 Task: Research Airbnb options in Viersen, Germany from 2nd December, 2023 to 6th December, 2023 for 1 adult. Place can be private room with 1  bedroom having 1 bed and 1 bathroom. Property type can be hotel.
Action: Mouse moved to (541, 128)
Screenshot: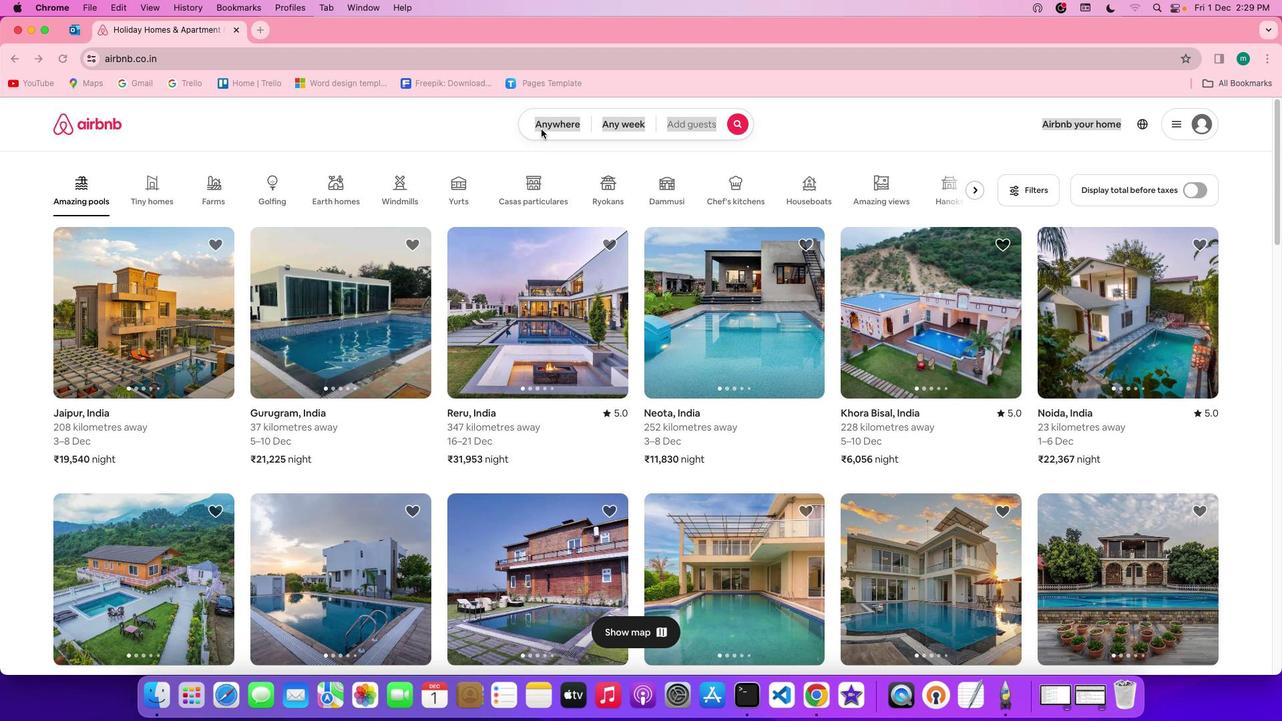 
Action: Mouse pressed left at (541, 128)
Screenshot: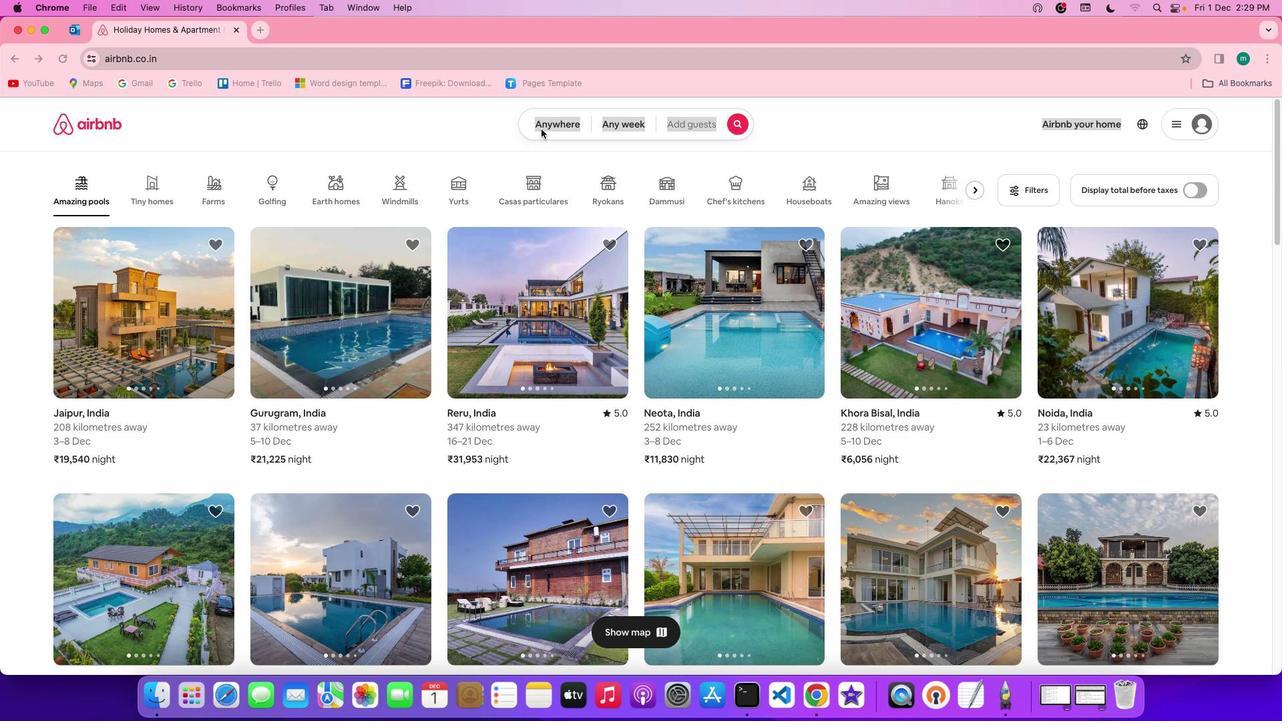
Action: Mouse pressed left at (541, 128)
Screenshot: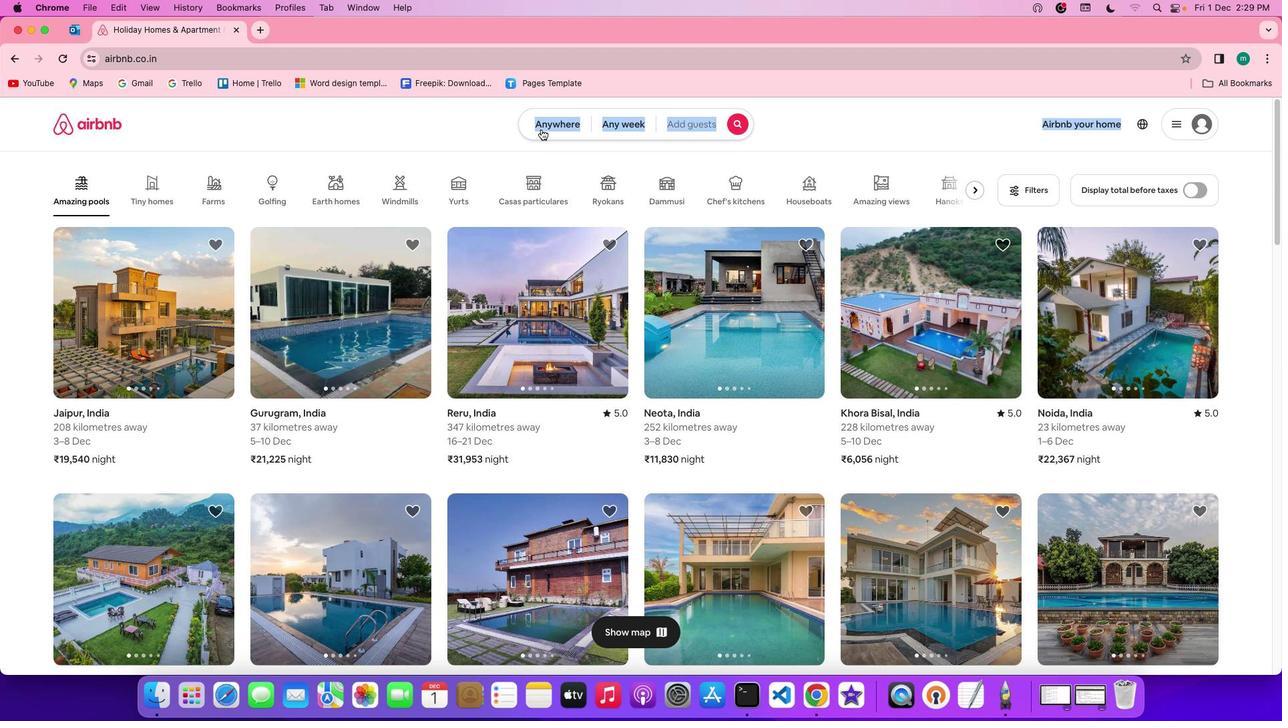 
Action: Mouse moved to (501, 174)
Screenshot: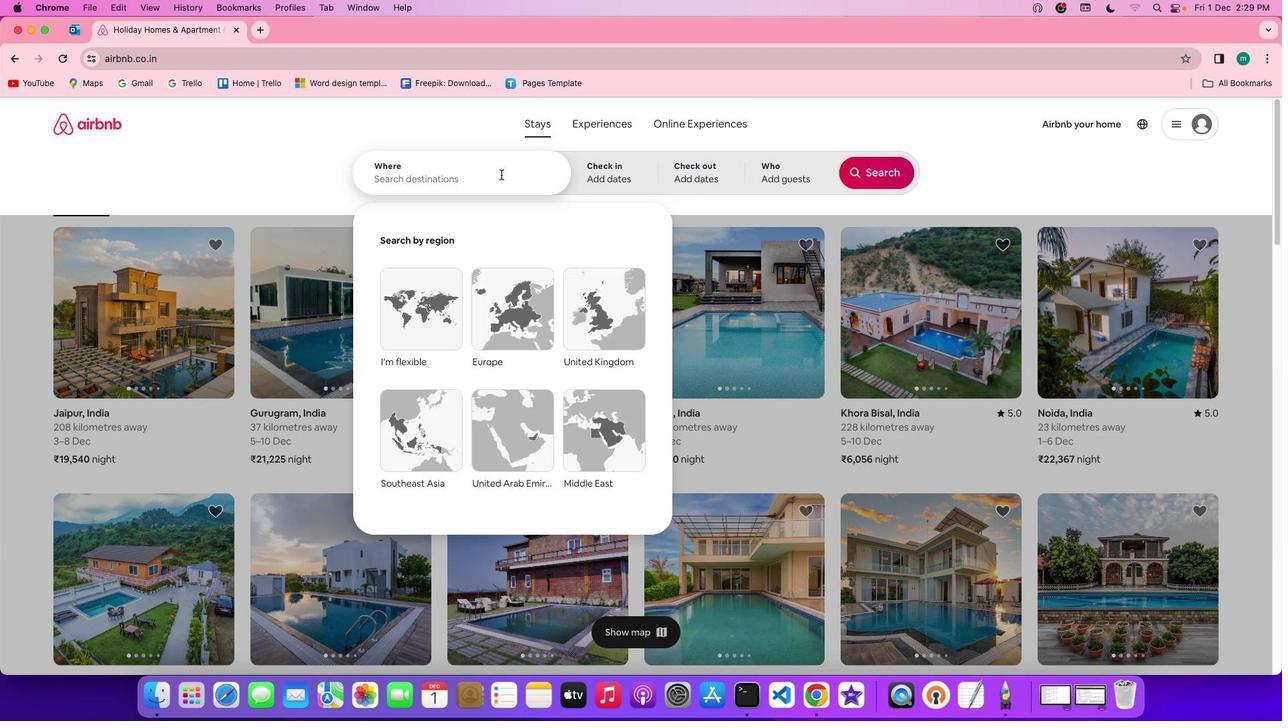
Action: Mouse pressed left at (501, 174)
Screenshot: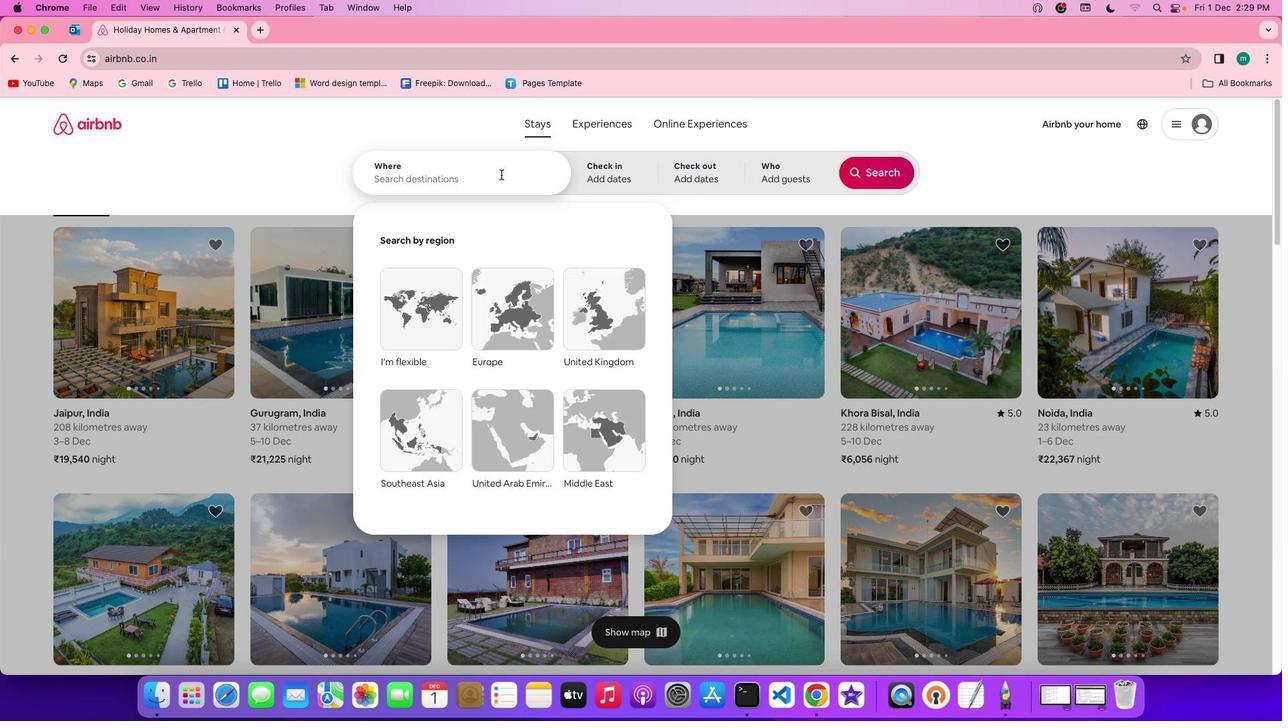 
Action: Mouse moved to (506, 175)
Screenshot: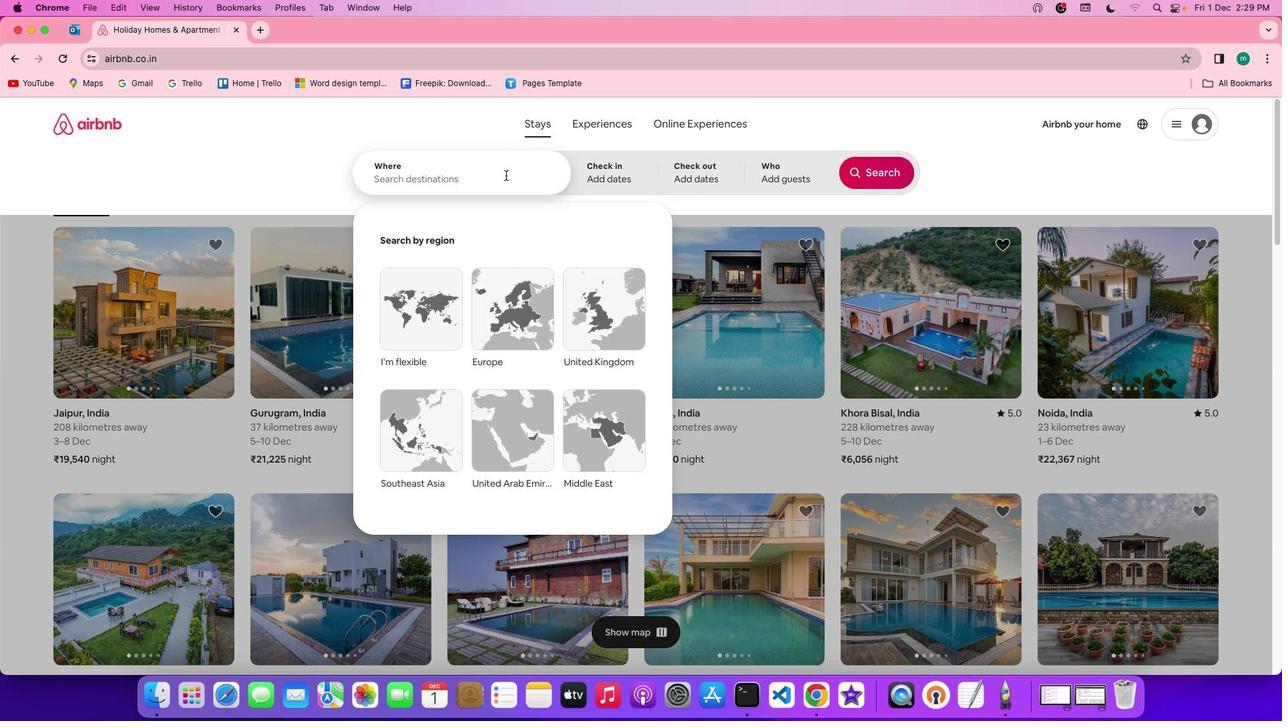 
Action: Key pressed Key.shift'V''i''e''r''s''e''n'','Key.spaceKey.shift'g''e''r''m''a''n''y'
Screenshot: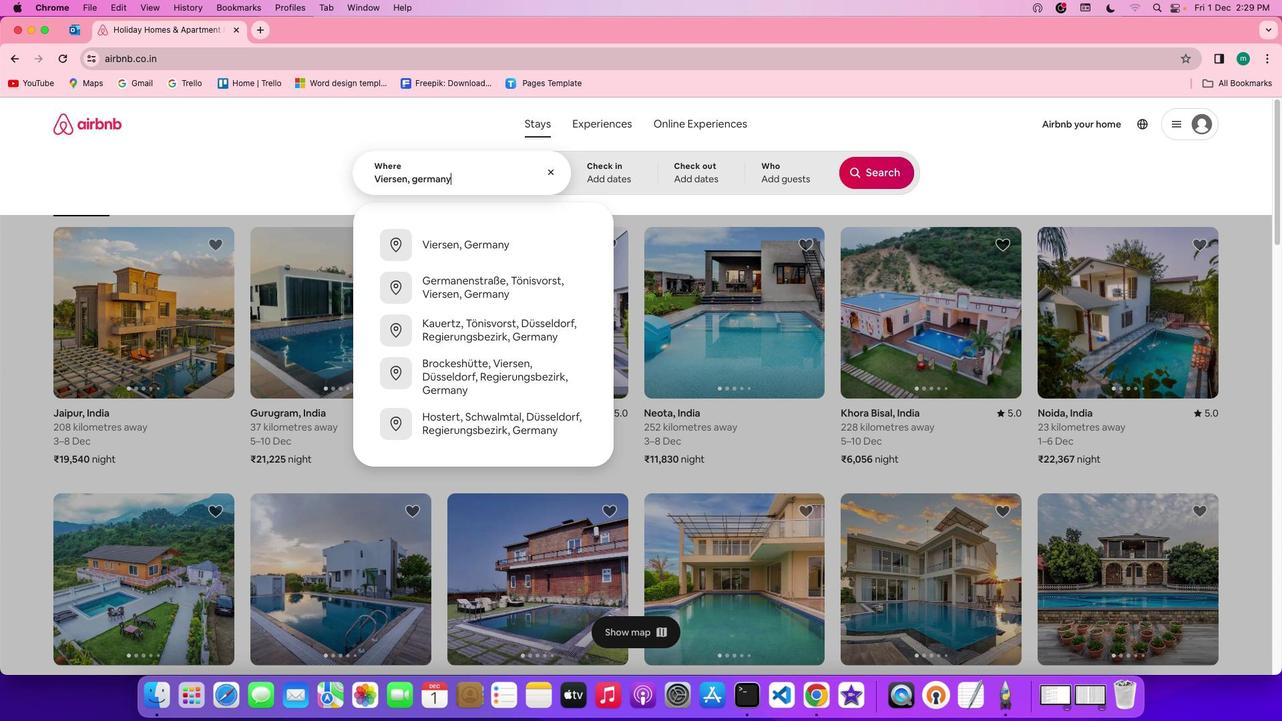 
Action: Mouse moved to (608, 169)
Screenshot: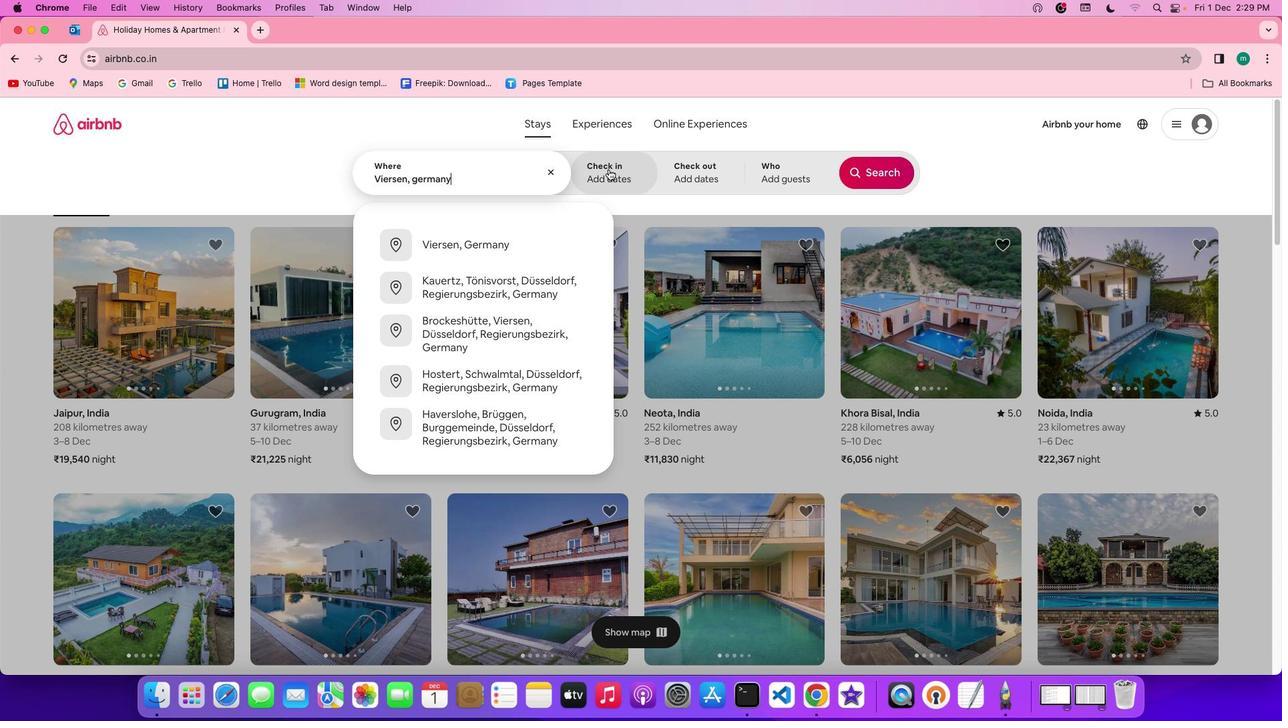 
Action: Mouse pressed left at (608, 169)
Screenshot: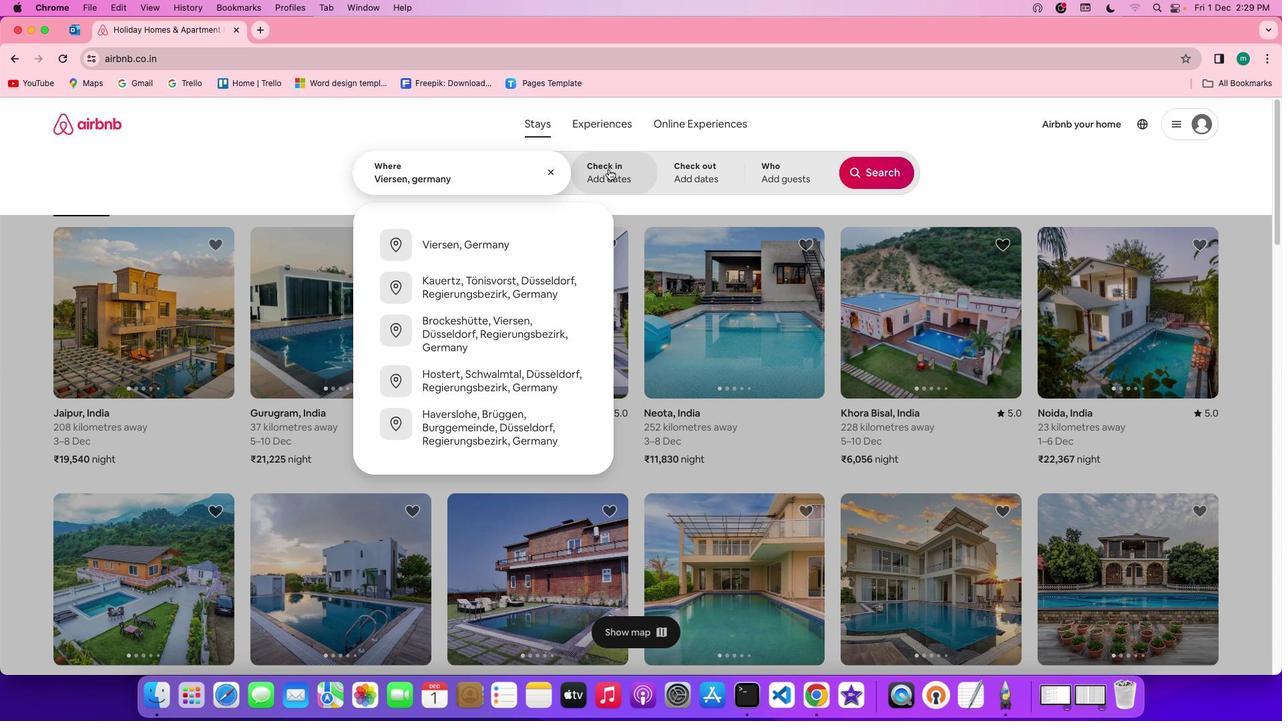 
Action: Mouse moved to (605, 337)
Screenshot: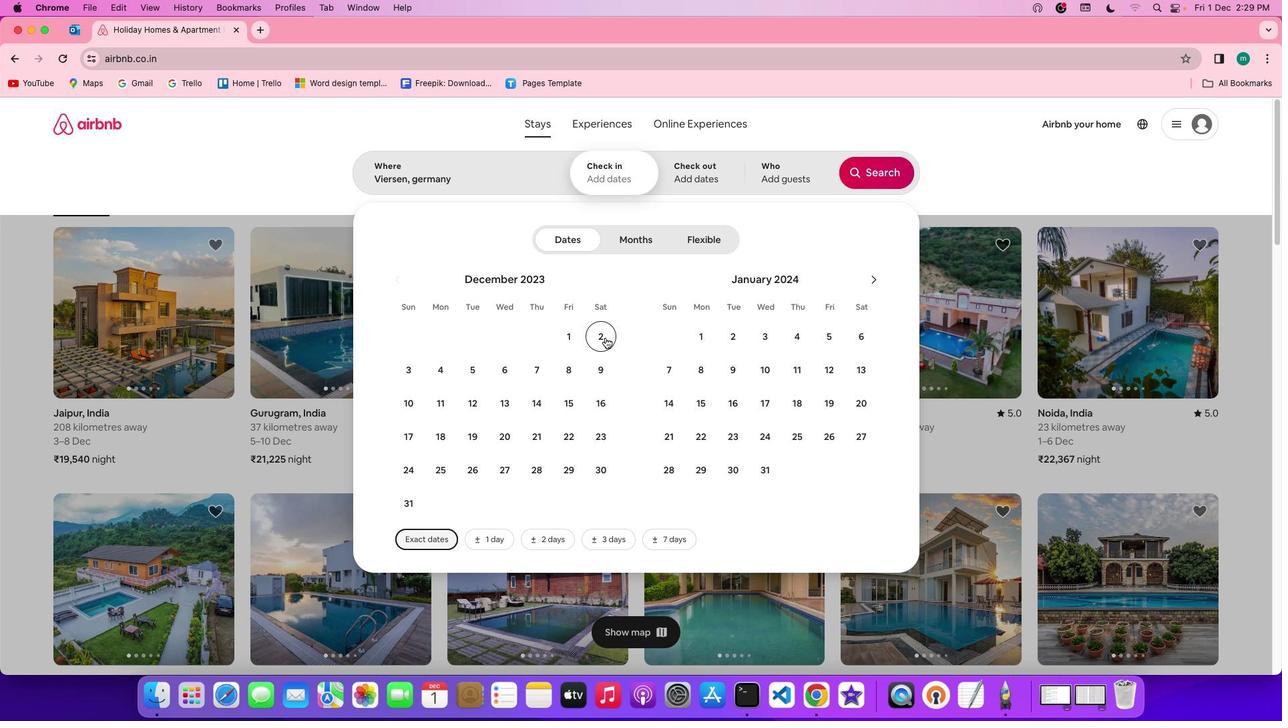 
Action: Mouse pressed left at (605, 337)
Screenshot: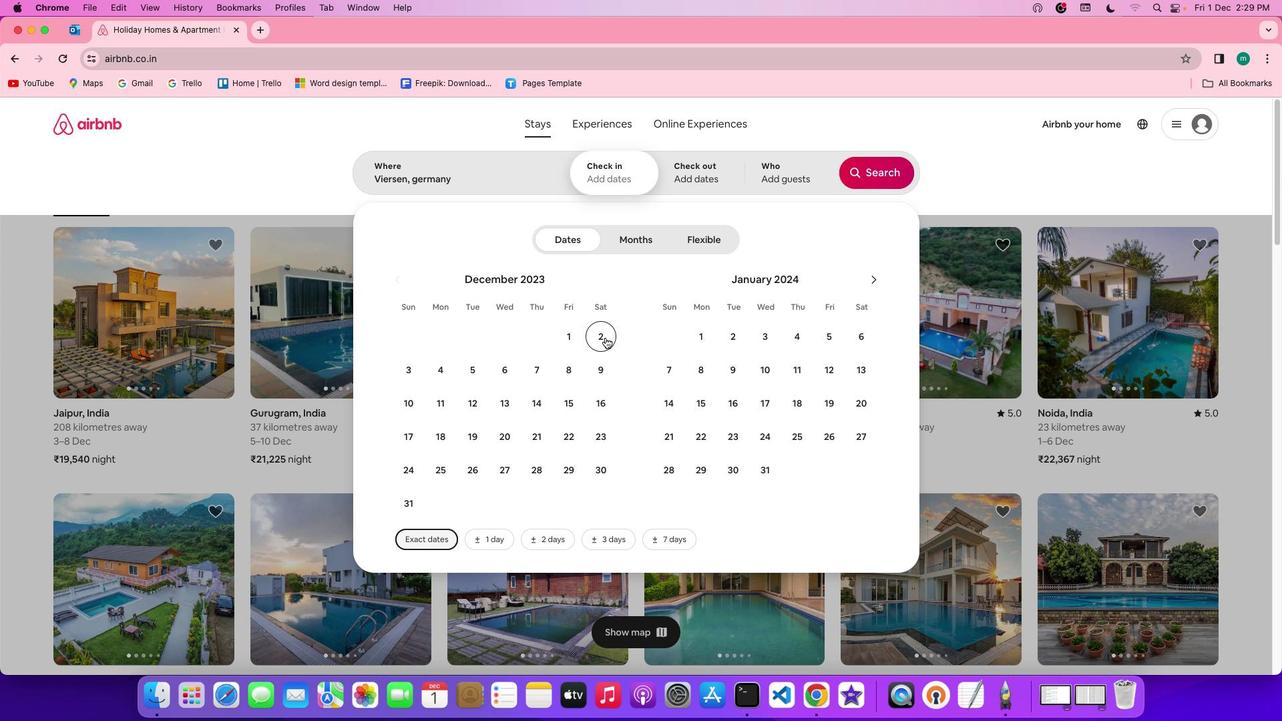
Action: Mouse moved to (487, 370)
Screenshot: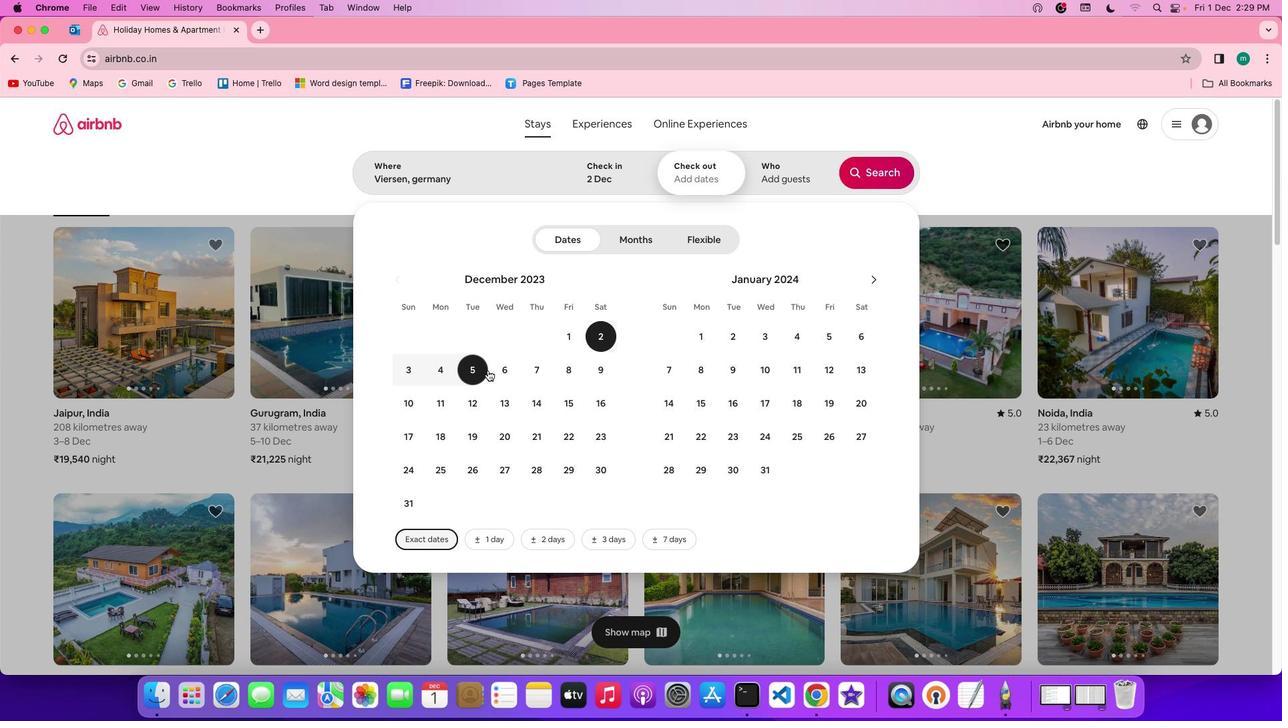 
Action: Mouse pressed left at (487, 370)
Screenshot: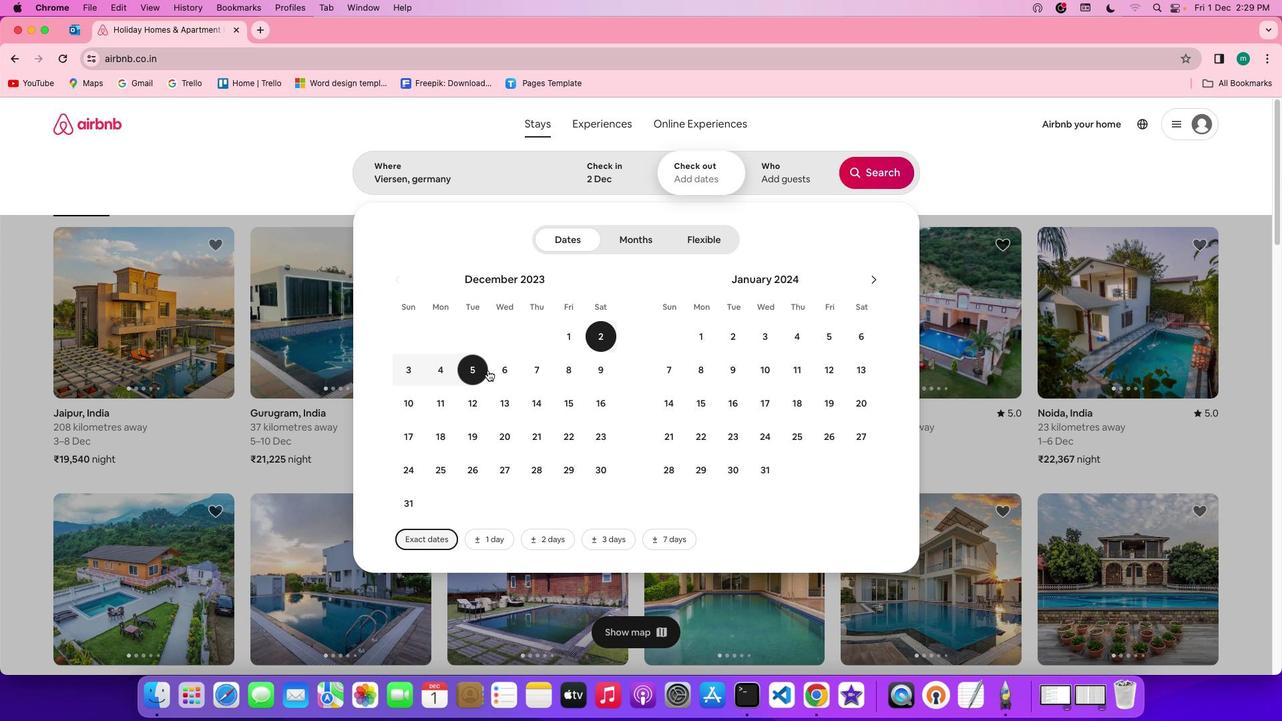 
Action: Mouse moved to (790, 170)
Screenshot: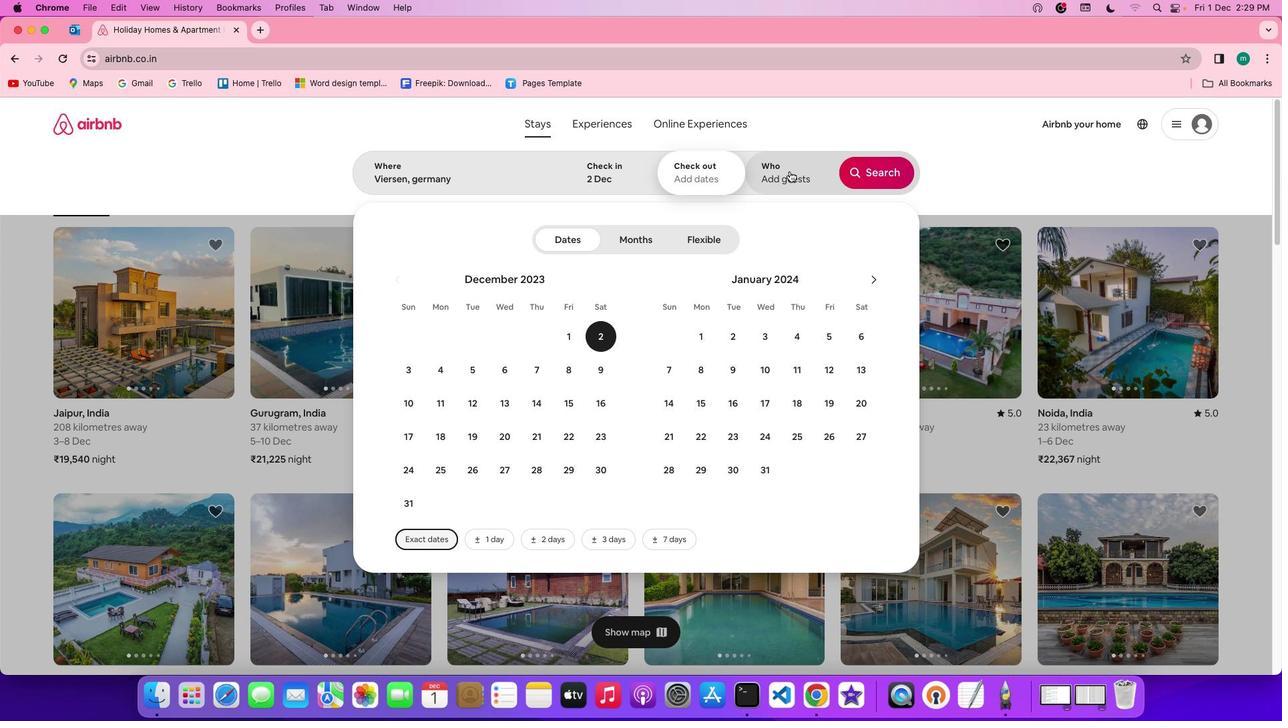 
Action: Mouse pressed left at (790, 170)
Screenshot: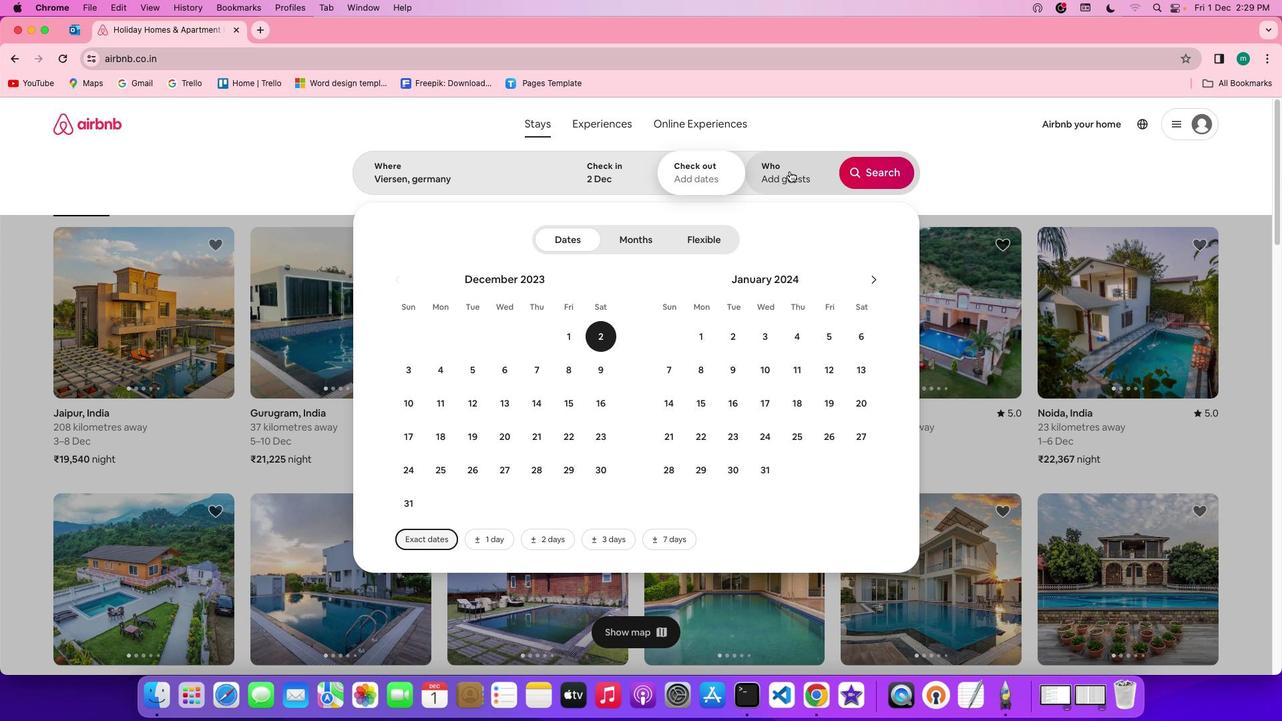 
Action: Mouse moved to (617, 181)
Screenshot: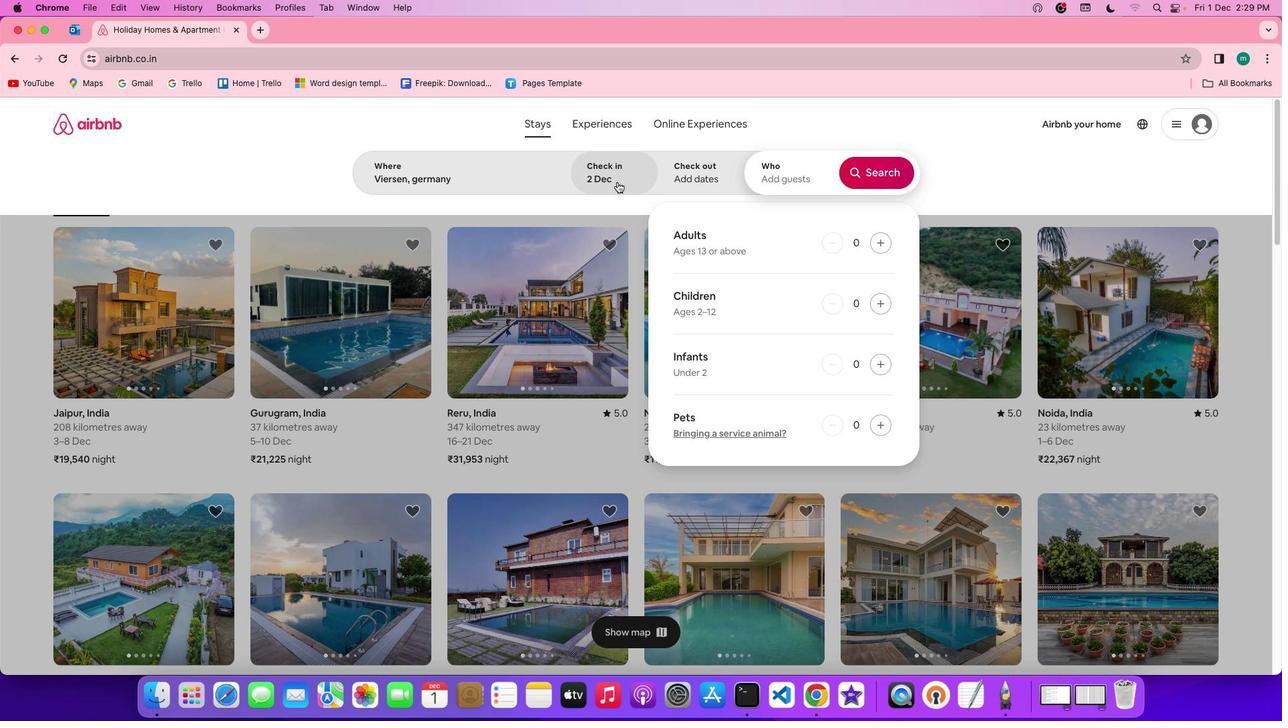 
Action: Mouse pressed left at (617, 181)
Screenshot: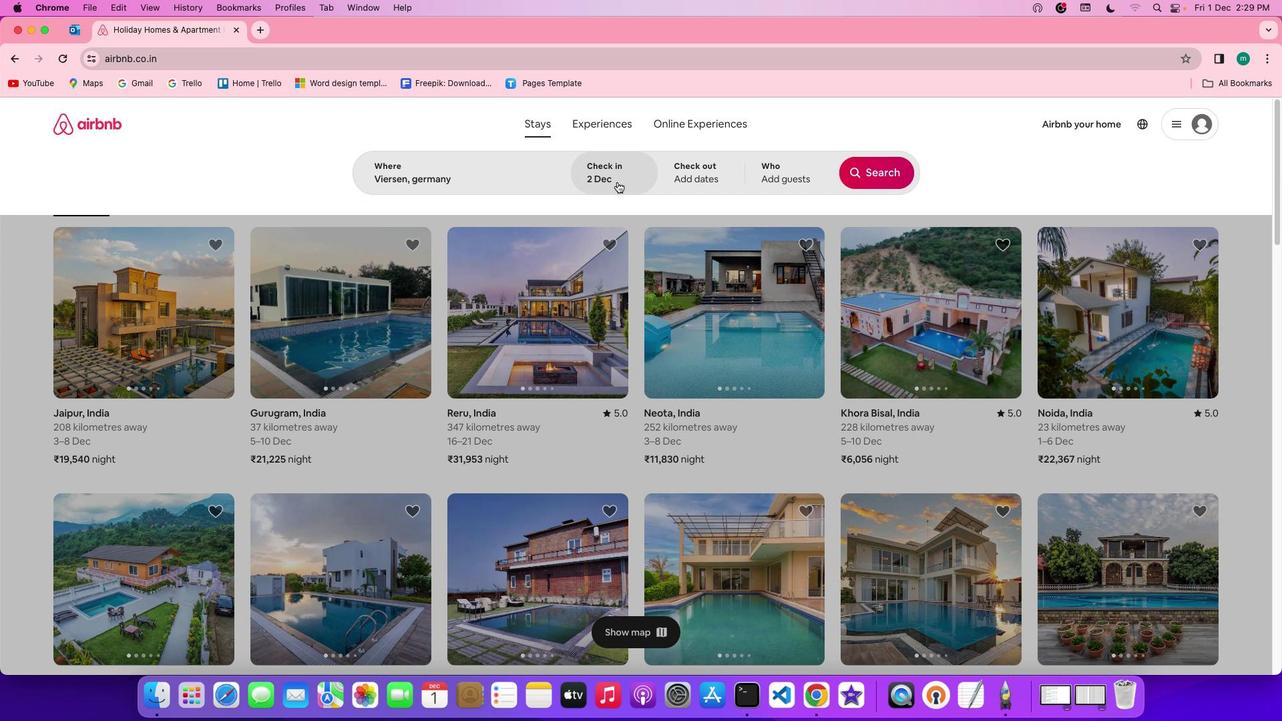 
Action: Mouse moved to (512, 378)
Screenshot: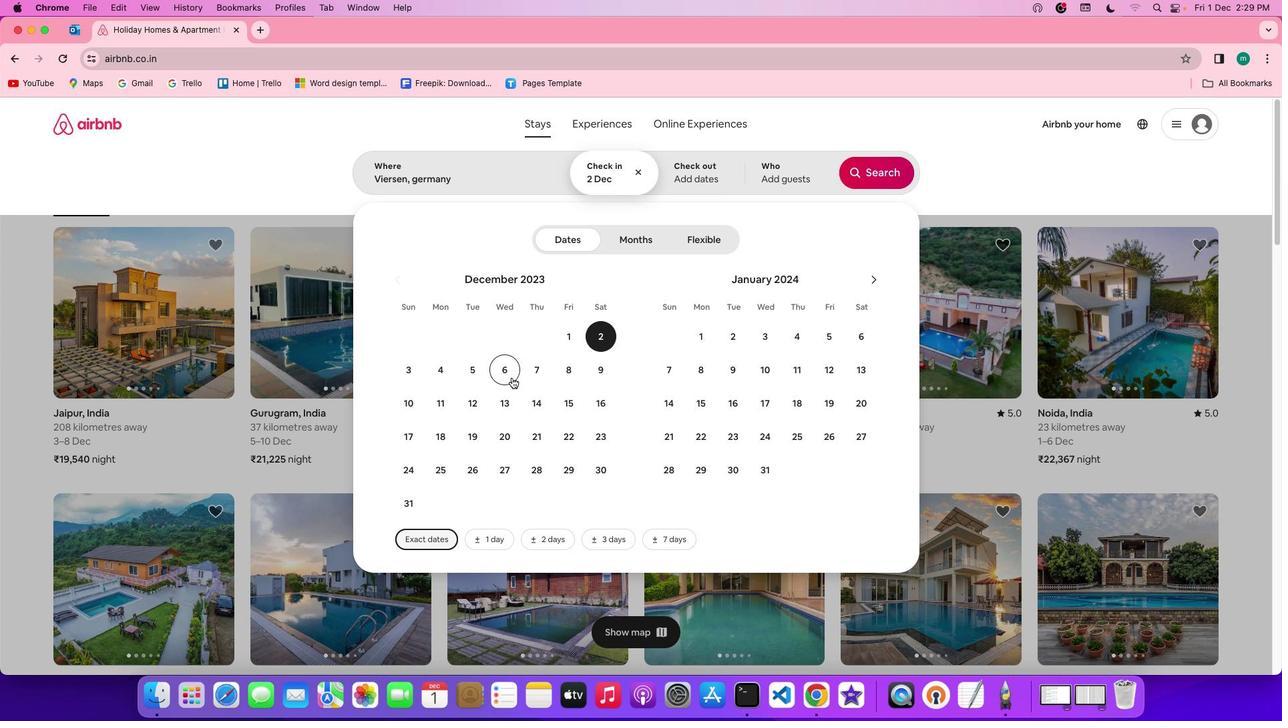 
Action: Mouse pressed left at (512, 378)
Screenshot: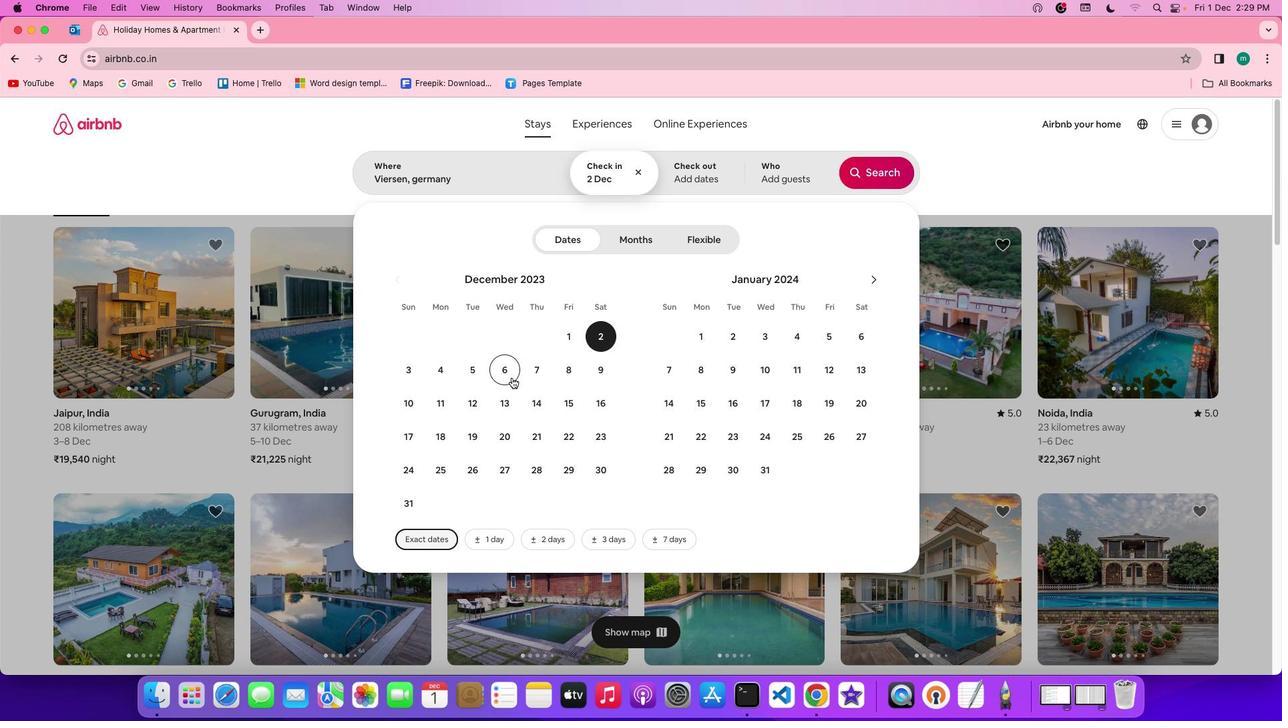 
Action: Mouse moved to (785, 173)
Screenshot: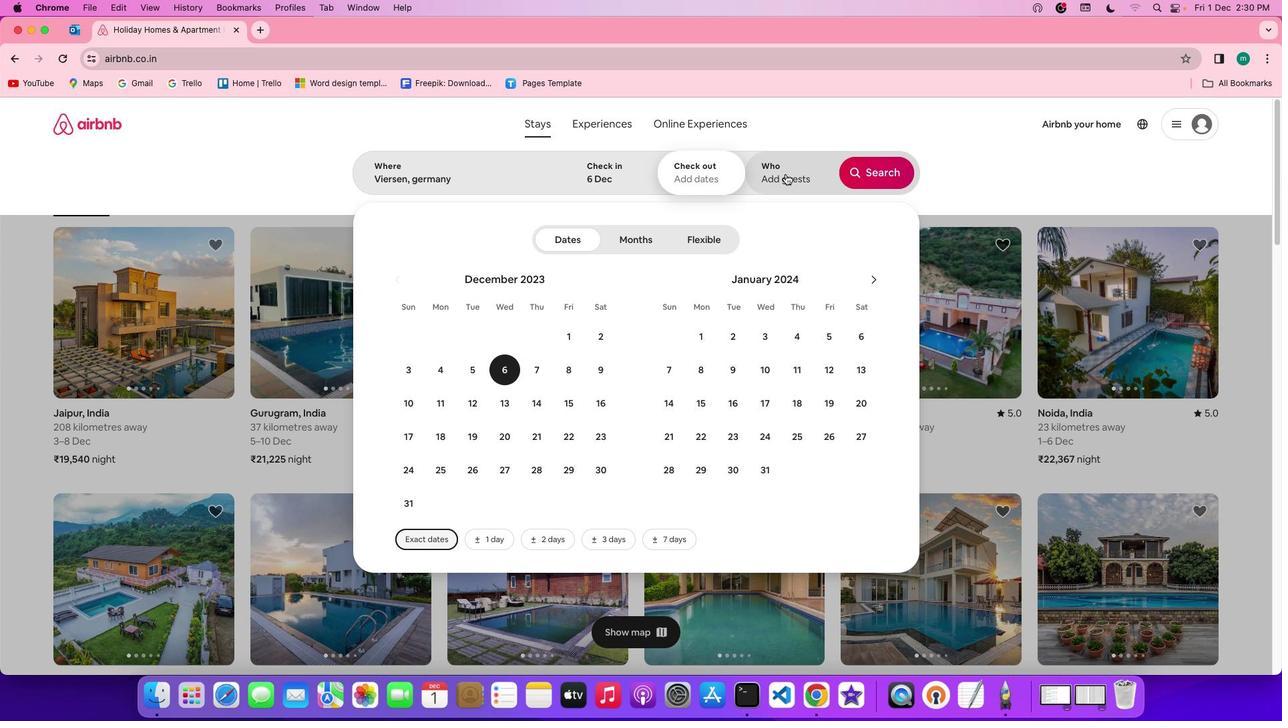 
Action: Mouse pressed left at (785, 173)
Screenshot: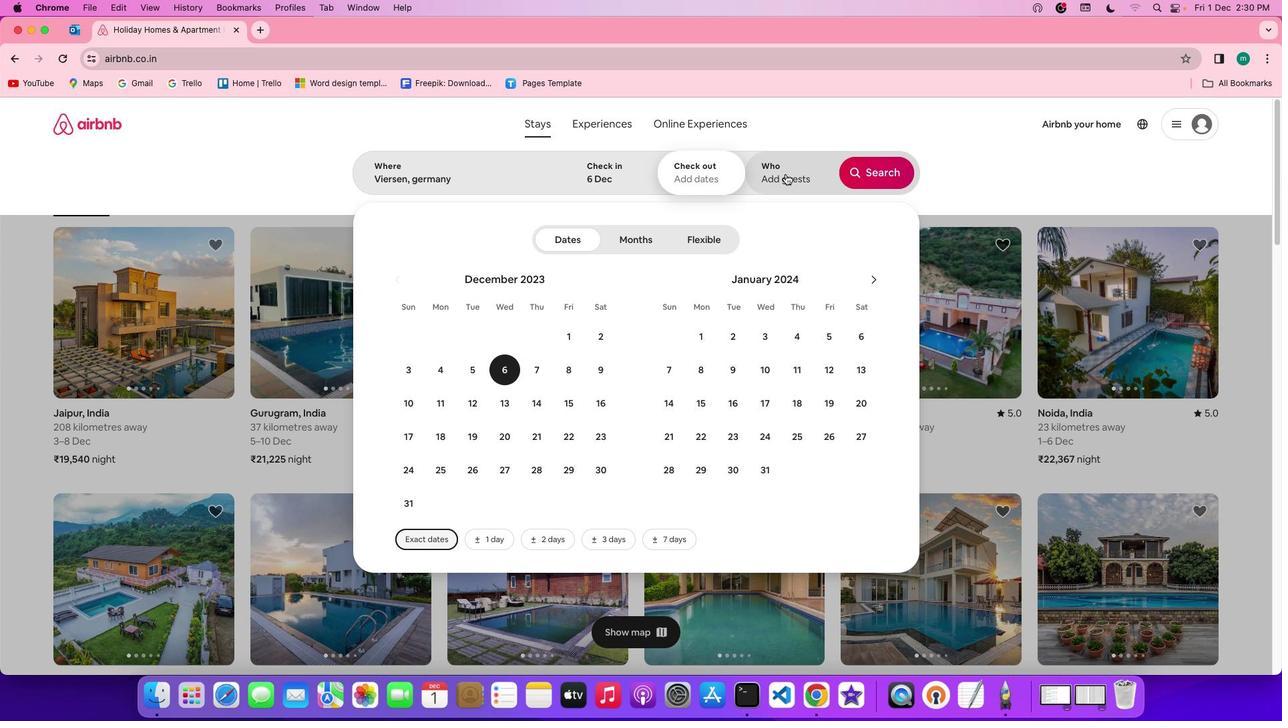 
Action: Mouse moved to (874, 247)
Screenshot: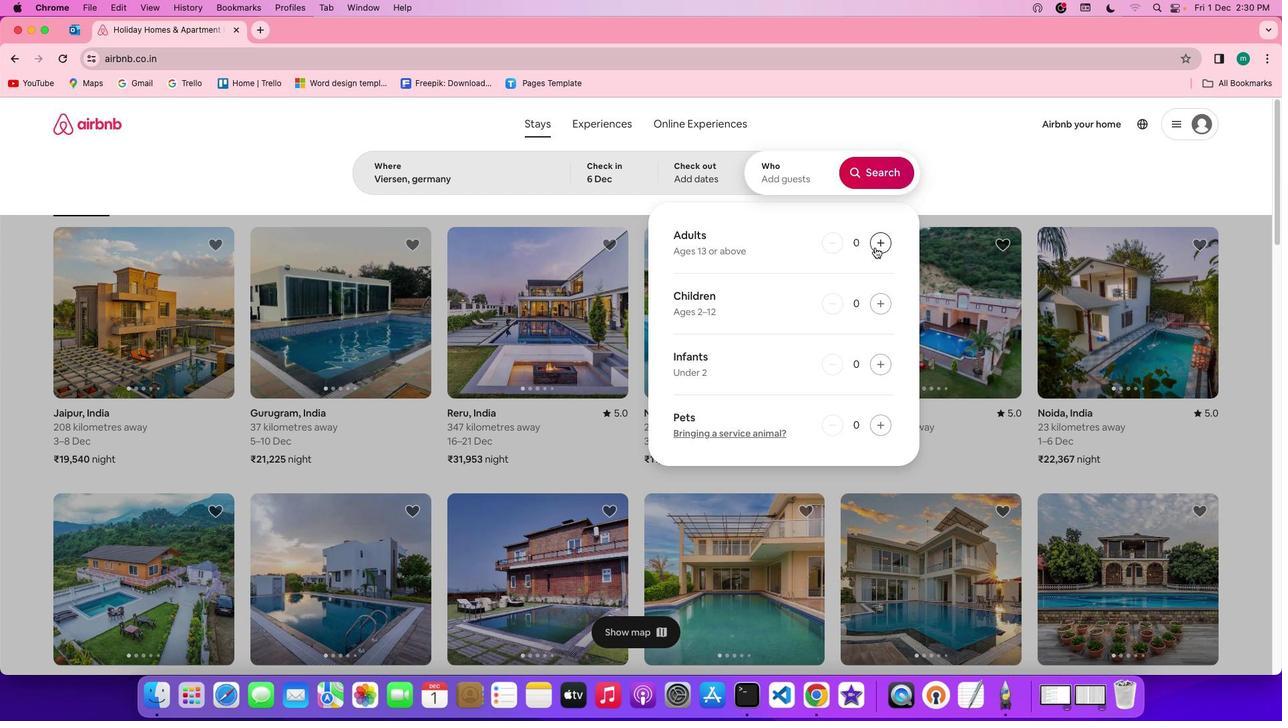 
Action: Mouse pressed left at (874, 247)
Screenshot: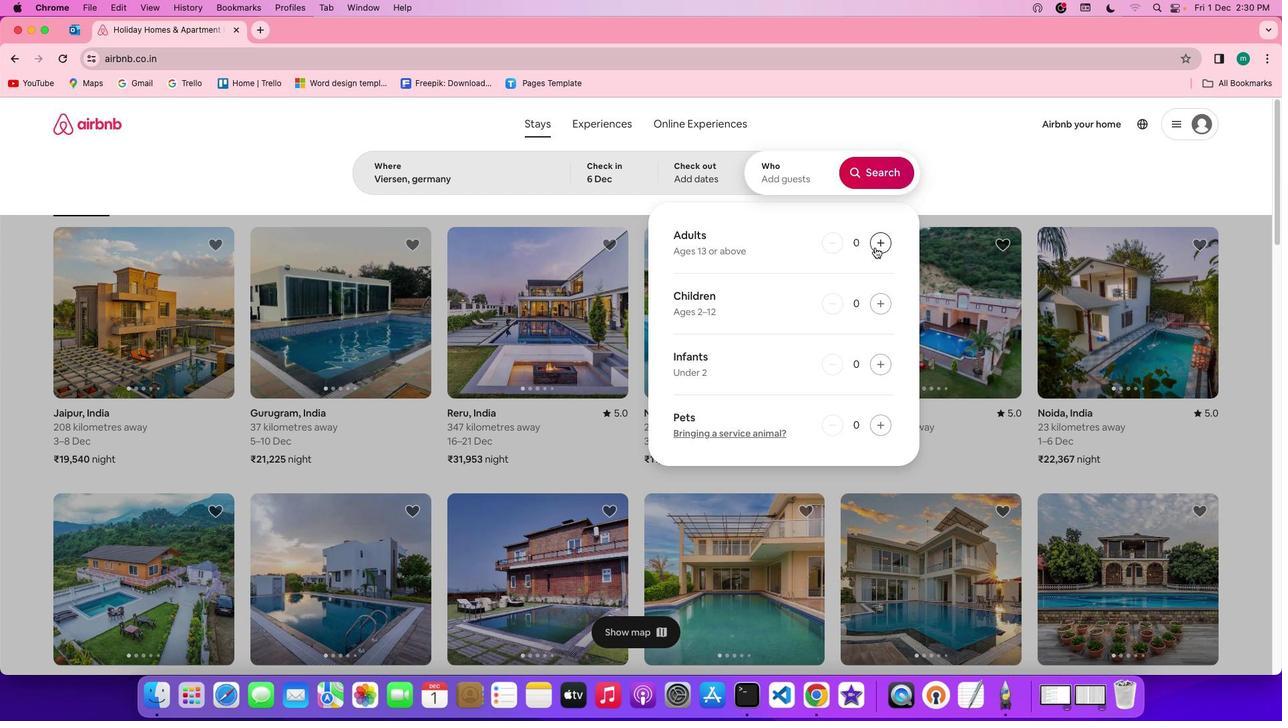 
Action: Mouse moved to (898, 183)
Screenshot: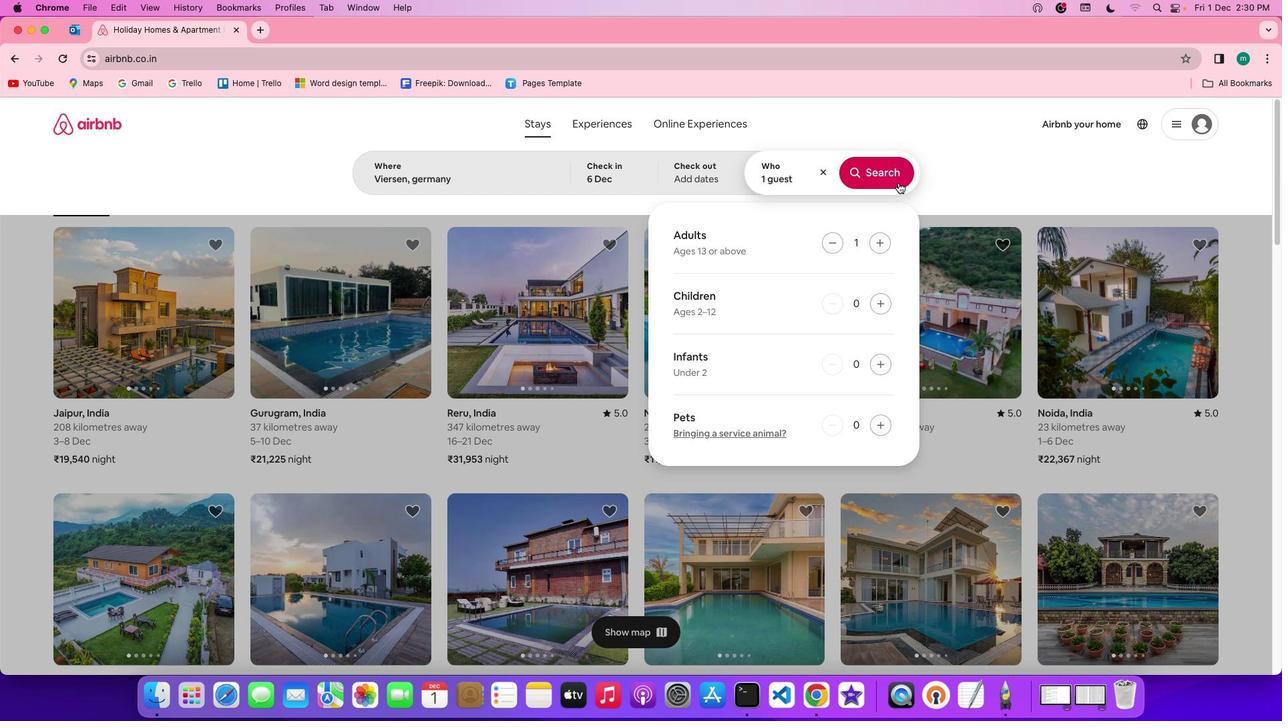 
Action: Mouse pressed left at (898, 183)
Screenshot: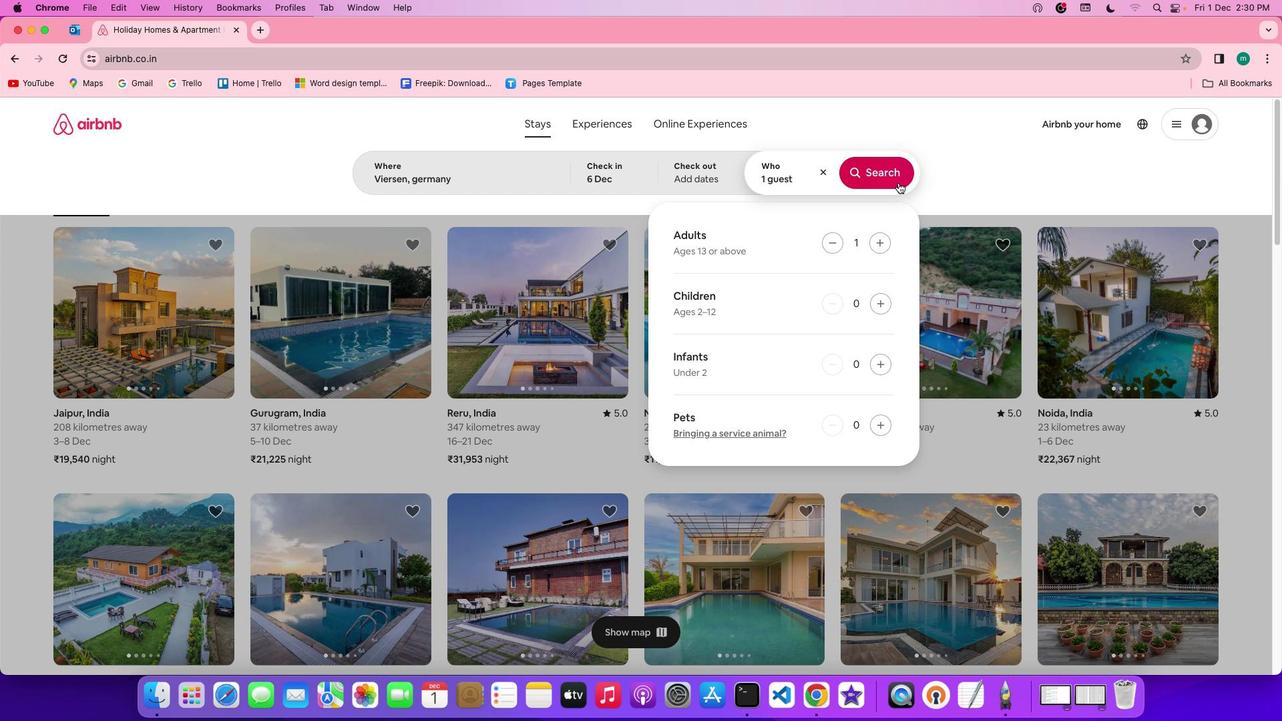
Action: Mouse moved to (1061, 178)
Screenshot: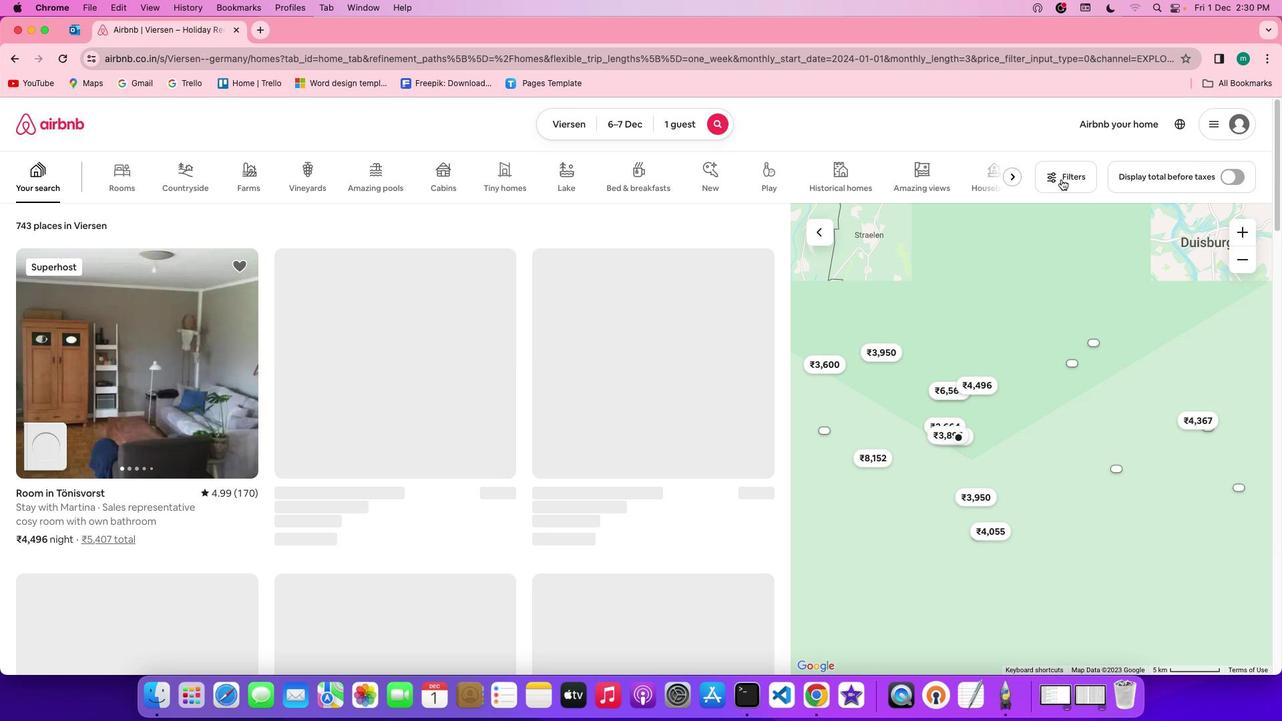 
Action: Mouse pressed left at (1061, 178)
Screenshot: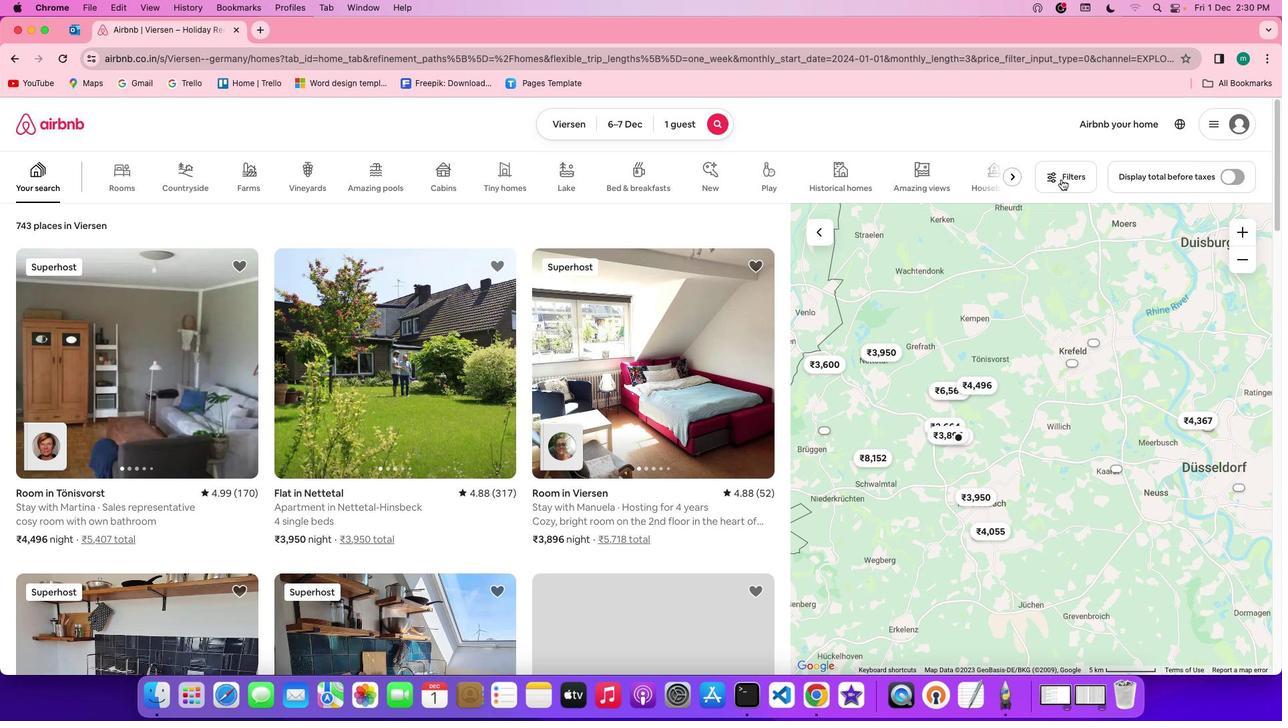 
Action: Mouse moved to (711, 356)
Screenshot: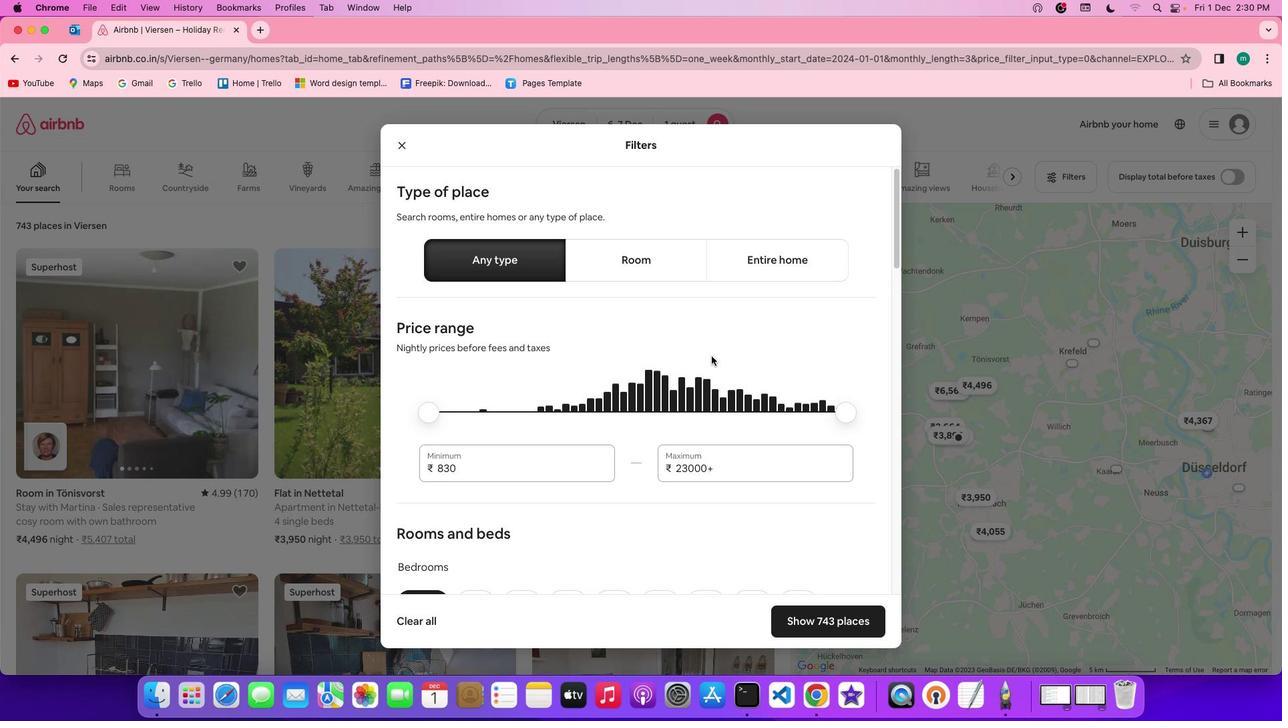 
Action: Mouse scrolled (711, 356) with delta (0, 0)
Screenshot: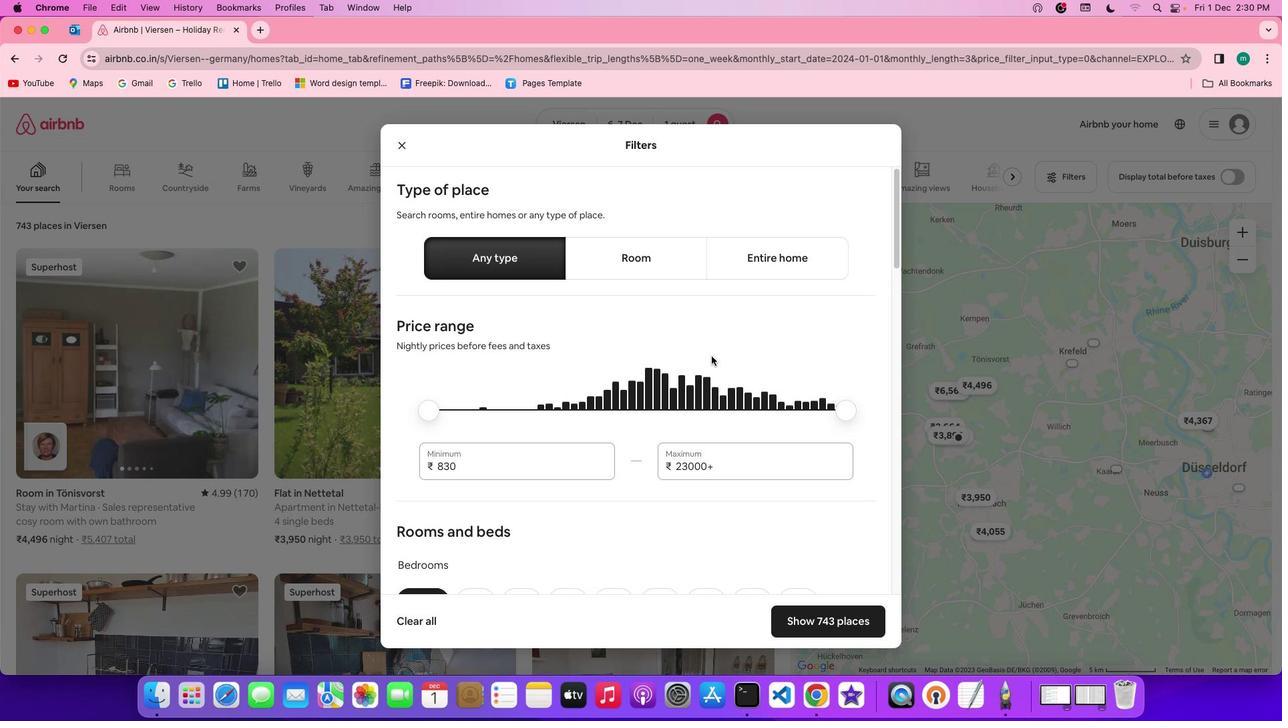 
Action: Mouse scrolled (711, 356) with delta (0, 0)
Screenshot: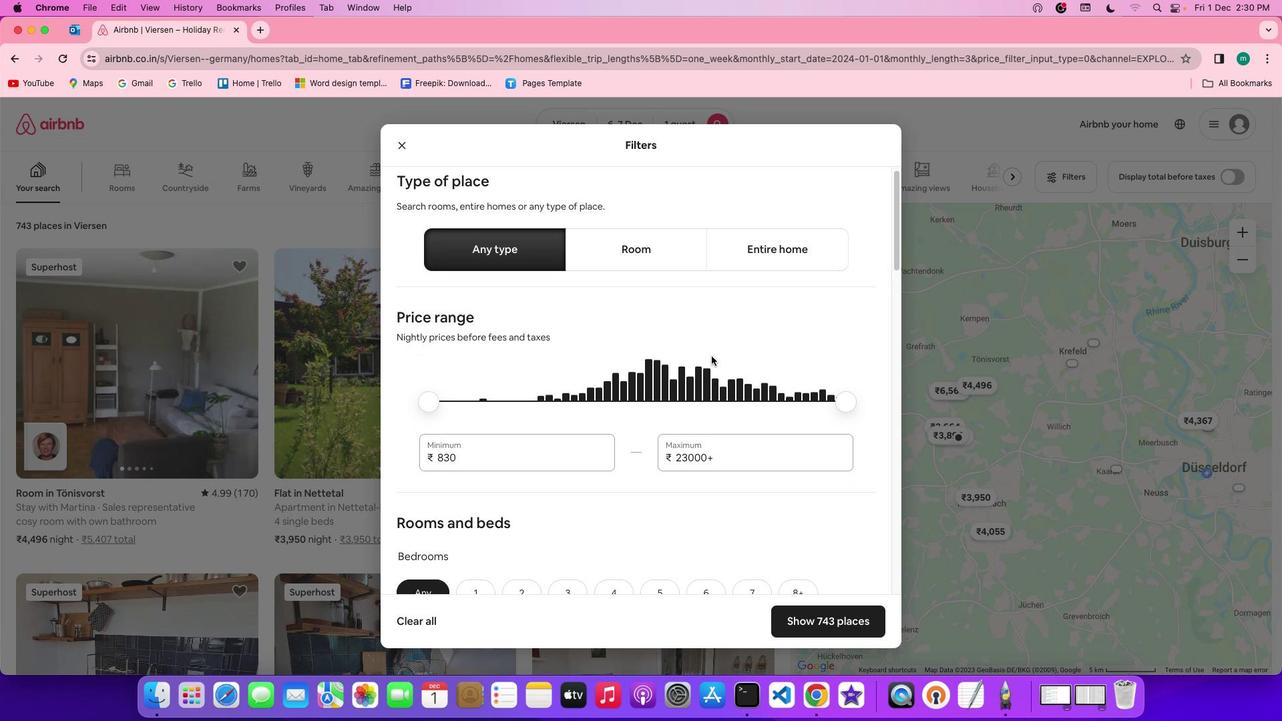 
Action: Mouse scrolled (711, 356) with delta (0, -1)
Screenshot: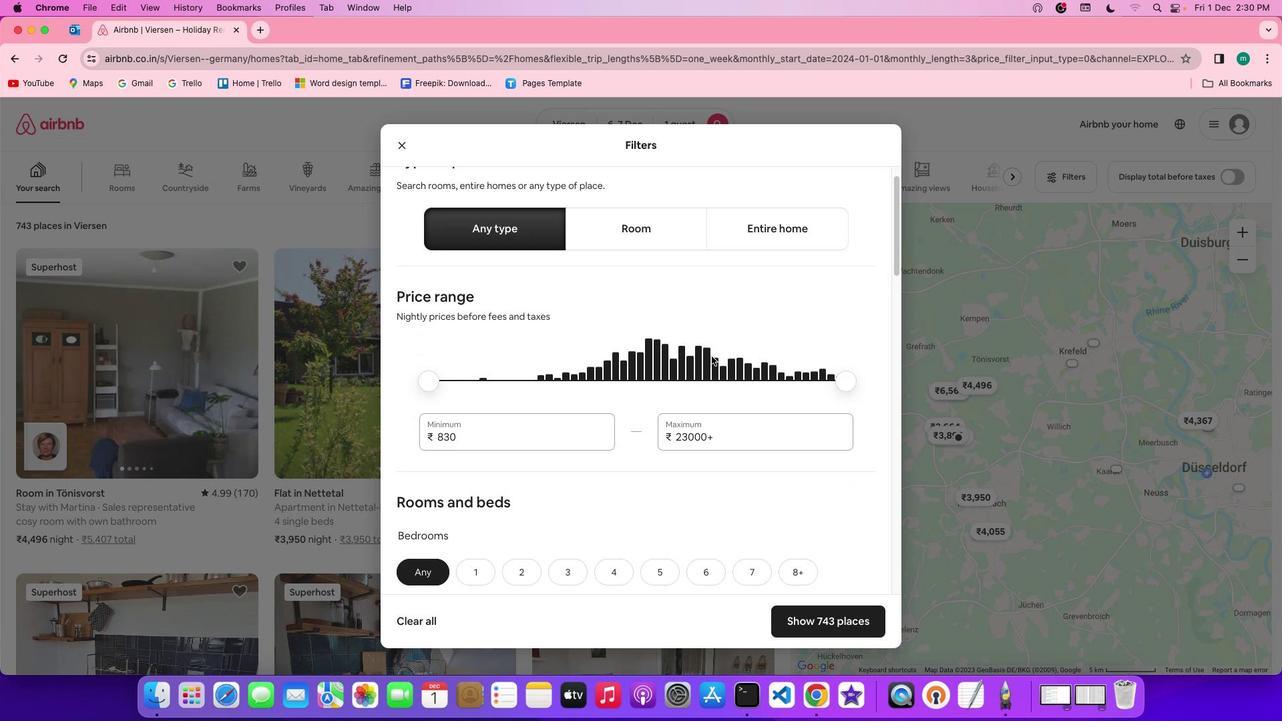 
Action: Mouse scrolled (711, 356) with delta (0, -1)
Screenshot: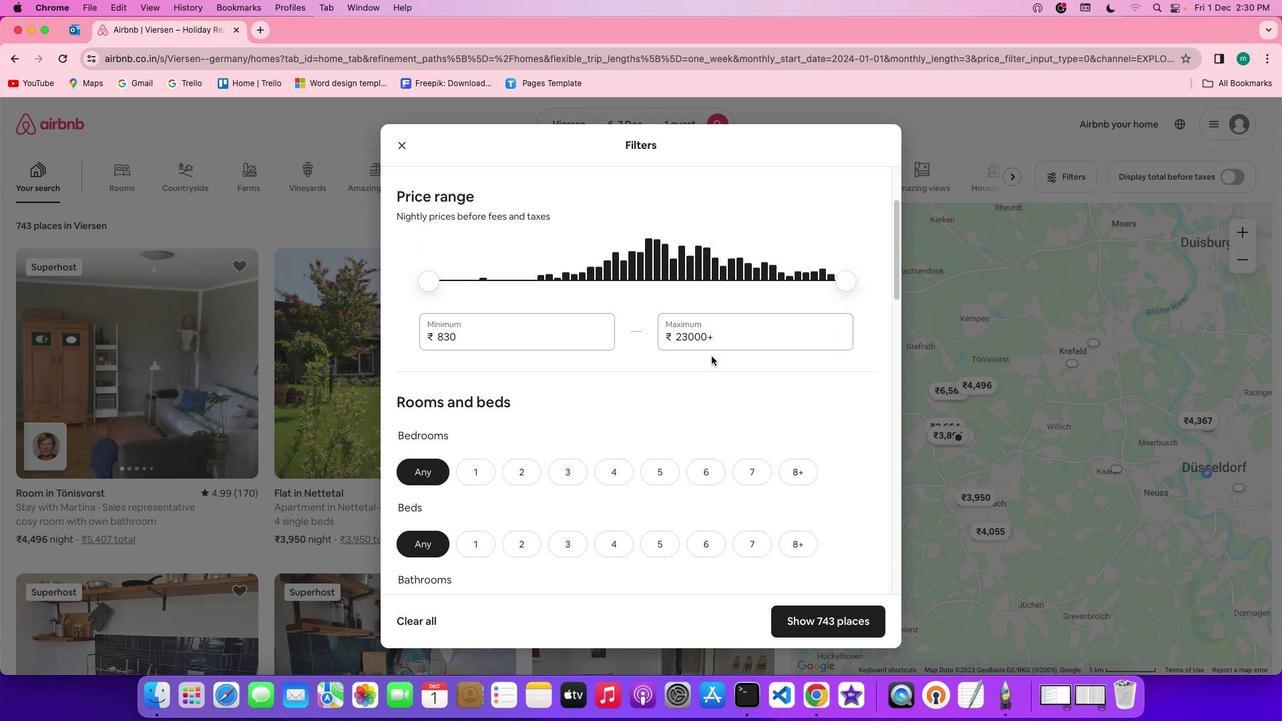 
Action: Mouse scrolled (711, 356) with delta (0, 0)
Screenshot: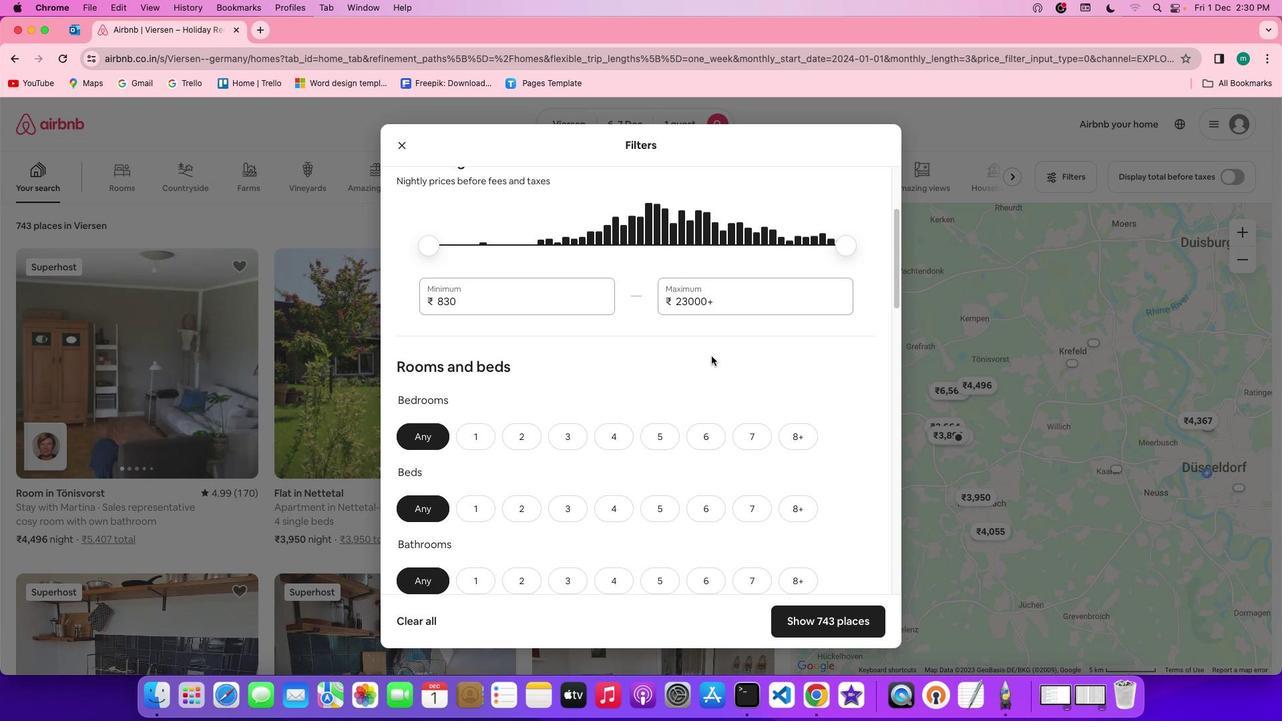 
Action: Mouse scrolled (711, 356) with delta (0, 0)
Screenshot: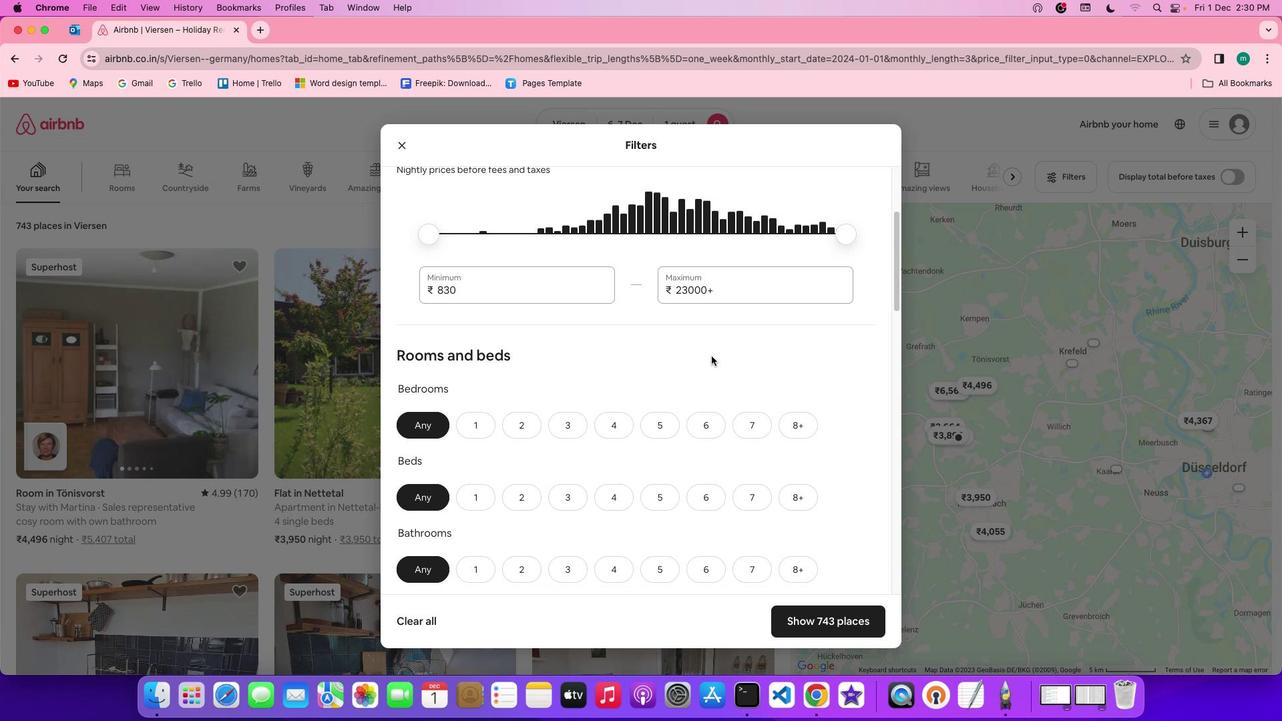 
Action: Mouse scrolled (711, 356) with delta (0, -1)
Screenshot: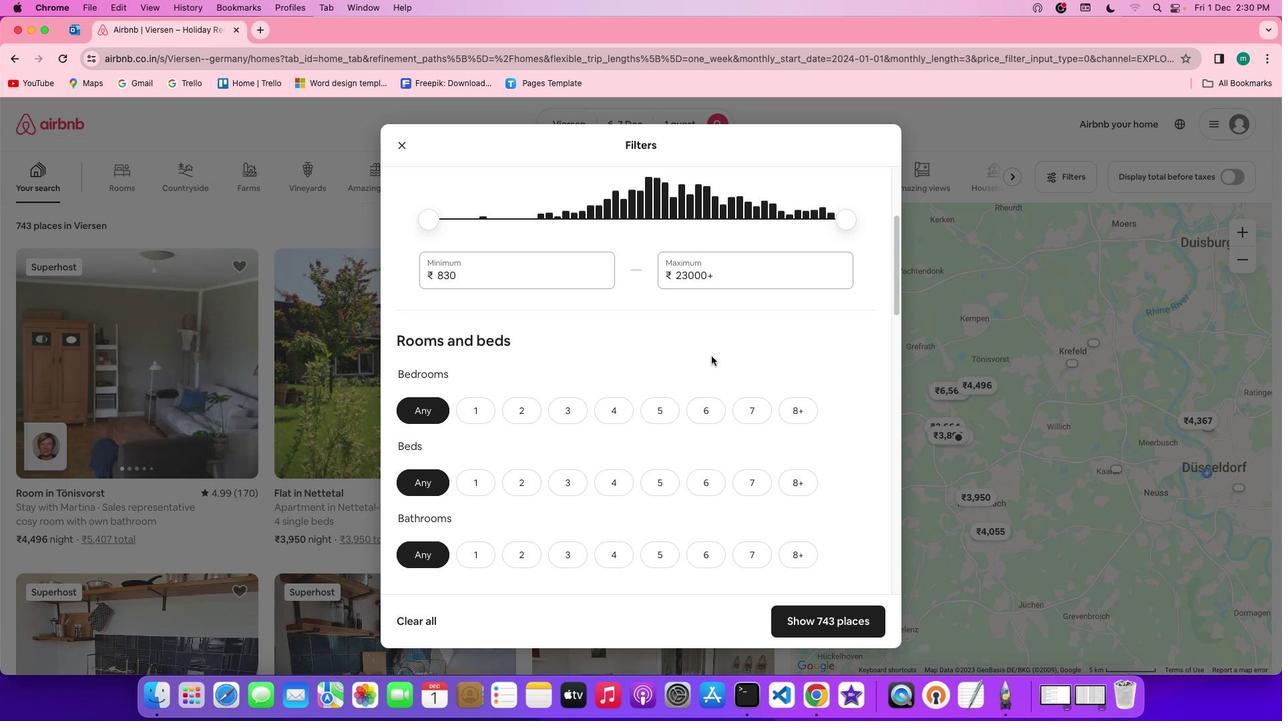 
Action: Mouse scrolled (711, 356) with delta (0, -1)
Screenshot: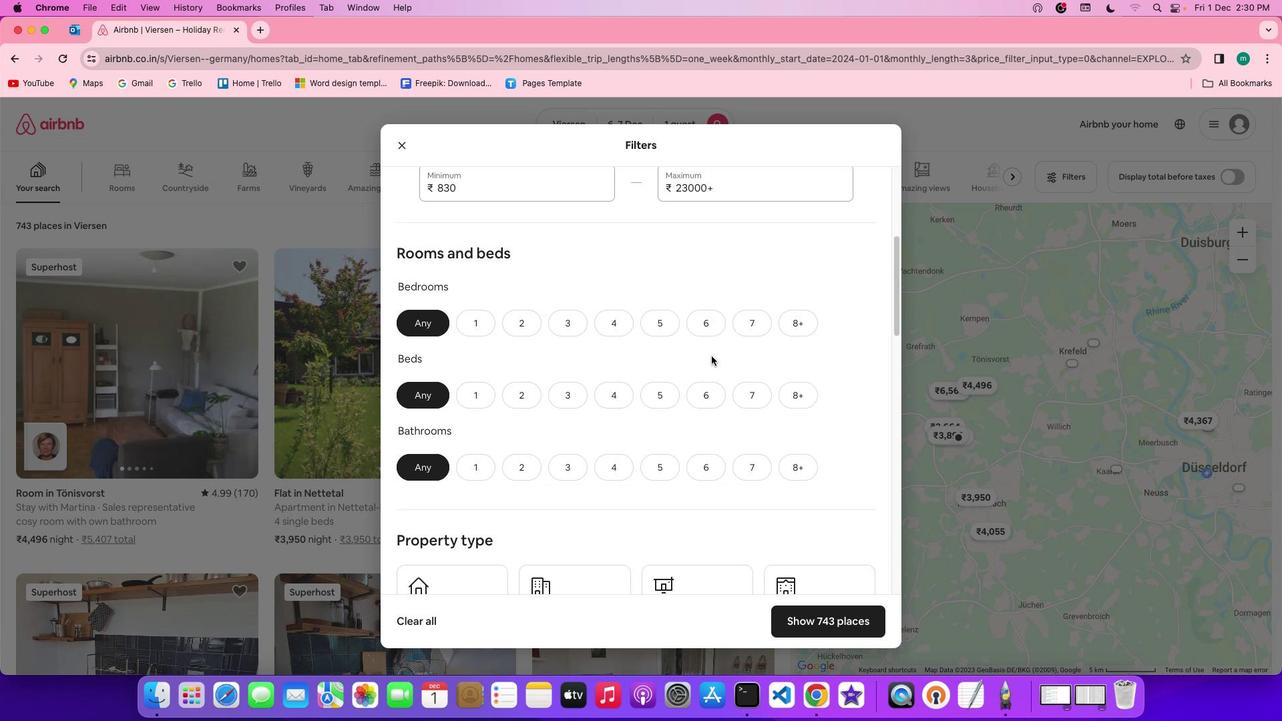 
Action: Mouse scrolled (711, 356) with delta (0, 0)
Screenshot: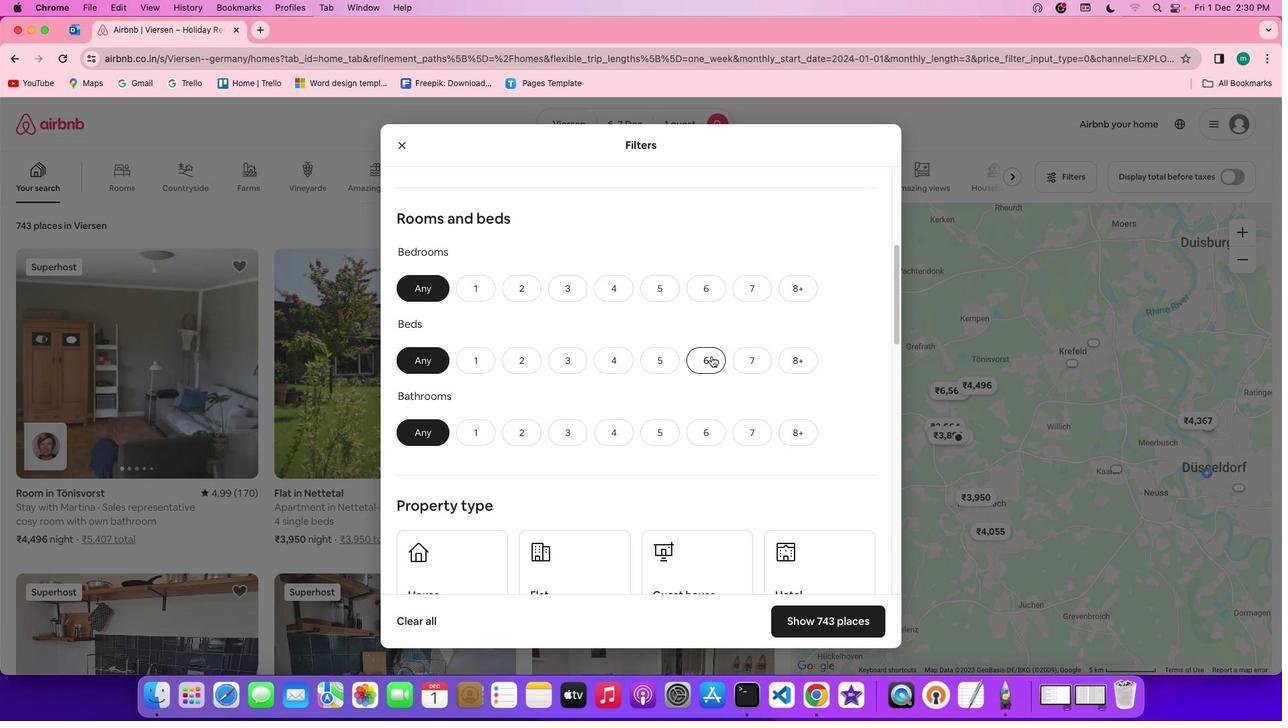 
Action: Mouse scrolled (711, 356) with delta (0, 0)
Screenshot: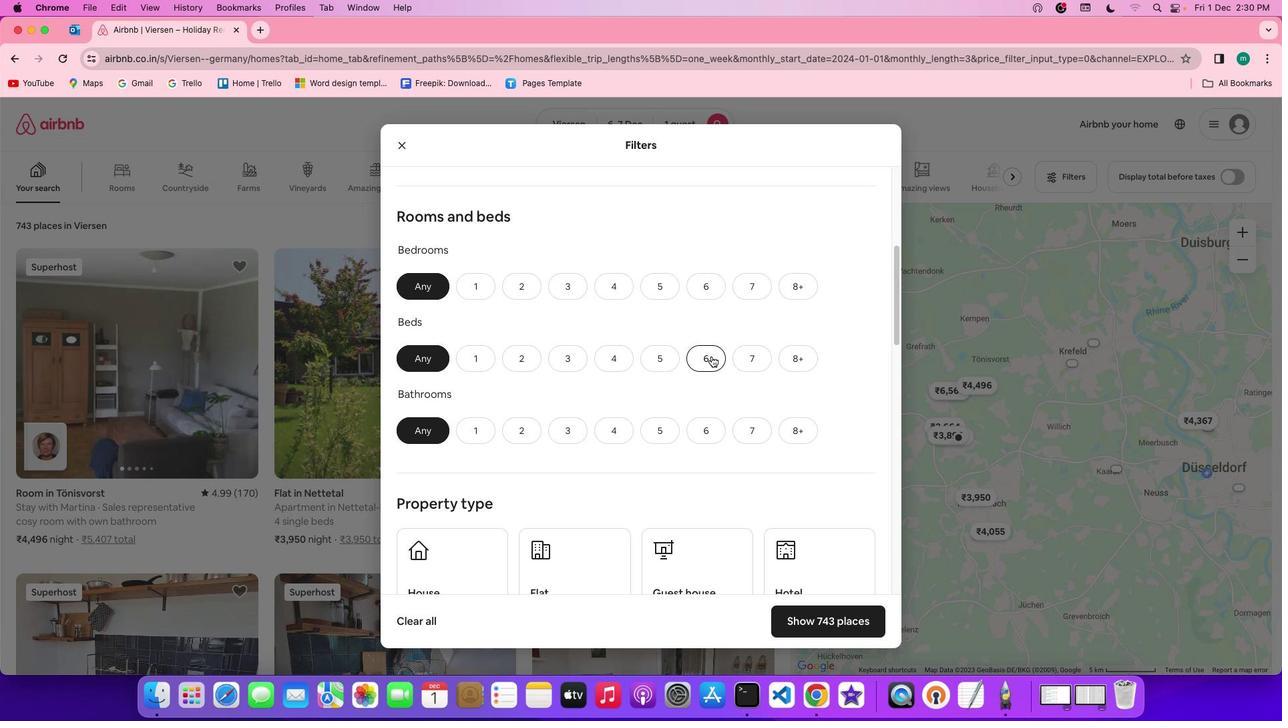 
Action: Mouse scrolled (711, 356) with delta (0, -1)
Screenshot: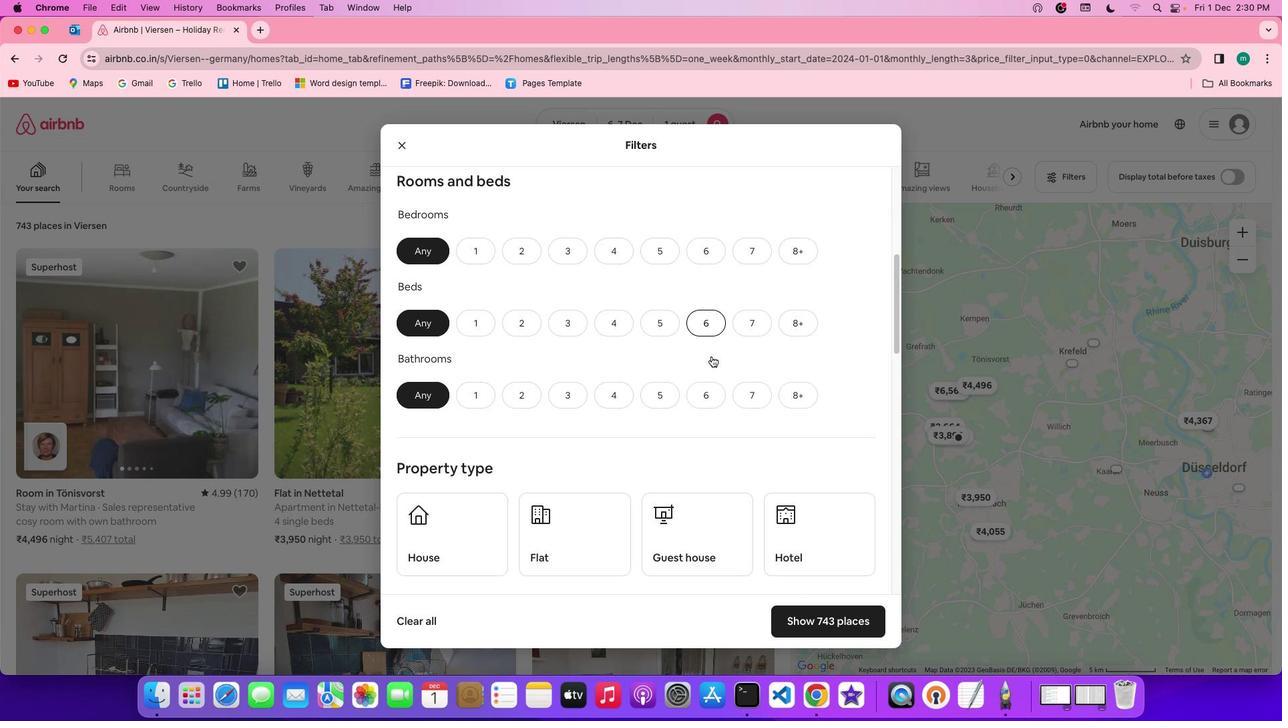 
Action: Mouse scrolled (711, 356) with delta (0, 0)
Screenshot: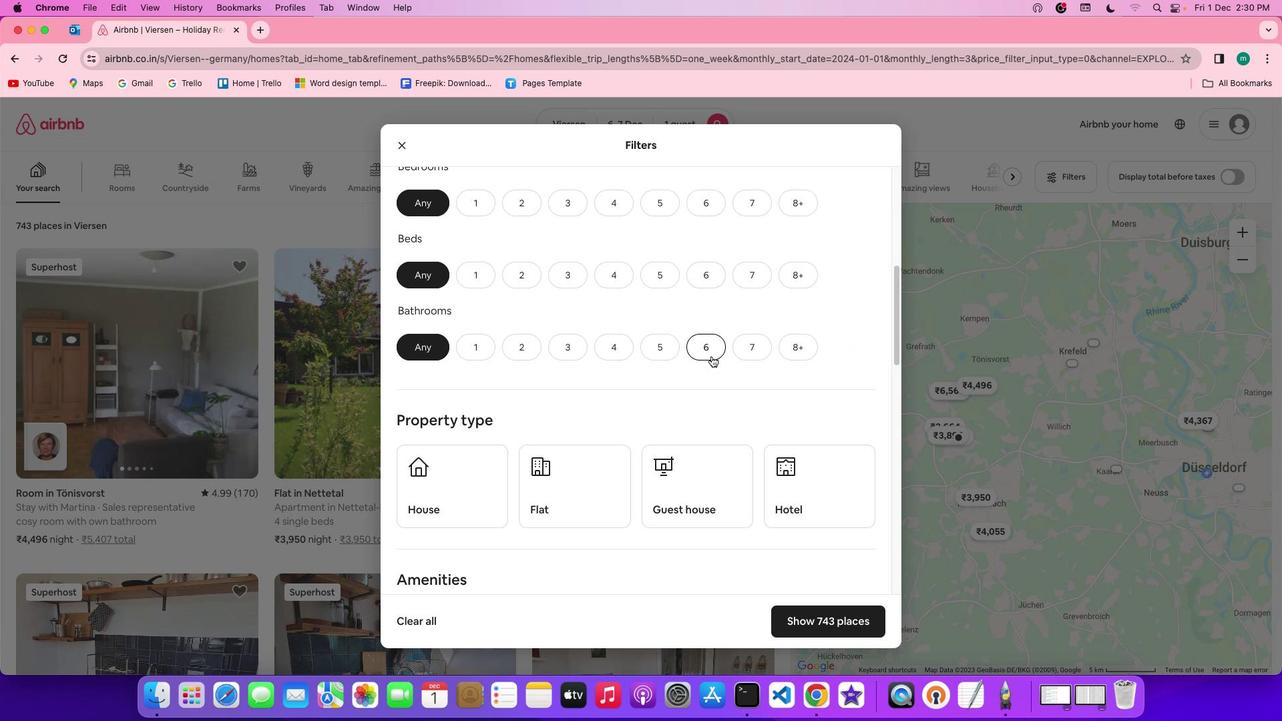 
Action: Mouse scrolled (711, 356) with delta (0, 0)
Screenshot: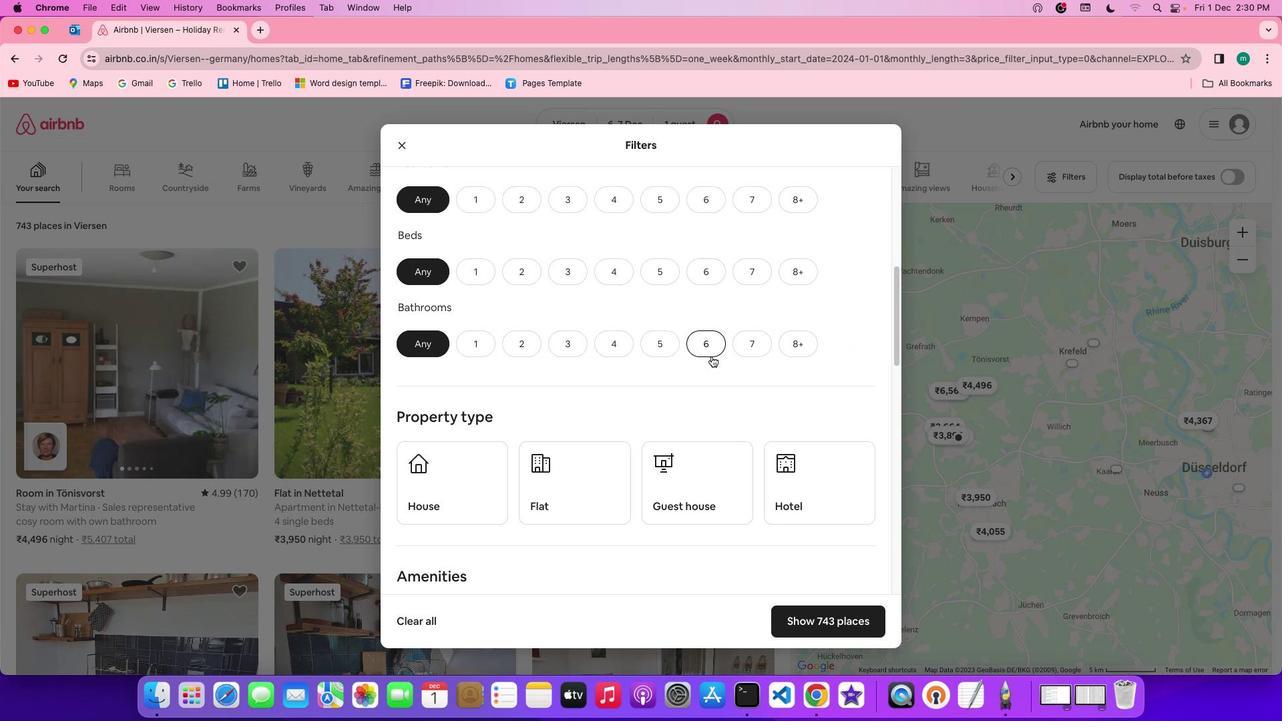 
Action: Mouse scrolled (711, 356) with delta (0, 0)
Screenshot: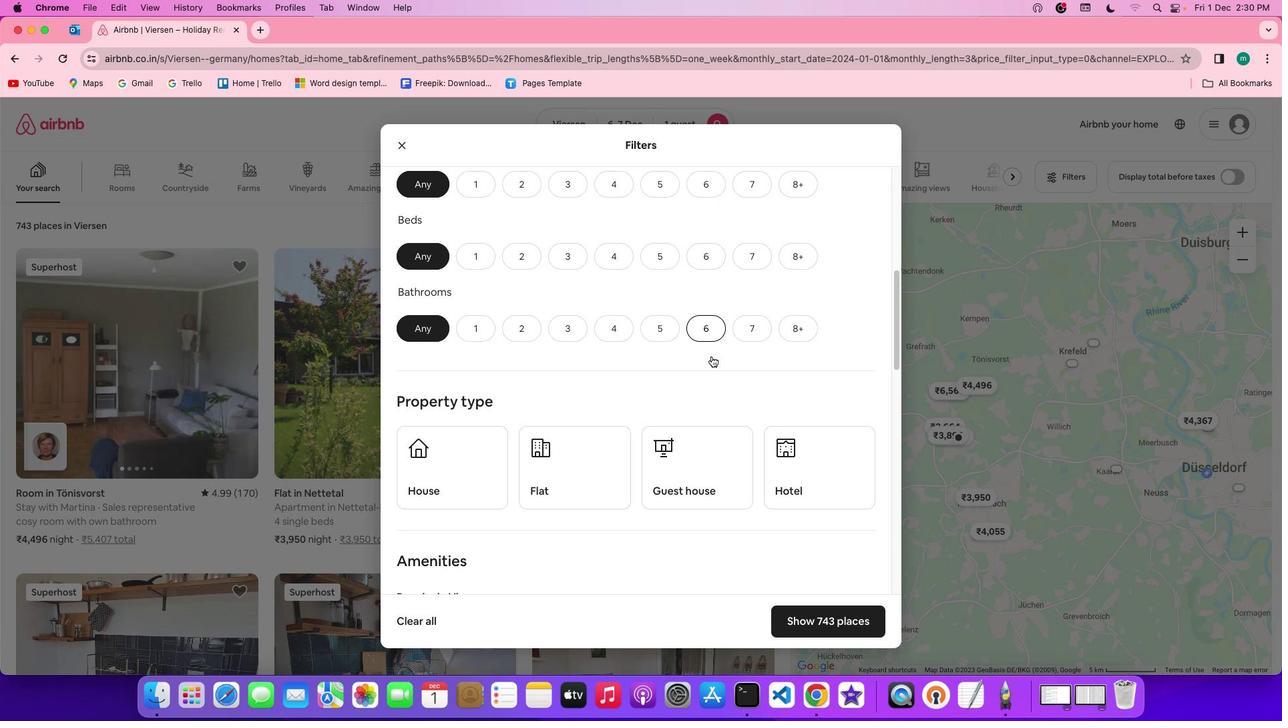 
Action: Mouse scrolled (711, 356) with delta (0, 0)
Screenshot: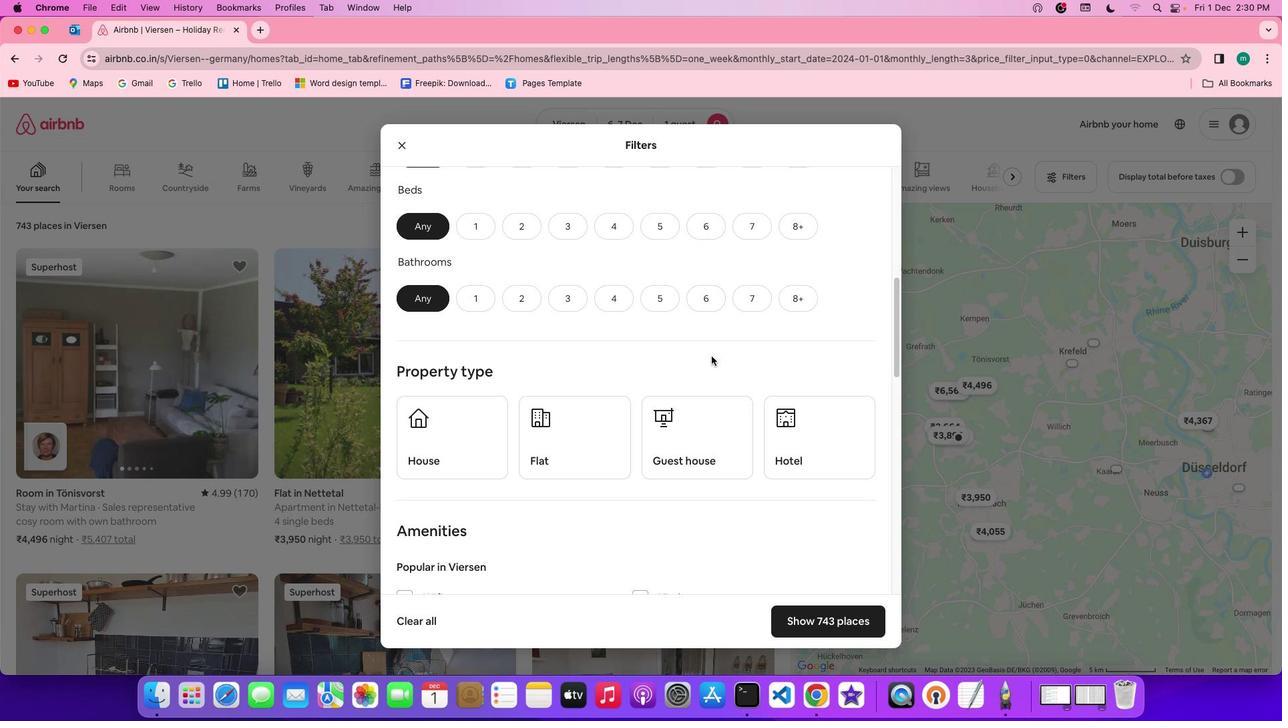 
Action: Mouse scrolled (711, 356) with delta (0, 0)
Screenshot: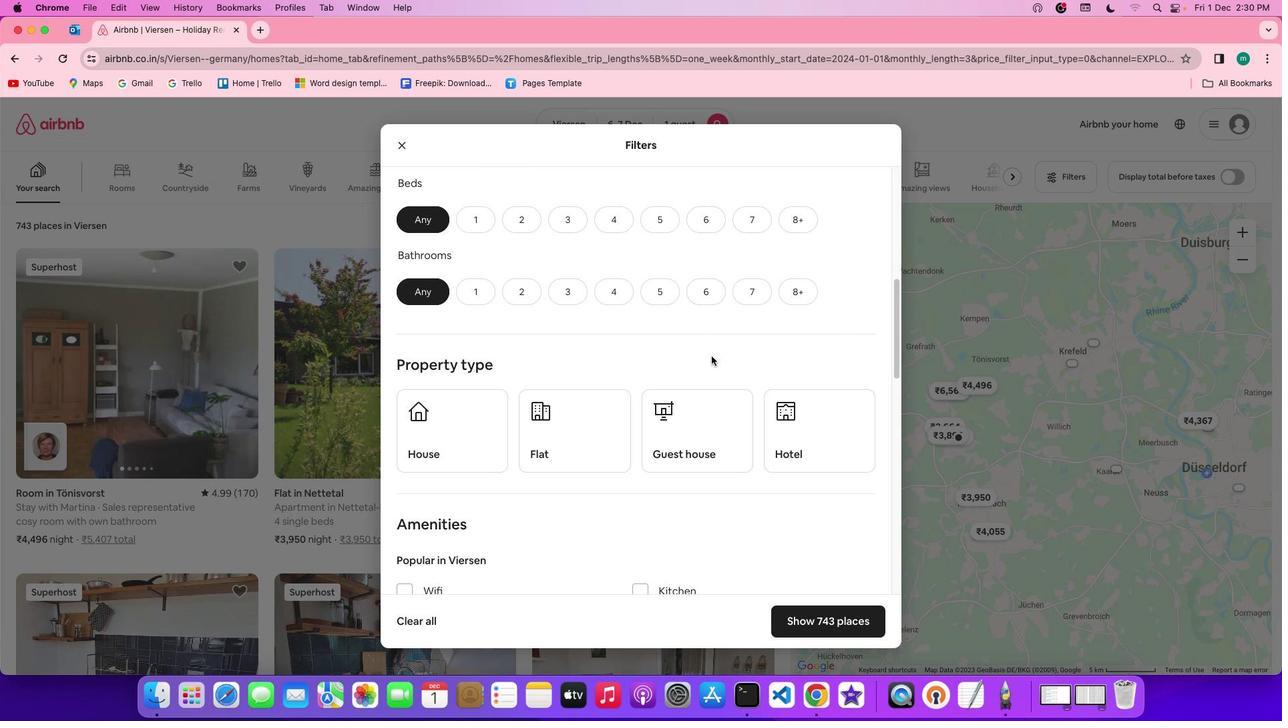 
Action: Mouse scrolled (711, 356) with delta (0, 0)
Screenshot: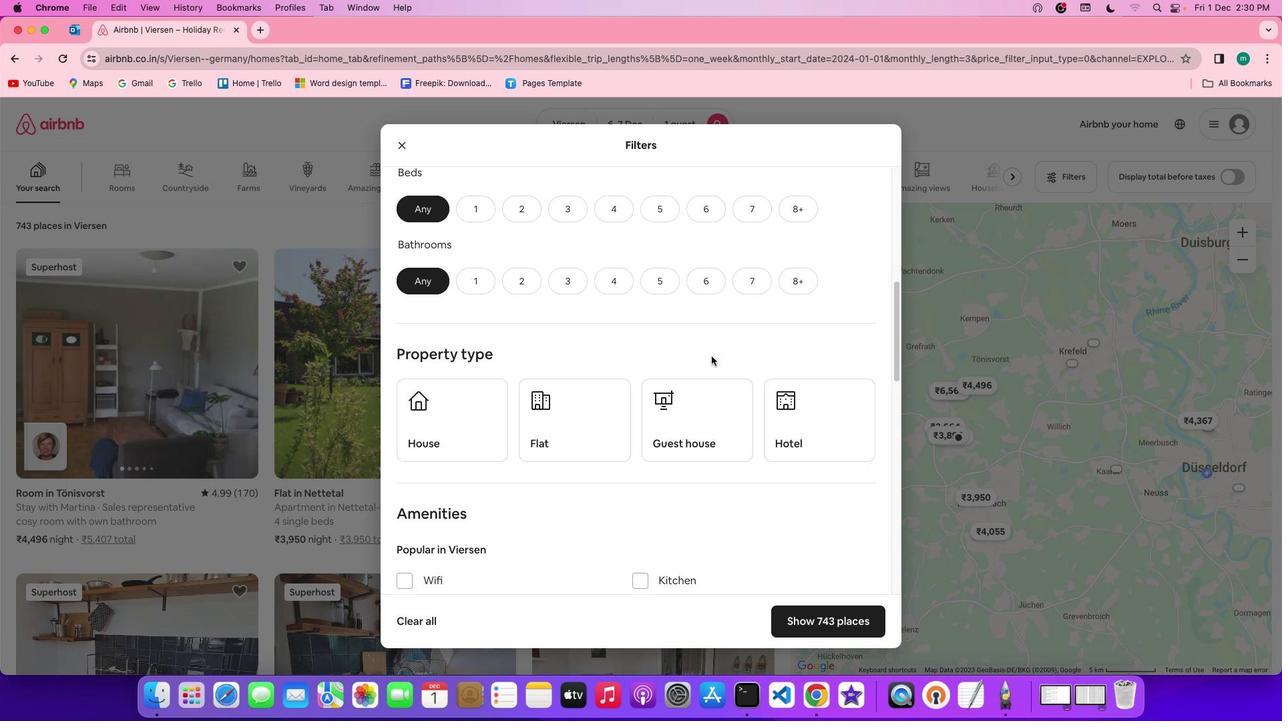 
Action: Mouse moved to (542, 262)
Screenshot: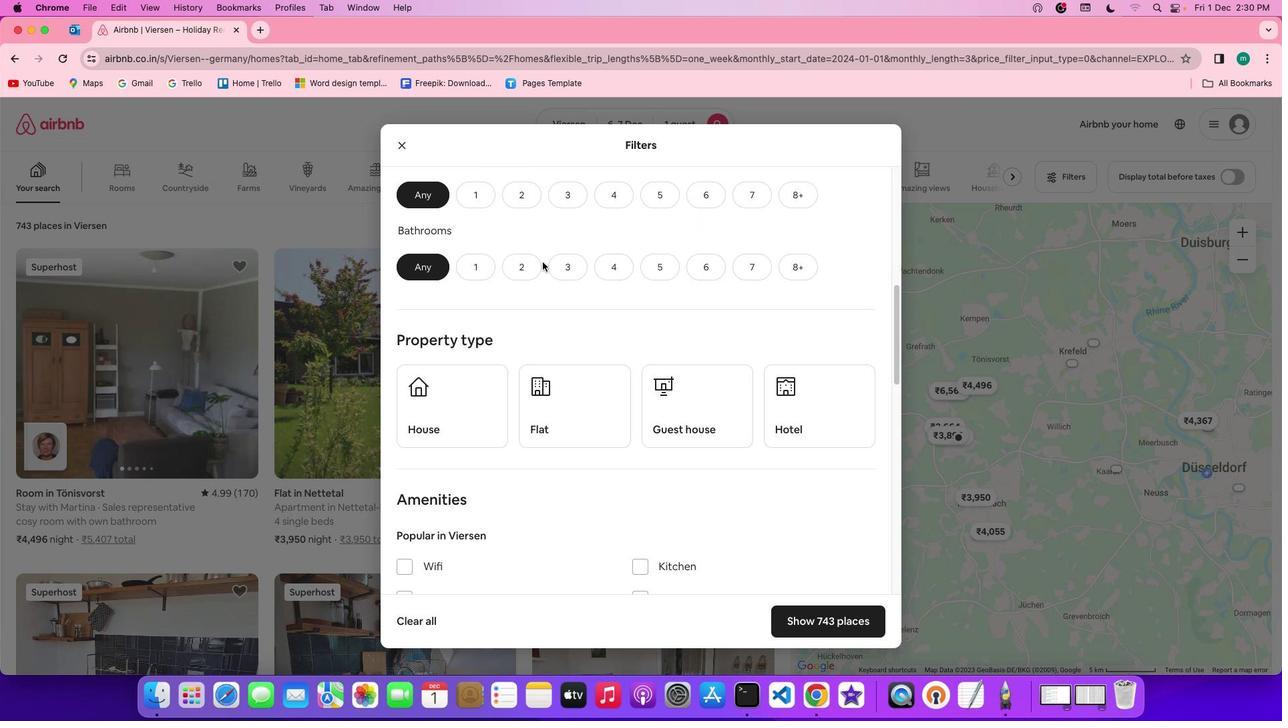 
Action: Mouse scrolled (542, 262) with delta (0, 0)
Screenshot: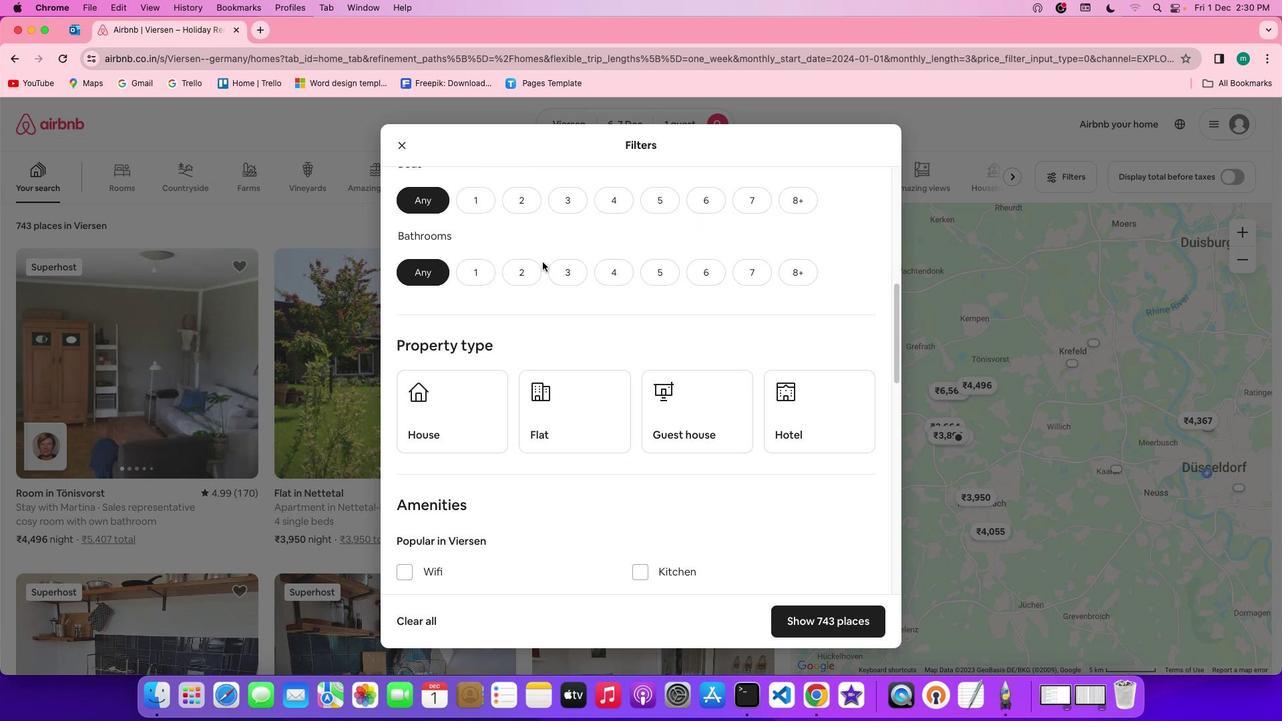 
Action: Mouse scrolled (542, 262) with delta (0, 0)
Screenshot: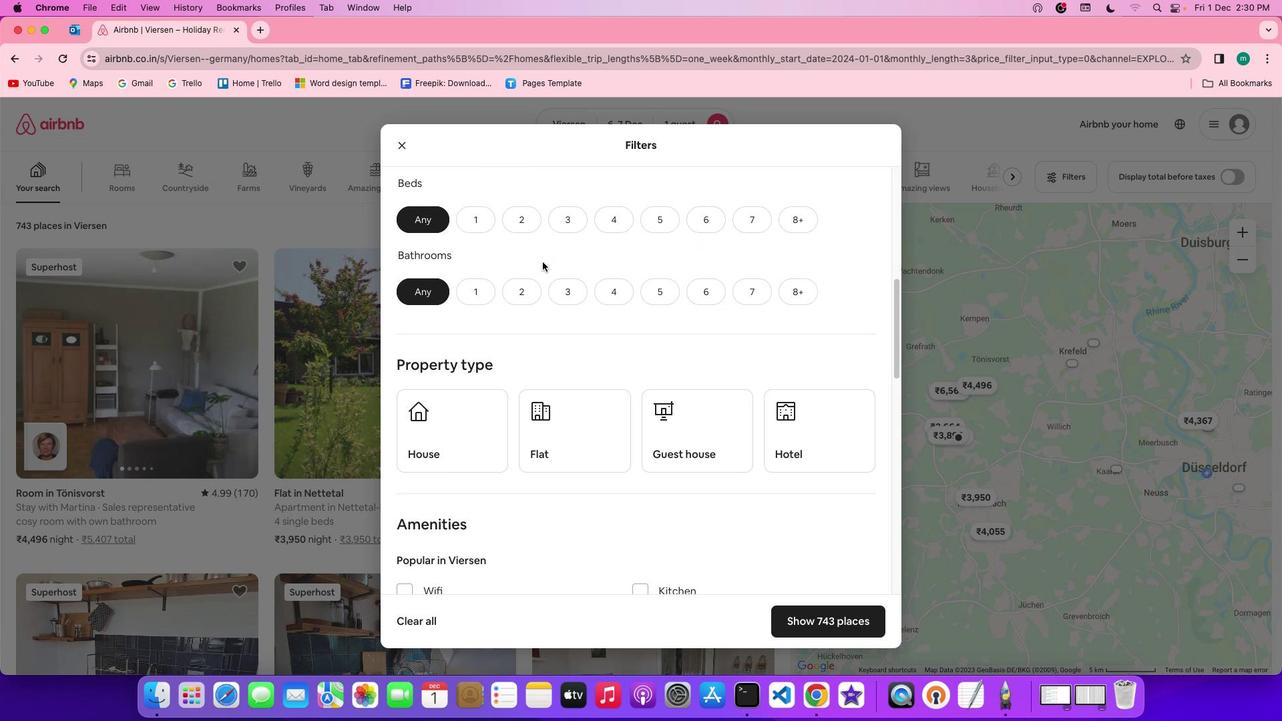 
Action: Mouse scrolled (542, 262) with delta (0, 2)
Screenshot: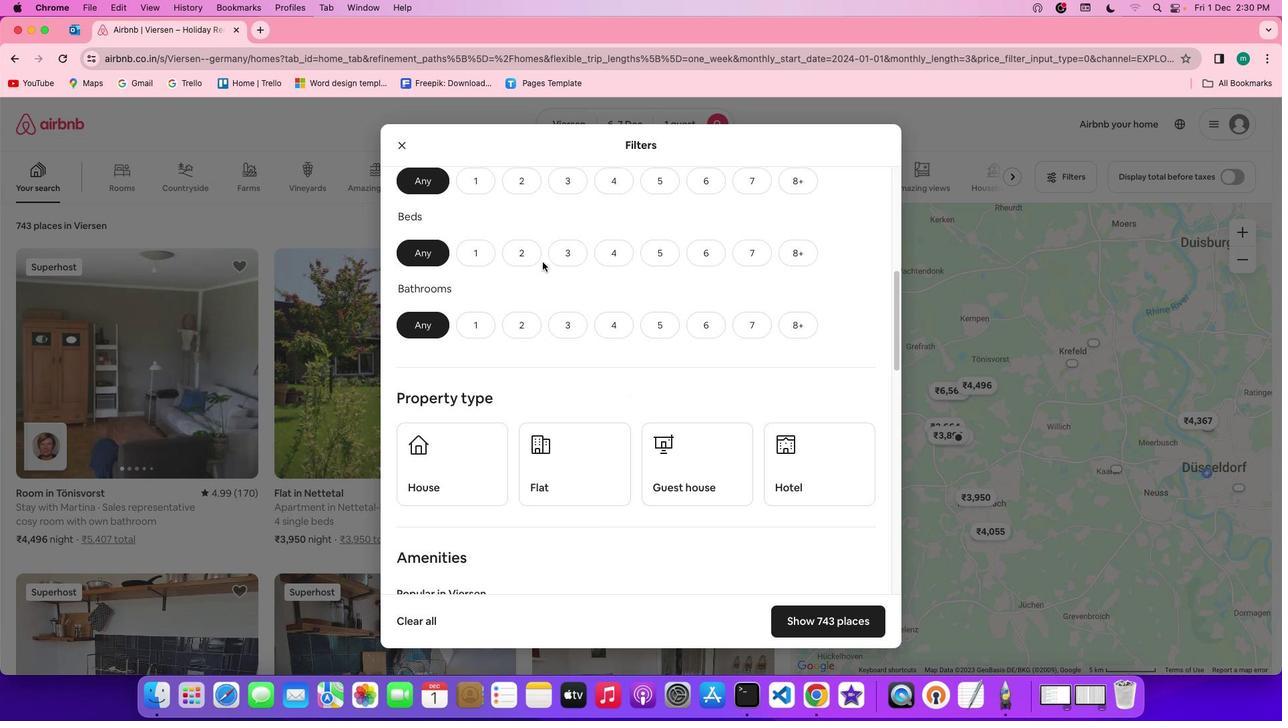 
Action: Mouse moved to (468, 250)
Screenshot: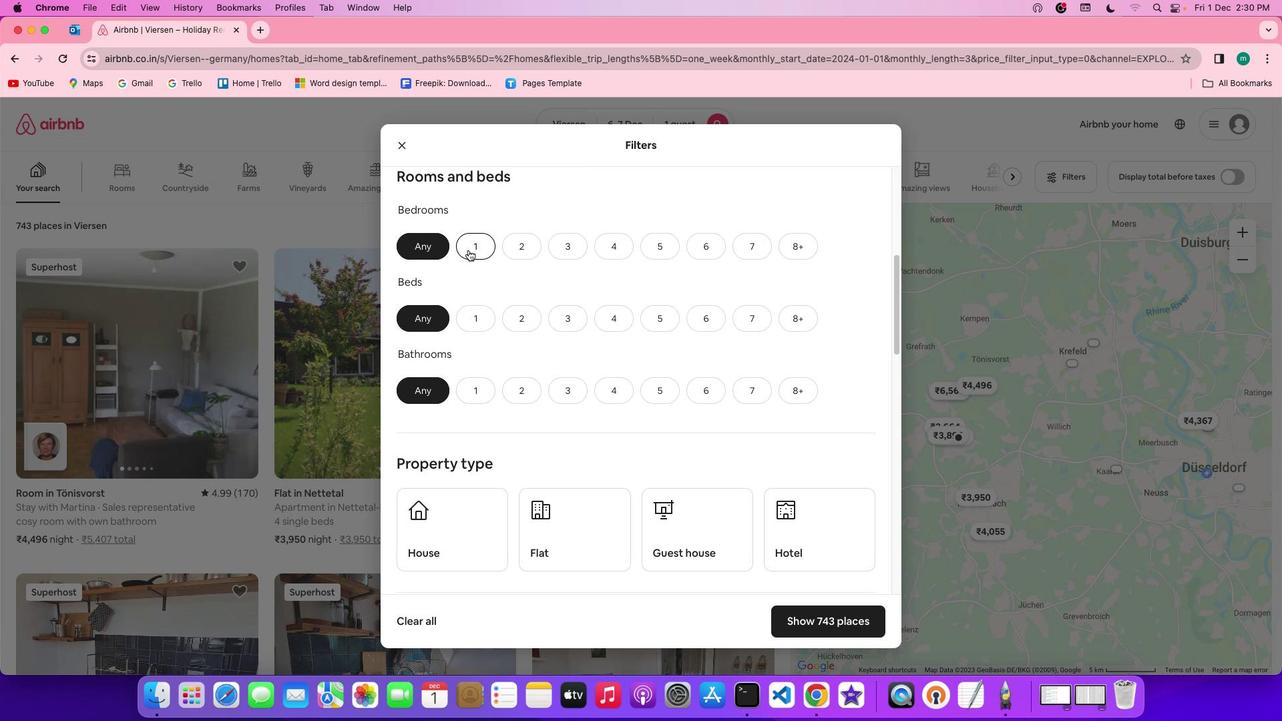 
Action: Mouse pressed left at (468, 250)
Screenshot: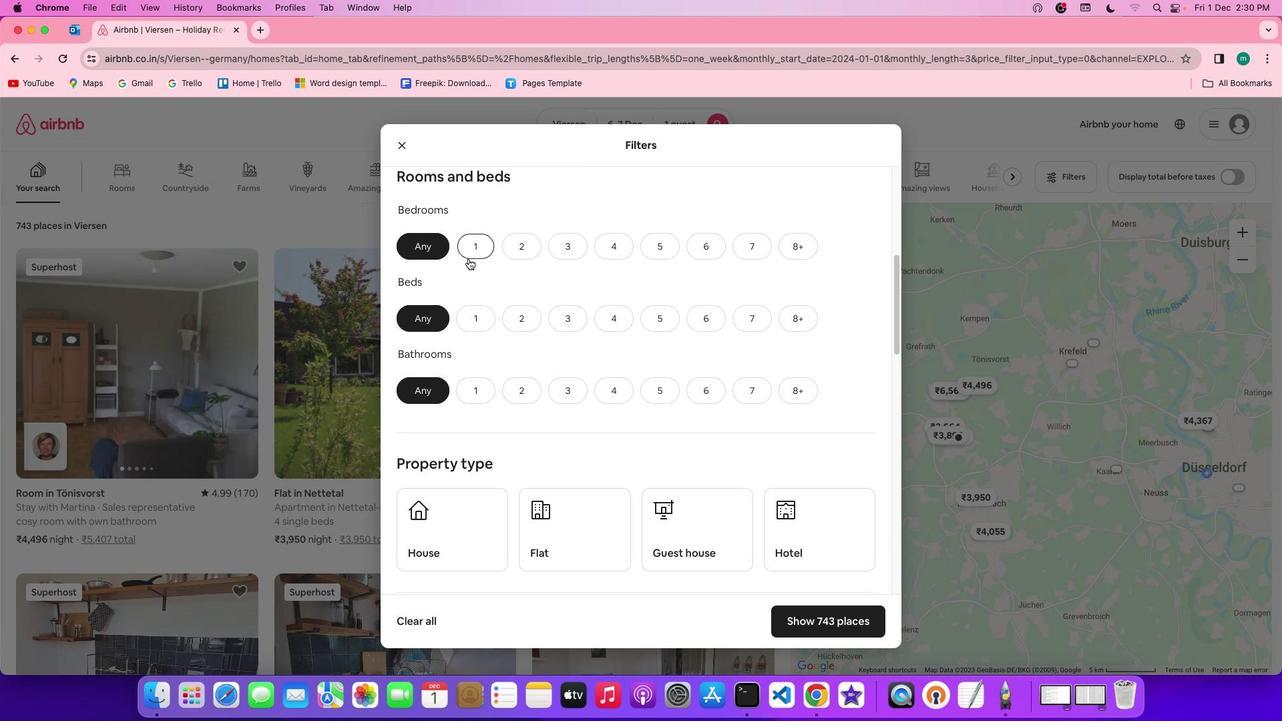 
Action: Mouse moved to (469, 308)
Screenshot: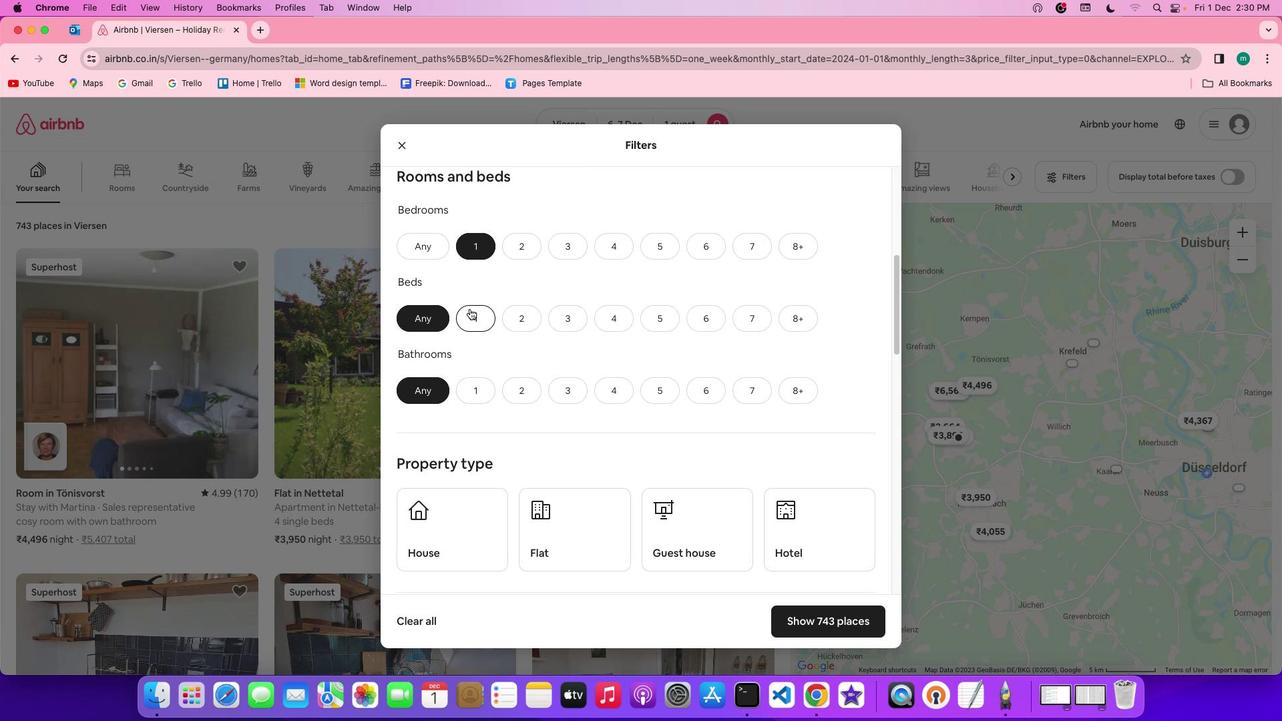 
Action: Mouse pressed left at (469, 308)
Screenshot: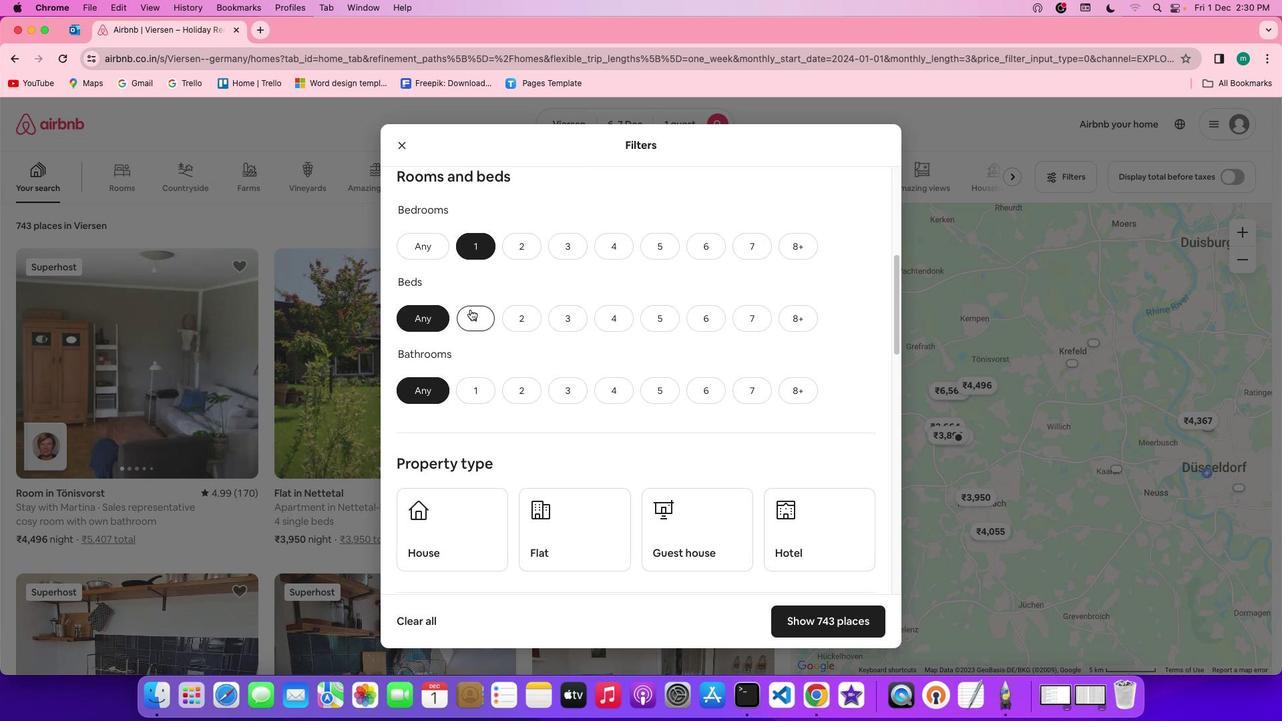 
Action: Mouse moved to (487, 399)
Screenshot: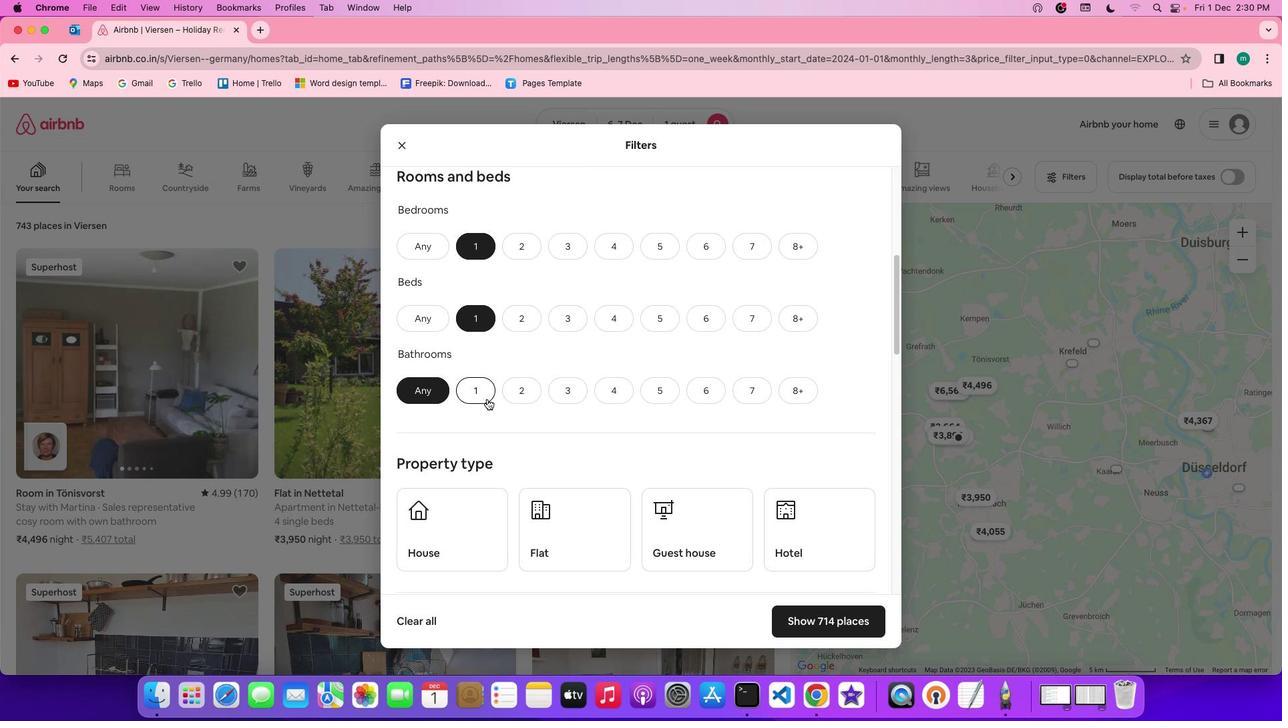 
Action: Mouse pressed left at (487, 399)
Screenshot: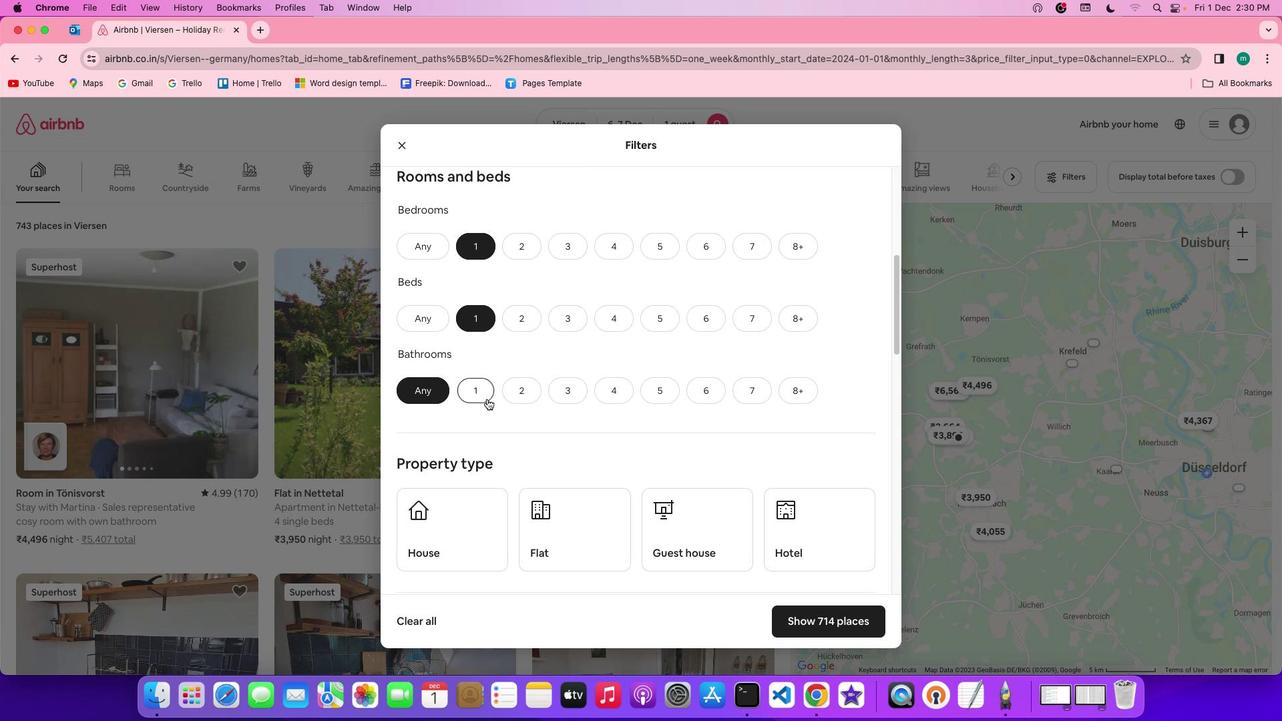 
Action: Mouse moved to (738, 415)
Screenshot: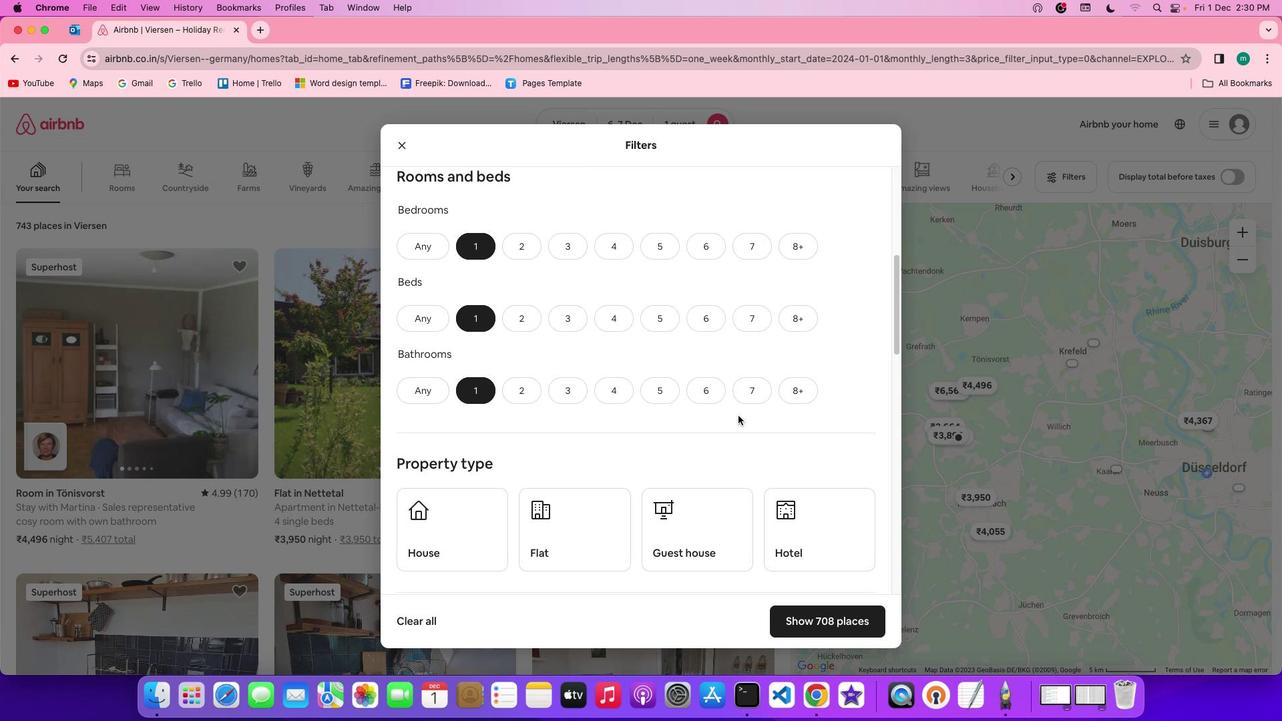 
Action: Mouse scrolled (738, 415) with delta (0, 0)
Screenshot: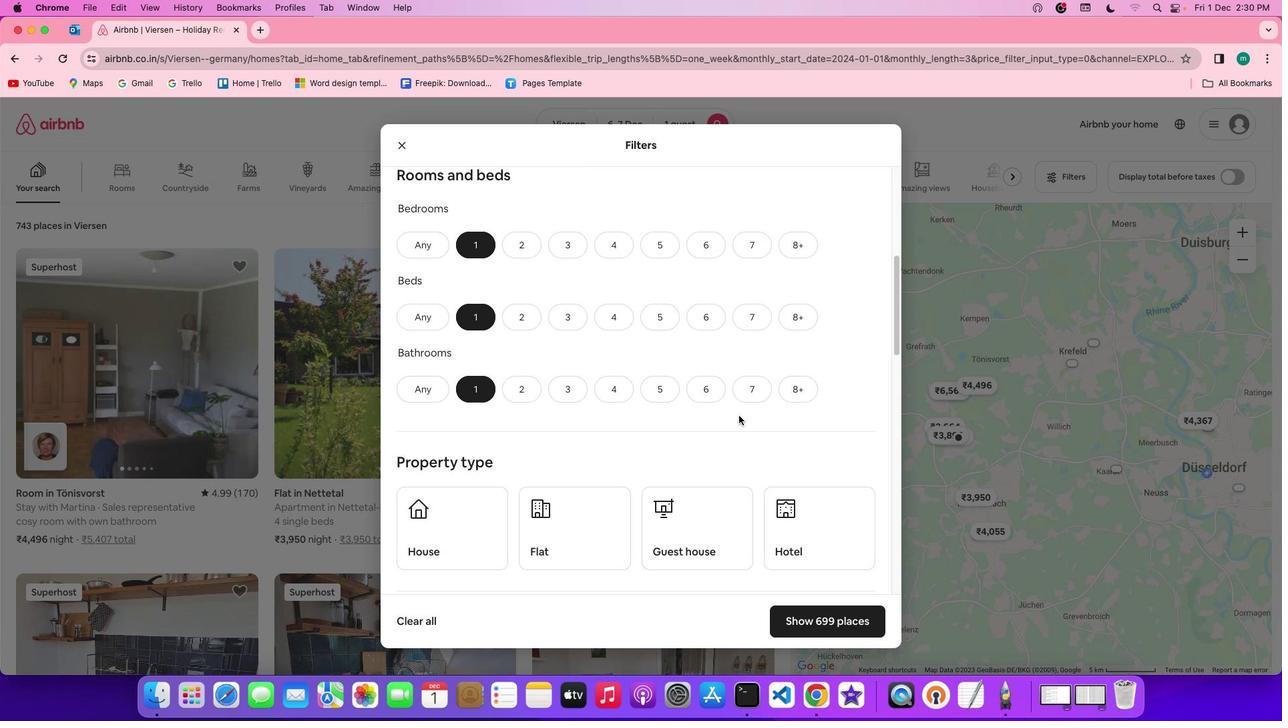 
Action: Mouse moved to (738, 415)
Screenshot: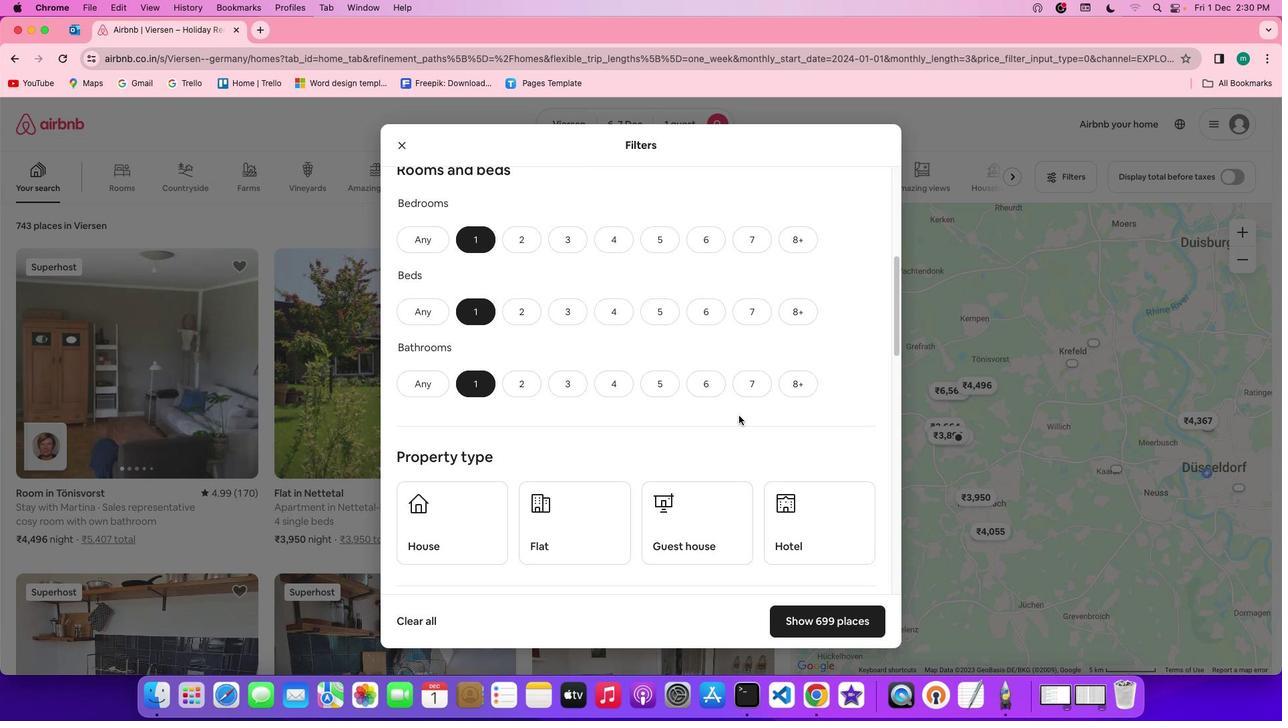 
Action: Mouse scrolled (738, 415) with delta (0, 0)
Screenshot: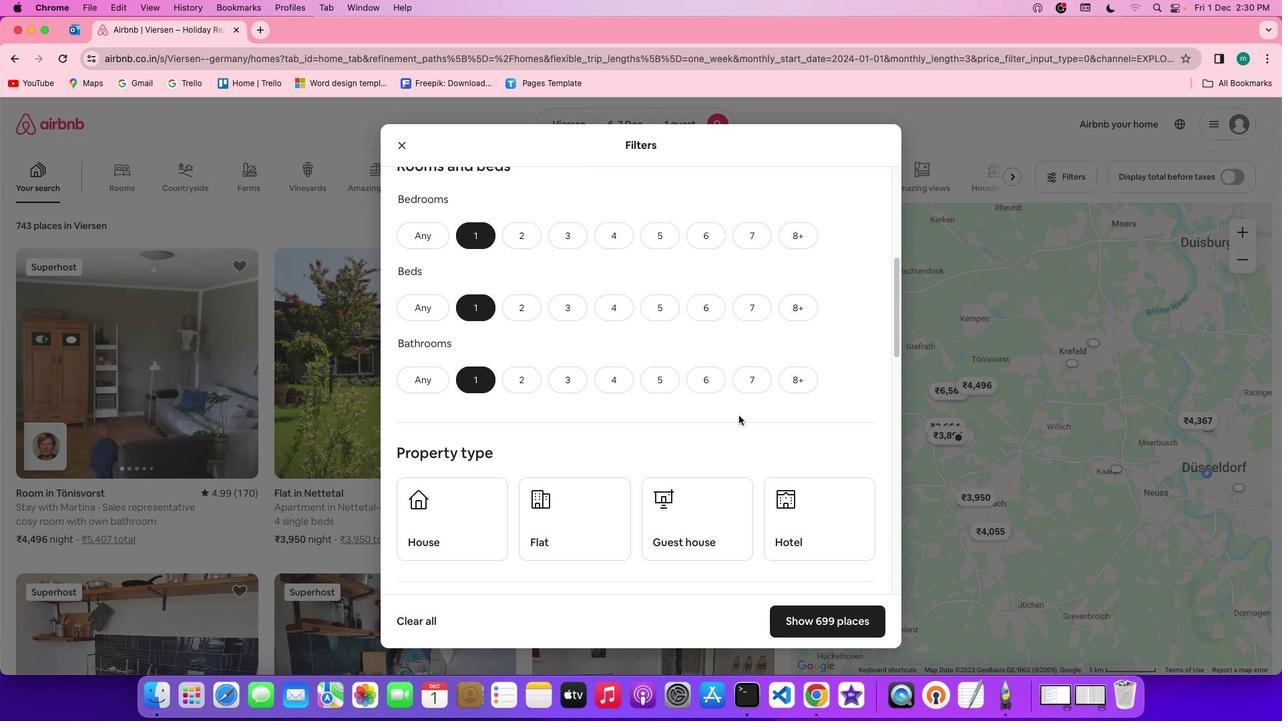 
Action: Mouse moved to (738, 415)
Screenshot: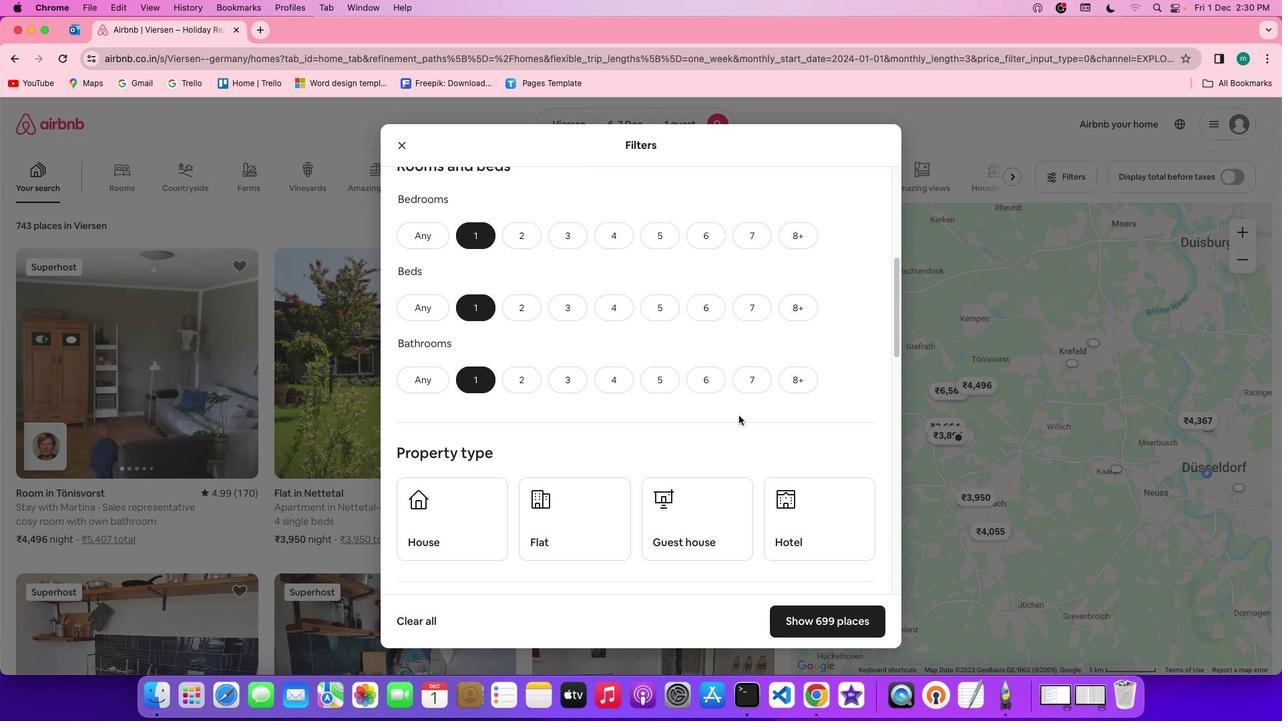 
Action: Mouse scrolled (738, 415) with delta (0, -1)
Screenshot: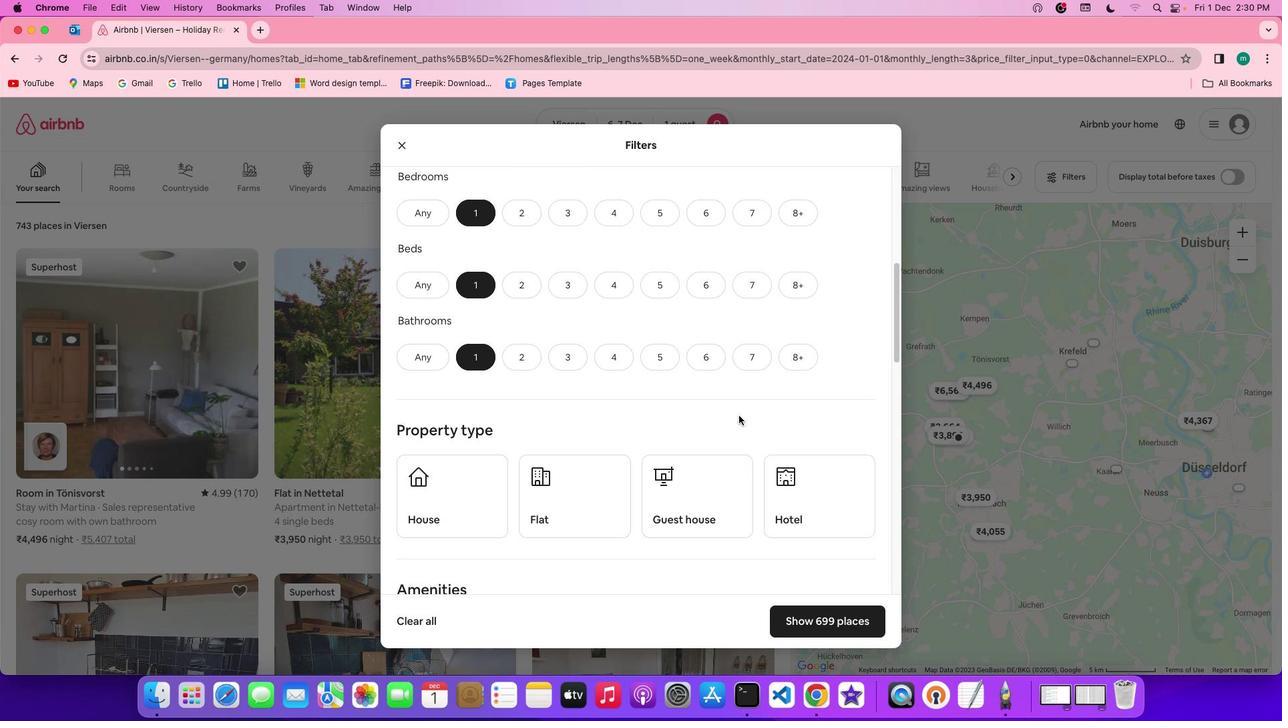 
Action: Mouse scrolled (738, 415) with delta (0, -1)
Screenshot: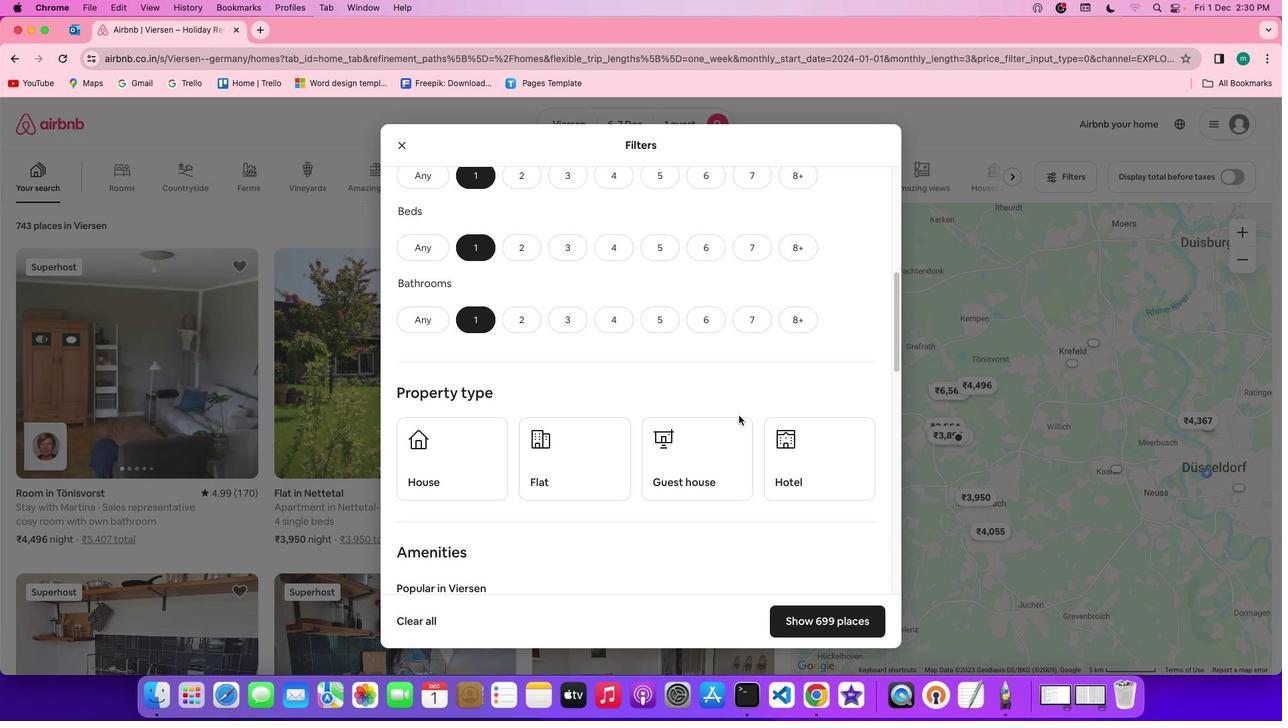 
Action: Mouse scrolled (738, 415) with delta (0, 0)
Screenshot: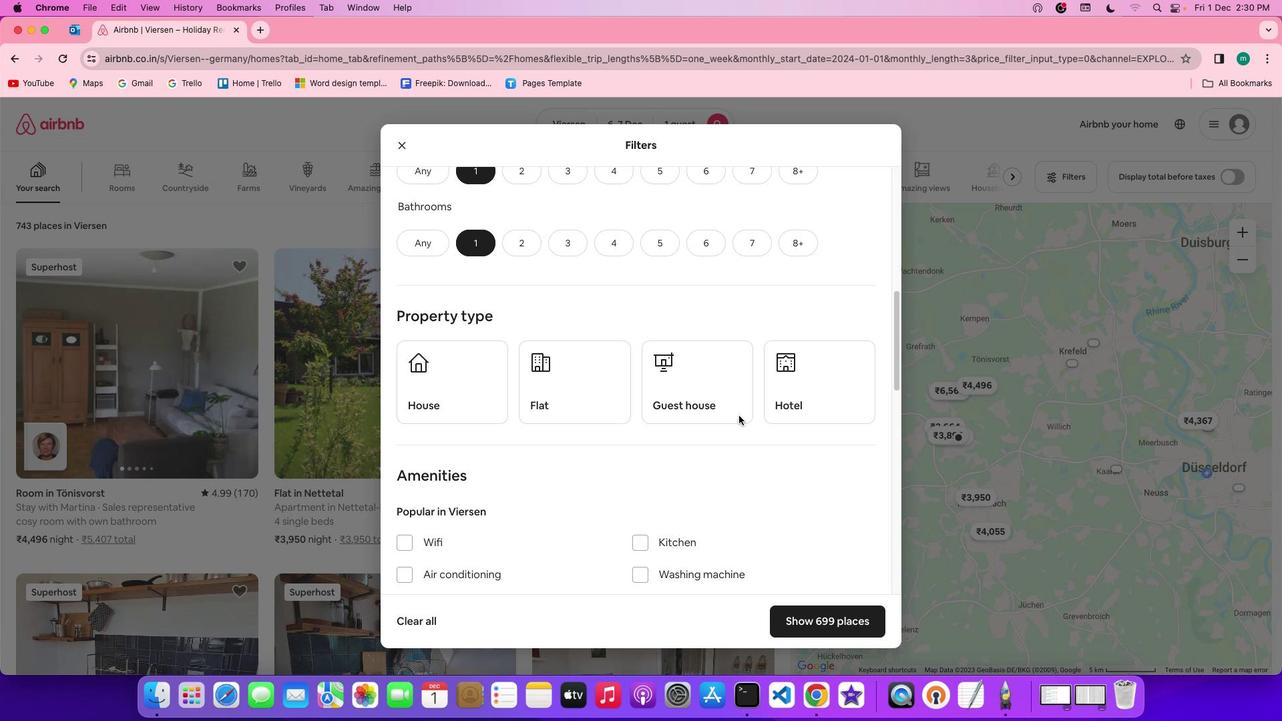 
Action: Mouse scrolled (738, 415) with delta (0, 0)
Screenshot: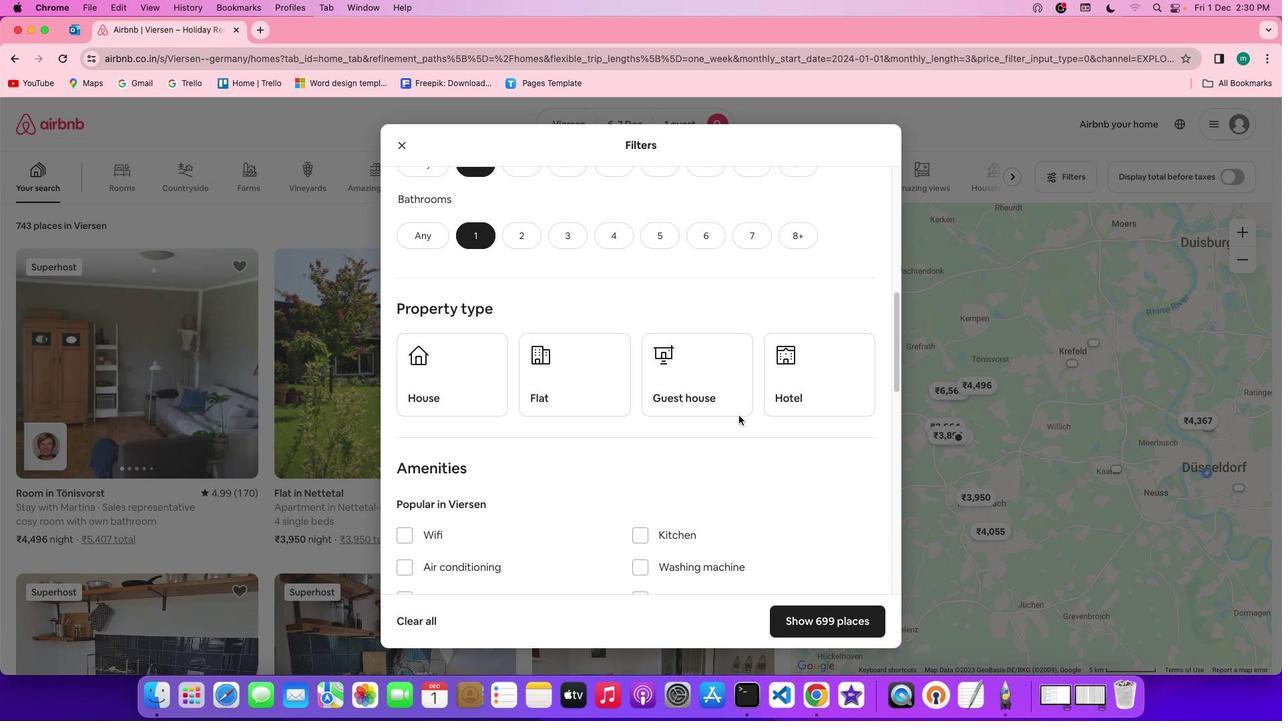 
Action: Mouse scrolled (738, 415) with delta (0, -1)
Screenshot: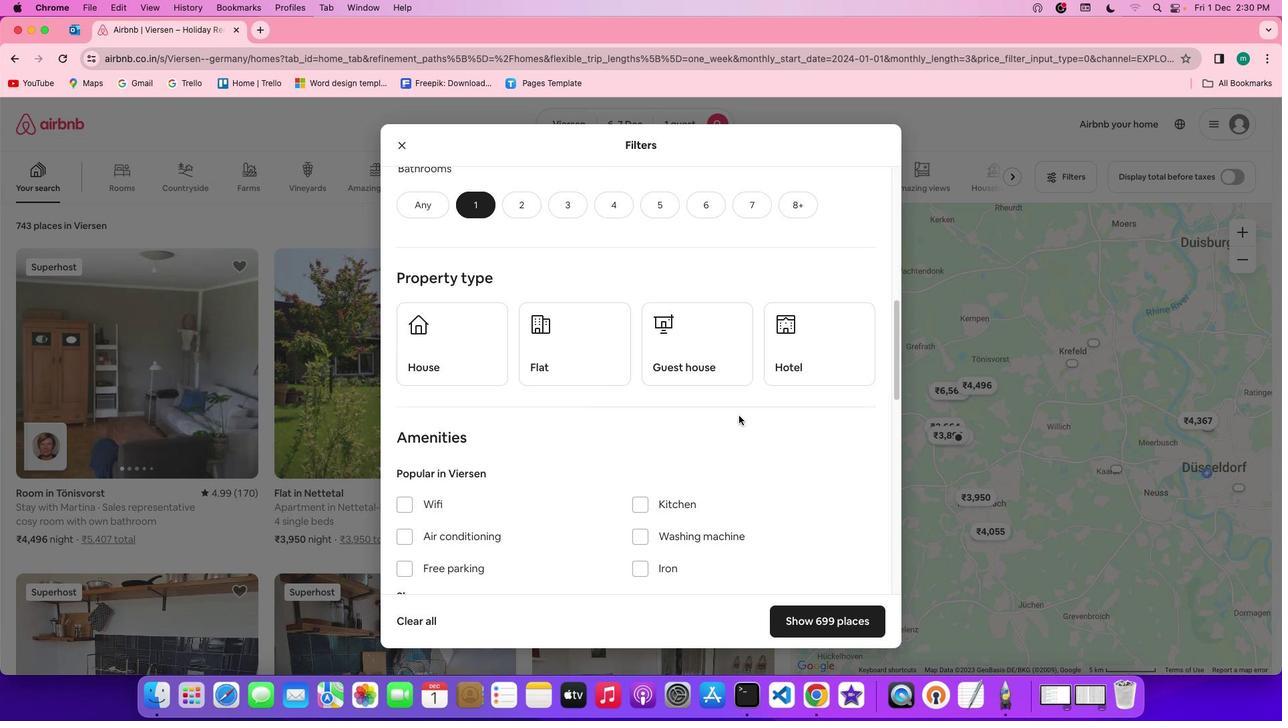 
Action: Mouse scrolled (738, 415) with delta (0, 0)
Screenshot: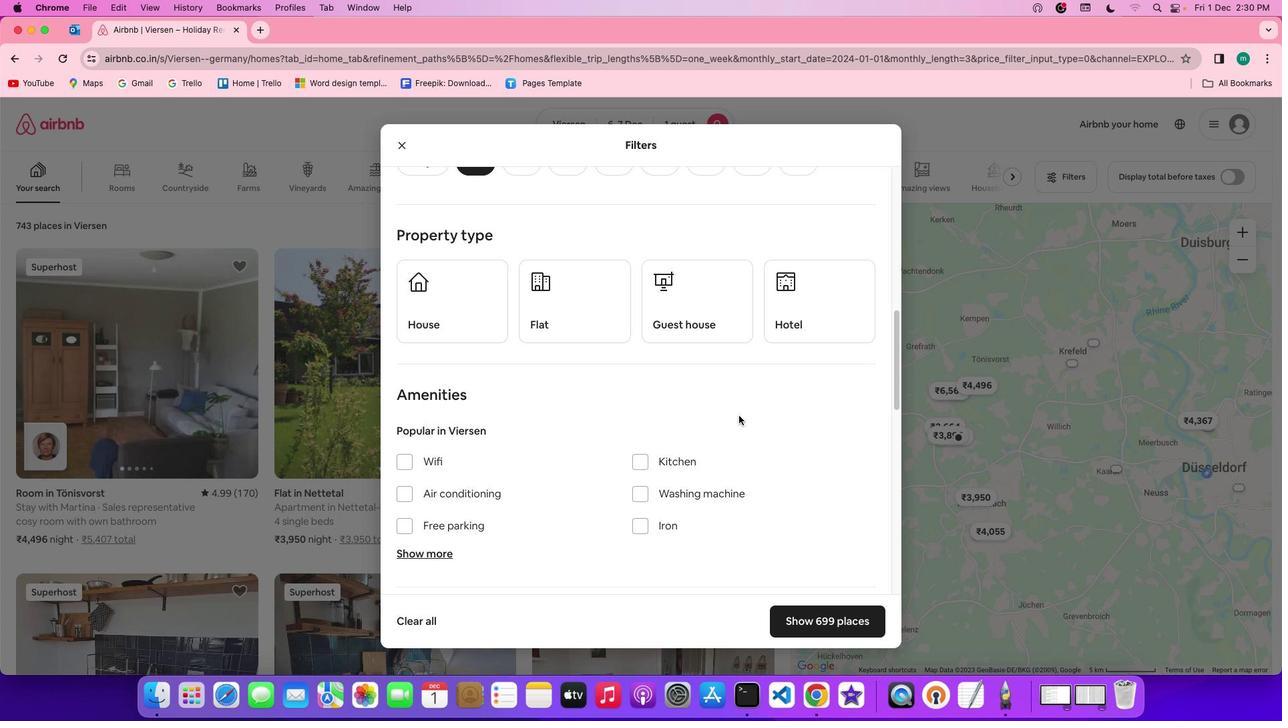 
Action: Mouse scrolled (738, 415) with delta (0, 0)
Screenshot: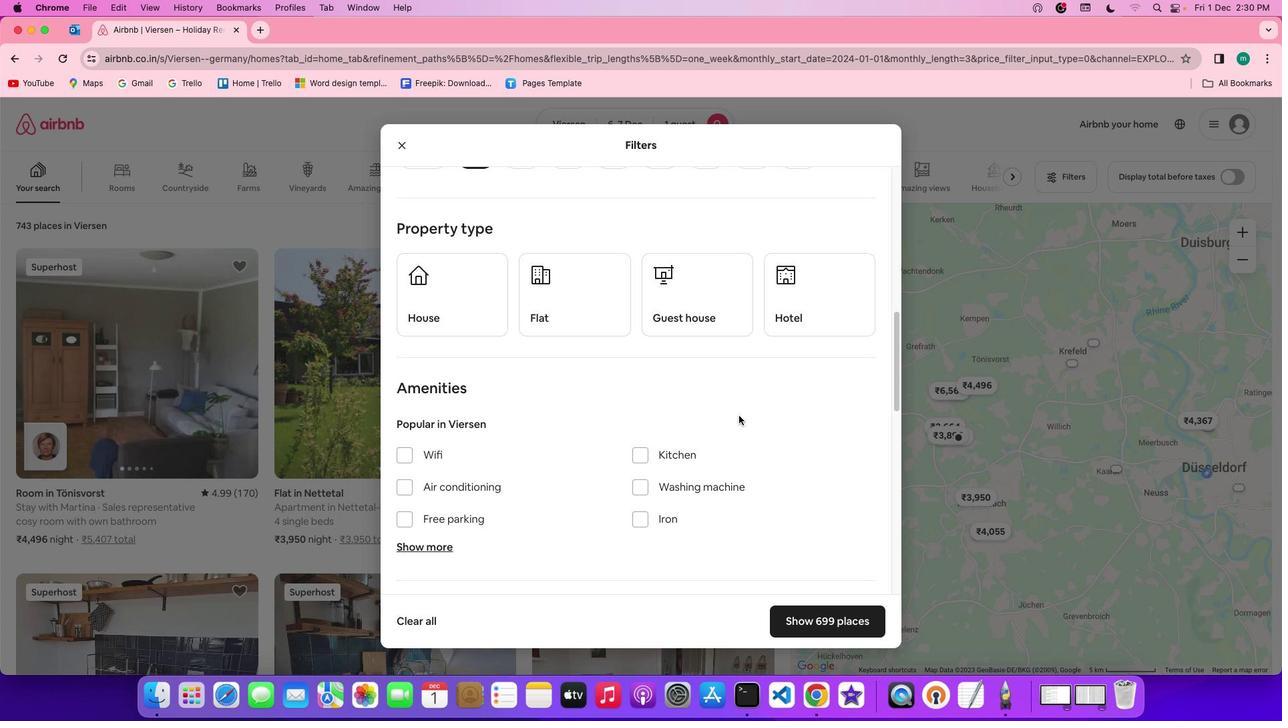 
Action: Mouse moved to (782, 307)
Screenshot: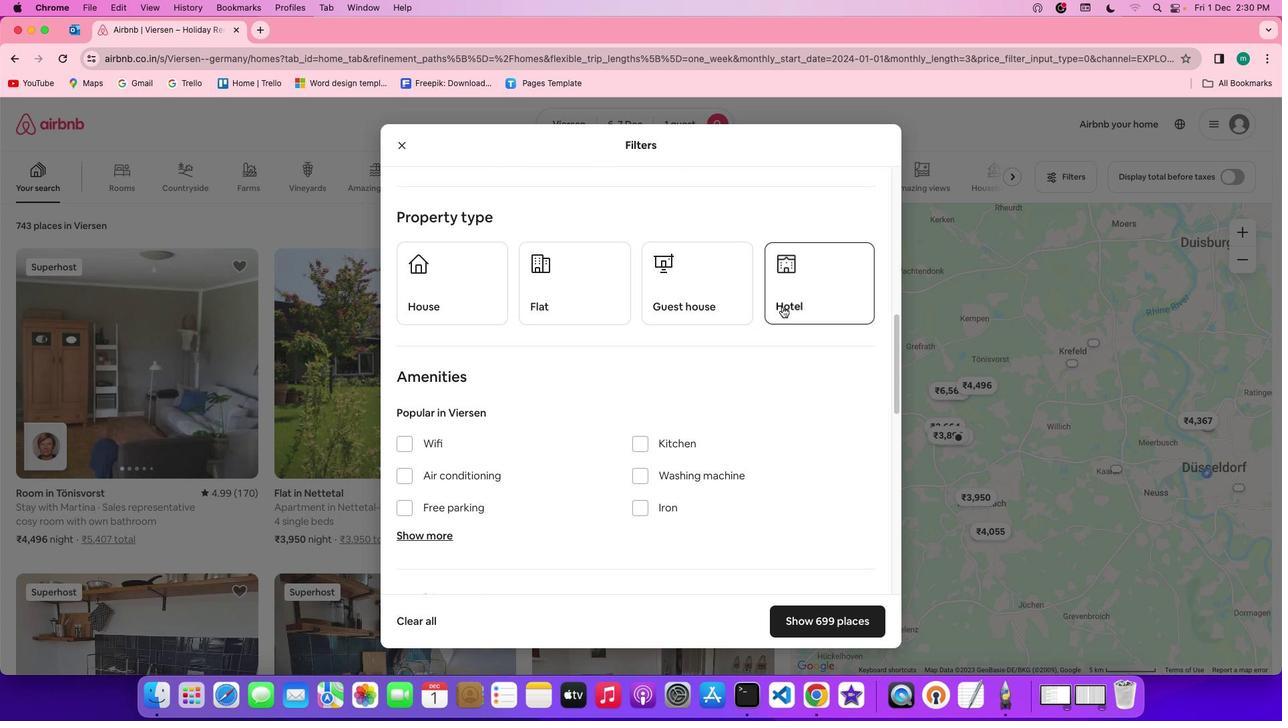
Action: Mouse pressed left at (782, 307)
Screenshot: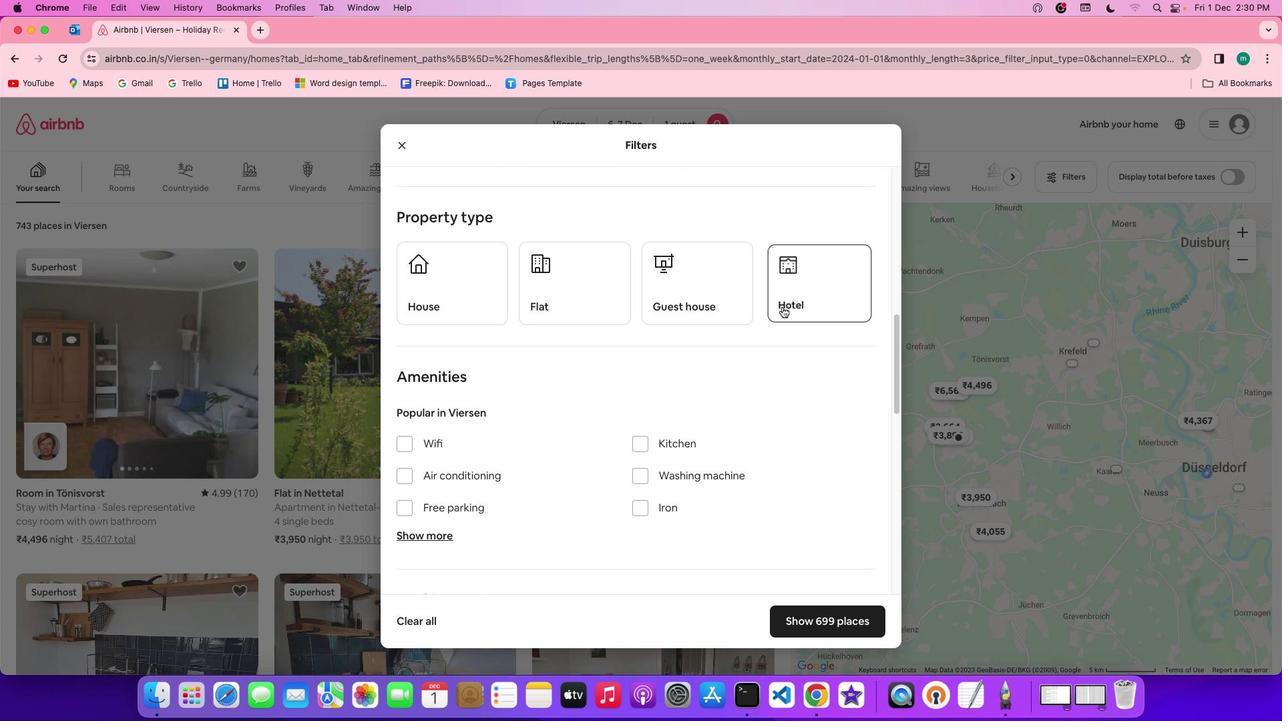 
Action: Mouse moved to (726, 385)
Screenshot: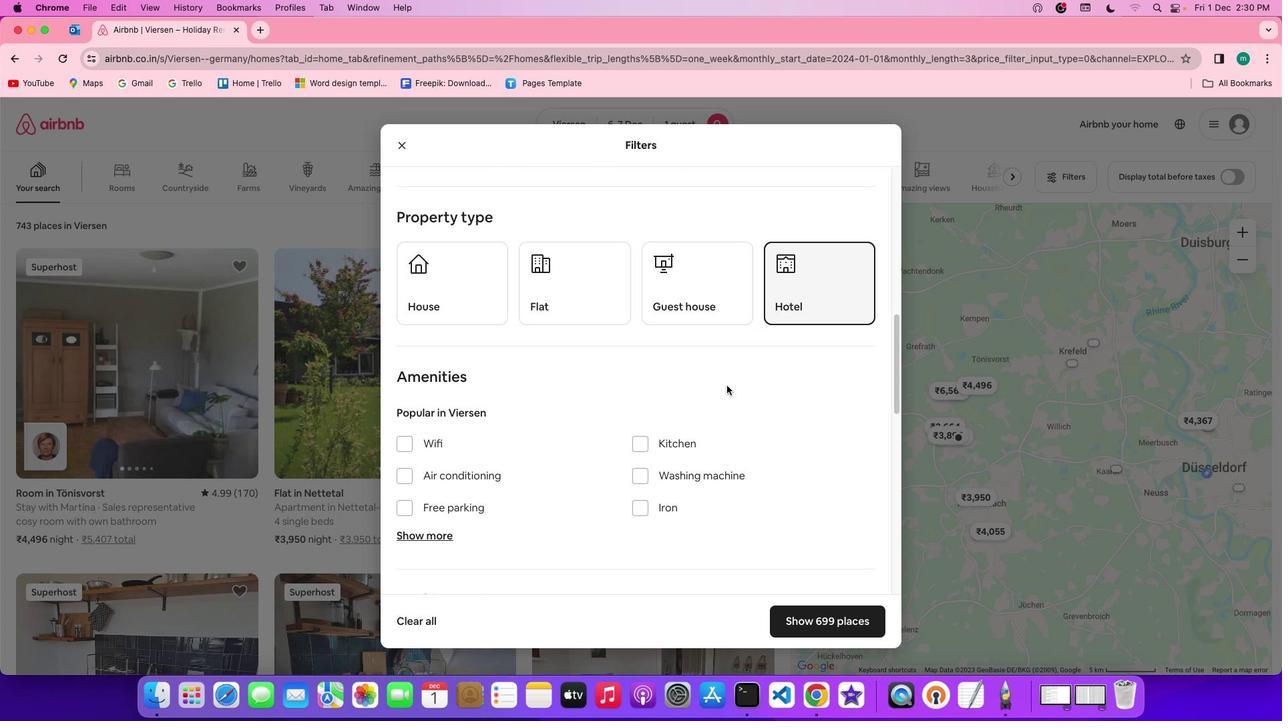 
Action: Mouse scrolled (726, 385) with delta (0, 0)
Screenshot: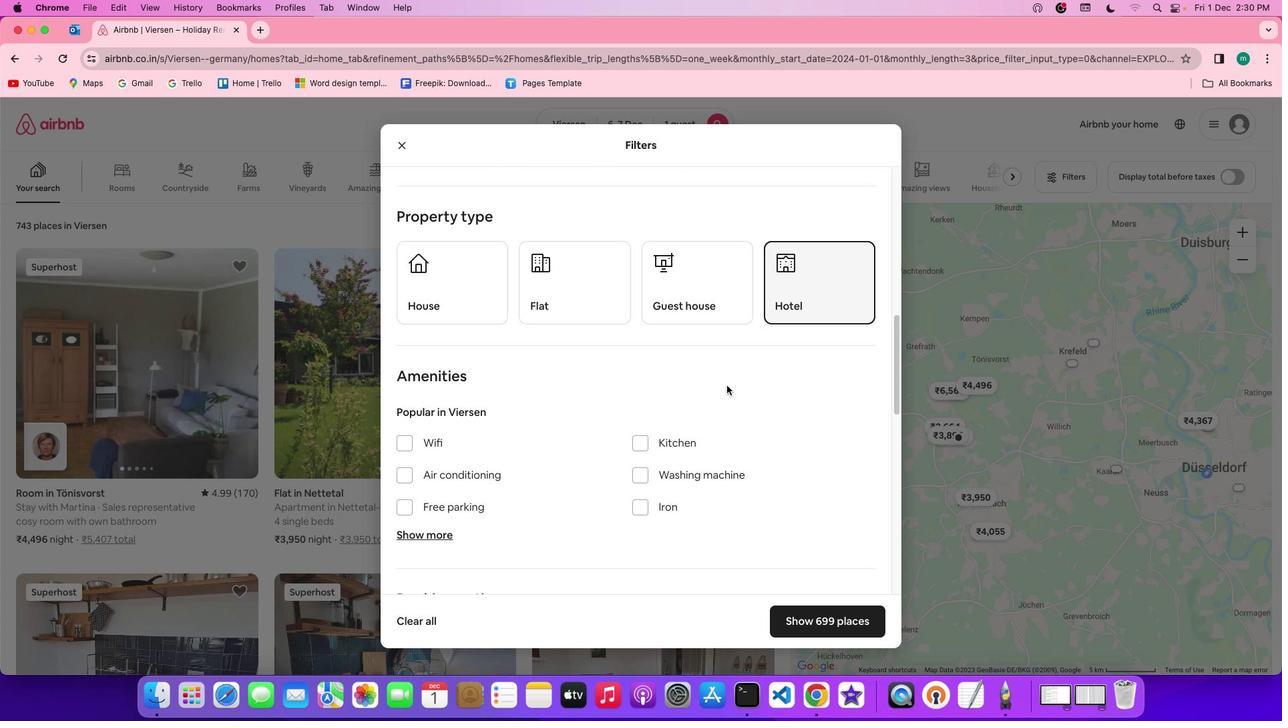 
Action: Mouse scrolled (726, 385) with delta (0, 0)
Screenshot: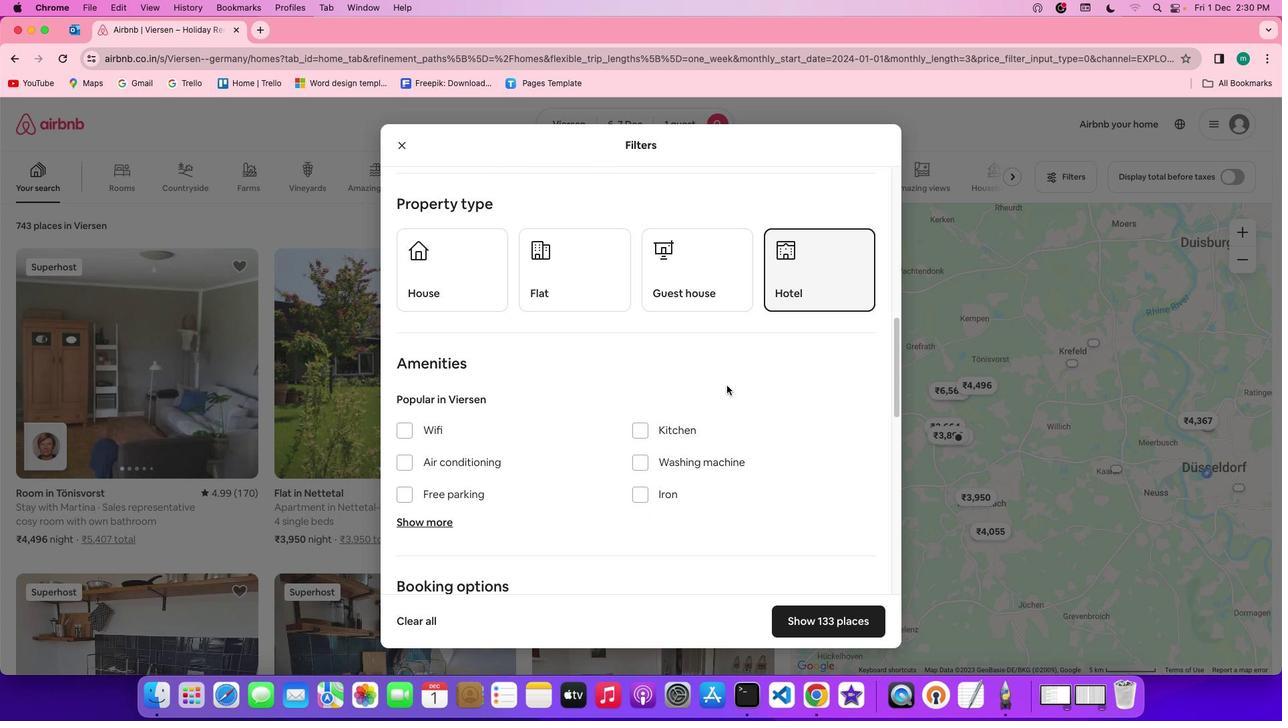 
Action: Mouse scrolled (726, 385) with delta (0, 0)
Screenshot: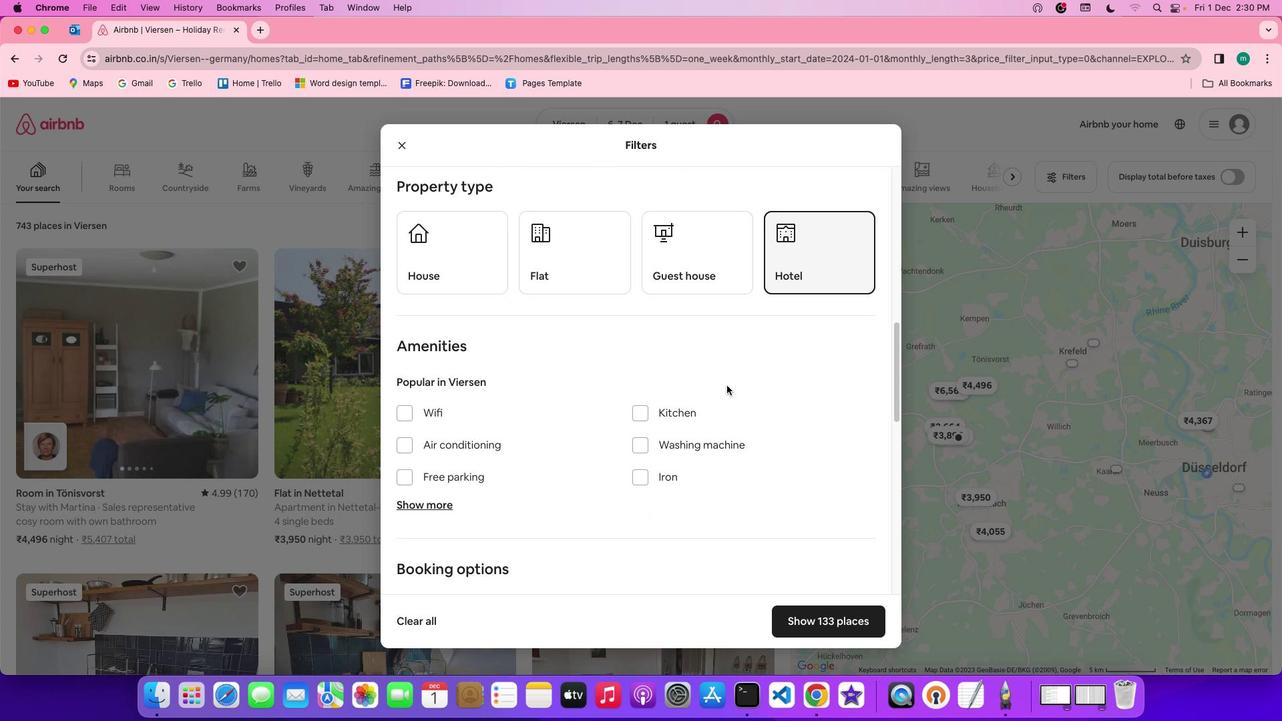 
Action: Mouse scrolled (726, 385) with delta (0, -2)
Screenshot: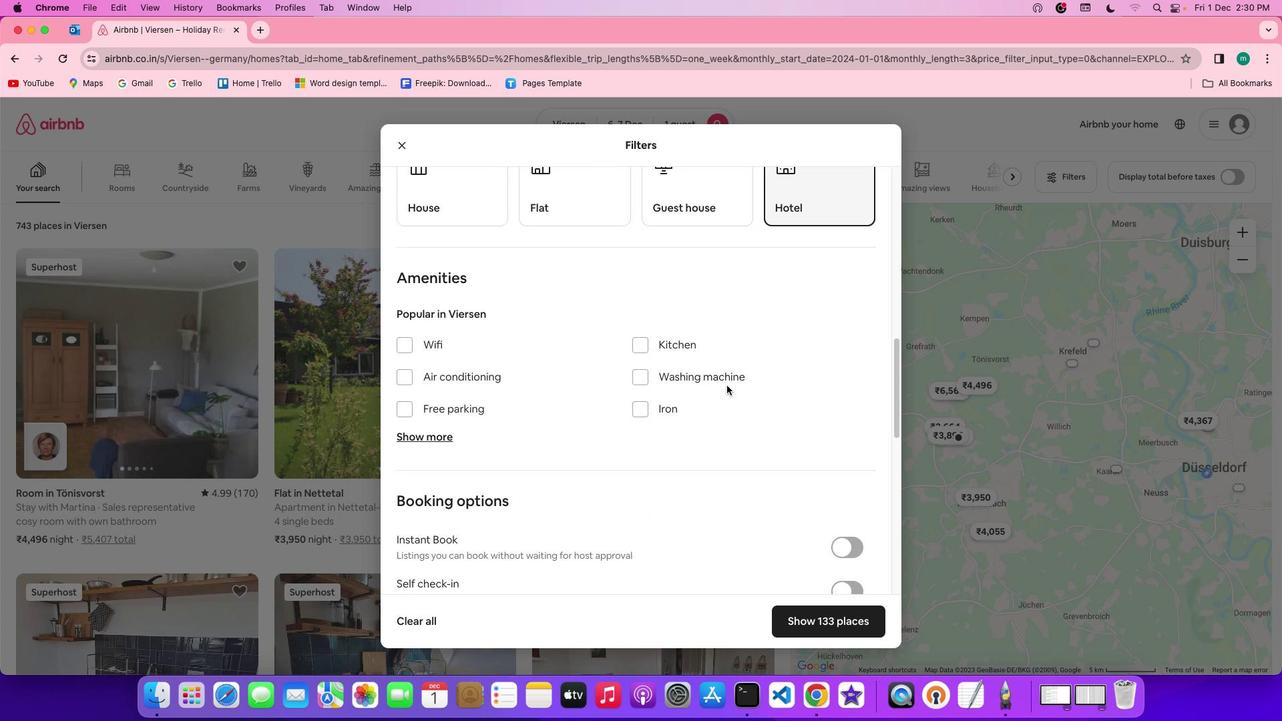 
Action: Mouse scrolled (726, 385) with delta (0, 0)
Screenshot: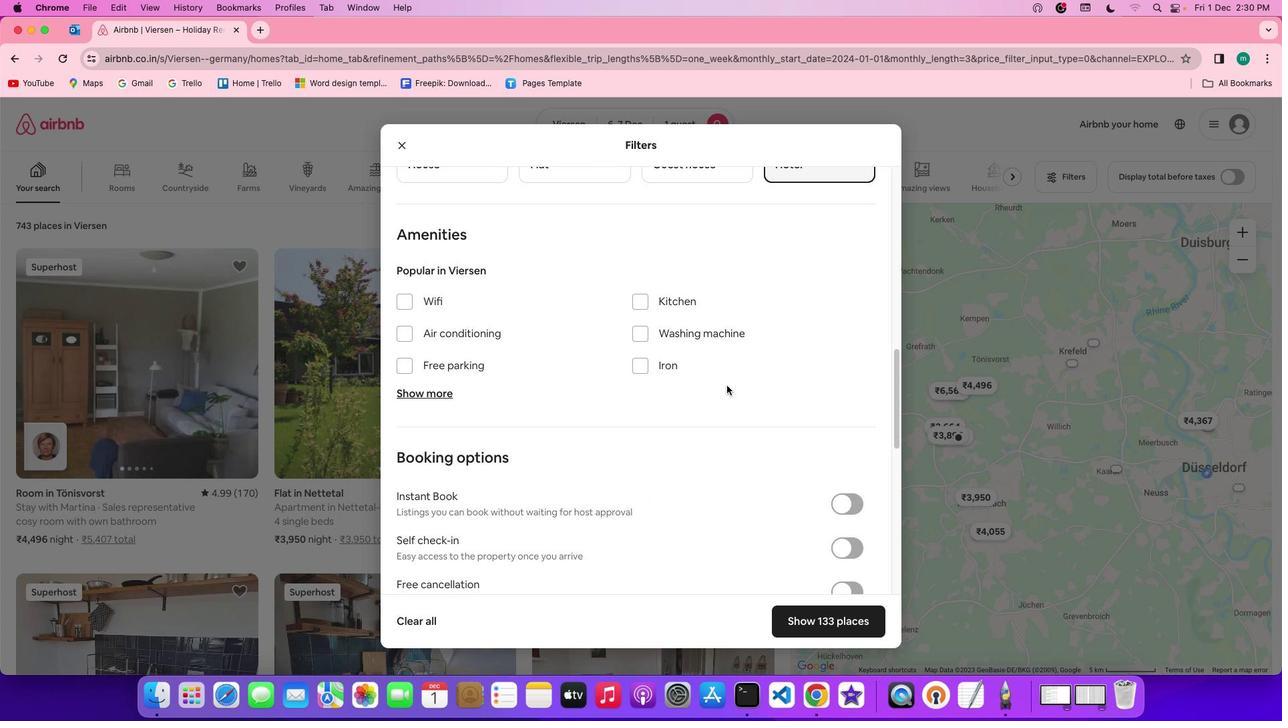 
Action: Mouse scrolled (726, 385) with delta (0, 0)
Screenshot: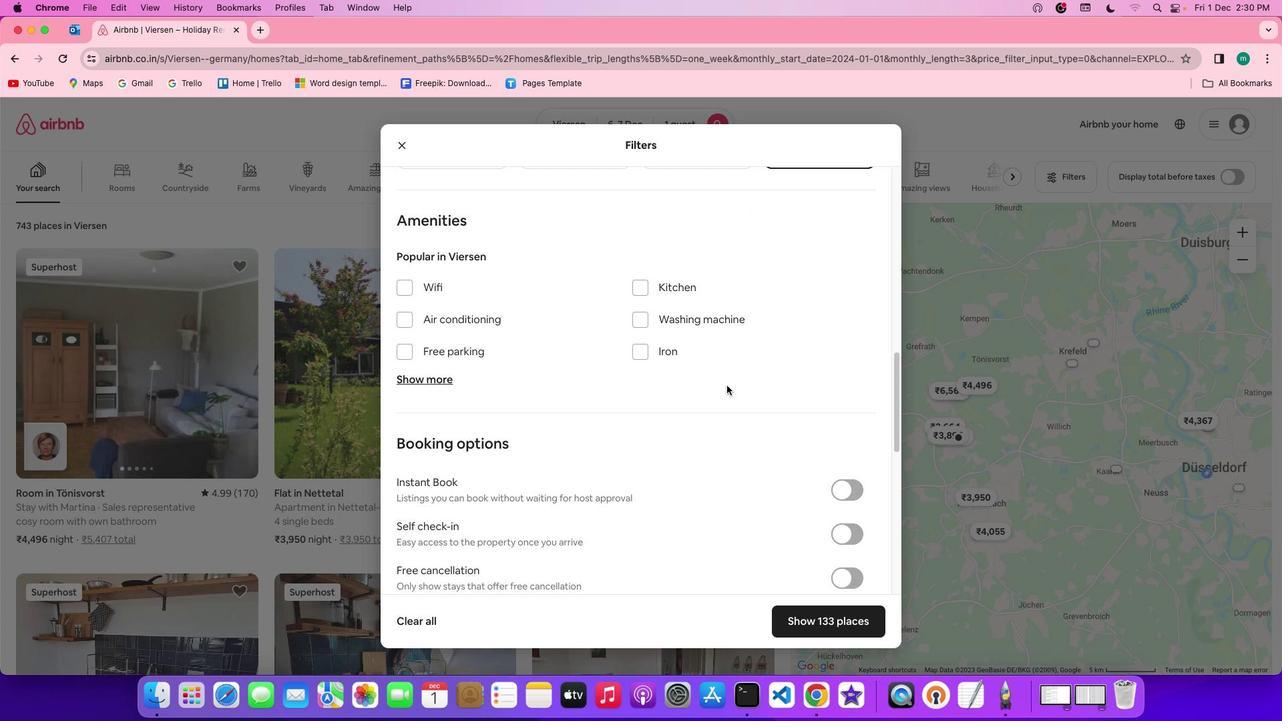 
Action: Mouse scrolled (726, 385) with delta (0, -1)
Screenshot: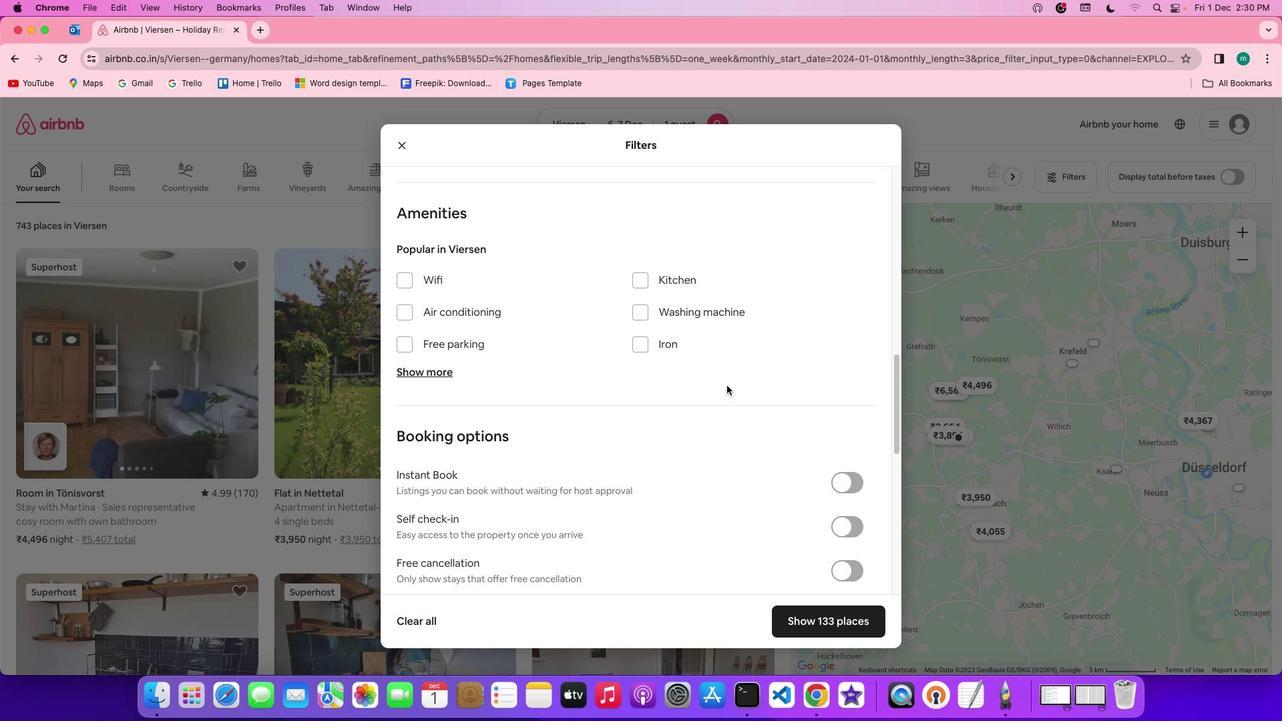 
Action: Mouse scrolled (726, 385) with delta (0, 0)
Screenshot: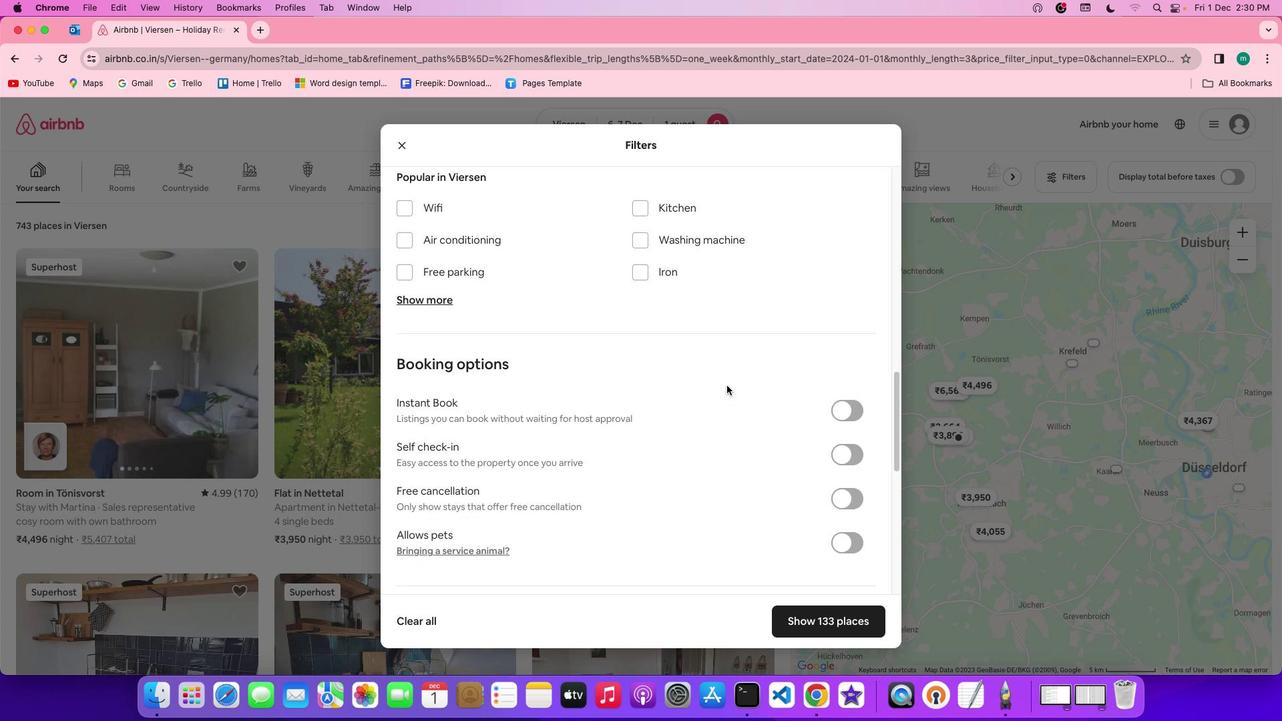 
Action: Mouse scrolled (726, 385) with delta (0, 0)
Screenshot: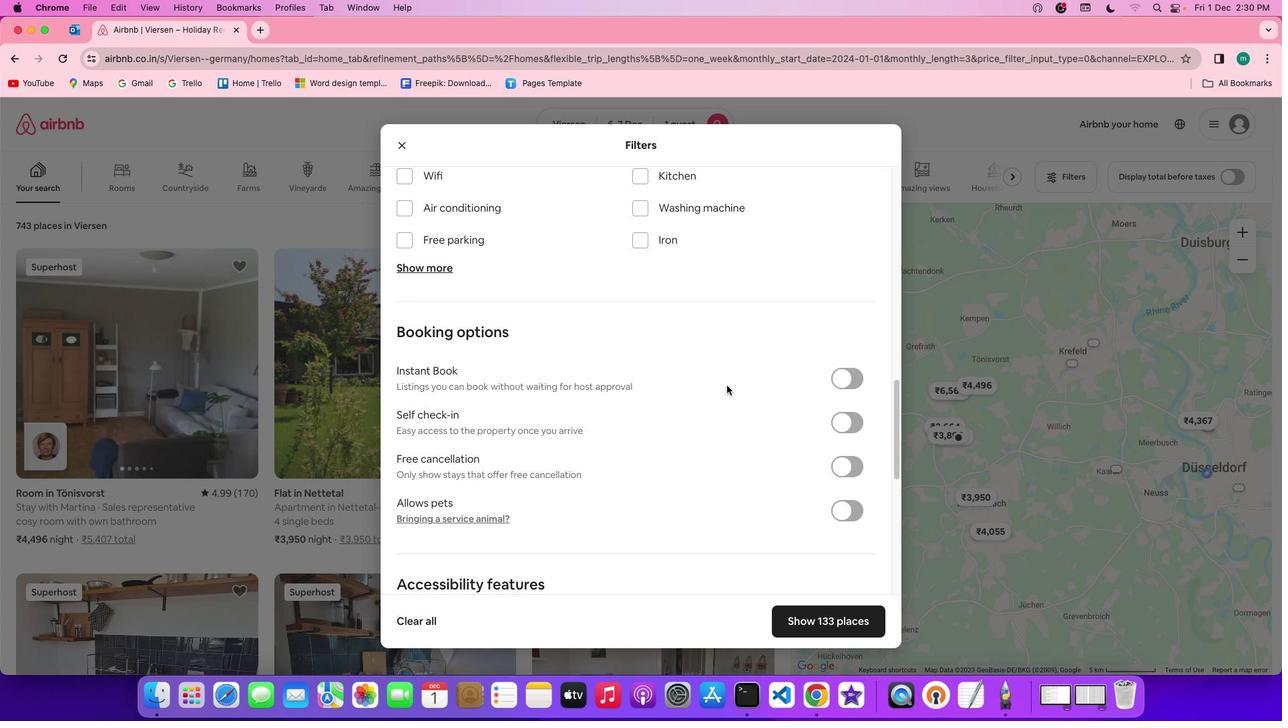 
Action: Mouse scrolled (726, 385) with delta (0, 0)
Screenshot: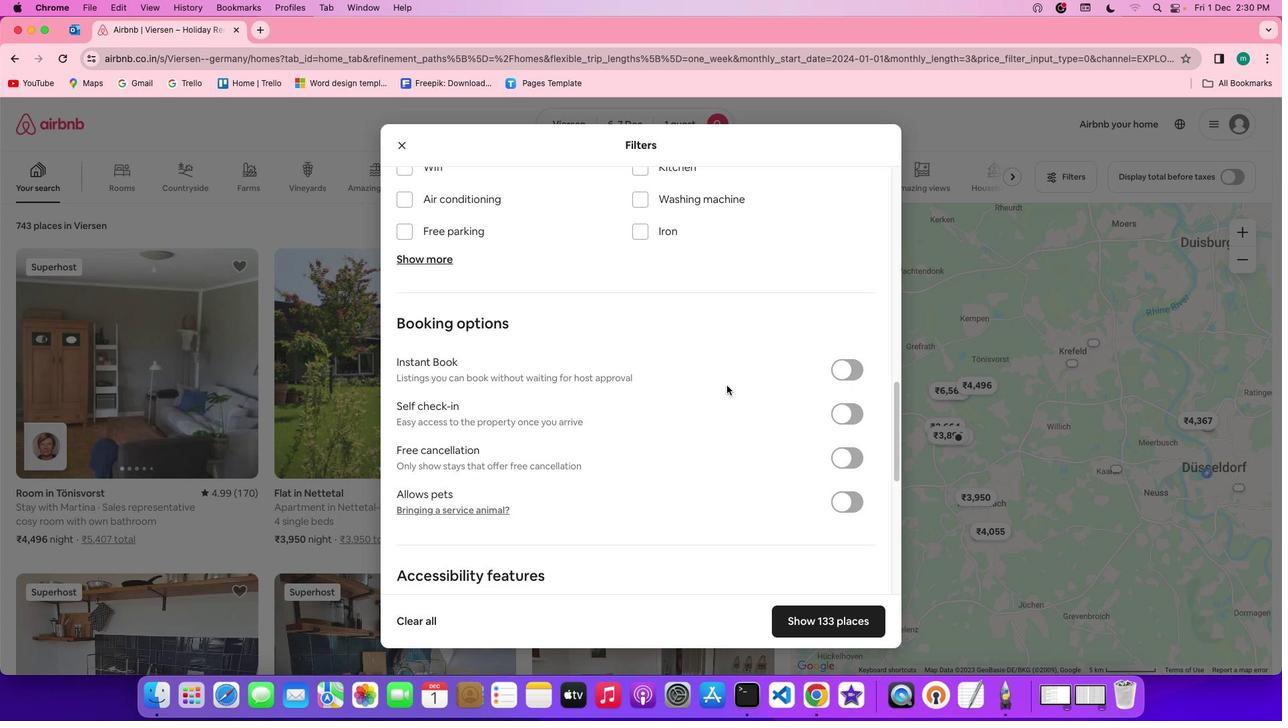 
Action: Mouse scrolled (726, 385) with delta (0, 0)
Screenshot: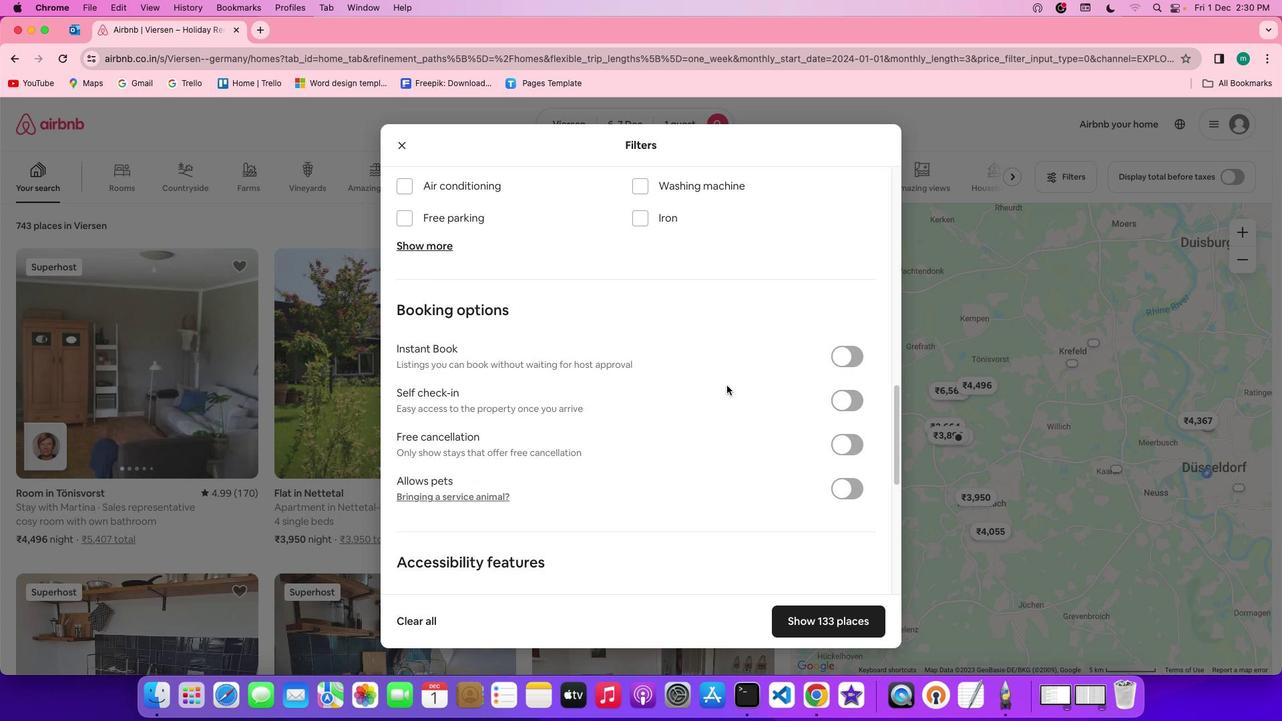 
Action: Mouse scrolled (726, 385) with delta (0, 0)
Screenshot: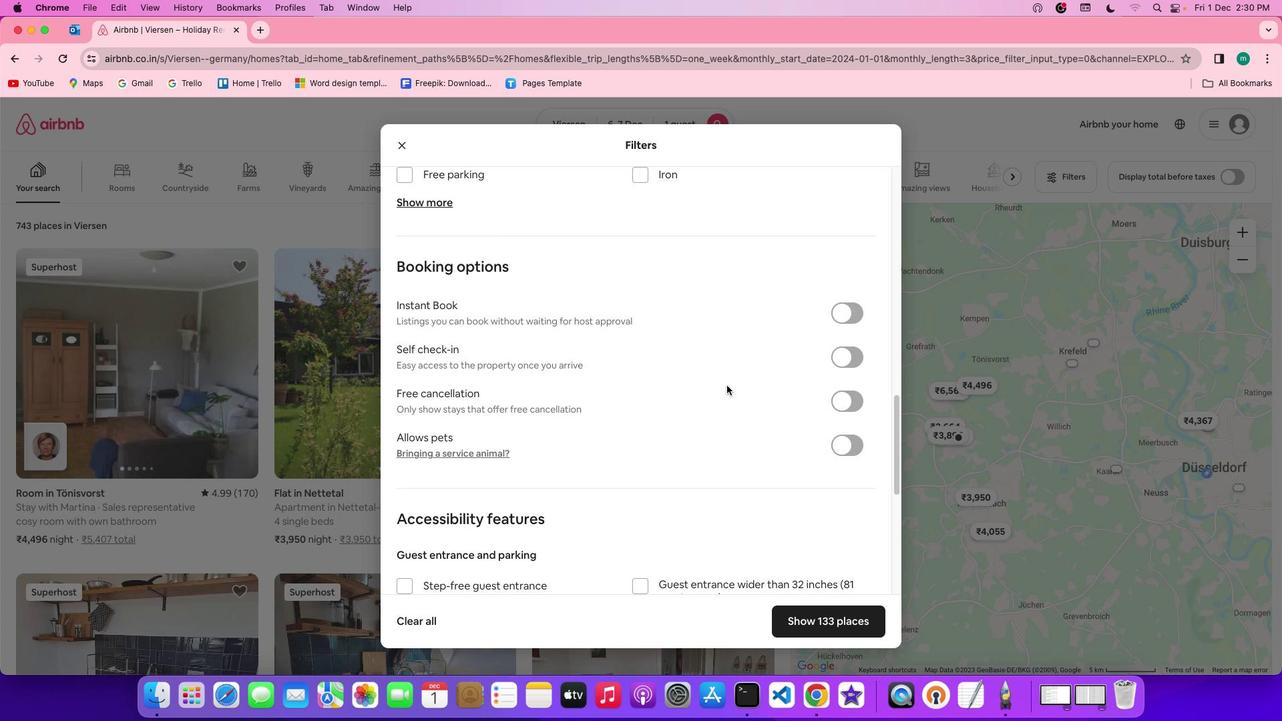 
Action: Mouse scrolled (726, 385) with delta (0, 0)
Screenshot: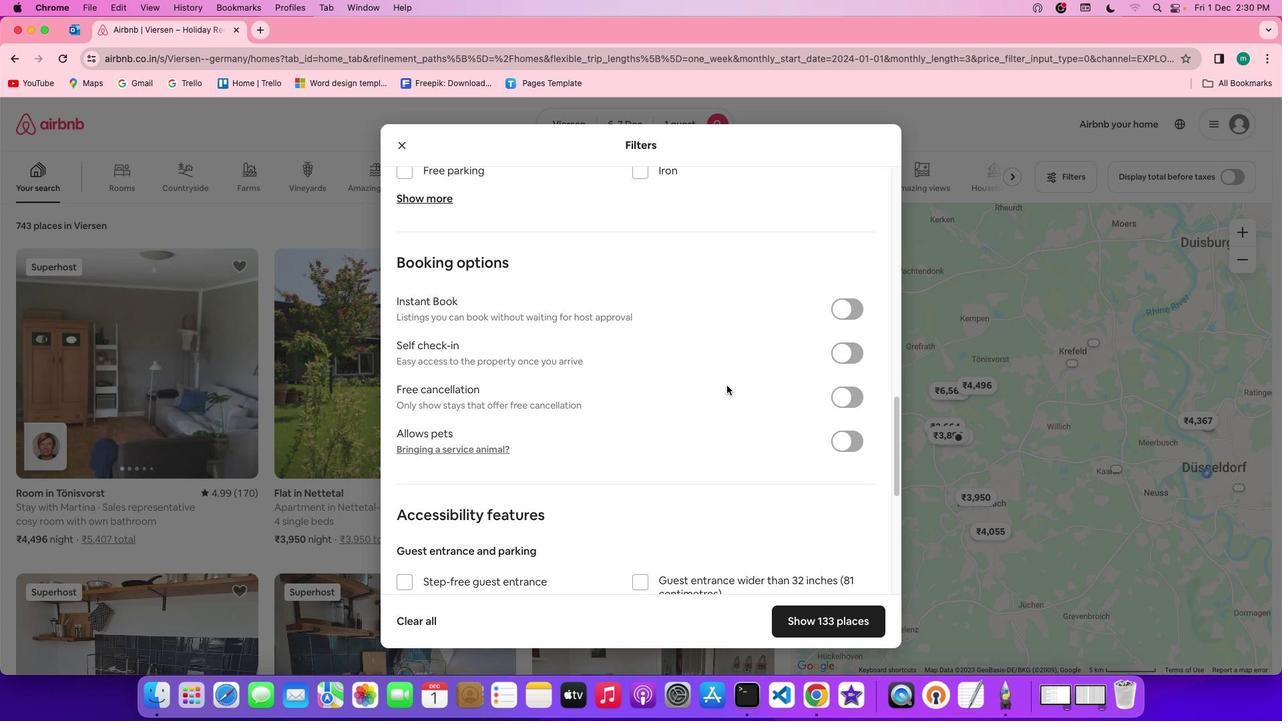 
Action: Mouse scrolled (726, 385) with delta (0, 0)
Screenshot: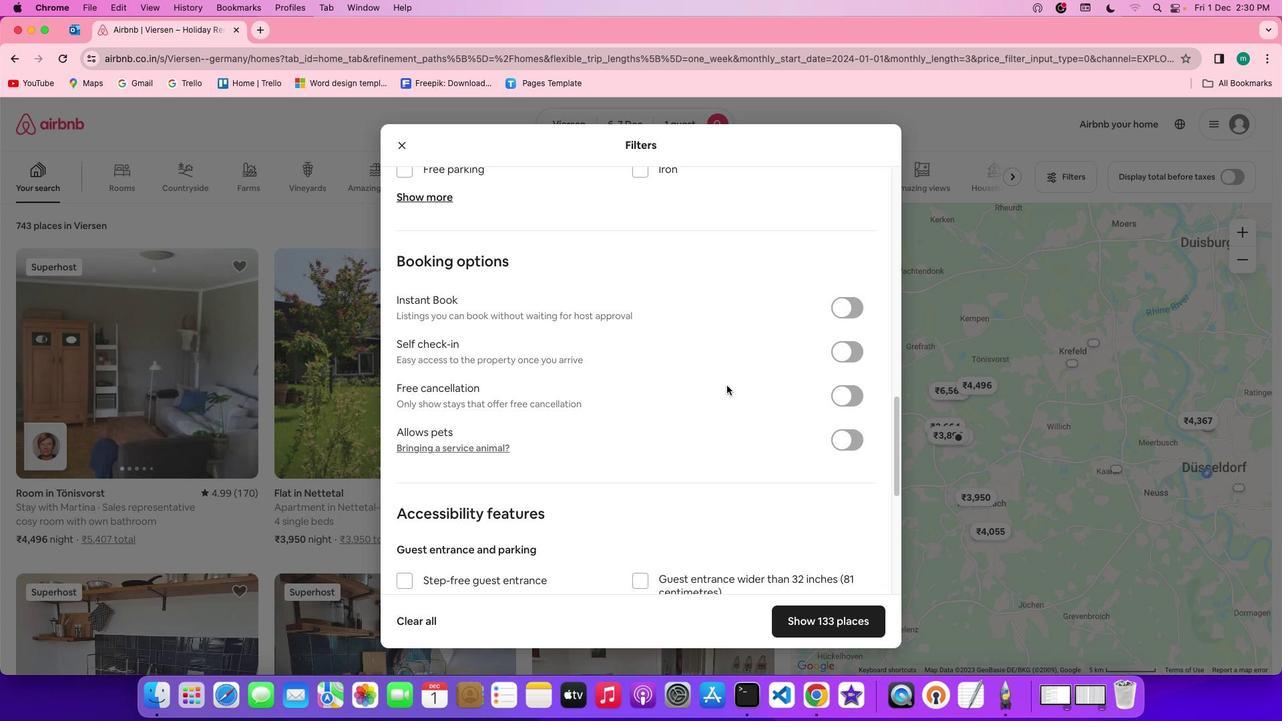 
Action: Mouse scrolled (726, 385) with delta (0, 0)
Screenshot: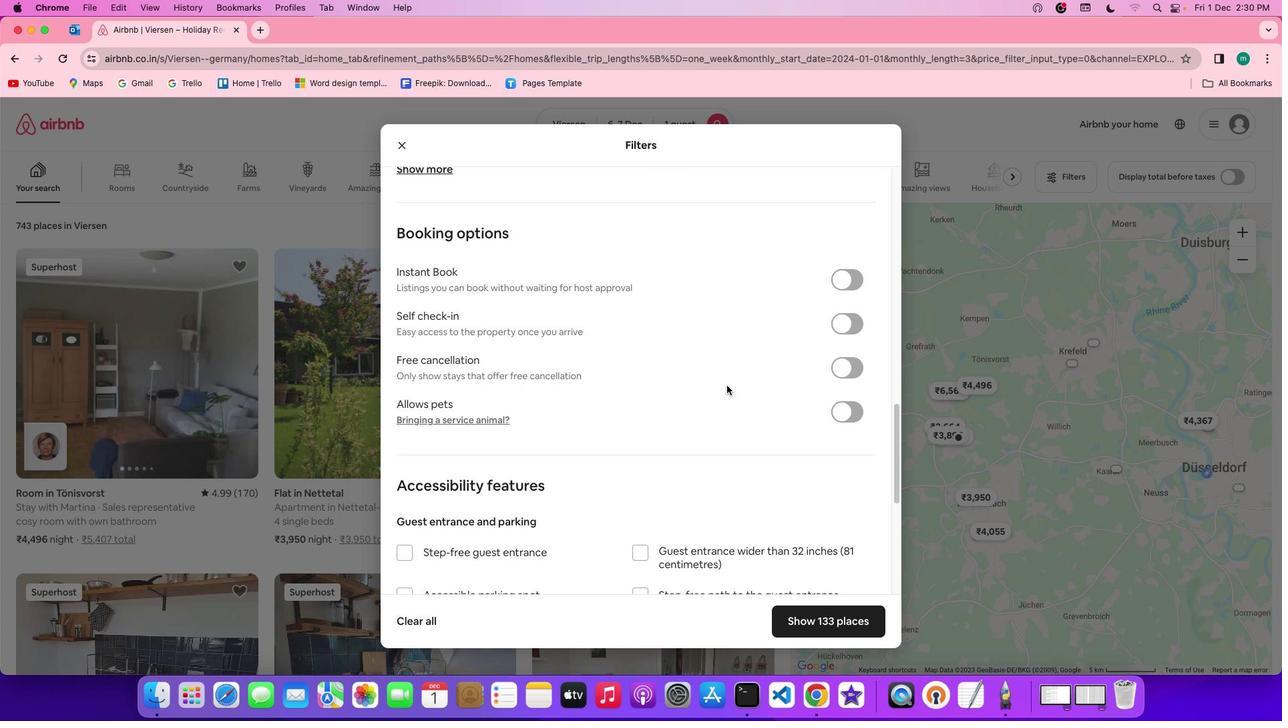 
Action: Mouse scrolled (726, 385) with delta (0, 0)
Screenshot: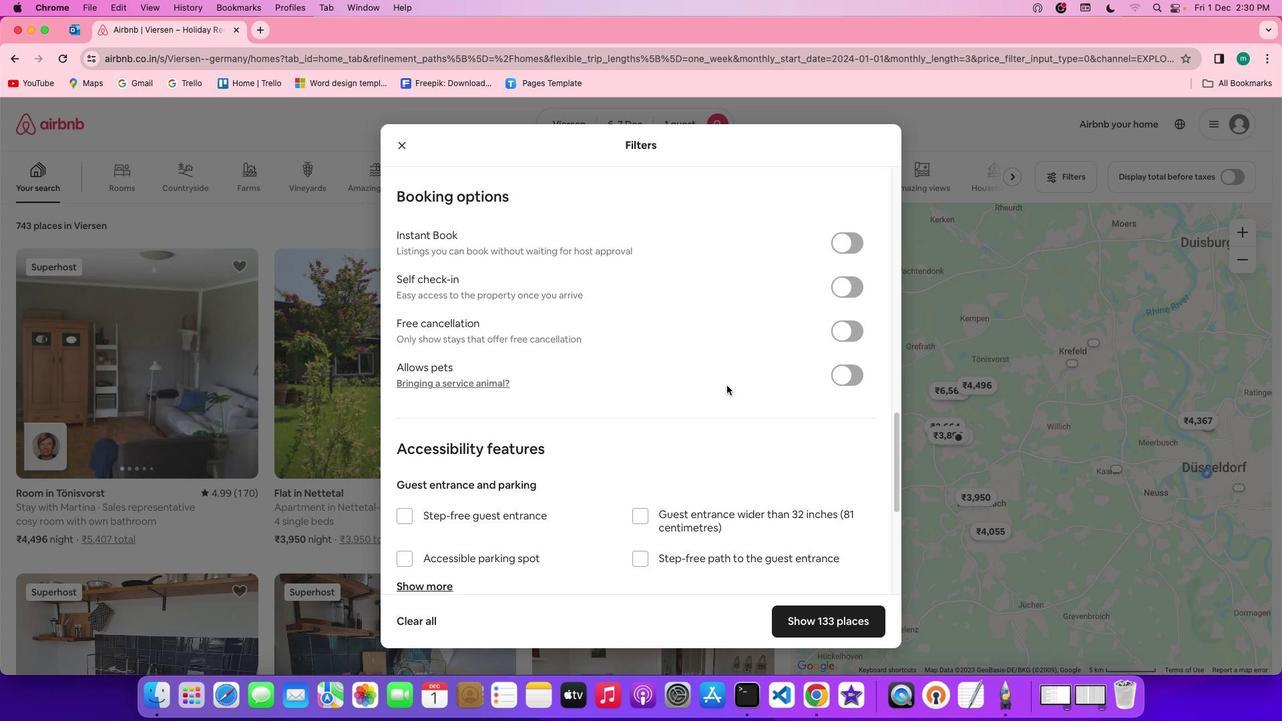 
Action: Mouse scrolled (726, 385) with delta (0, 0)
Screenshot: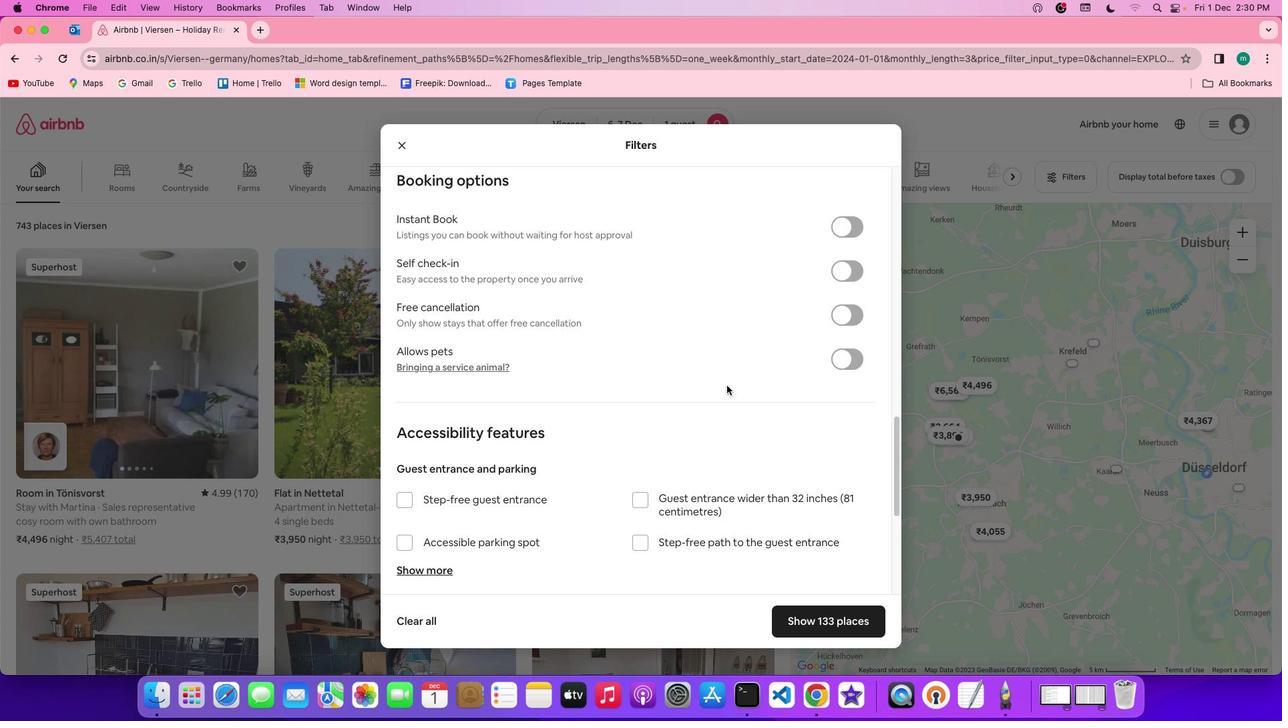 
Action: Mouse scrolled (726, 385) with delta (0, 0)
Screenshot: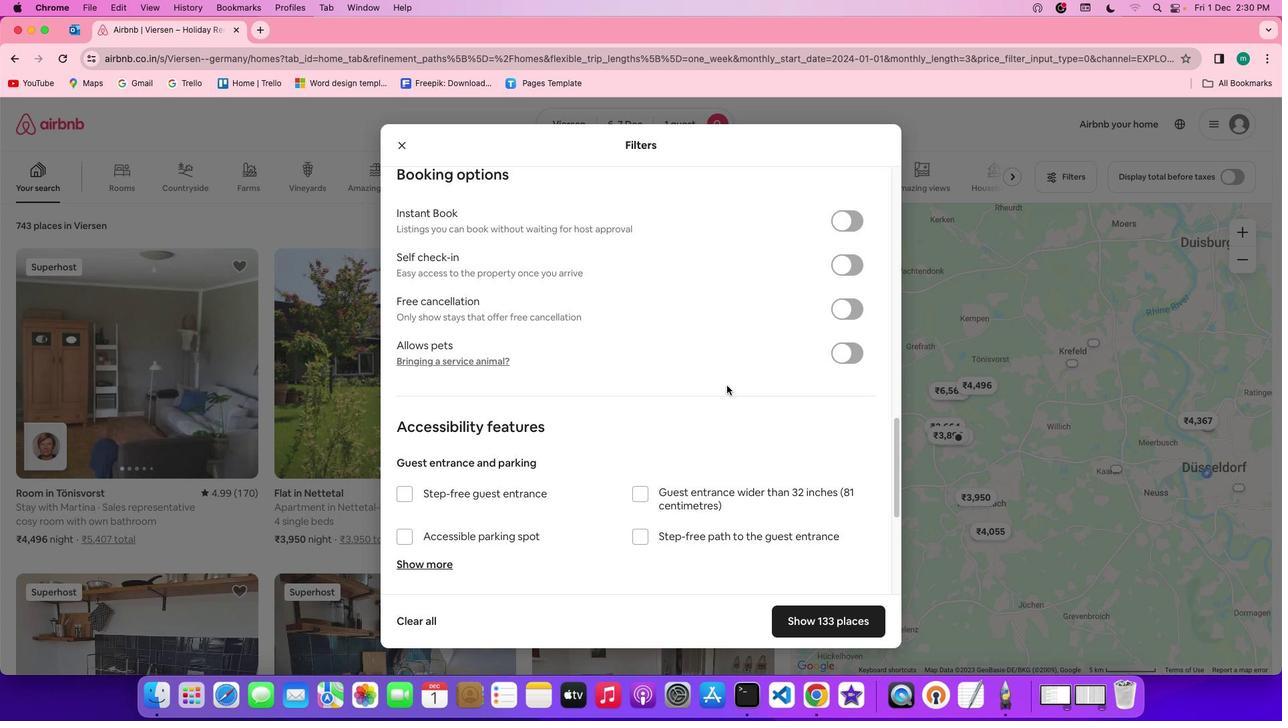 
Action: Mouse scrolled (726, 385) with delta (0, 0)
Screenshot: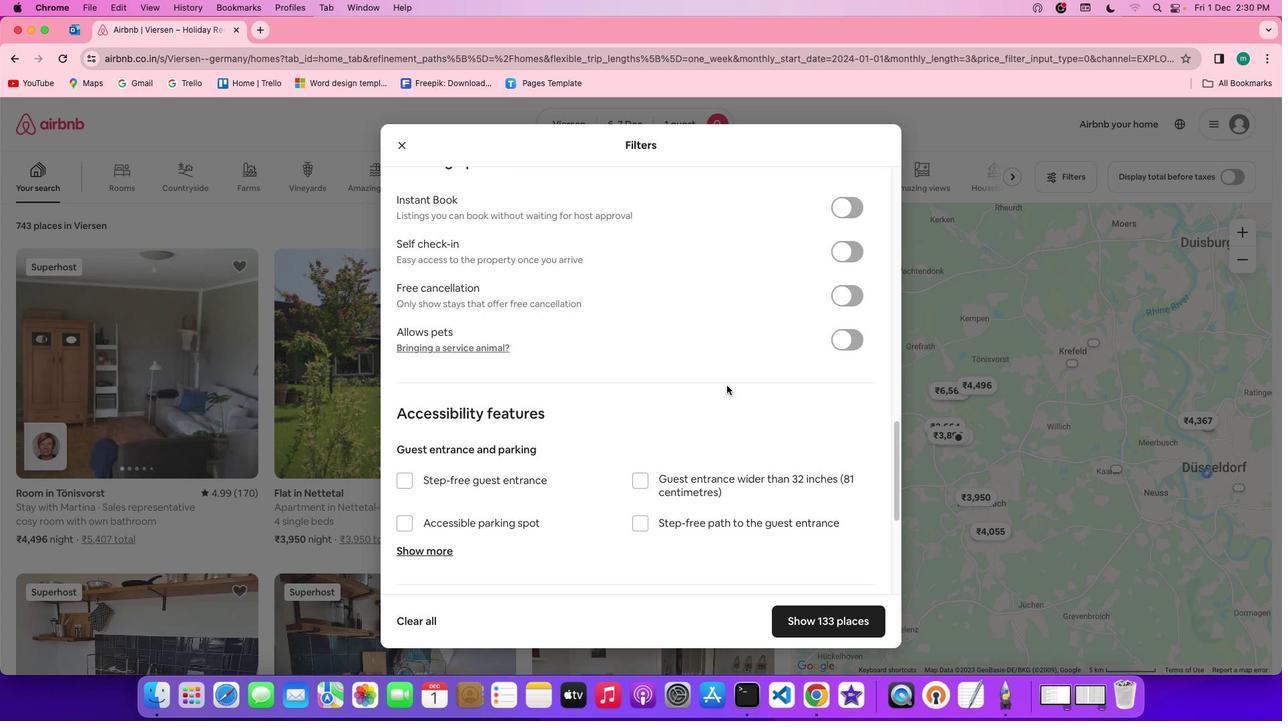 
Action: Mouse scrolled (726, 385) with delta (0, 0)
Screenshot: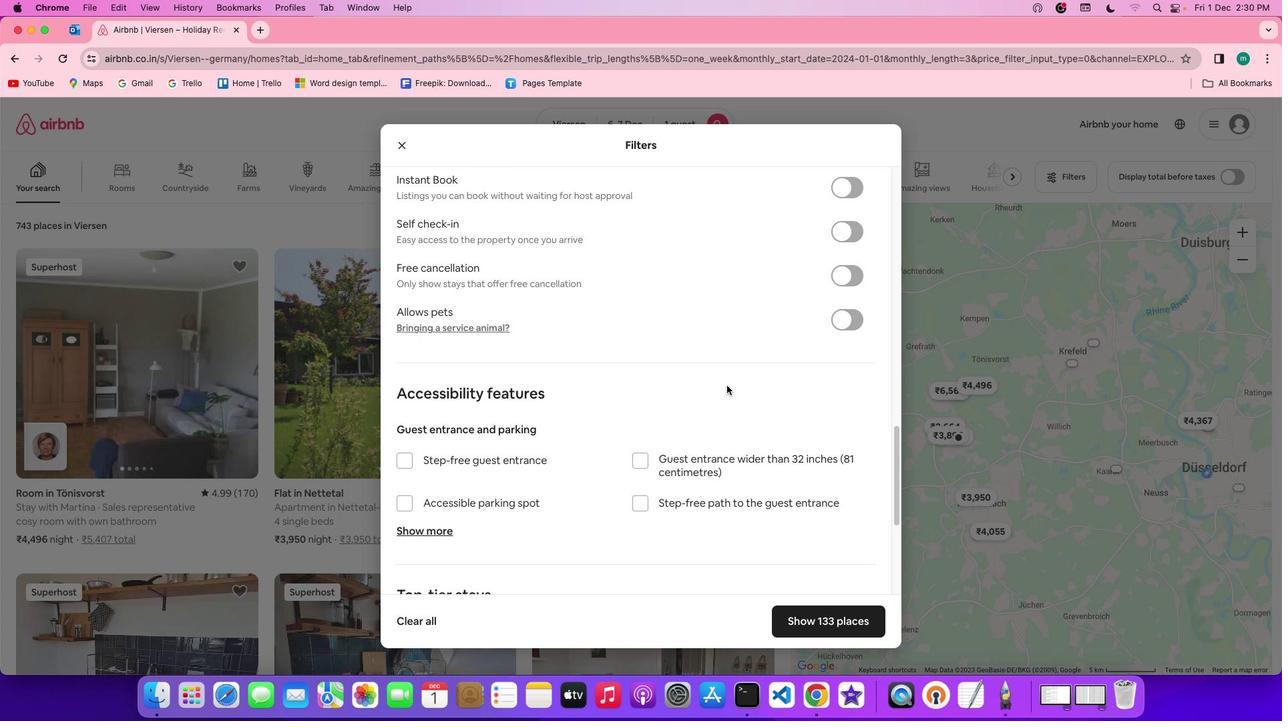 
Action: Mouse scrolled (726, 385) with delta (0, -2)
Screenshot: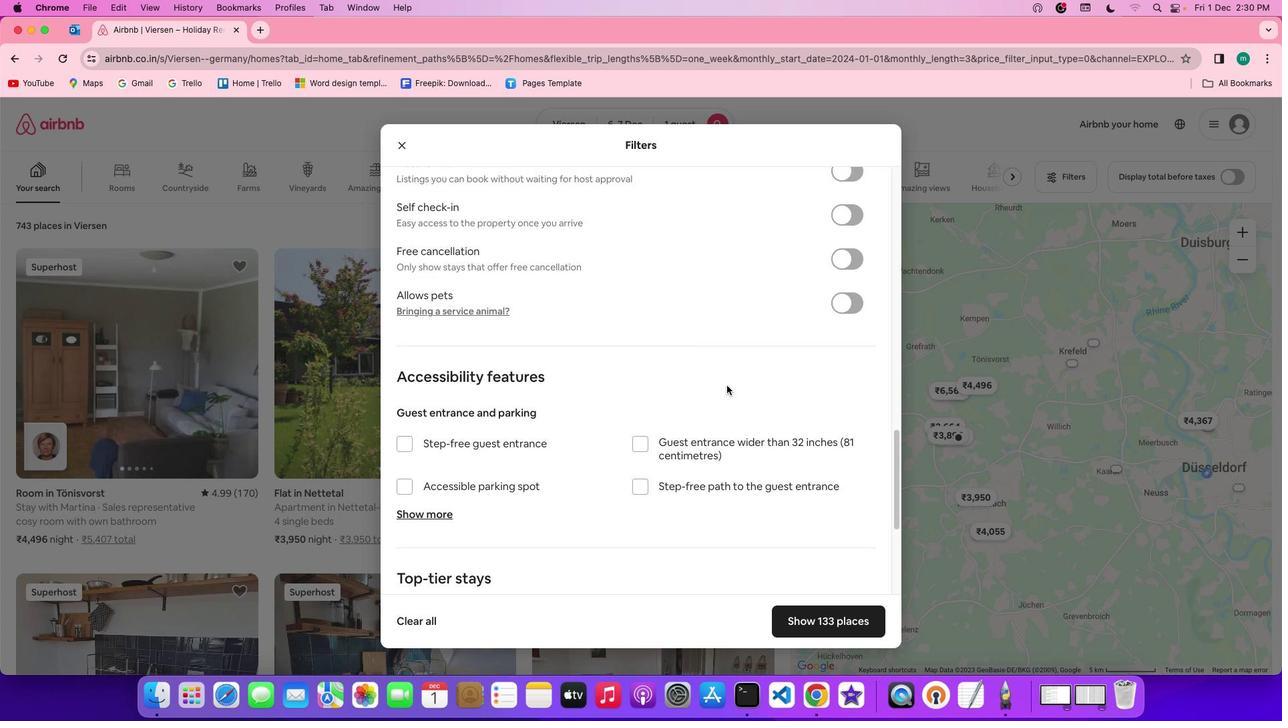 
Action: Mouse scrolled (726, 385) with delta (0, -2)
Screenshot: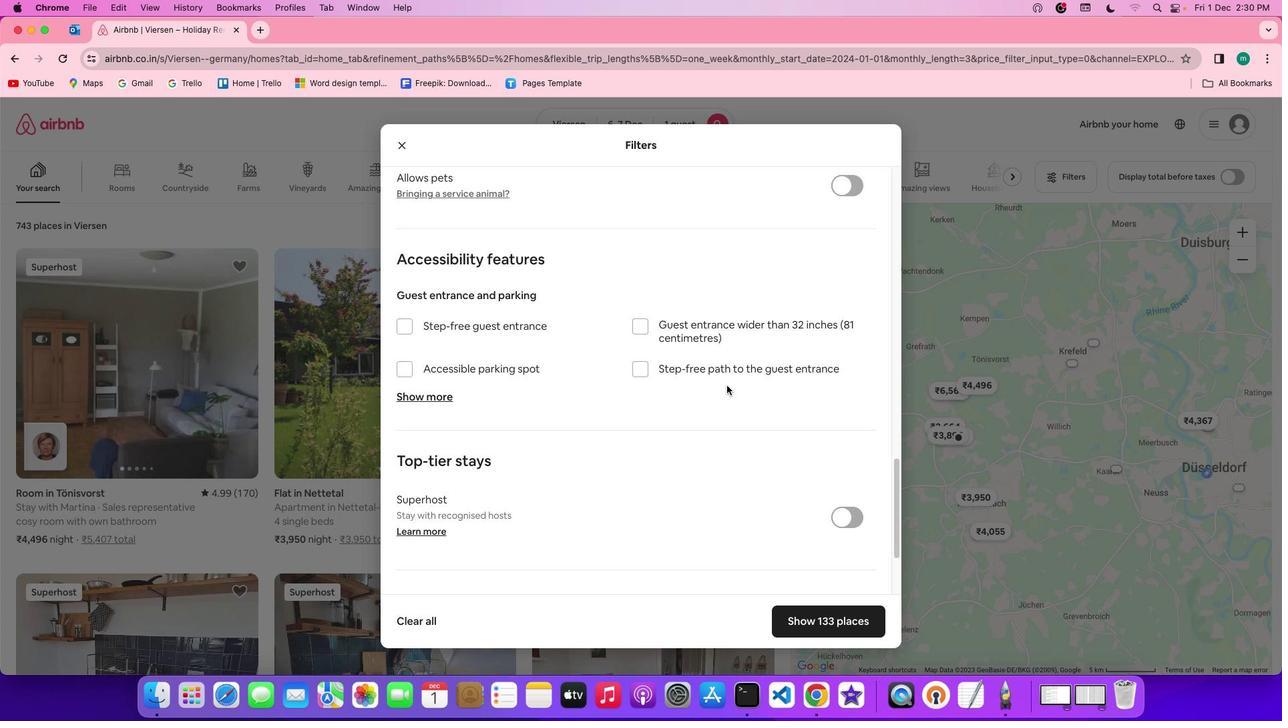 
Action: Mouse scrolled (726, 385) with delta (0, 0)
Screenshot: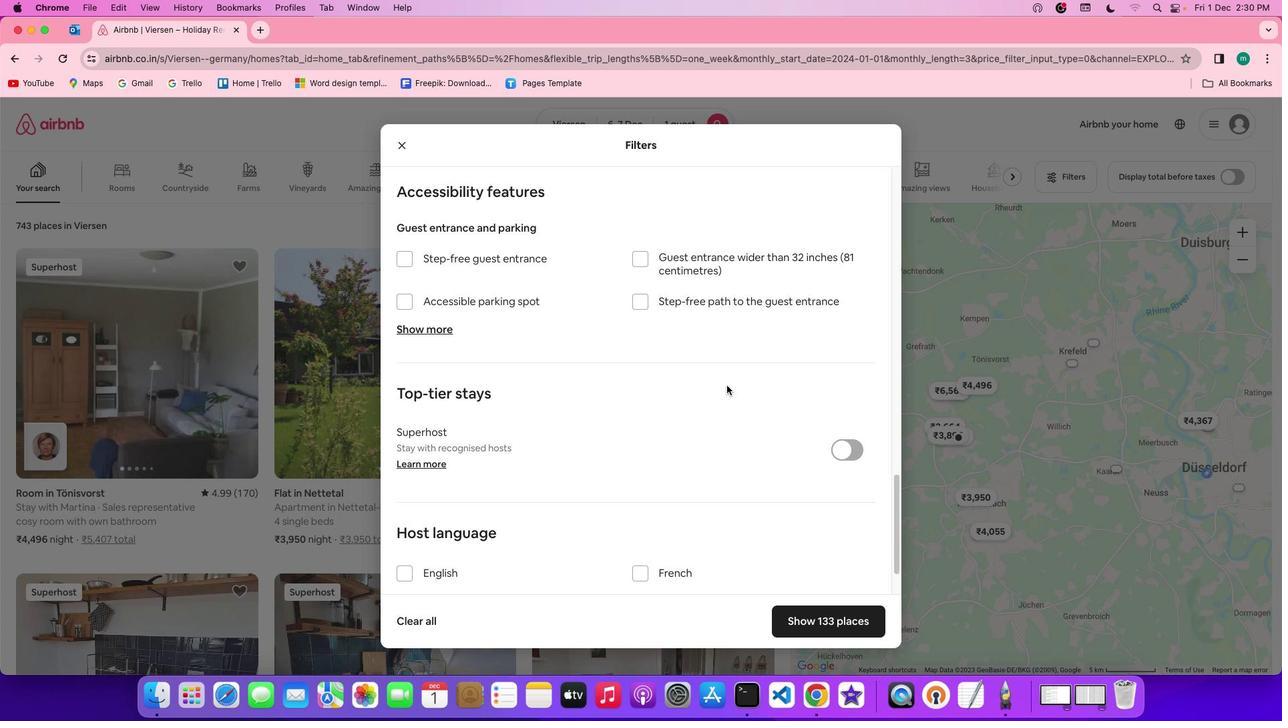 
Action: Mouse scrolled (726, 385) with delta (0, 0)
Screenshot: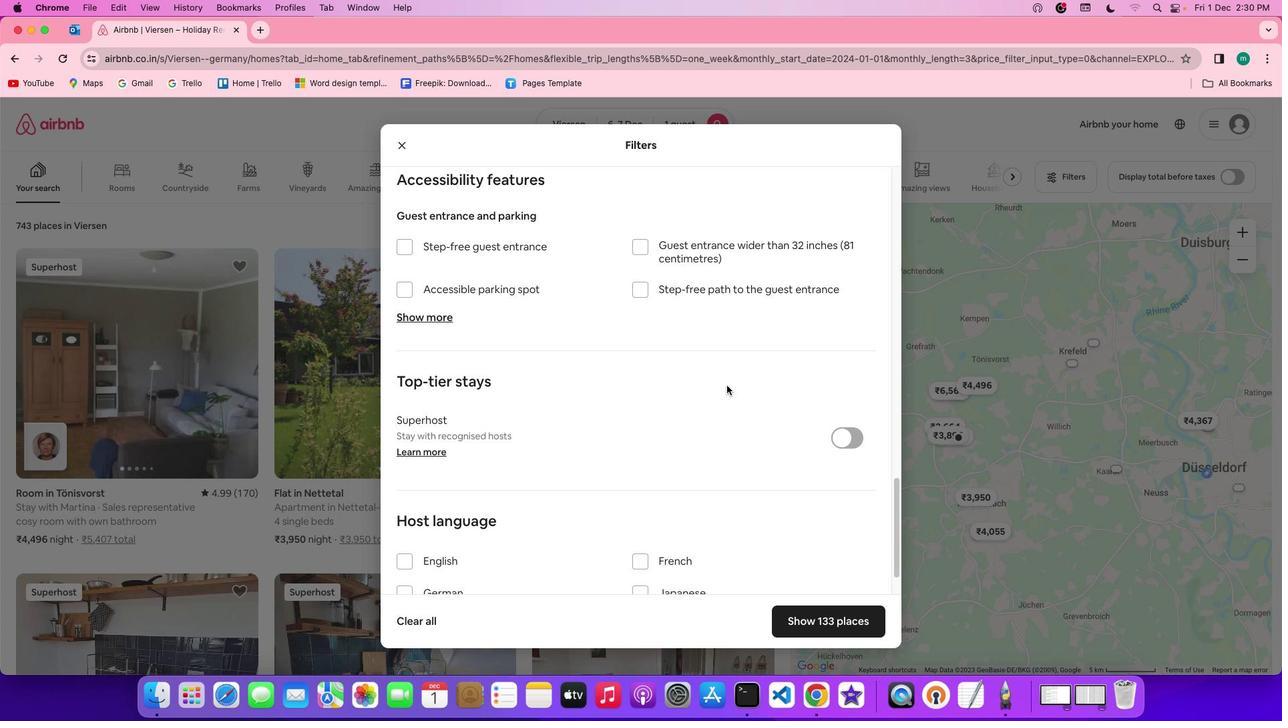 
Action: Mouse scrolled (726, 385) with delta (0, -1)
Screenshot: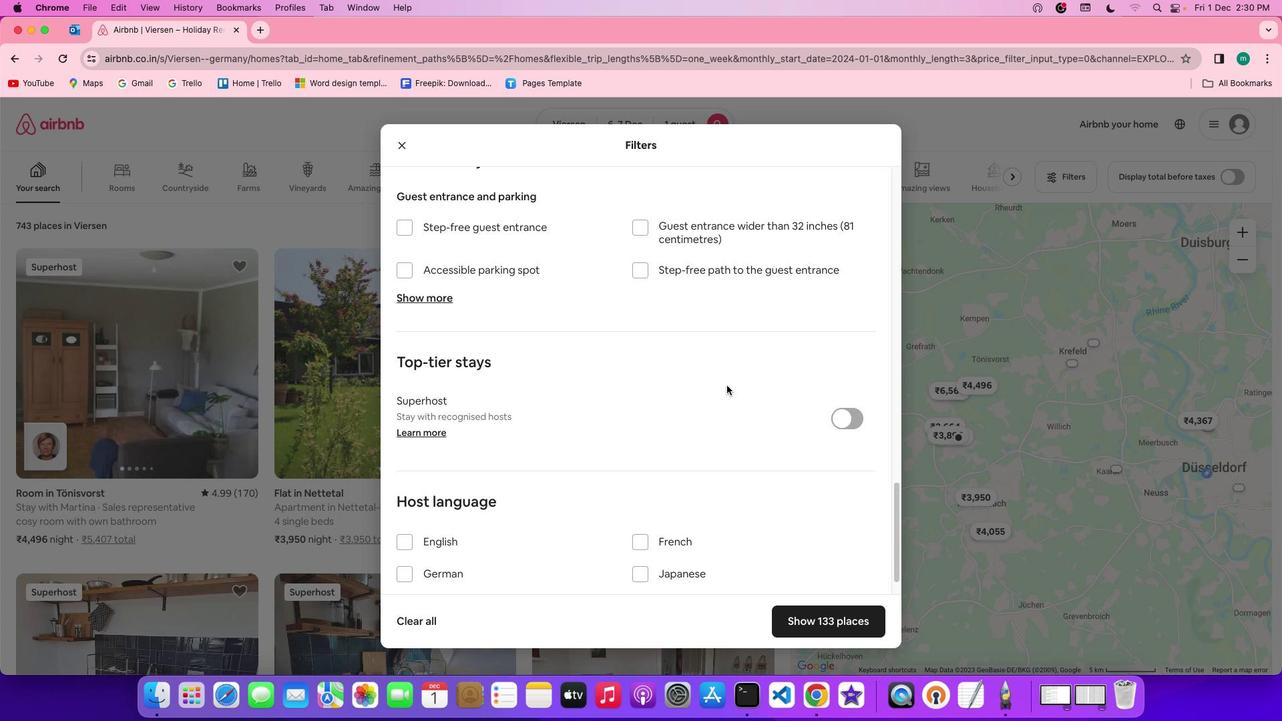 
Action: Mouse scrolled (726, 385) with delta (0, -2)
Screenshot: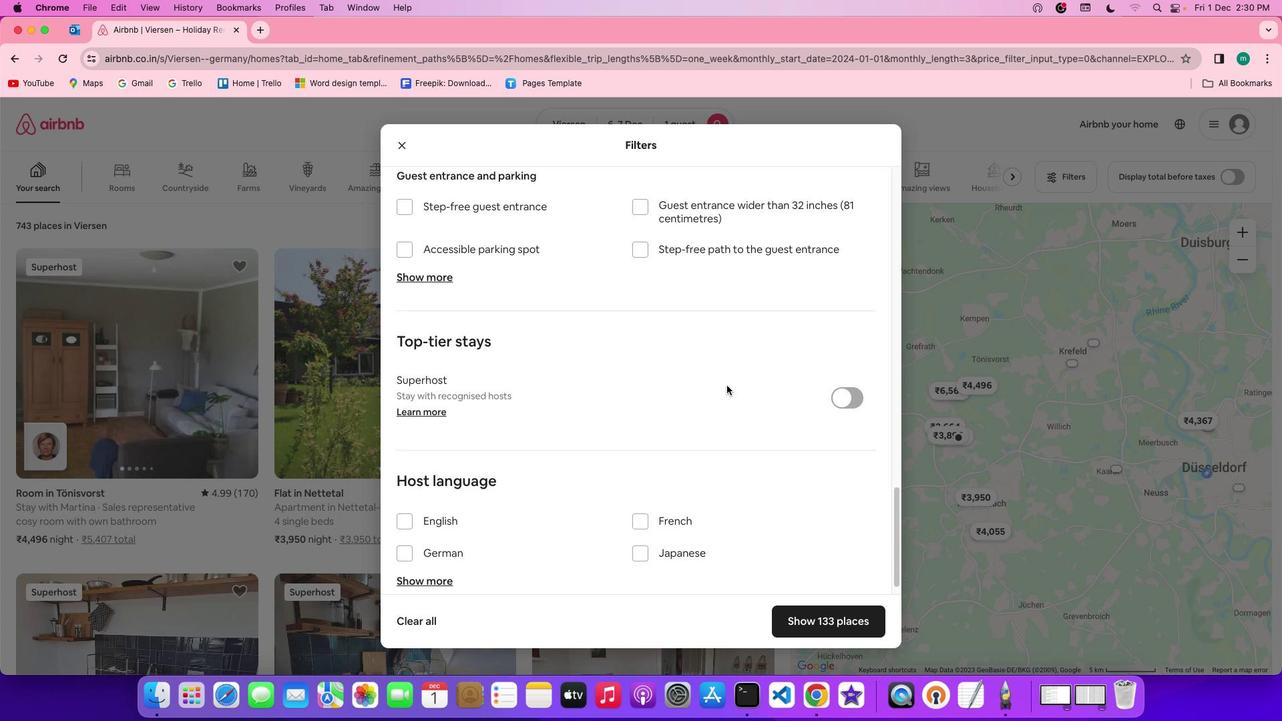 
Action: Mouse scrolled (726, 385) with delta (0, 0)
Screenshot: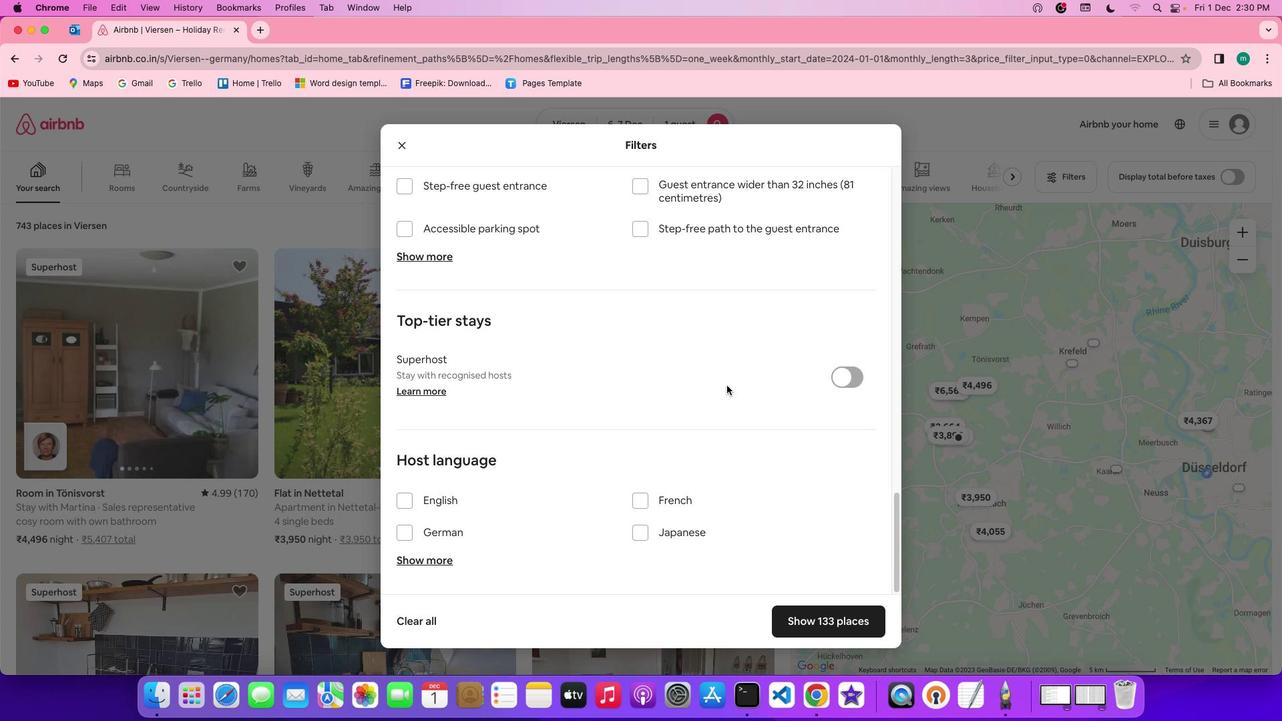
Action: Mouse scrolled (726, 385) with delta (0, 0)
Screenshot: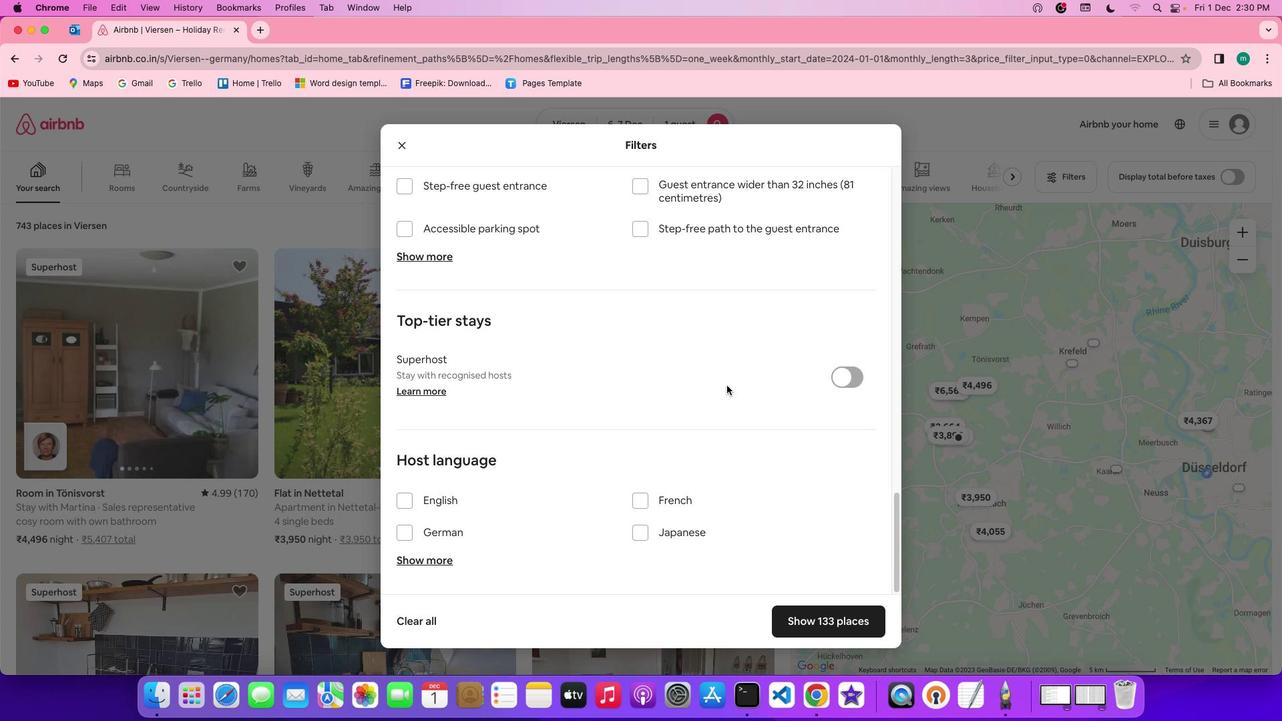 
Action: Mouse scrolled (726, 385) with delta (0, -1)
Screenshot: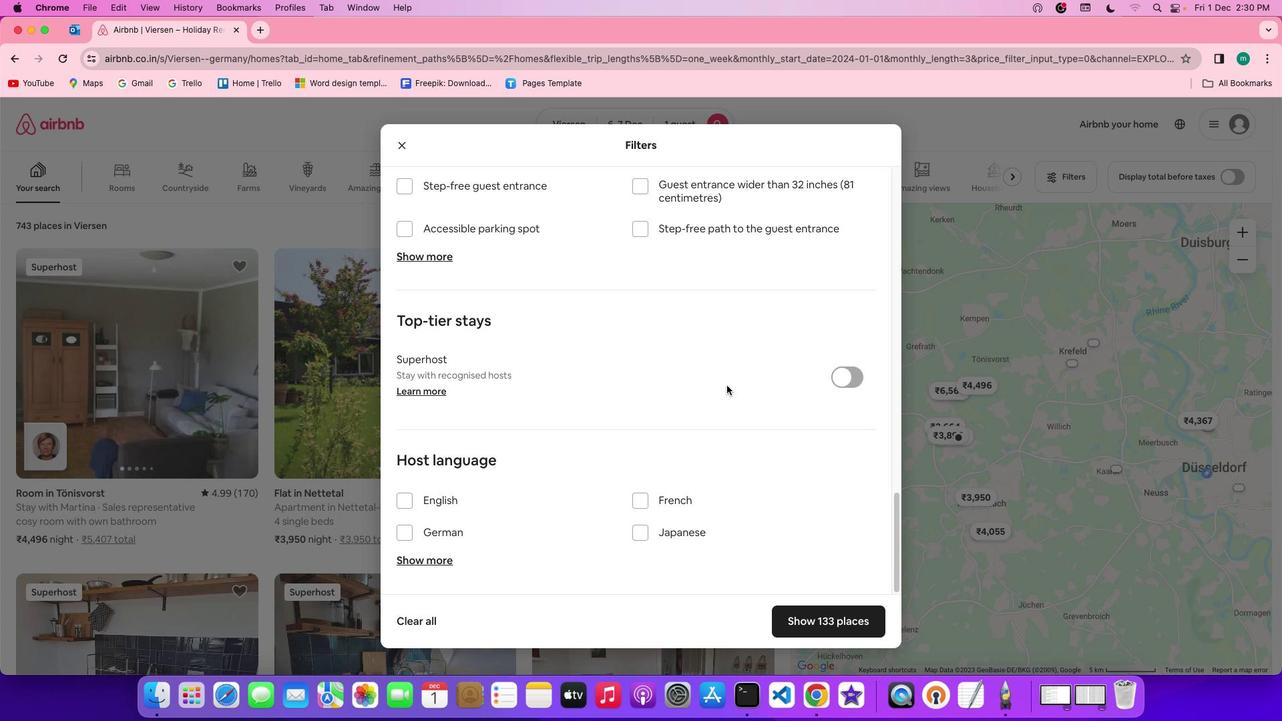 
Action: Mouse scrolled (726, 385) with delta (0, -2)
Screenshot: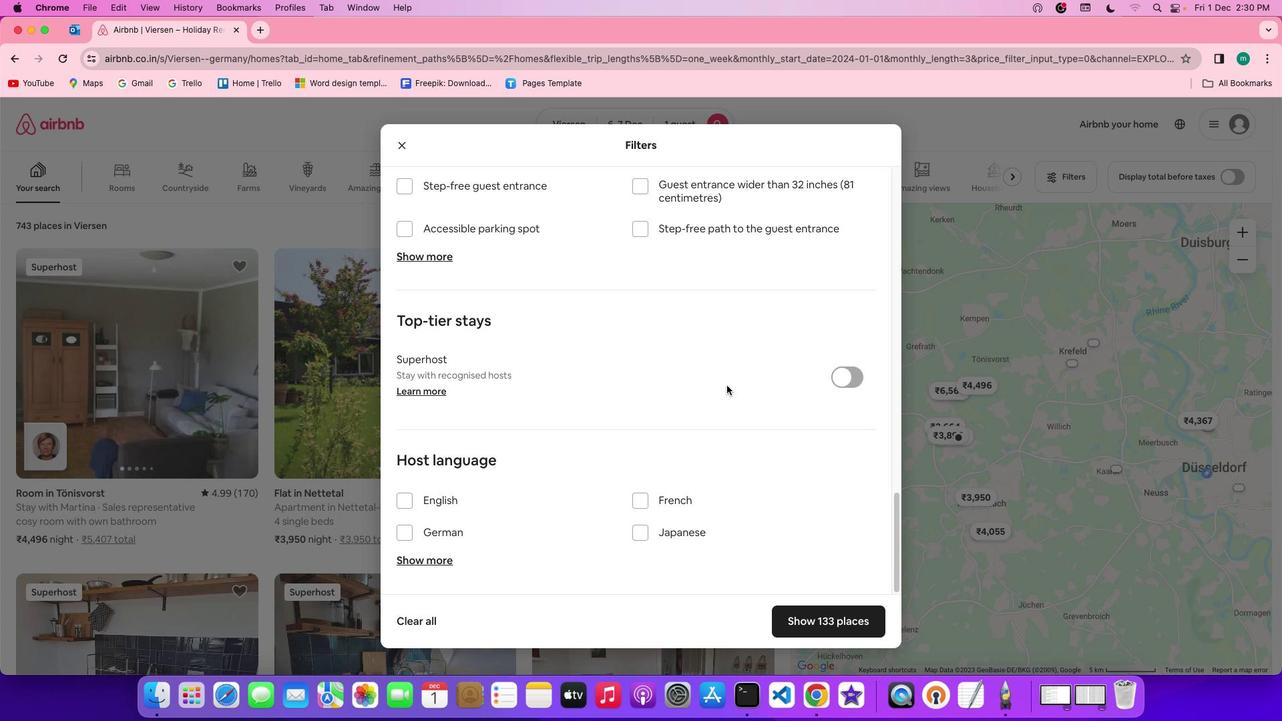 
Action: Mouse scrolled (726, 385) with delta (0, 0)
Screenshot: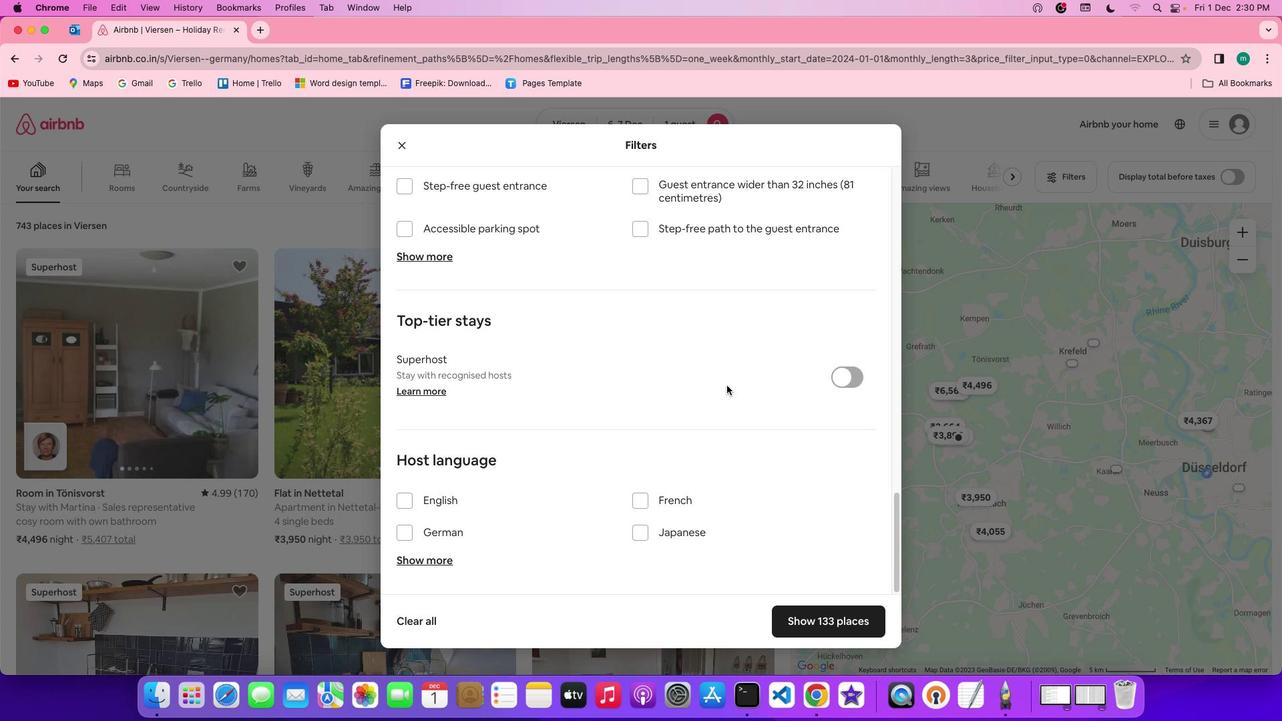 
Action: Mouse scrolled (726, 385) with delta (0, 0)
Screenshot: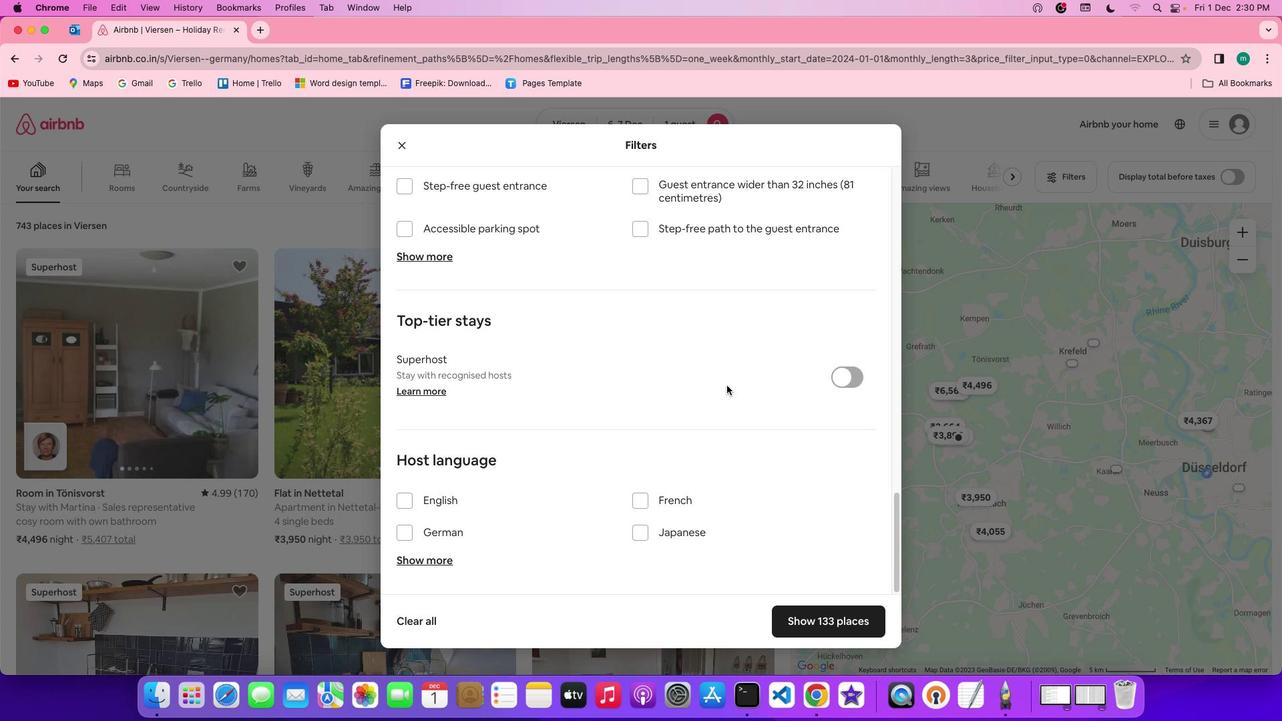
Action: Mouse scrolled (726, 385) with delta (0, -2)
Screenshot: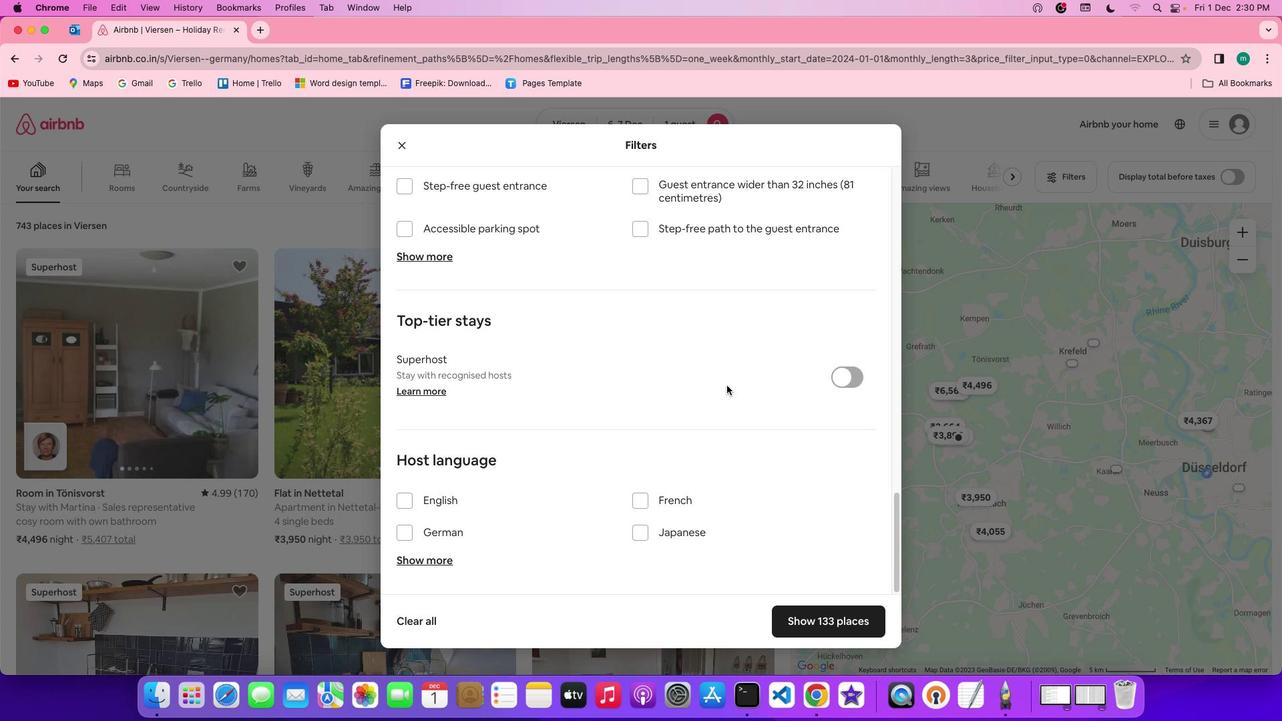 
Action: Mouse scrolled (726, 385) with delta (0, -3)
Screenshot: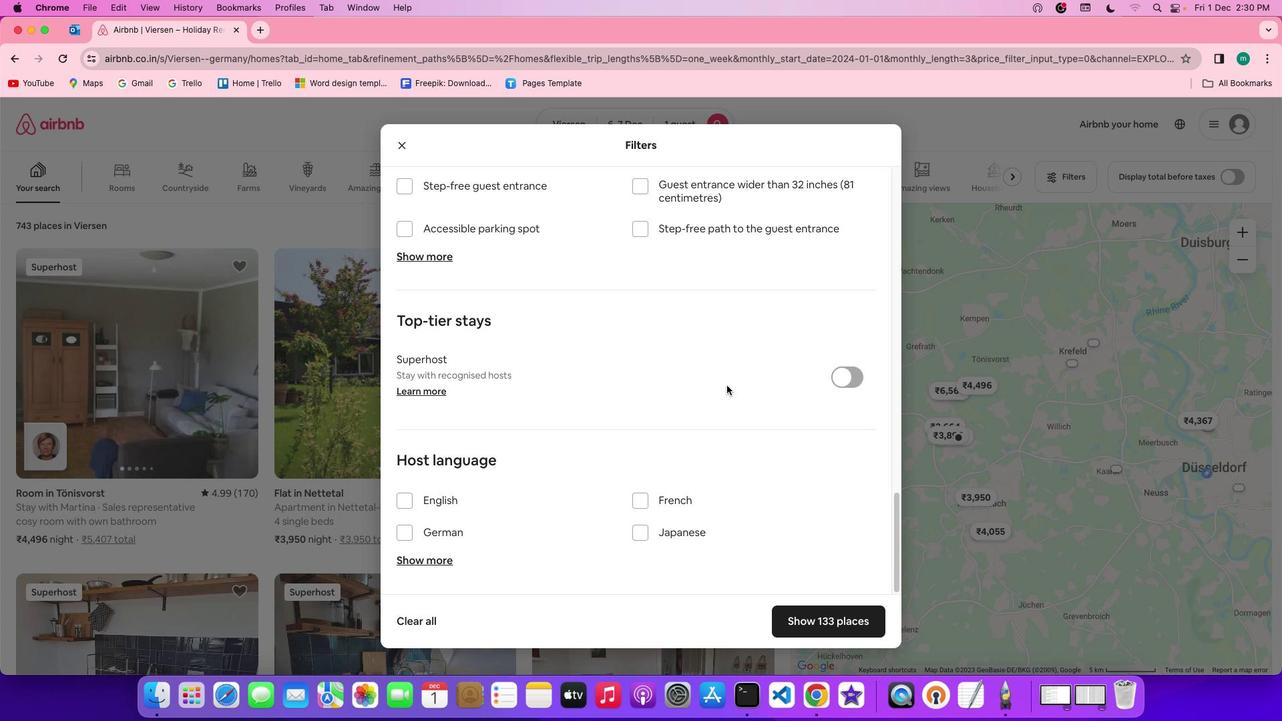 
Action: Mouse moved to (859, 625)
Screenshot: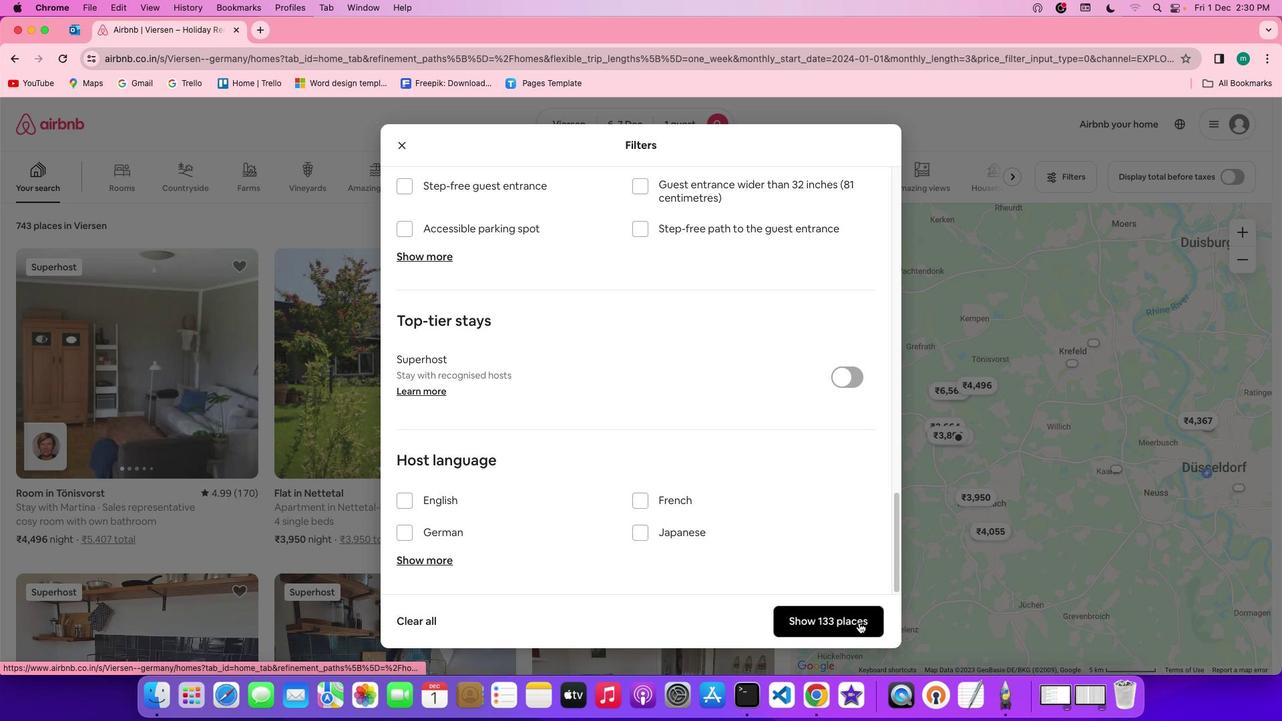 
Action: Mouse pressed left at (859, 625)
Screenshot: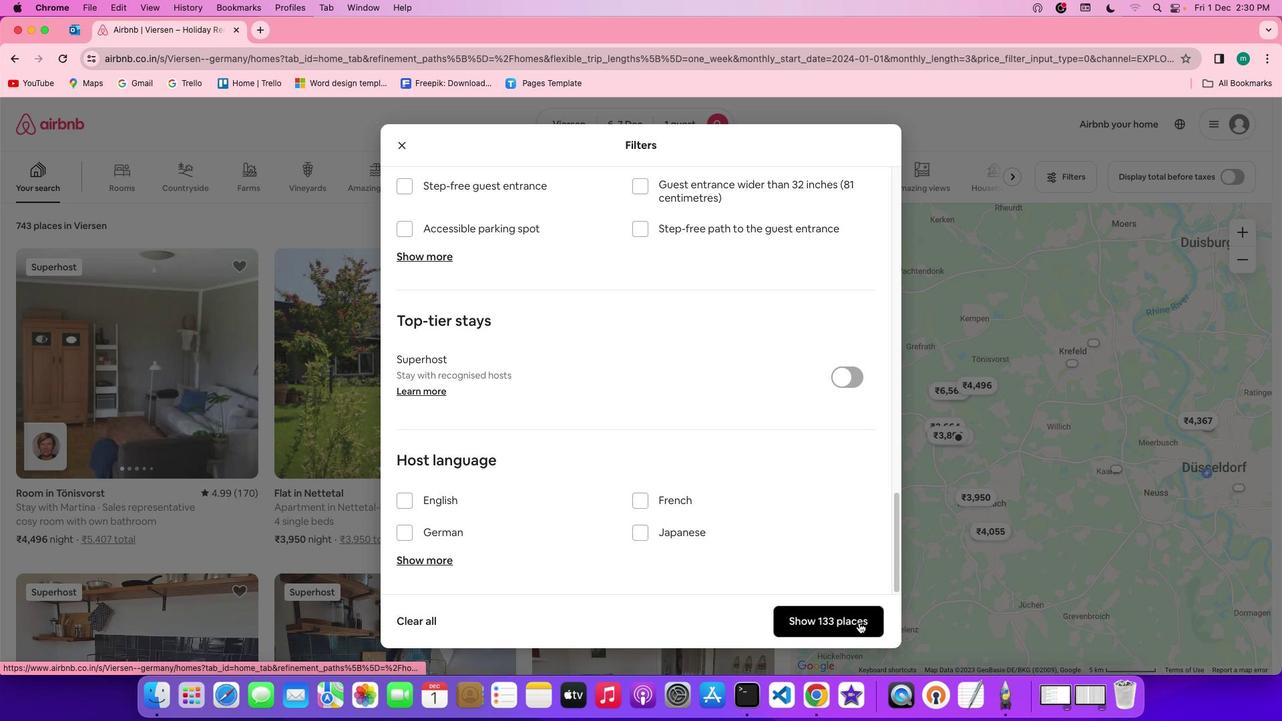 
Action: Mouse moved to (165, 415)
Screenshot: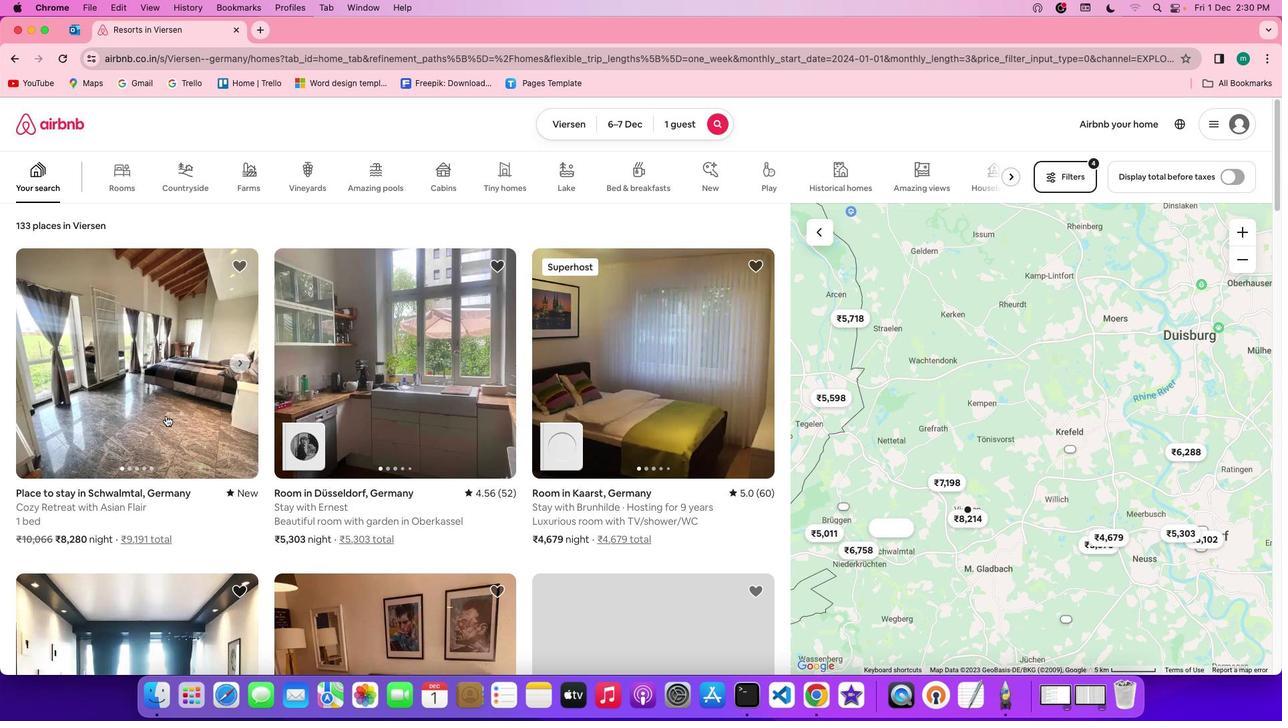 
Action: Mouse pressed left at (165, 415)
Screenshot: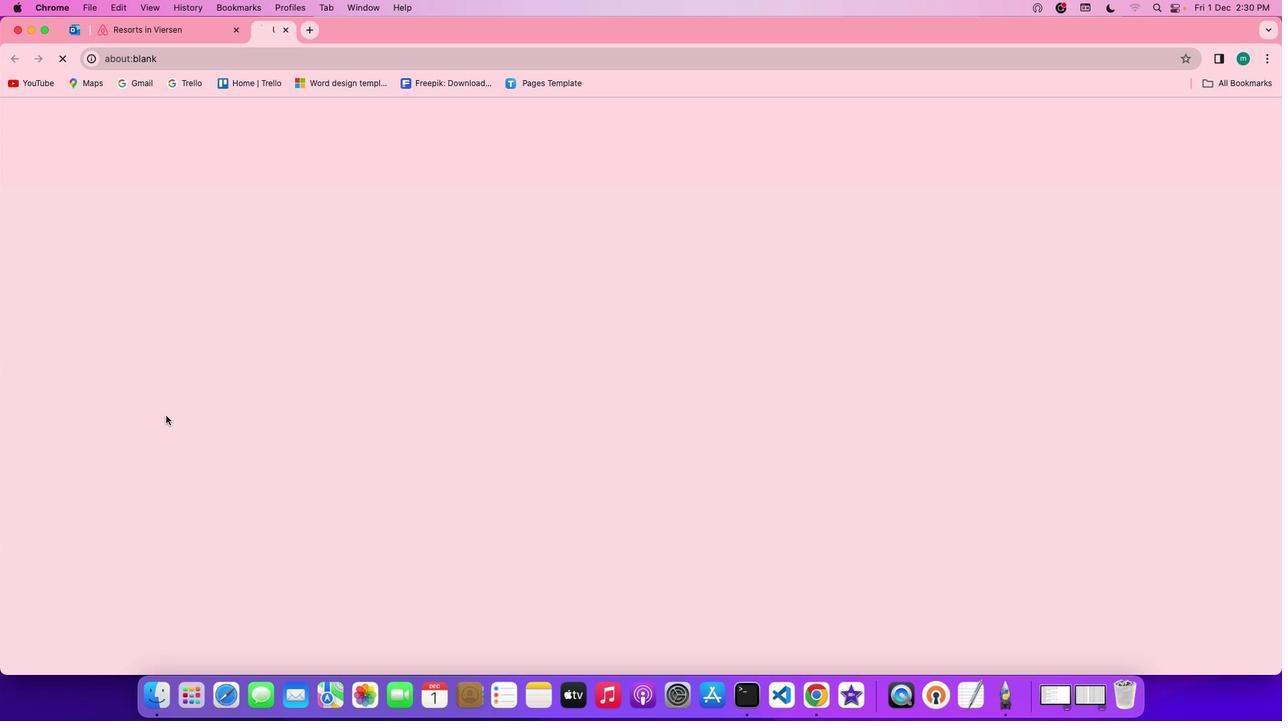 
Action: Mouse moved to (947, 499)
Screenshot: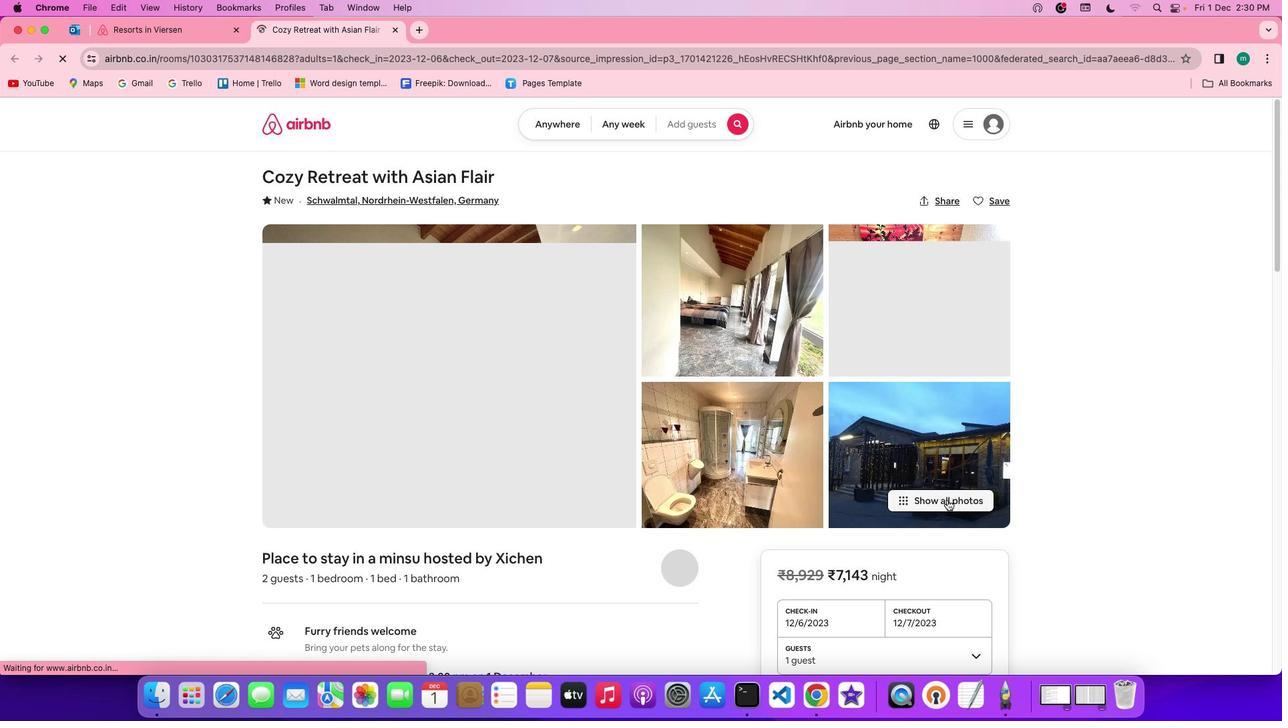 
Action: Mouse pressed left at (947, 499)
Screenshot: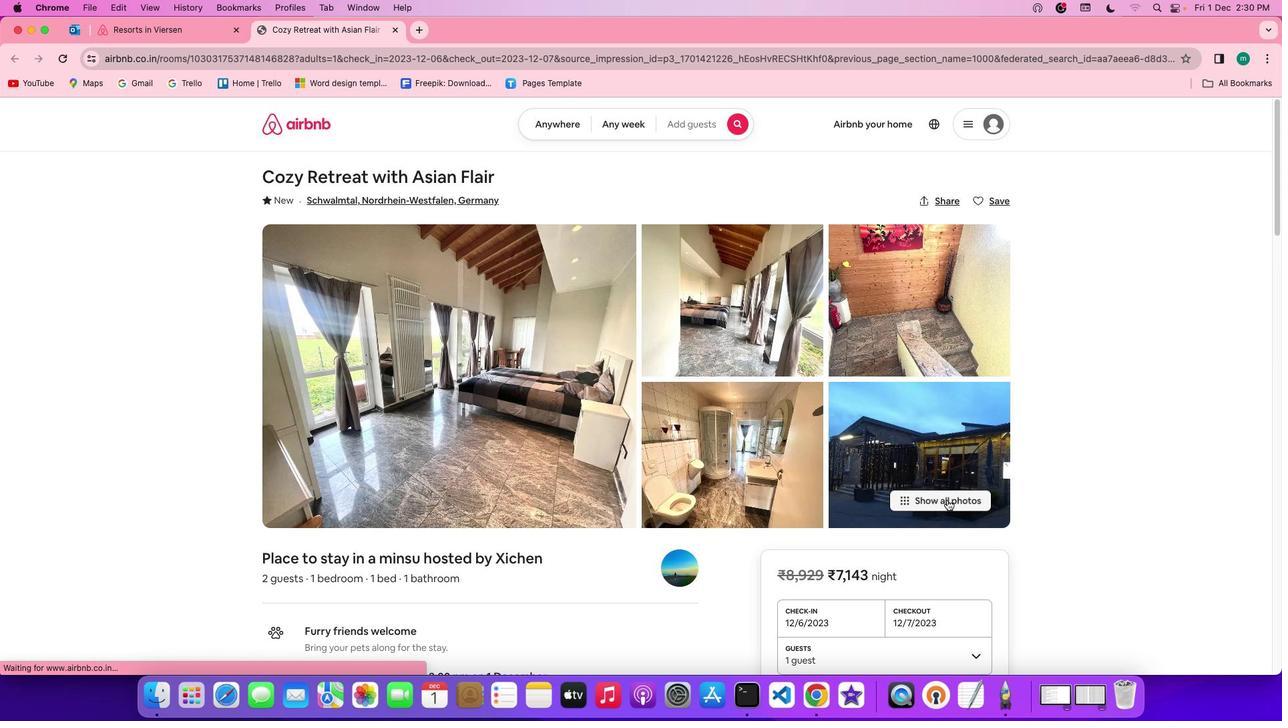 
Action: Mouse moved to (713, 612)
Screenshot: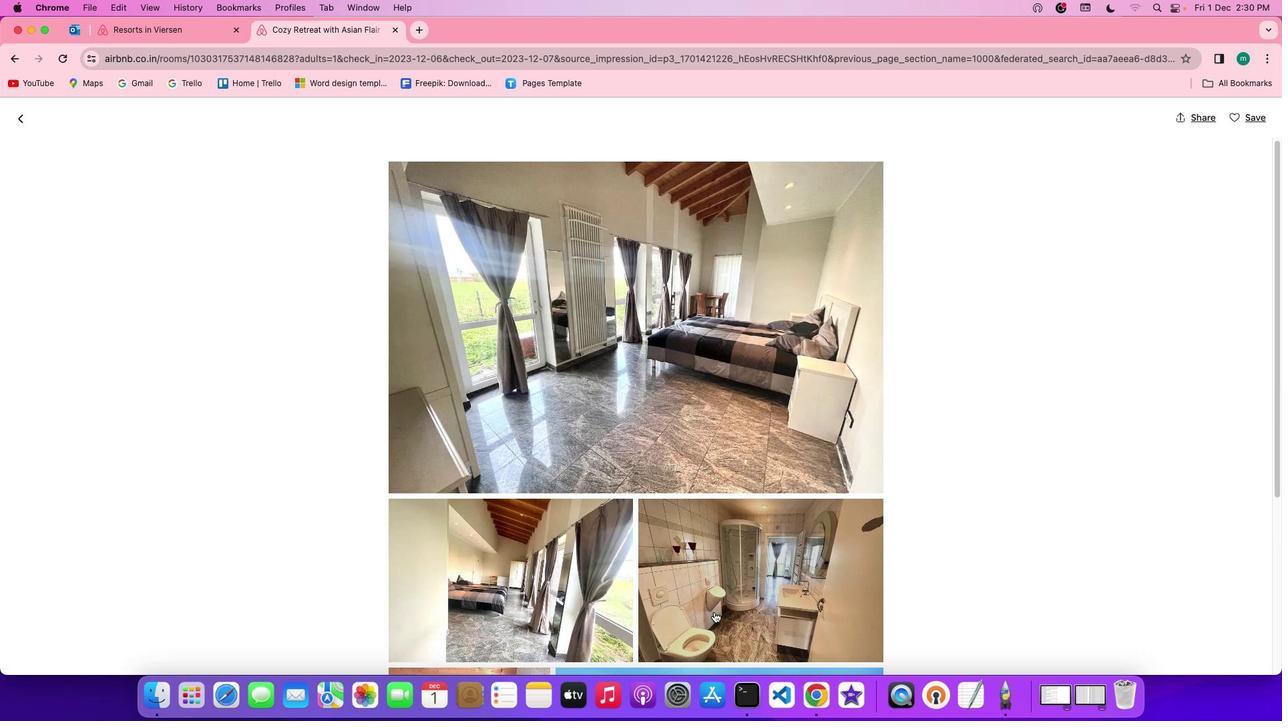 
Action: Mouse scrolled (713, 612) with delta (0, 0)
Screenshot: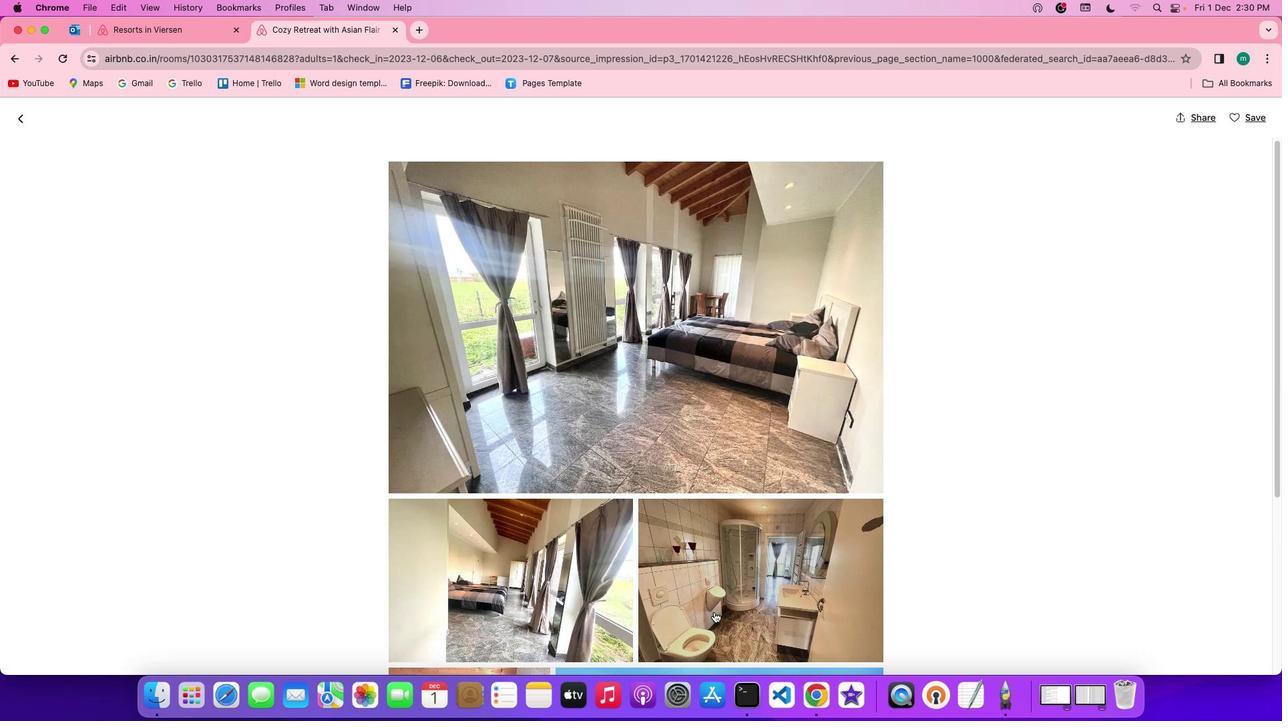 
Action: Mouse moved to (714, 612)
Screenshot: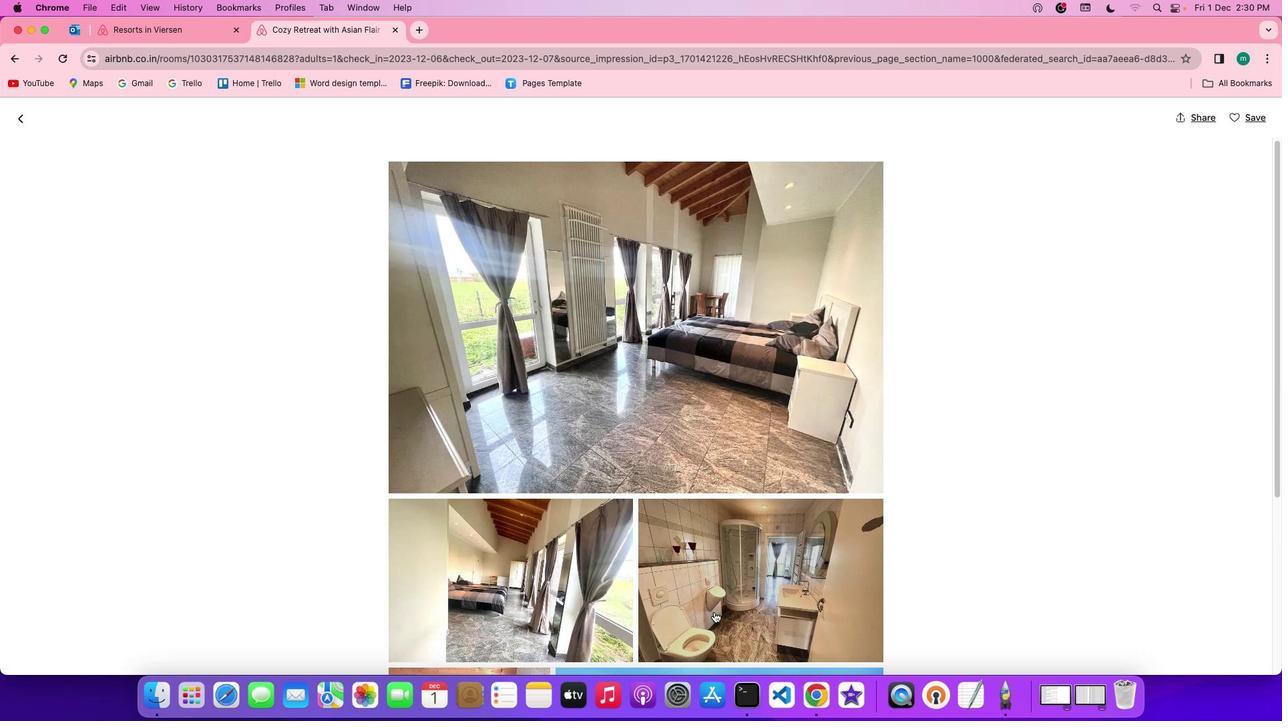 
Action: Mouse scrolled (714, 612) with delta (0, 0)
Screenshot: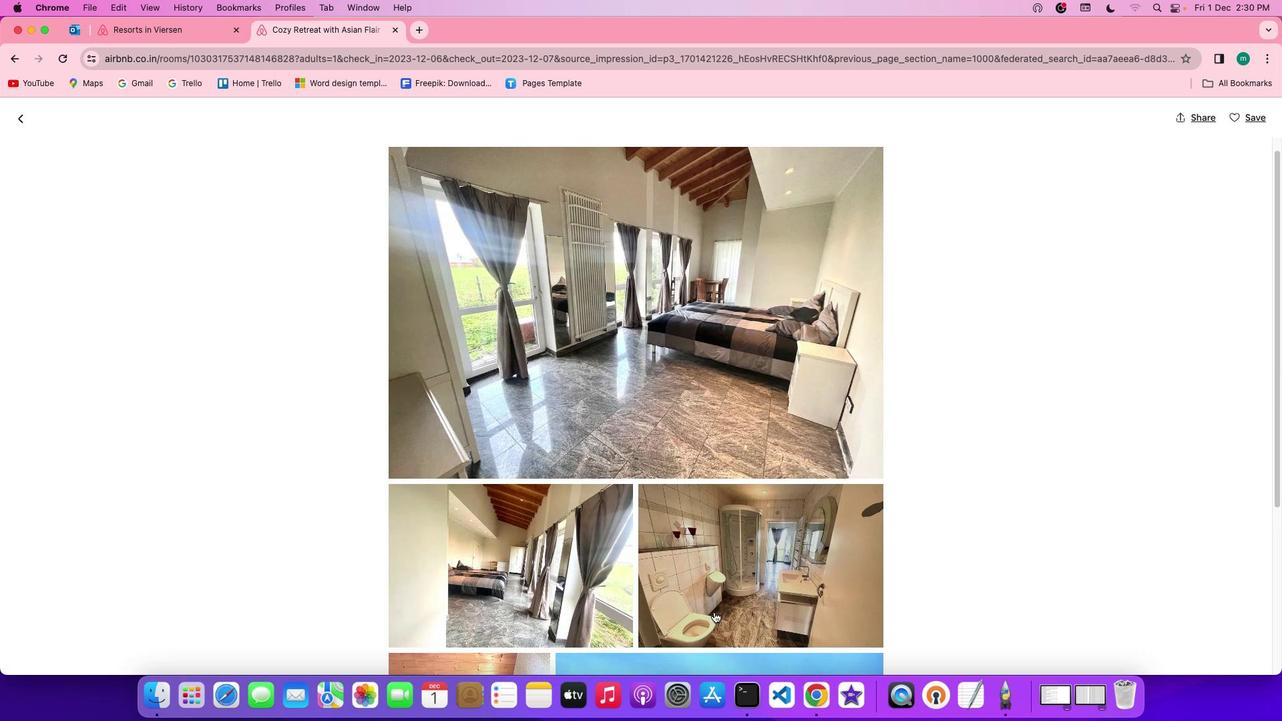 
Action: Mouse scrolled (714, 612) with delta (0, 0)
Screenshot: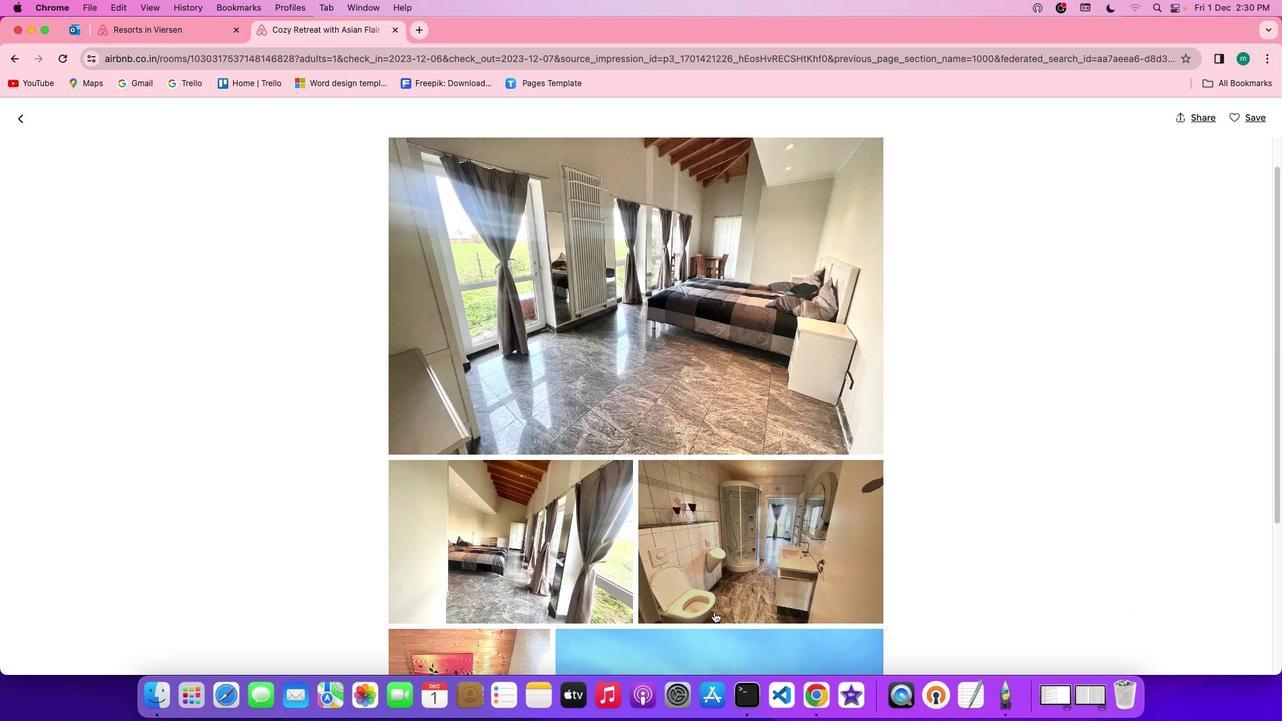 
Action: Mouse scrolled (714, 612) with delta (0, 0)
Screenshot: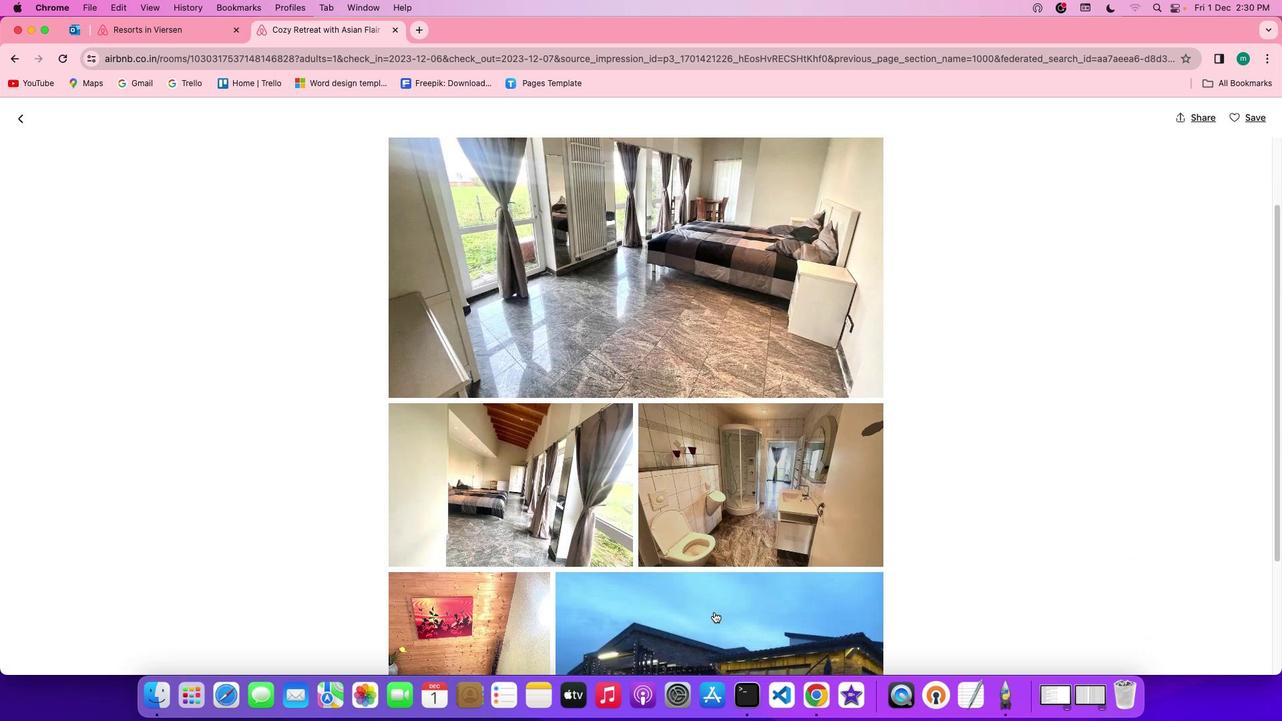 
Action: Mouse scrolled (714, 612) with delta (0, 0)
Screenshot: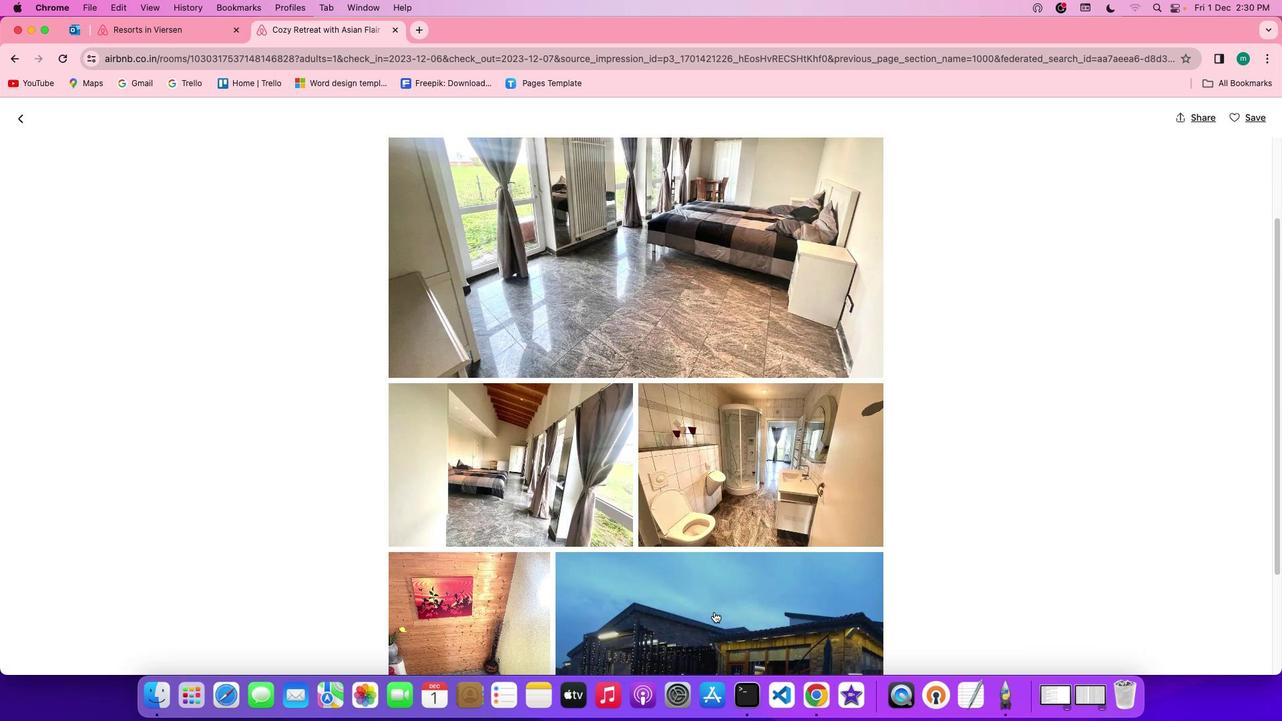 
Action: Mouse scrolled (714, 612) with delta (0, 0)
Screenshot: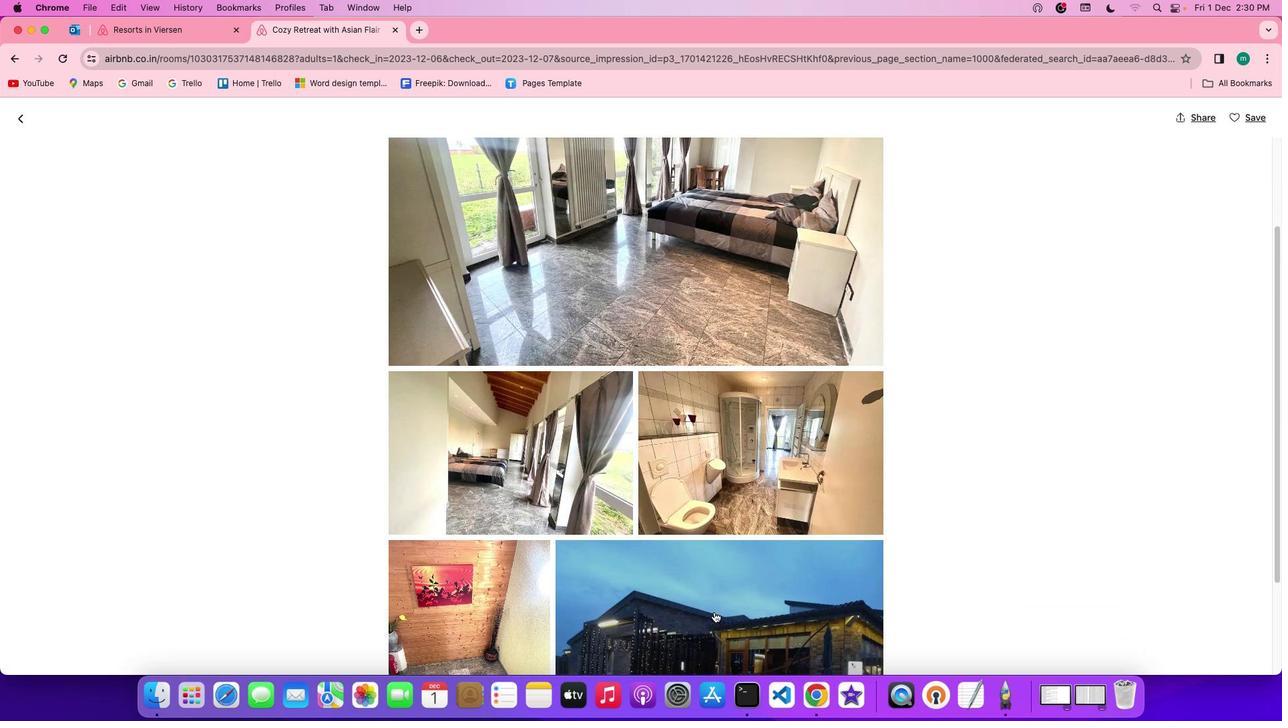 
Action: Mouse scrolled (714, 612) with delta (0, -1)
Screenshot: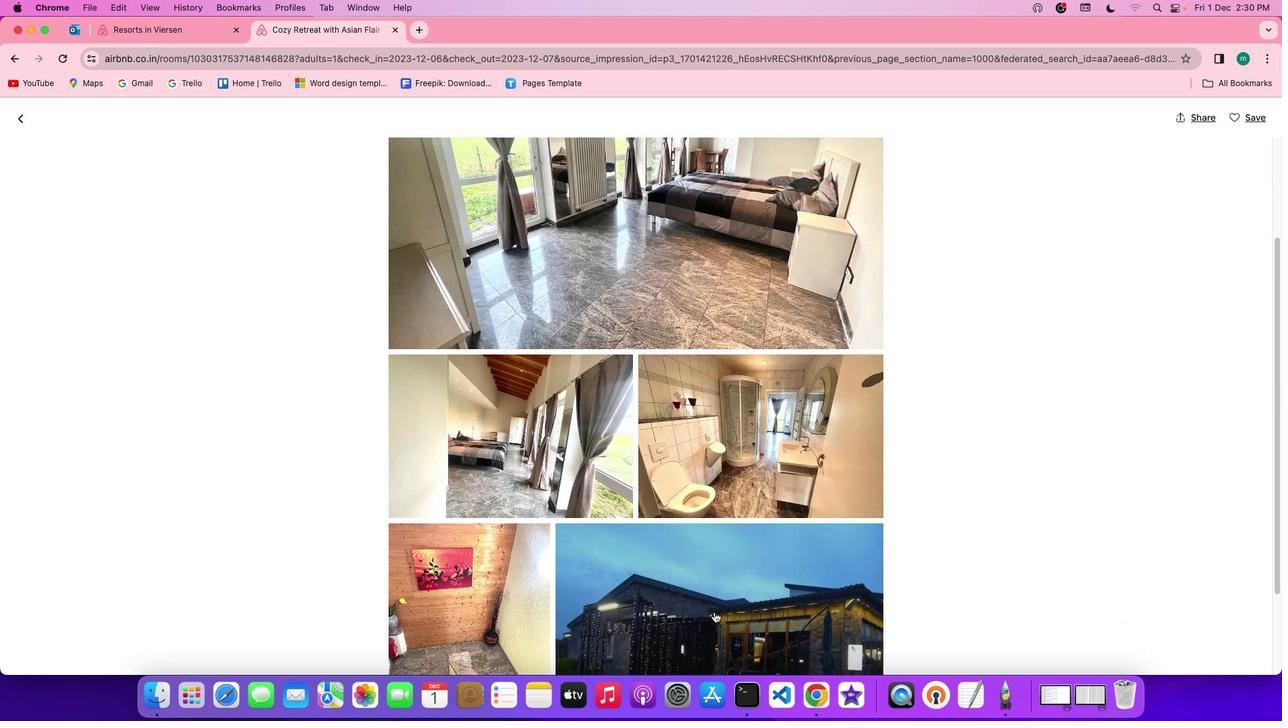 
Action: Mouse scrolled (714, 612) with delta (0, -1)
Screenshot: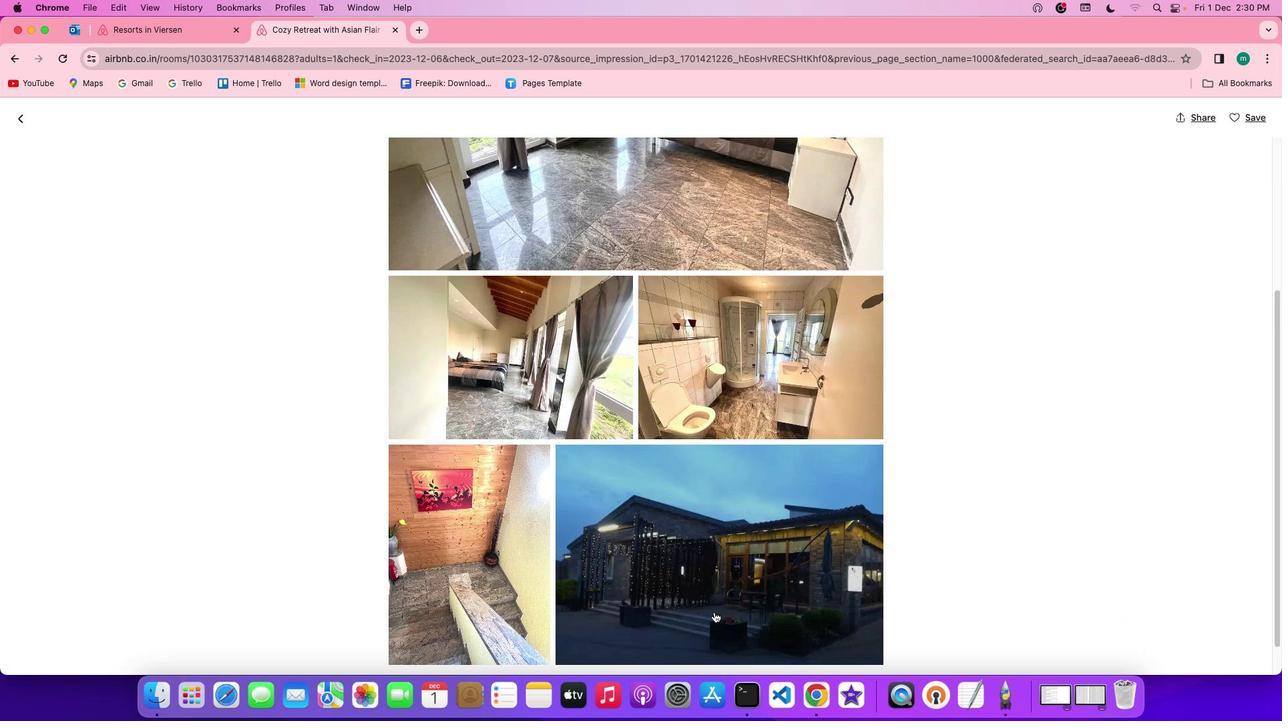 
Action: Mouse scrolled (714, 612) with delta (0, 0)
Screenshot: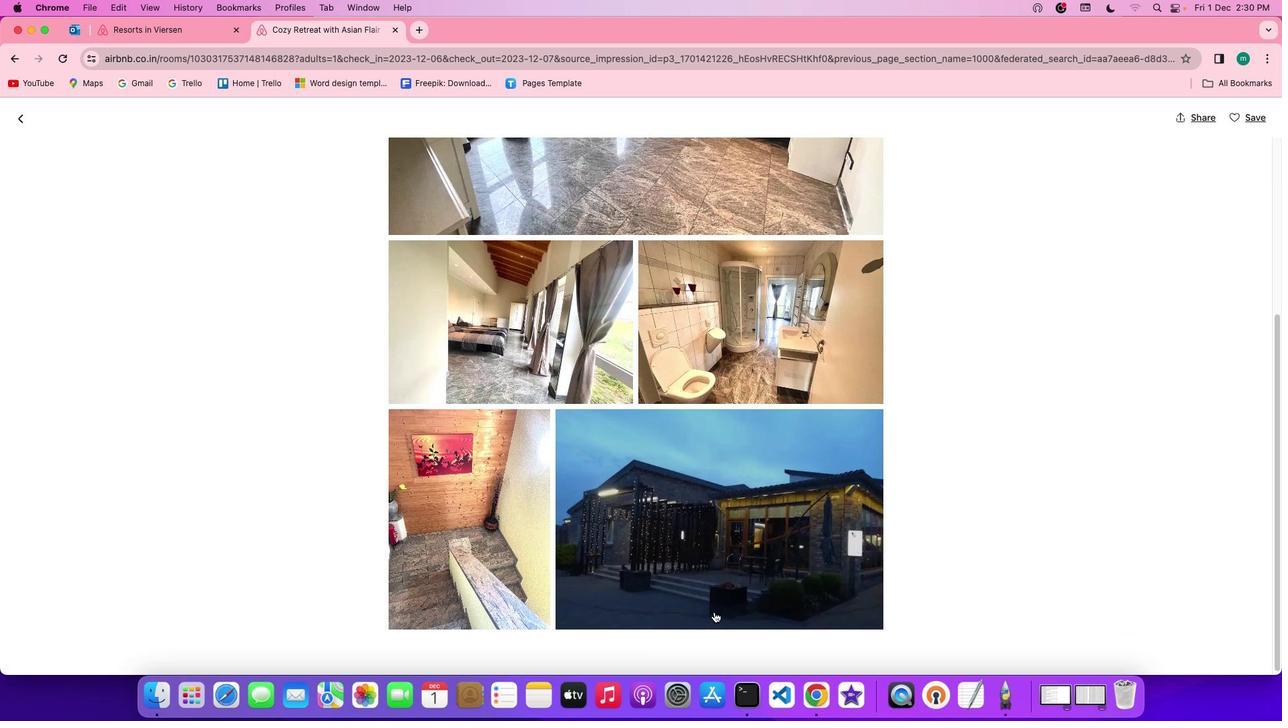 
Action: Mouse scrolled (714, 612) with delta (0, 0)
Screenshot: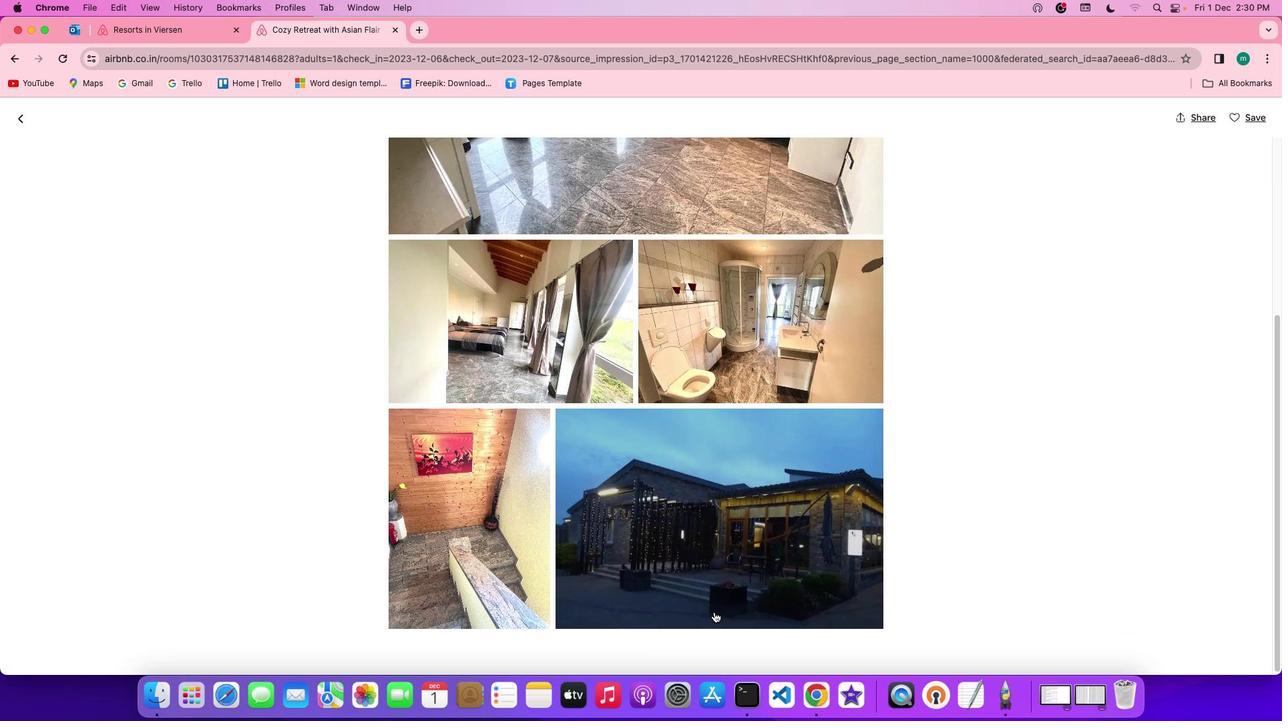 
Action: Mouse scrolled (714, 612) with delta (0, -1)
Screenshot: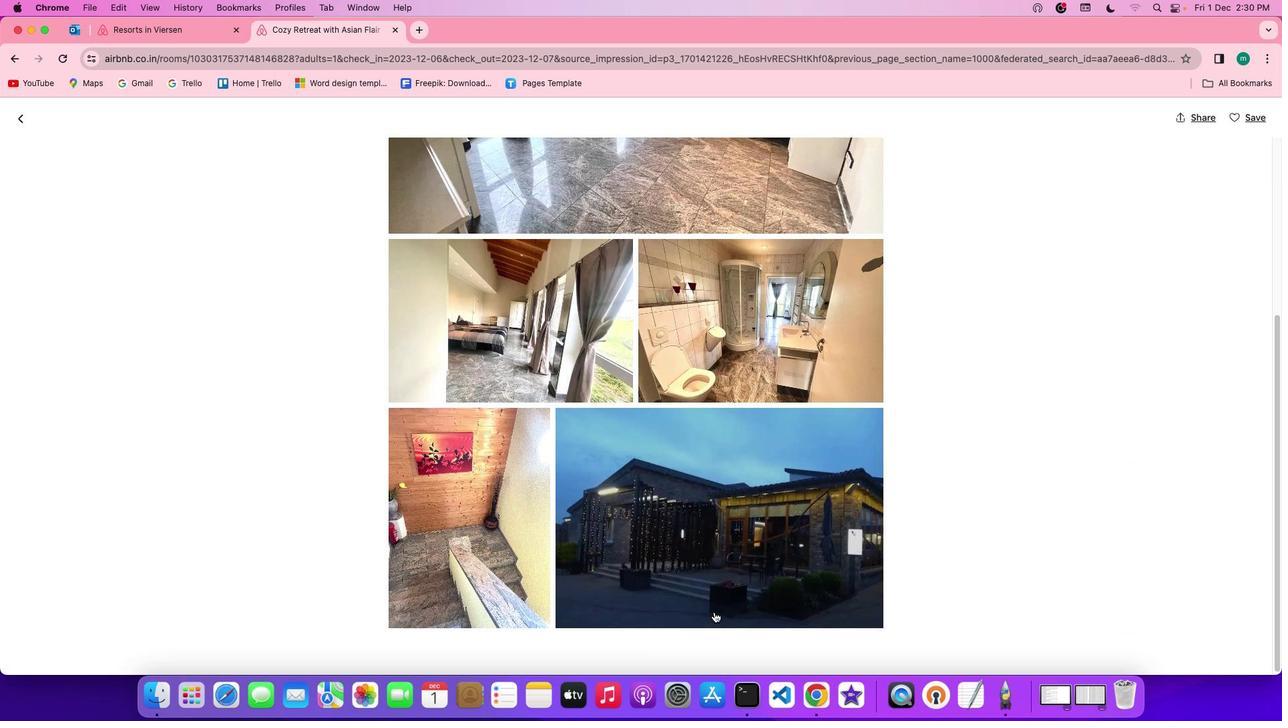 
Action: Mouse scrolled (714, 612) with delta (0, 0)
Screenshot: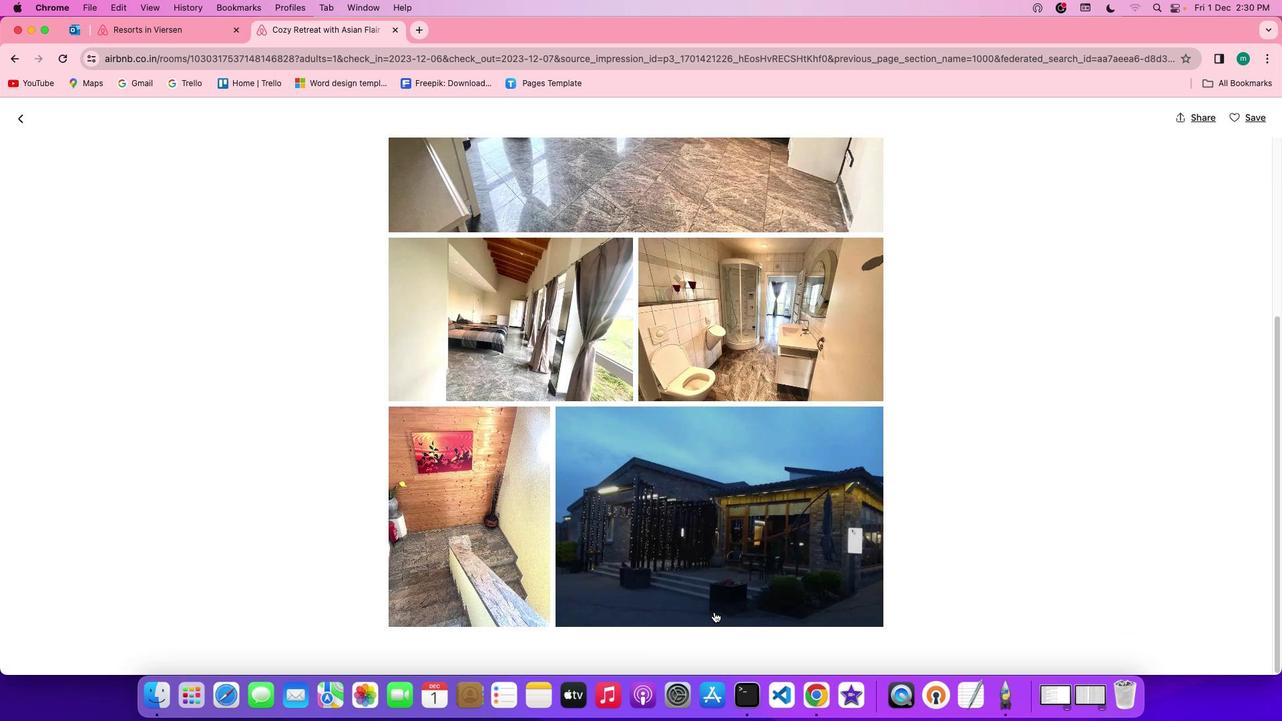 
Action: Mouse scrolled (714, 612) with delta (0, 0)
Screenshot: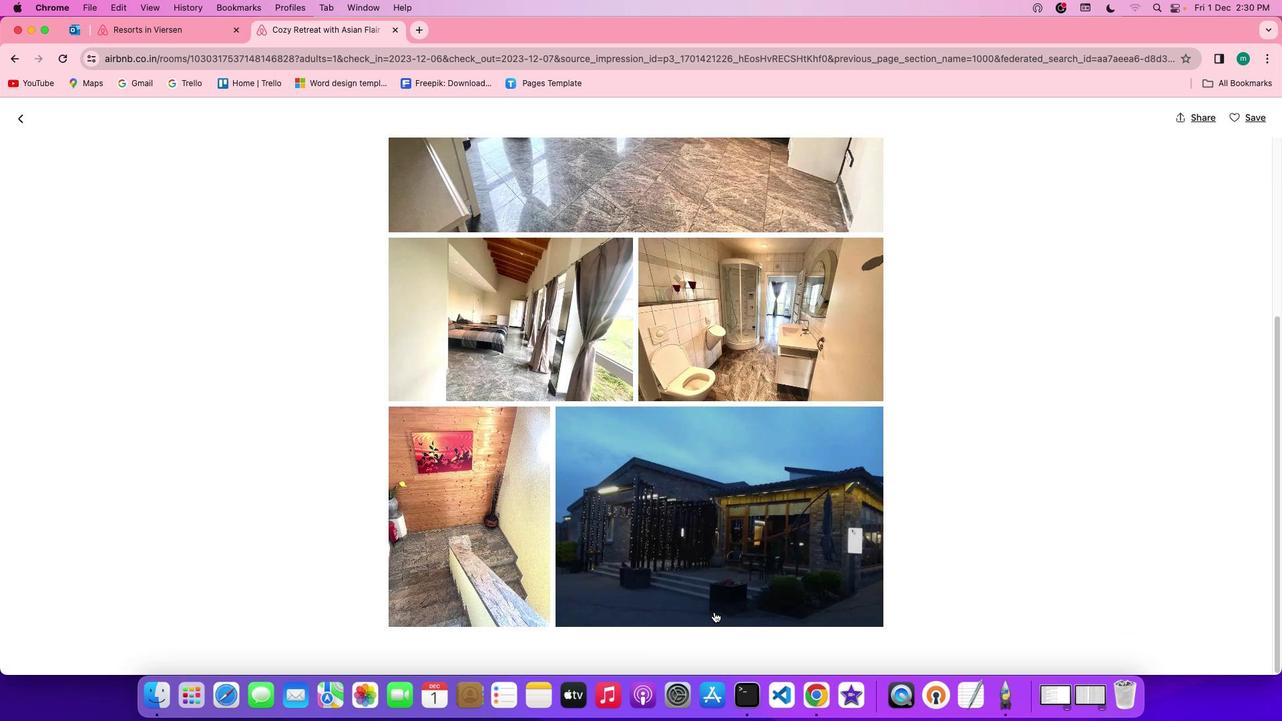 
Action: Mouse scrolled (714, 612) with delta (0, -1)
Screenshot: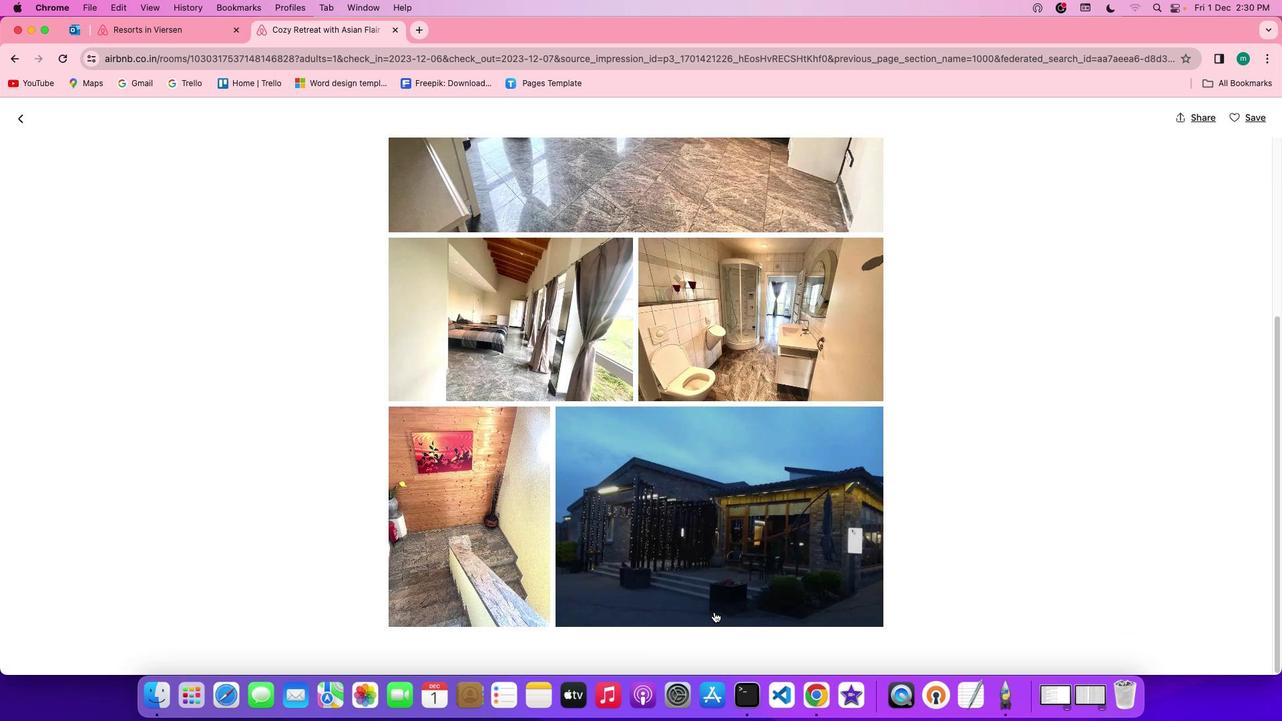 
Action: Mouse scrolled (714, 612) with delta (0, -1)
Screenshot: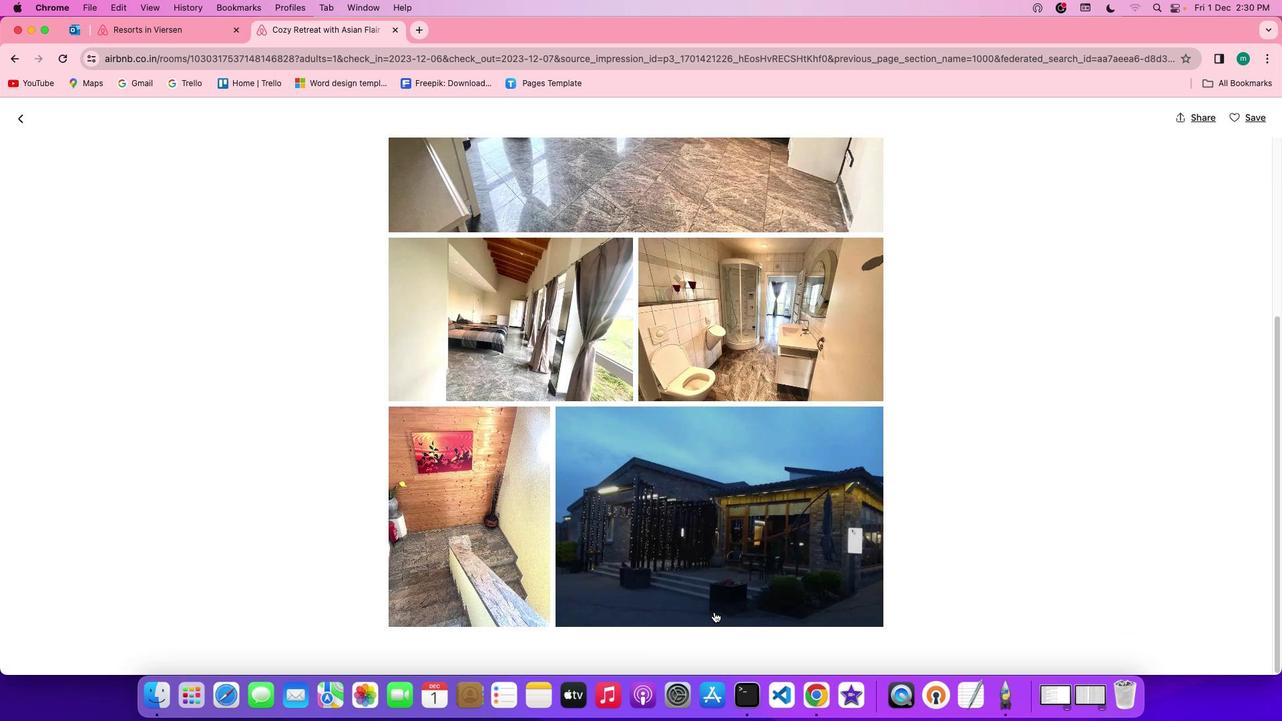 
Action: Mouse scrolled (714, 612) with delta (0, 0)
Screenshot: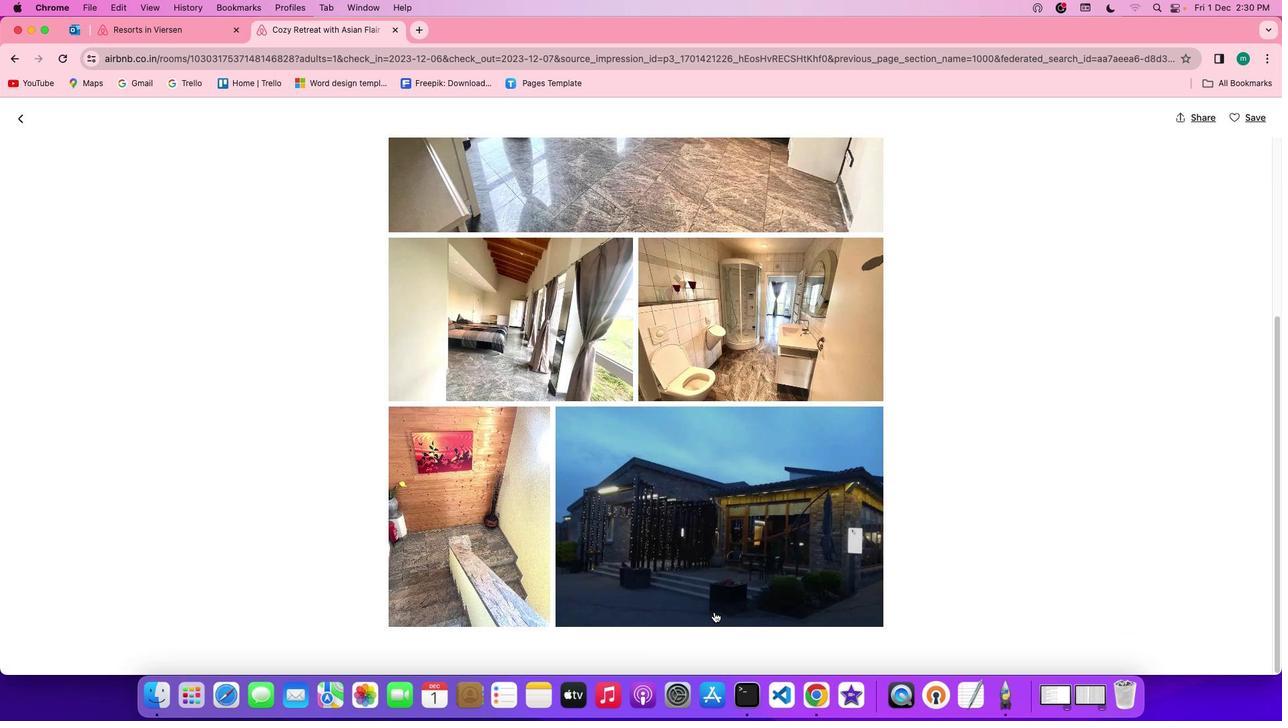 
Action: Mouse scrolled (714, 612) with delta (0, 0)
Screenshot: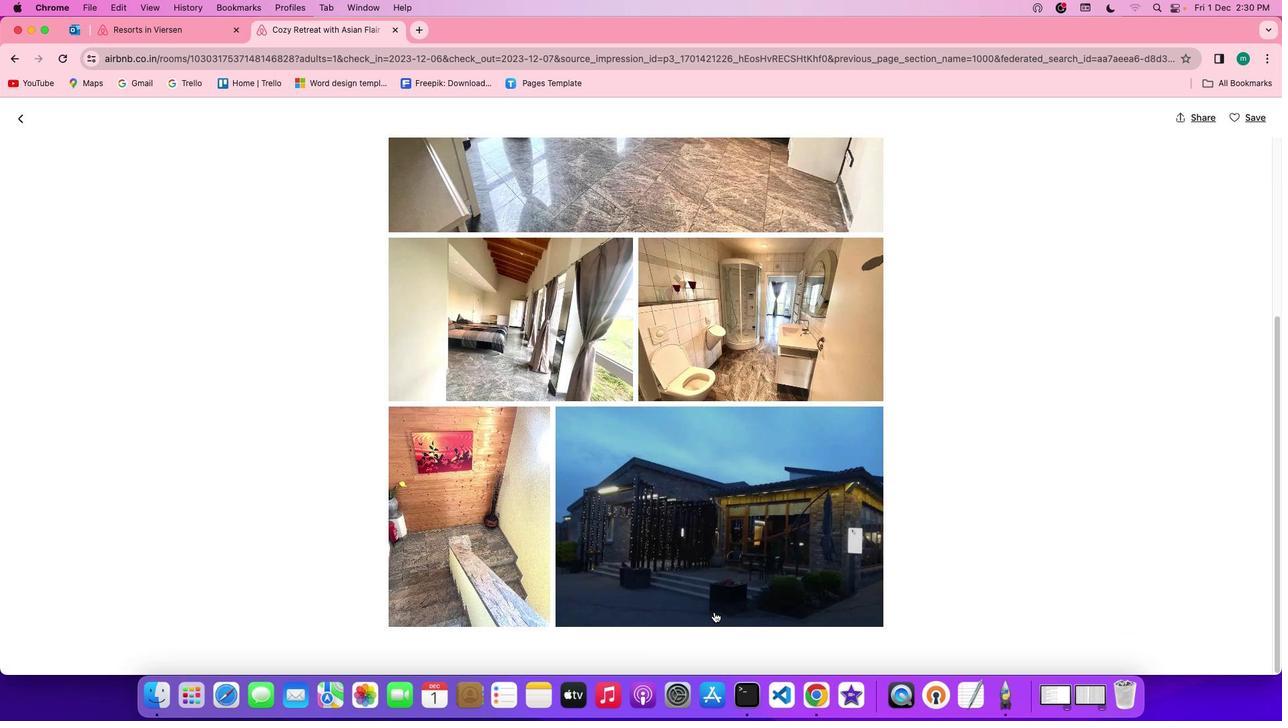 
Action: Mouse scrolled (714, 612) with delta (0, -1)
Screenshot: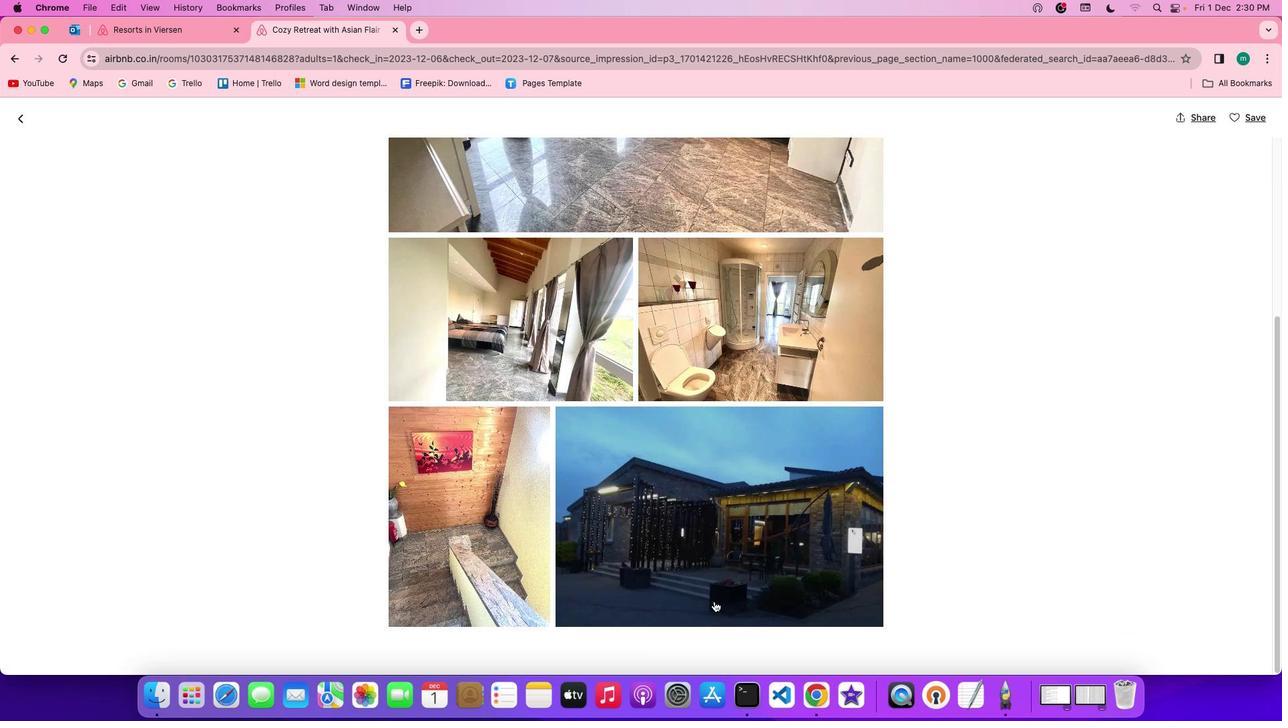 
Action: Mouse scrolled (714, 612) with delta (0, -2)
Screenshot: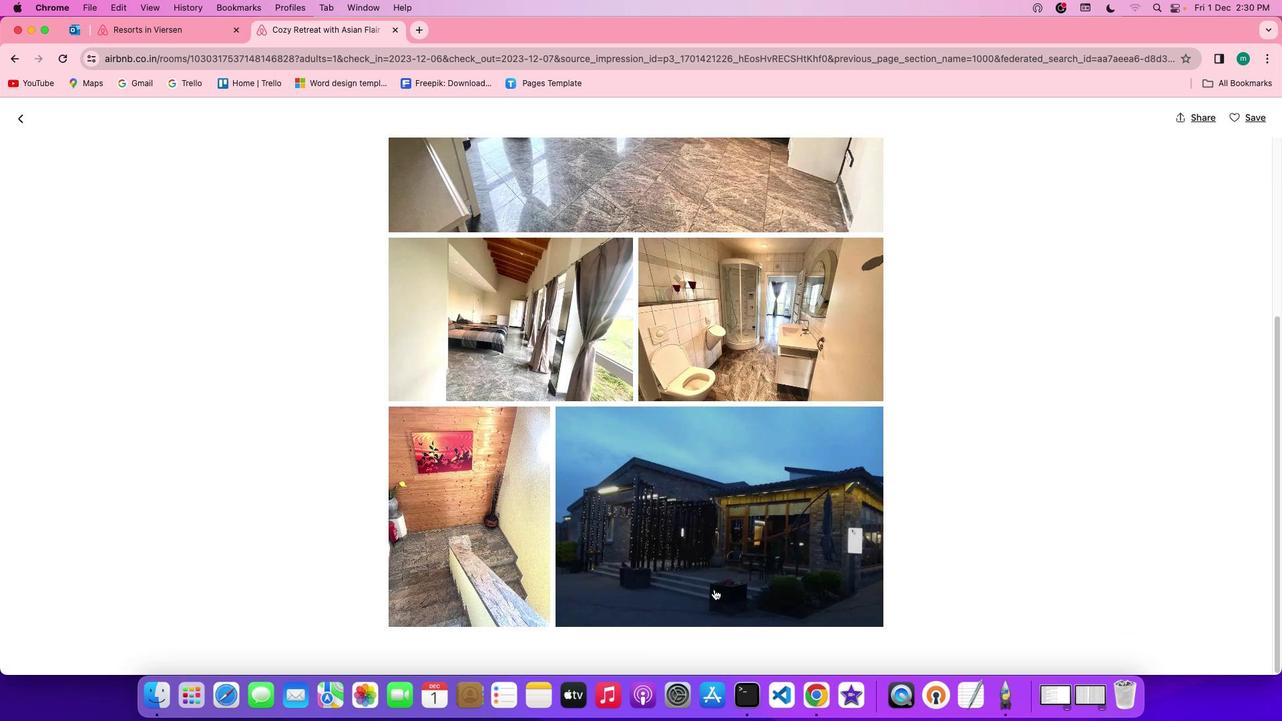 
Action: Mouse moved to (16, 122)
Screenshot: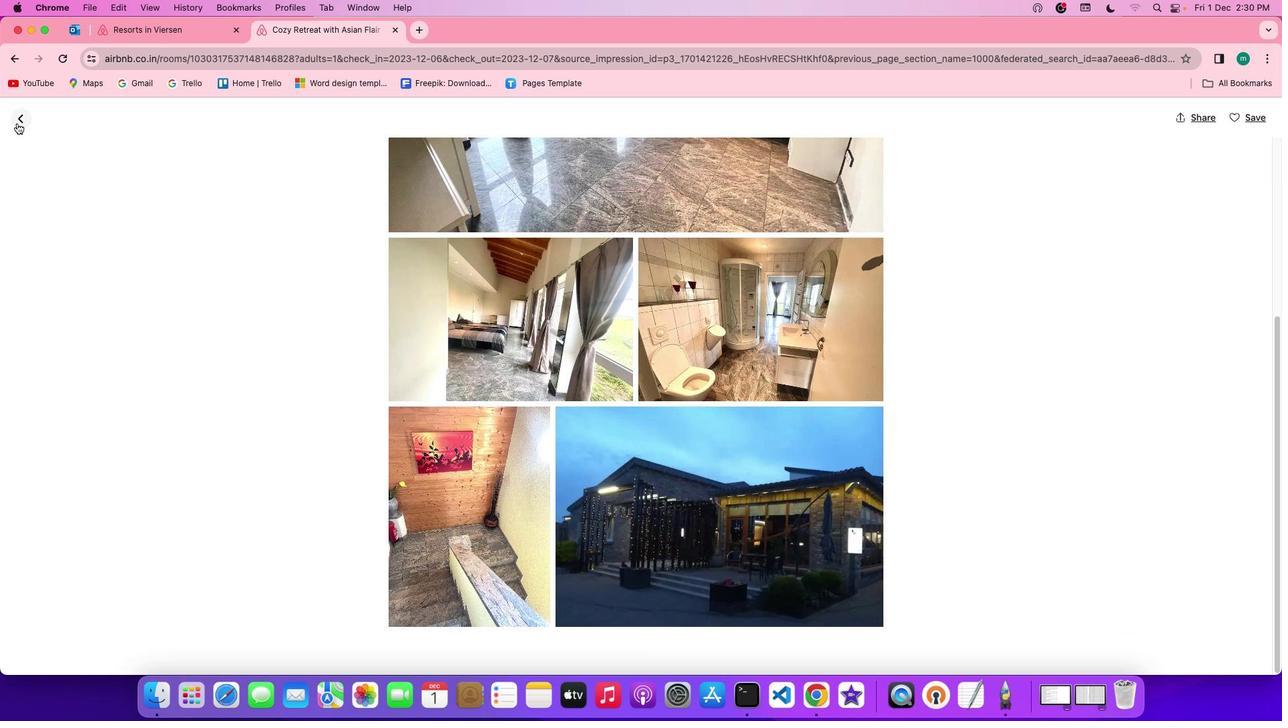 
Action: Mouse pressed left at (16, 122)
Screenshot: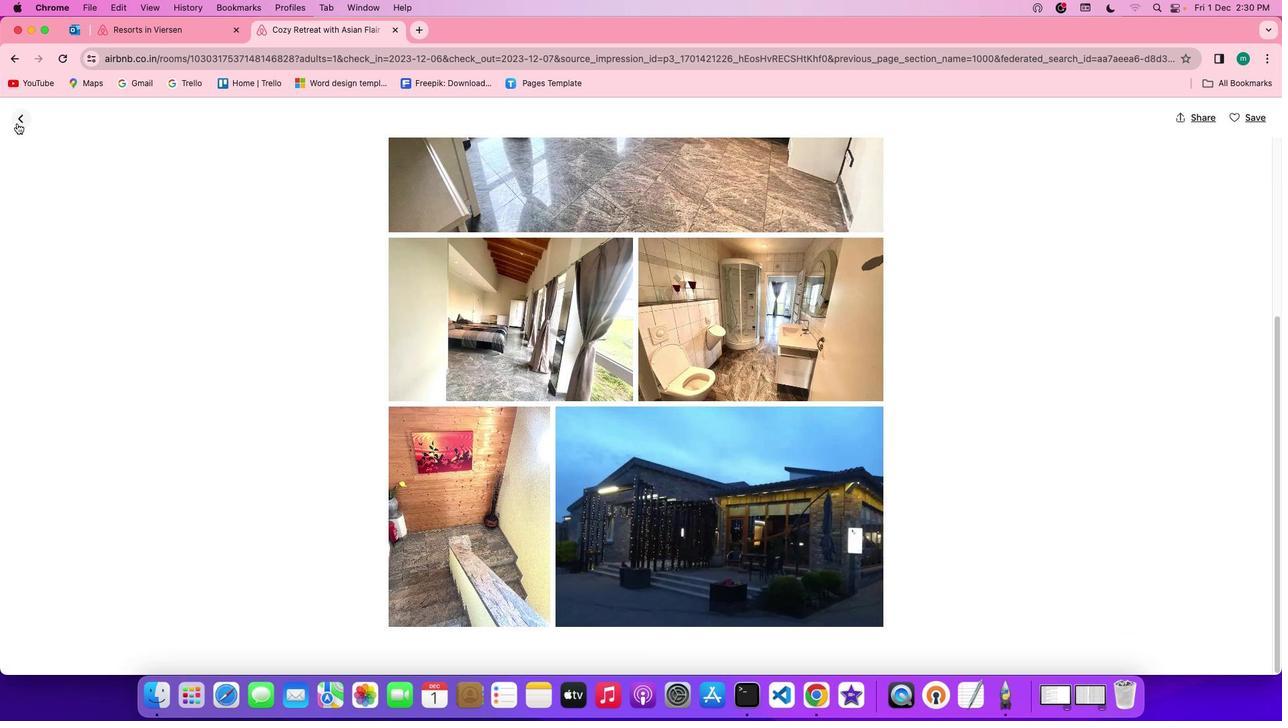 
Action: Mouse moved to (536, 393)
Screenshot: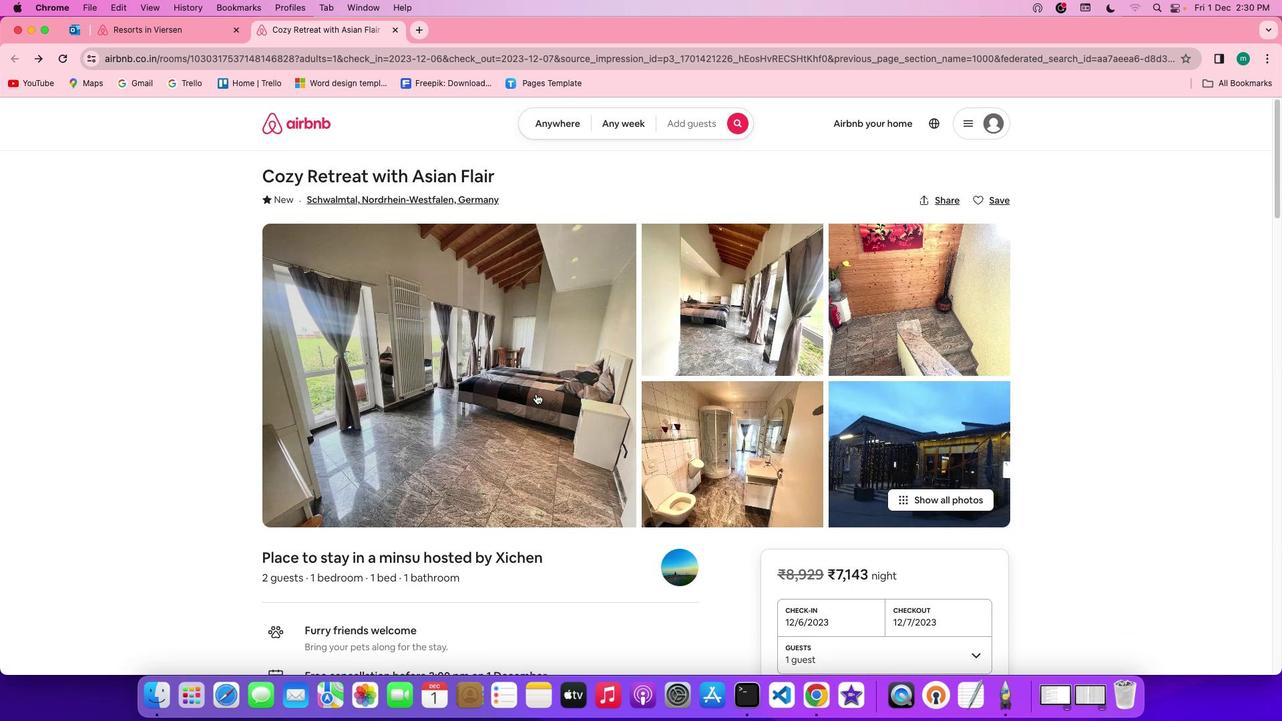 
Action: Mouse scrolled (536, 393) with delta (0, 0)
Screenshot: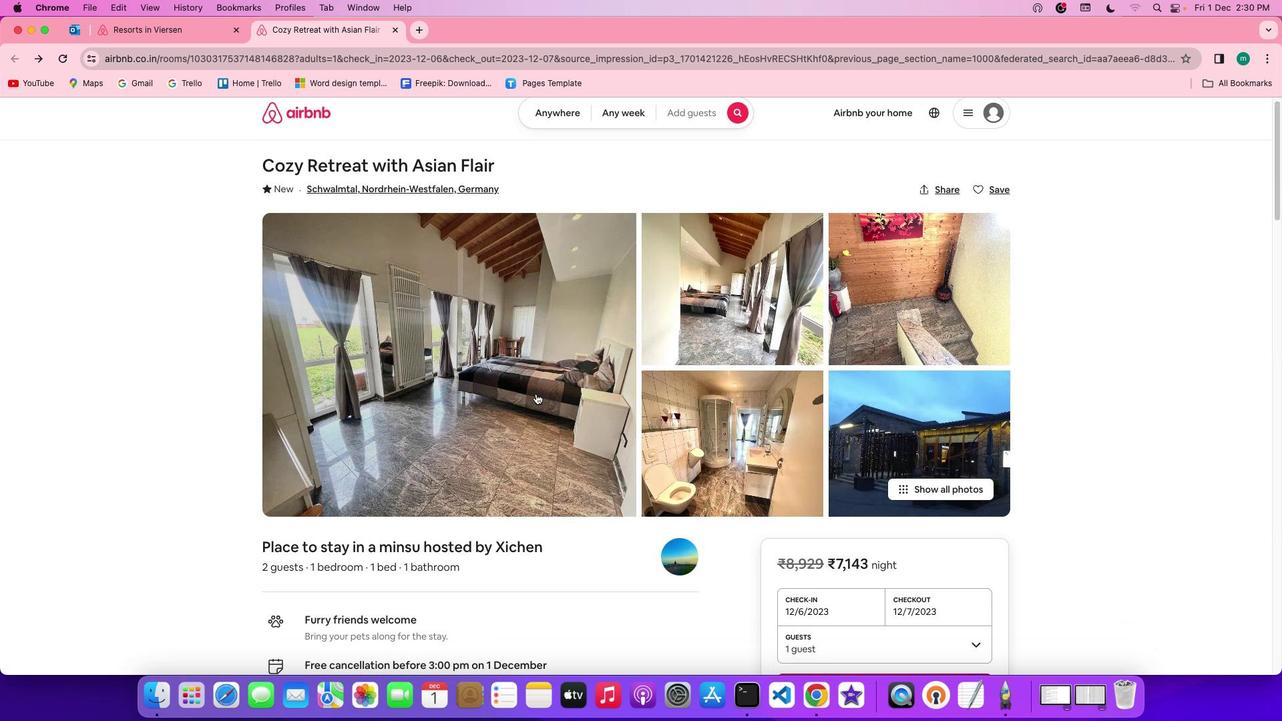 
Action: Mouse scrolled (536, 393) with delta (0, 0)
Screenshot: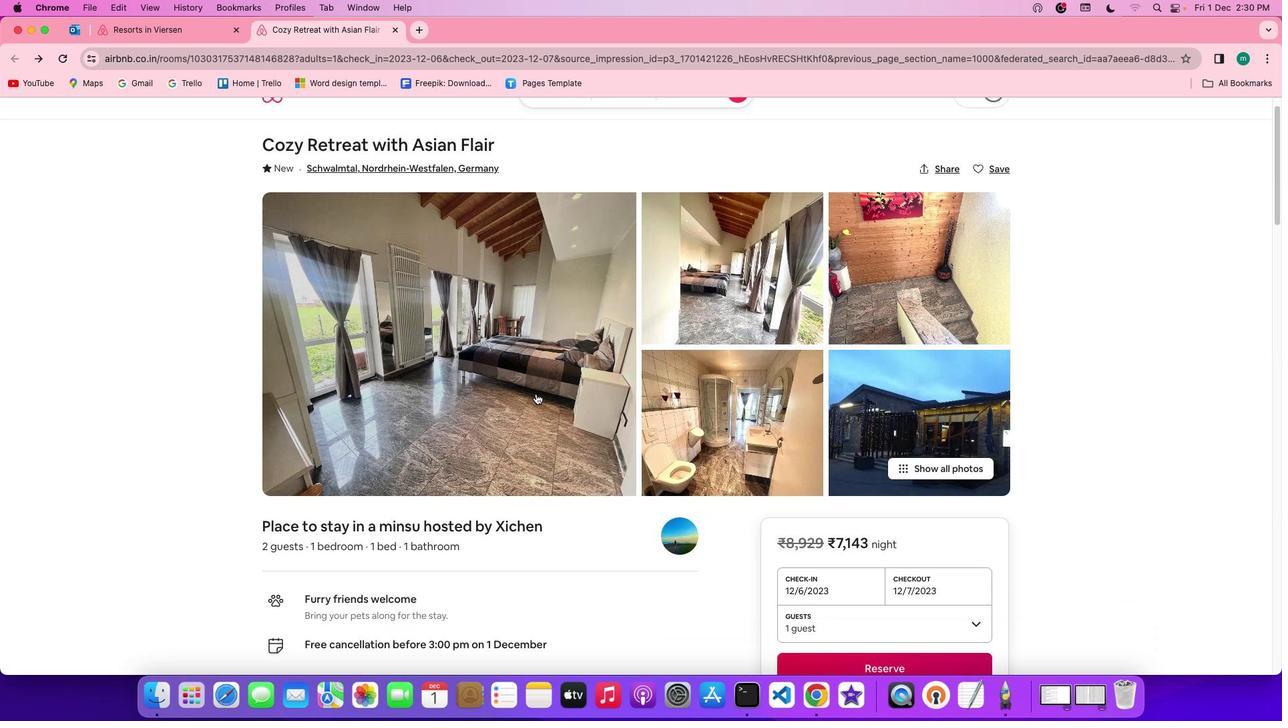 
Action: Mouse scrolled (536, 393) with delta (0, -2)
Screenshot: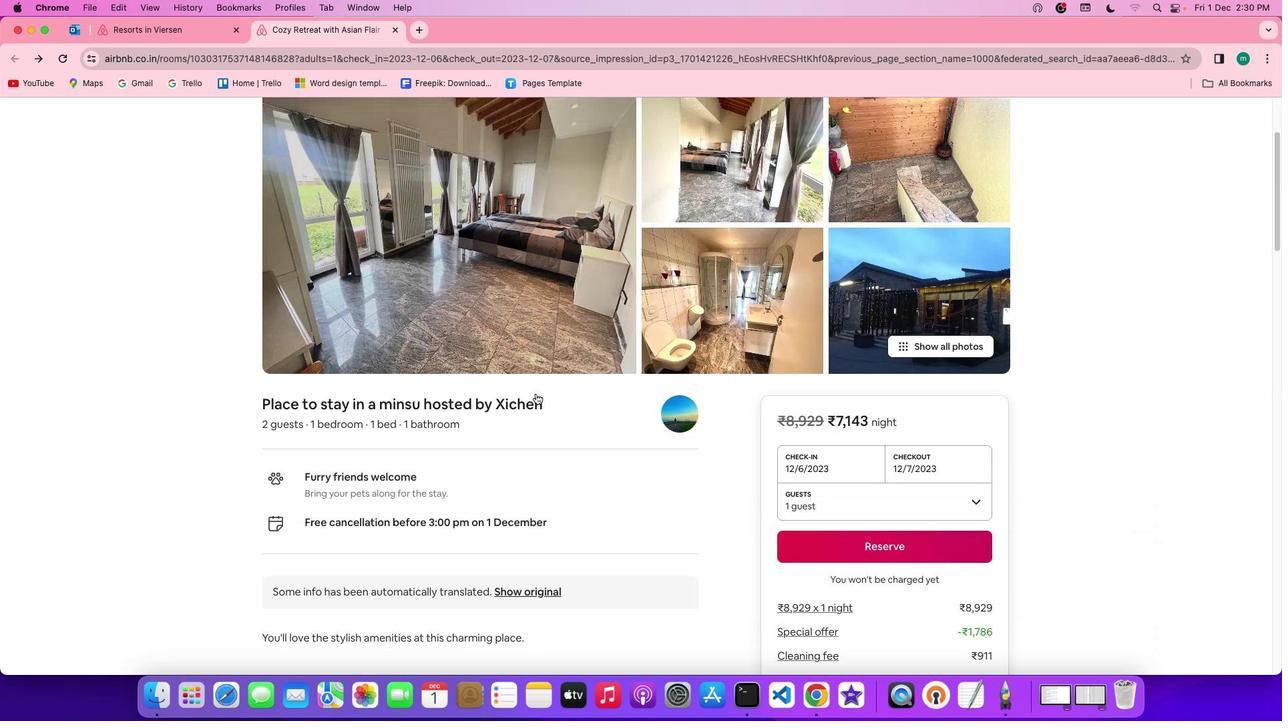
Action: Mouse scrolled (536, 393) with delta (0, -3)
Screenshot: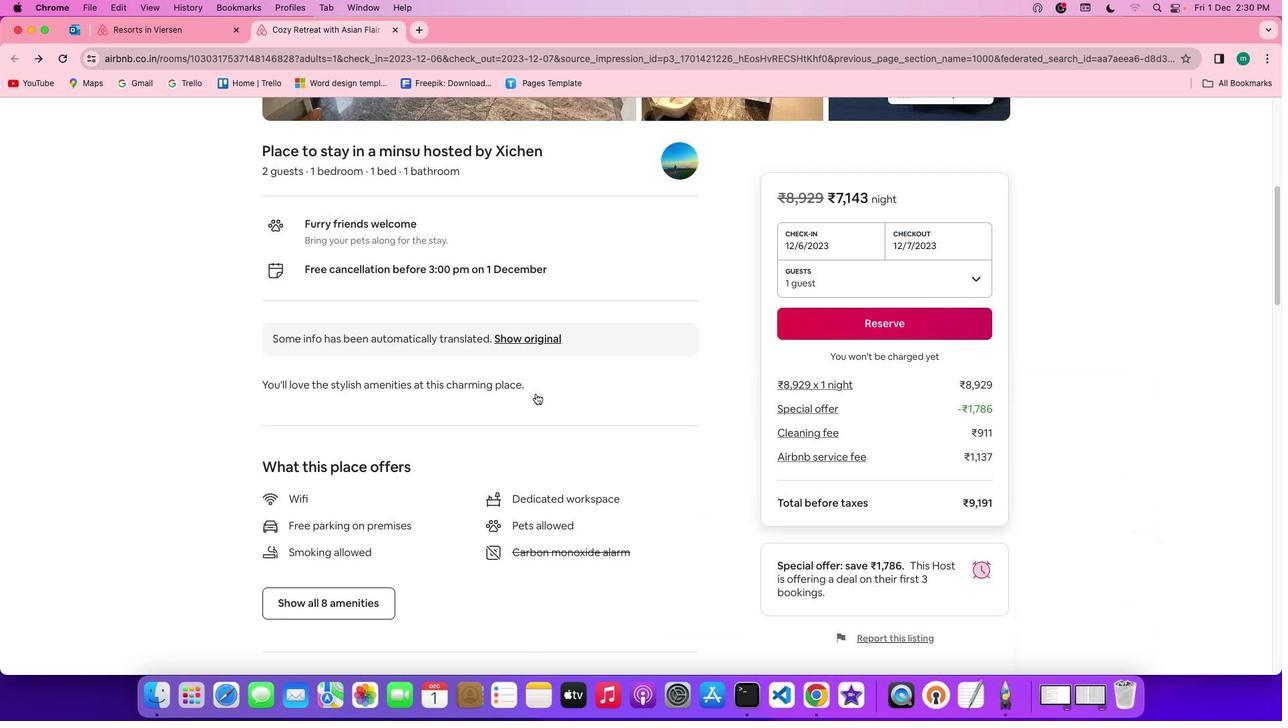
Action: Mouse scrolled (536, 393) with delta (0, -4)
Screenshot: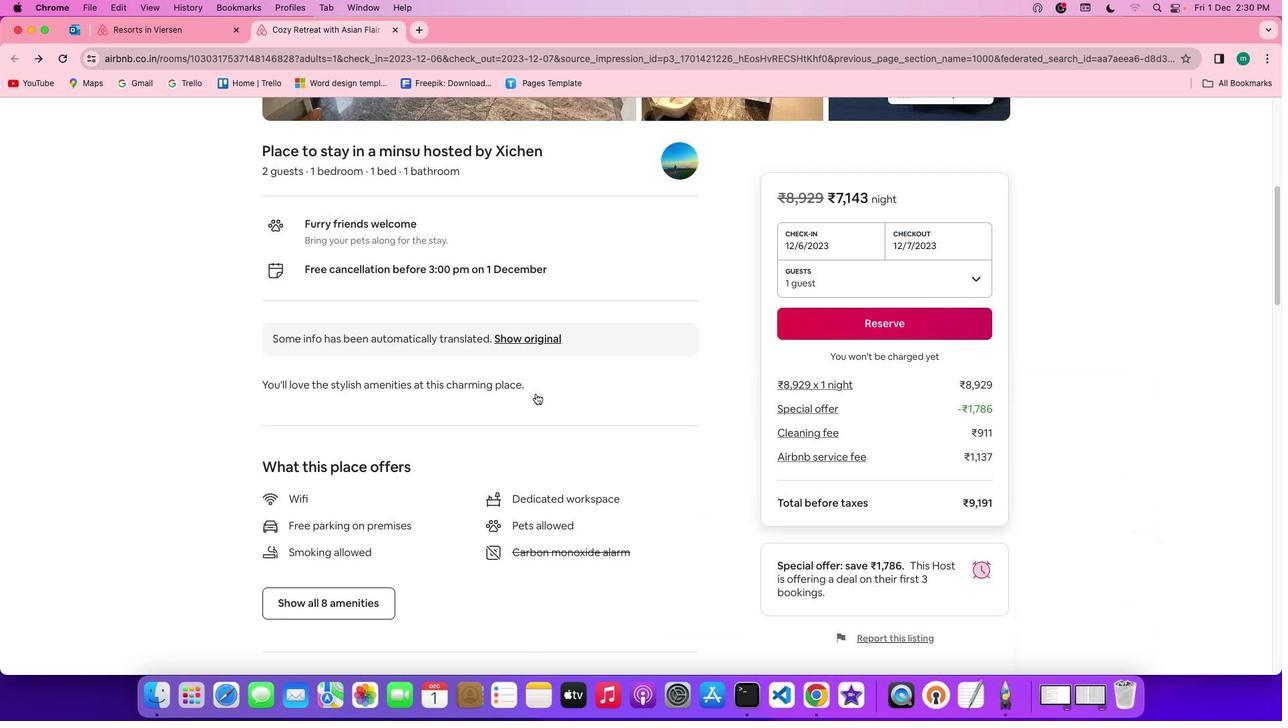 
Action: Mouse scrolled (536, 393) with delta (0, 0)
Screenshot: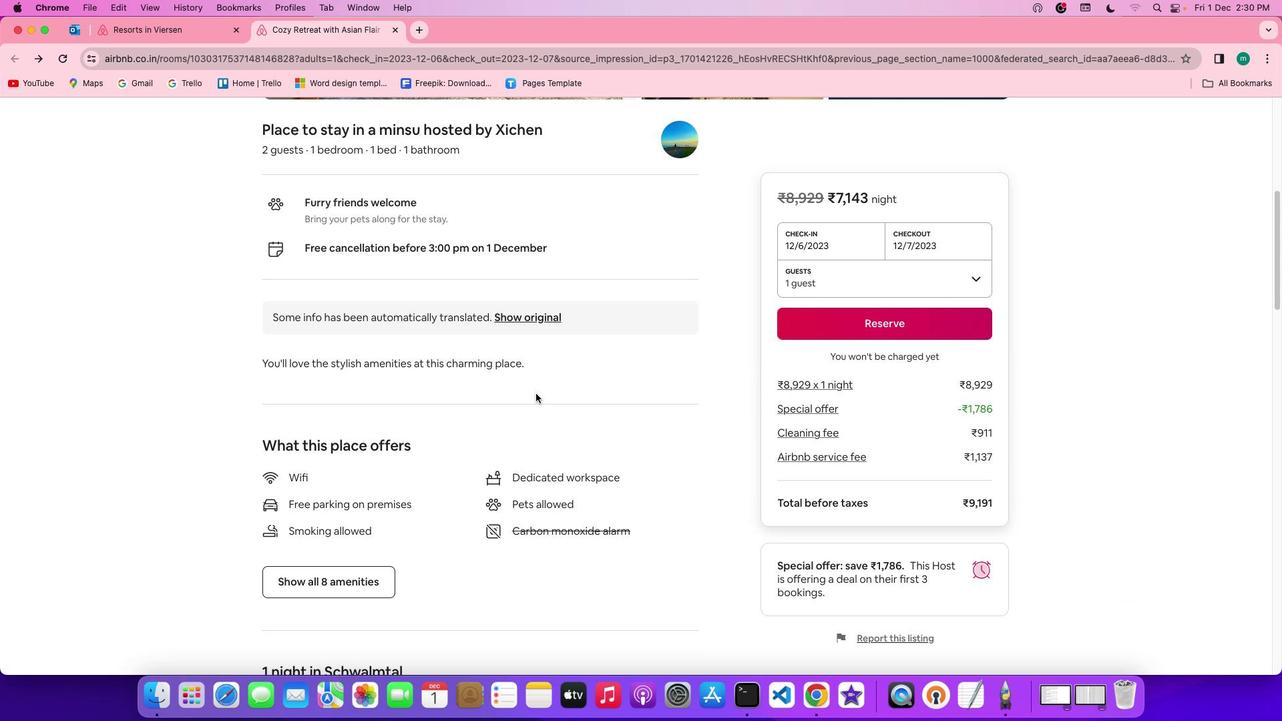 
Action: Mouse scrolled (536, 393) with delta (0, 0)
Screenshot: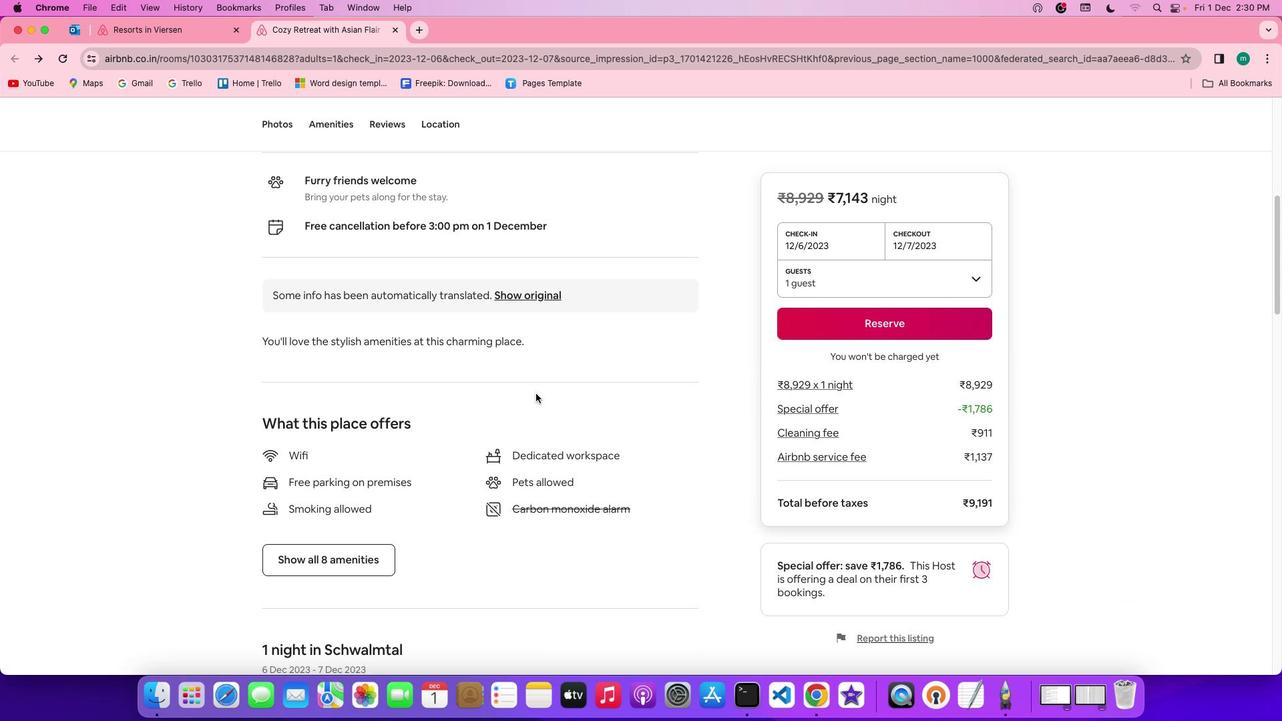 
Action: Mouse scrolled (536, 393) with delta (0, -1)
Screenshot: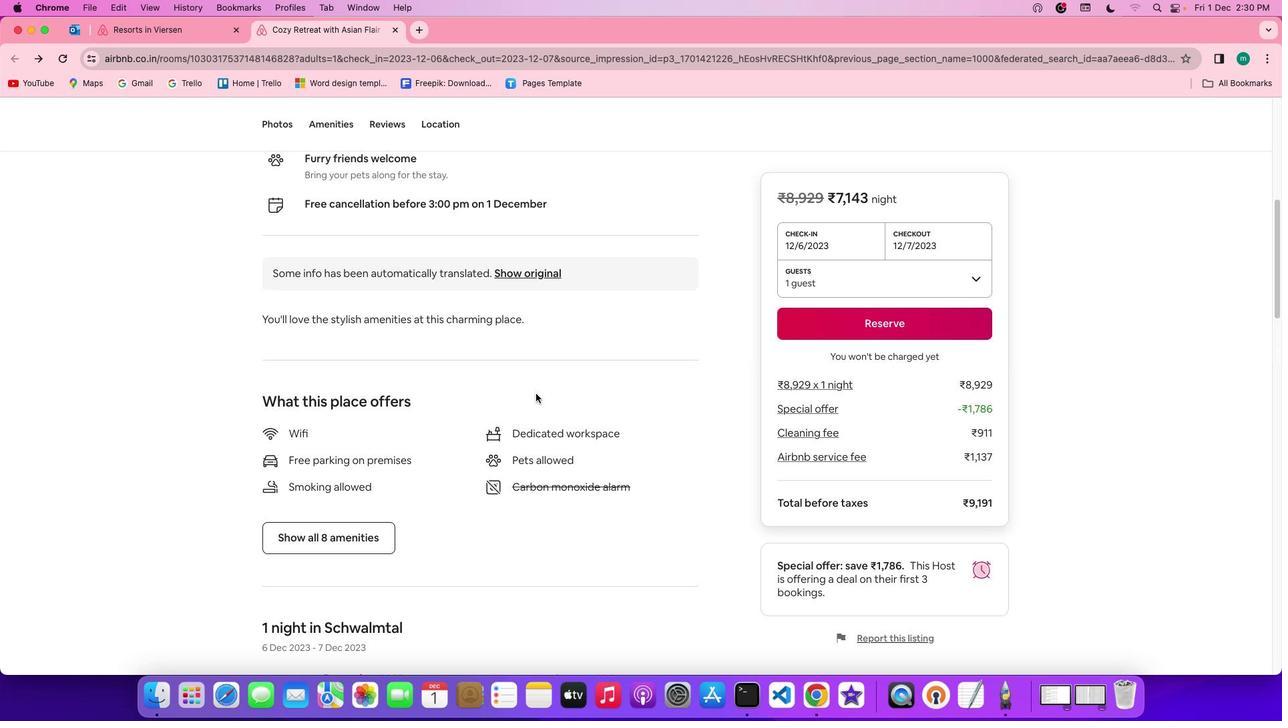 
Action: Mouse scrolled (536, 393) with delta (0, -2)
Screenshot: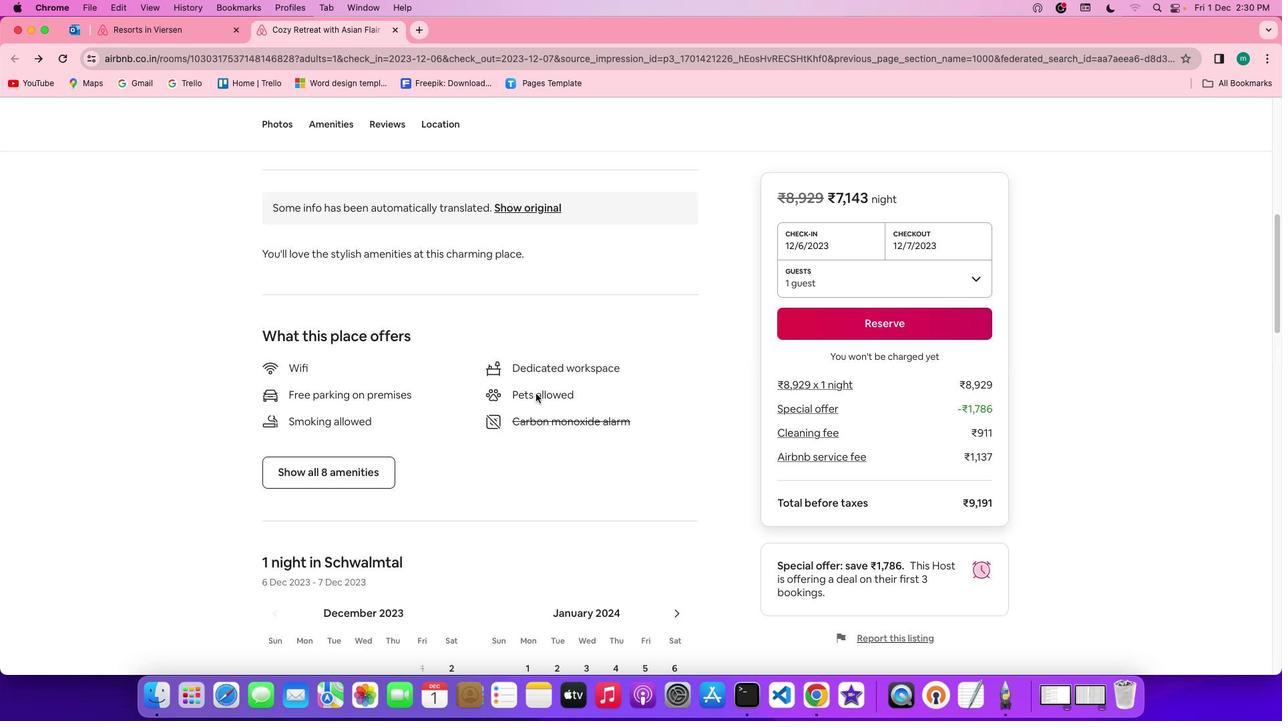 
Action: Mouse scrolled (536, 393) with delta (0, -2)
Screenshot: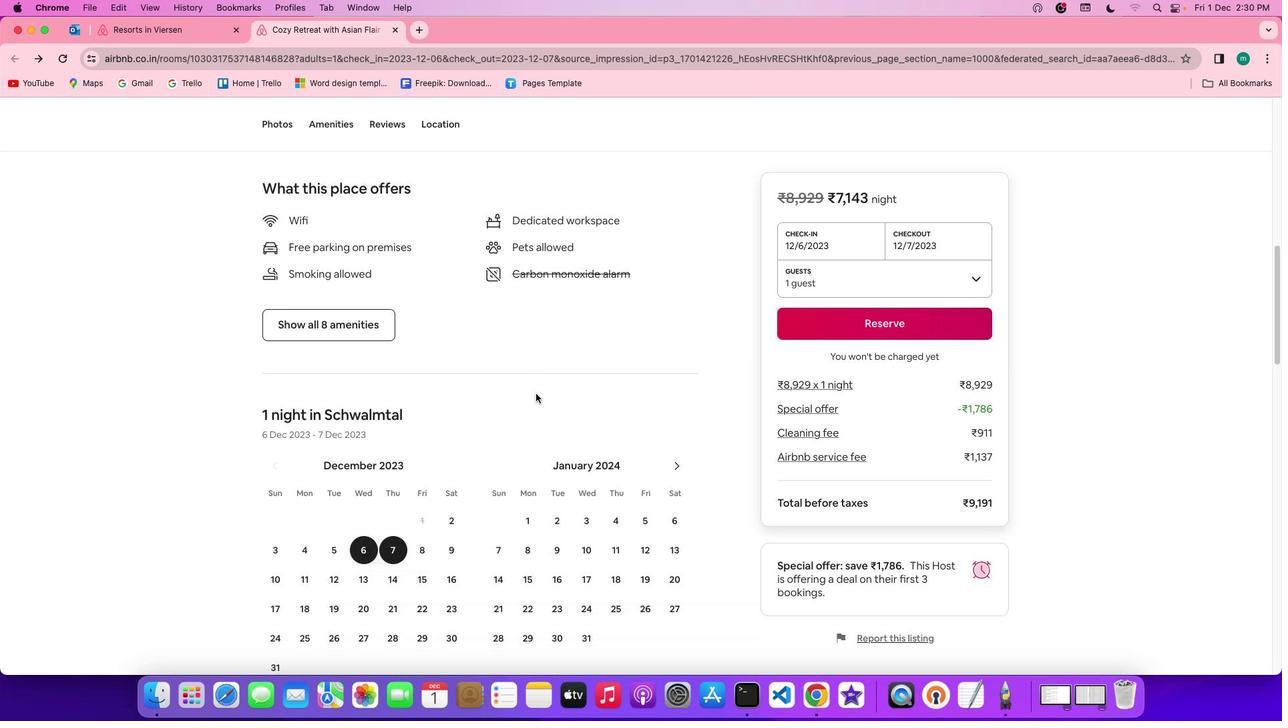 
Action: Mouse moved to (341, 273)
Screenshot: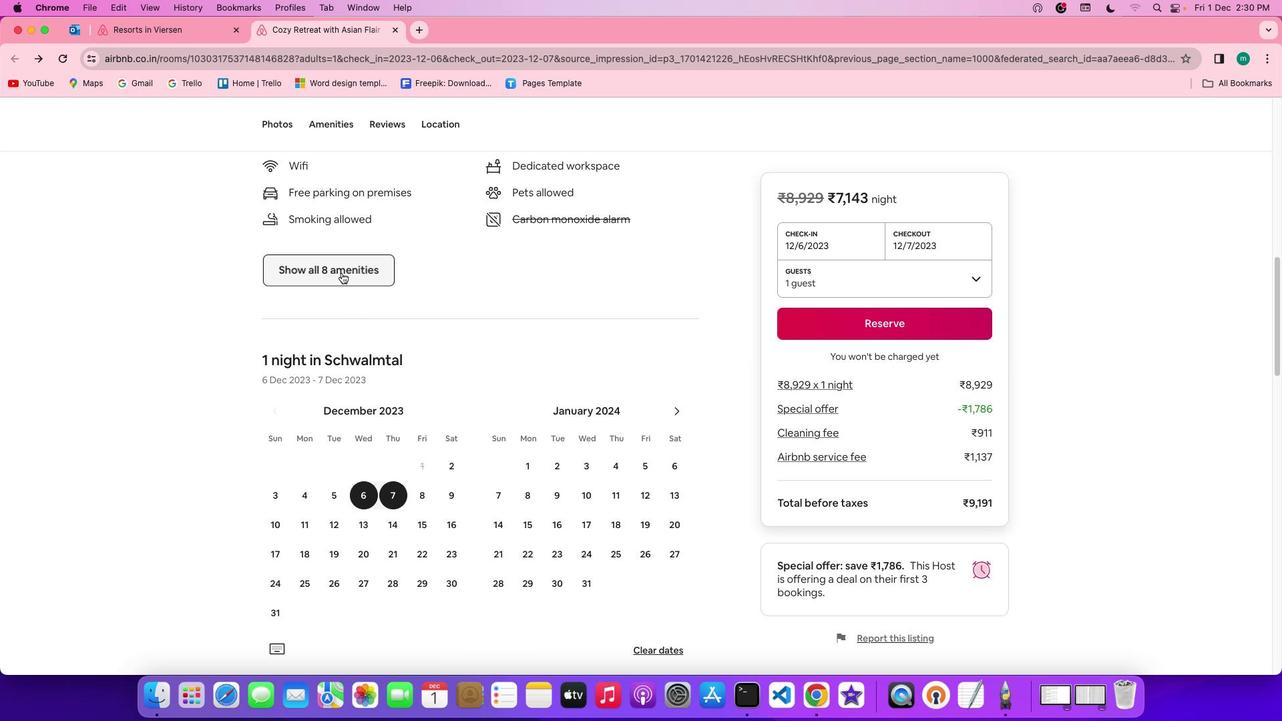 
Action: Mouse pressed left at (341, 273)
Screenshot: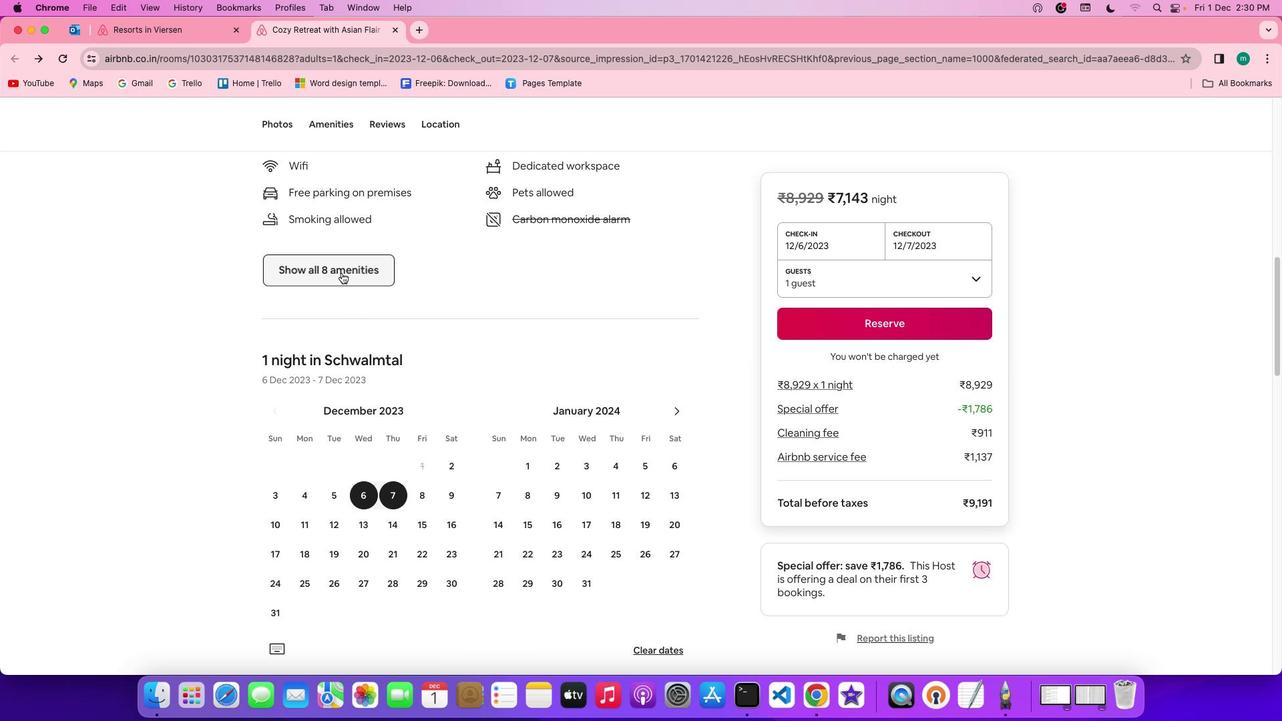 
Action: Mouse moved to (795, 499)
Screenshot: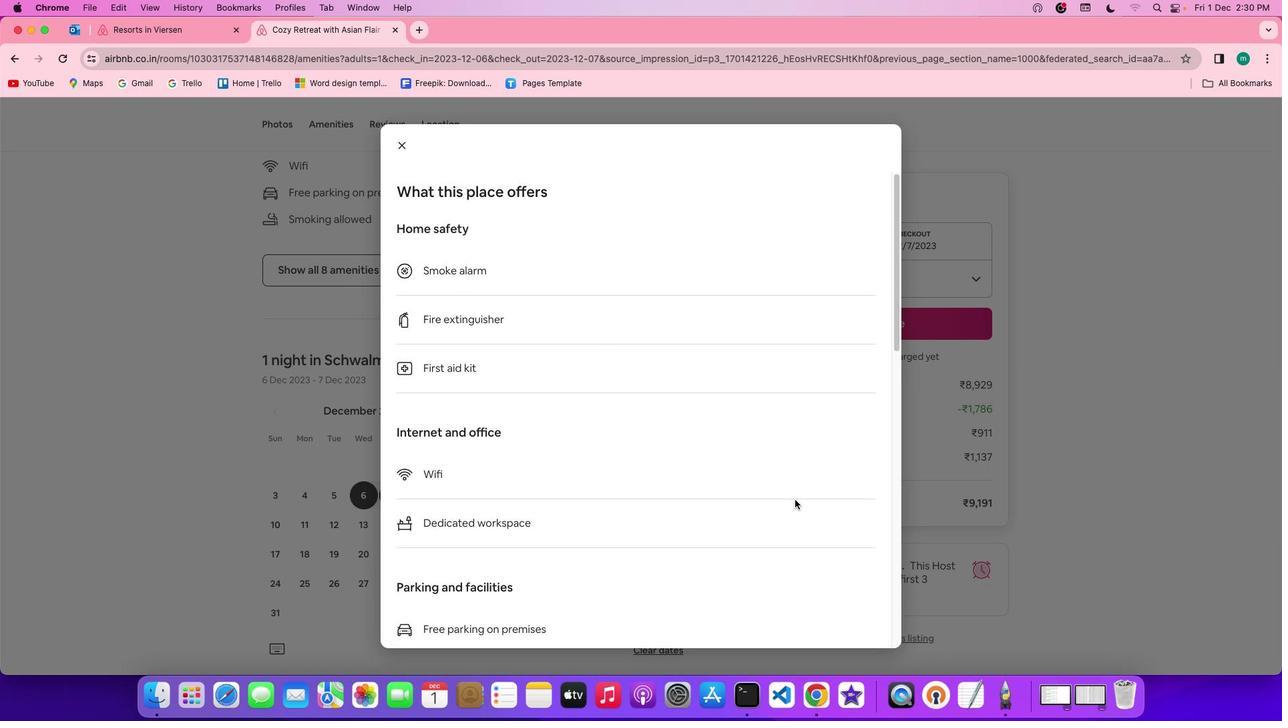 
Action: Mouse scrolled (795, 499) with delta (0, 0)
Screenshot: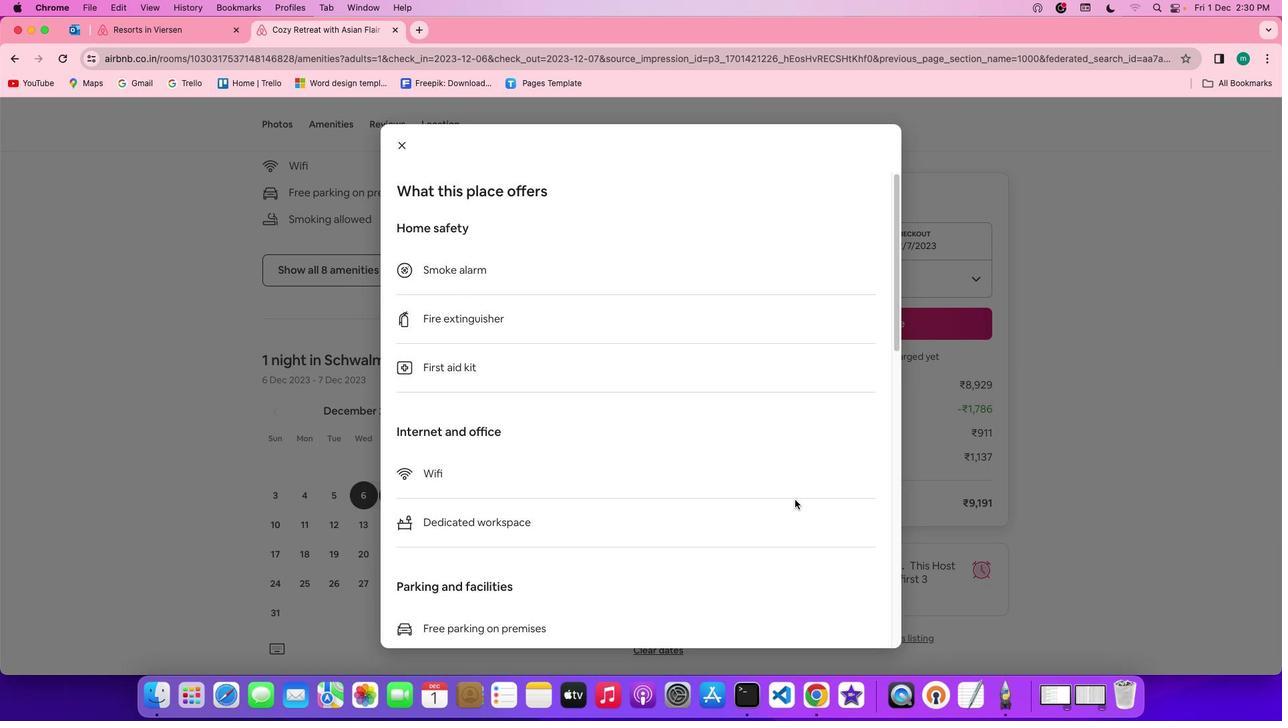 
Action: Mouse scrolled (795, 499) with delta (0, 0)
Screenshot: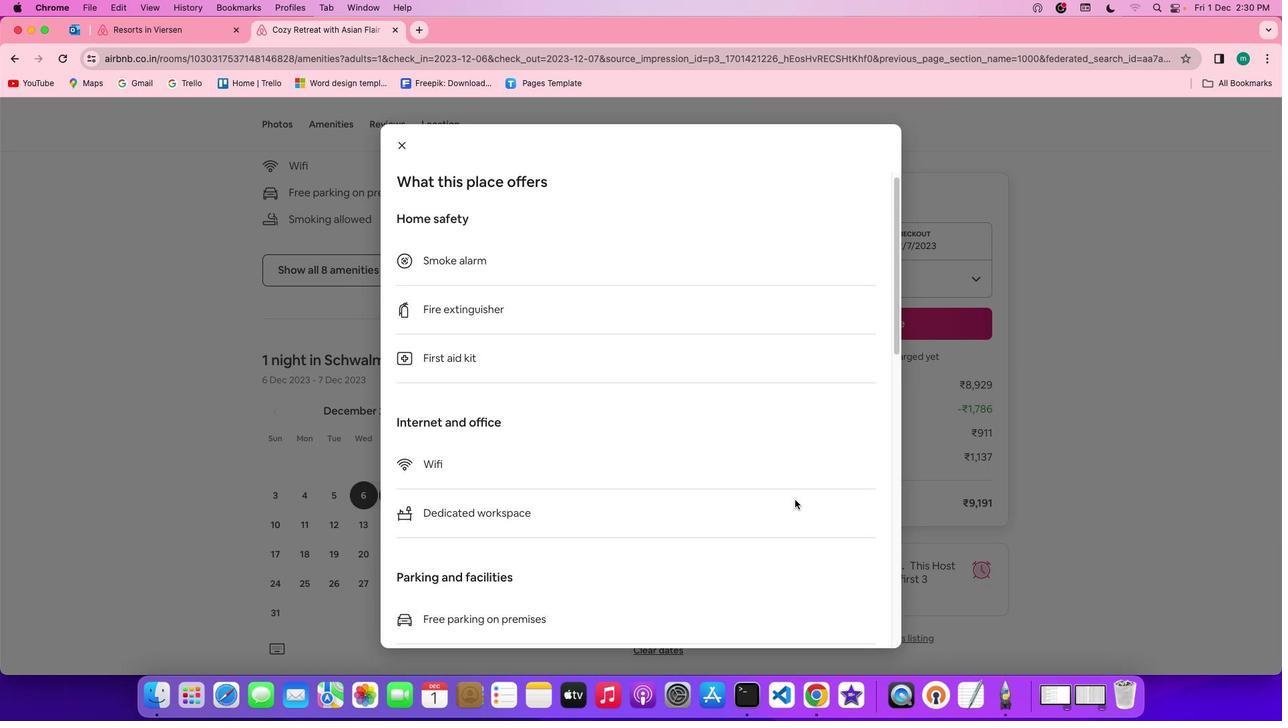 
Action: Mouse moved to (795, 500)
Screenshot: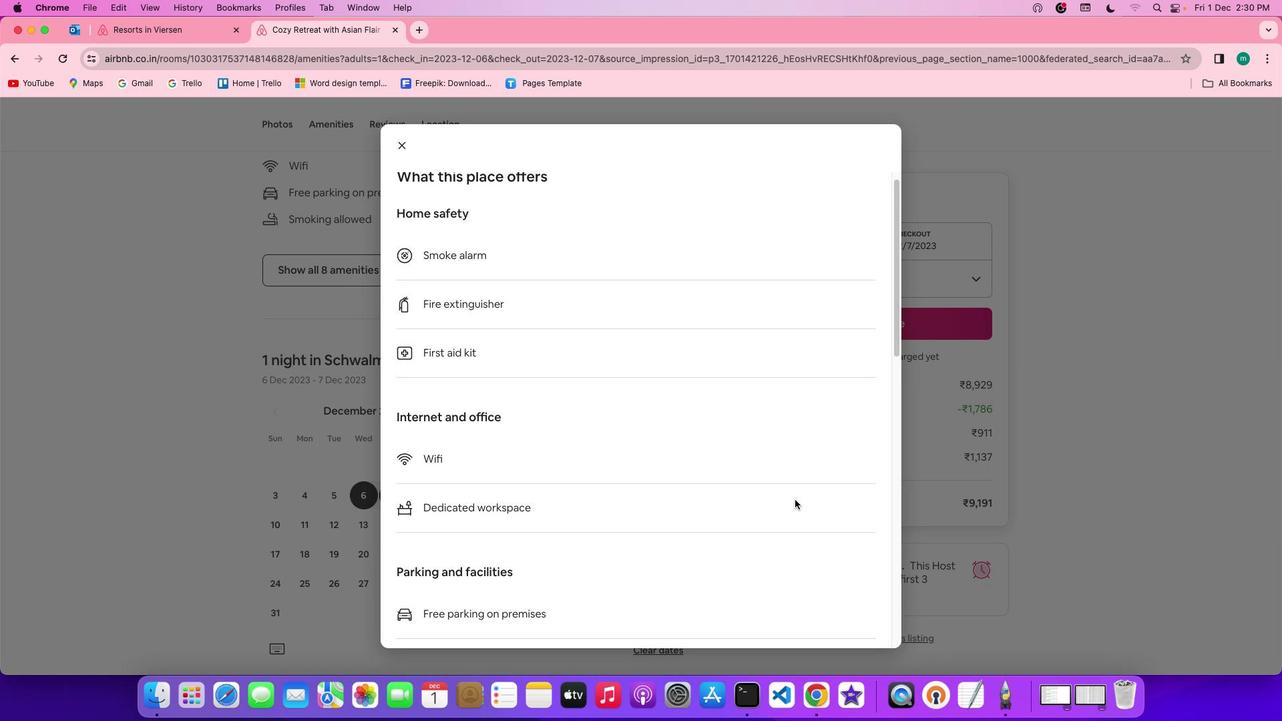 
Action: Mouse scrolled (795, 500) with delta (0, 0)
Screenshot: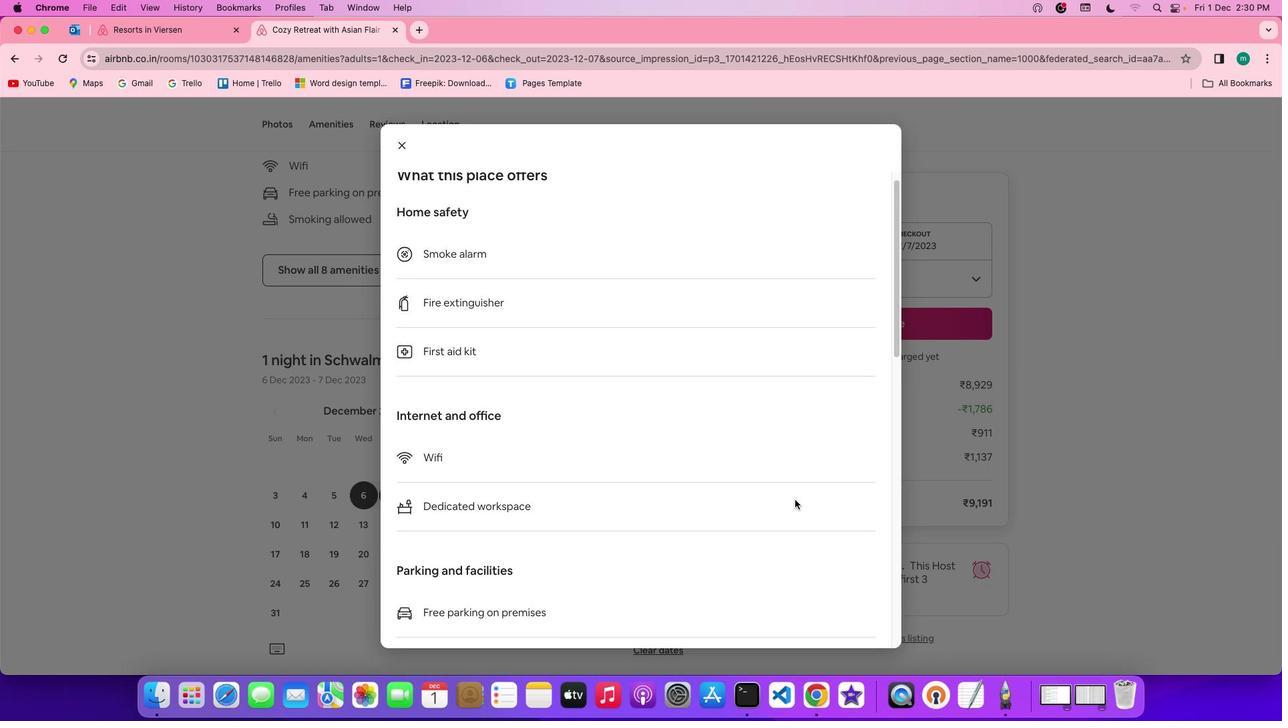 
Action: Mouse scrolled (795, 500) with delta (0, 0)
Screenshot: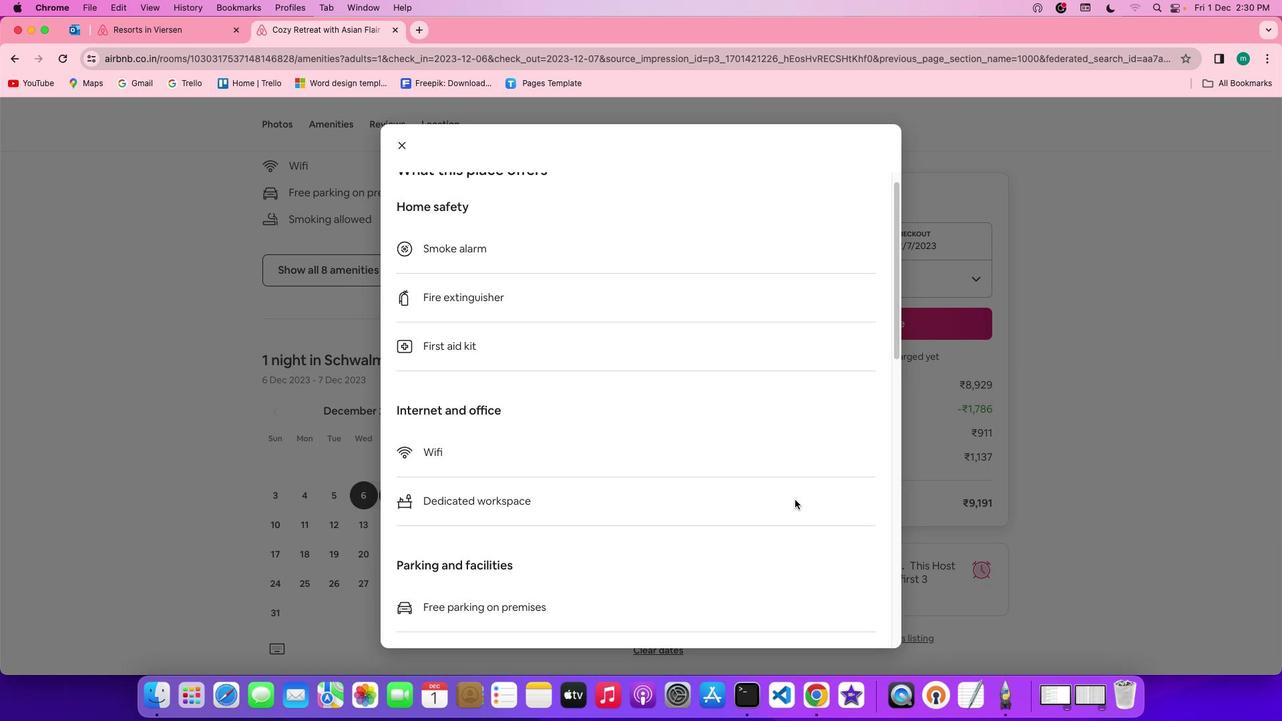 
Action: Mouse scrolled (795, 500) with delta (0, -1)
Screenshot: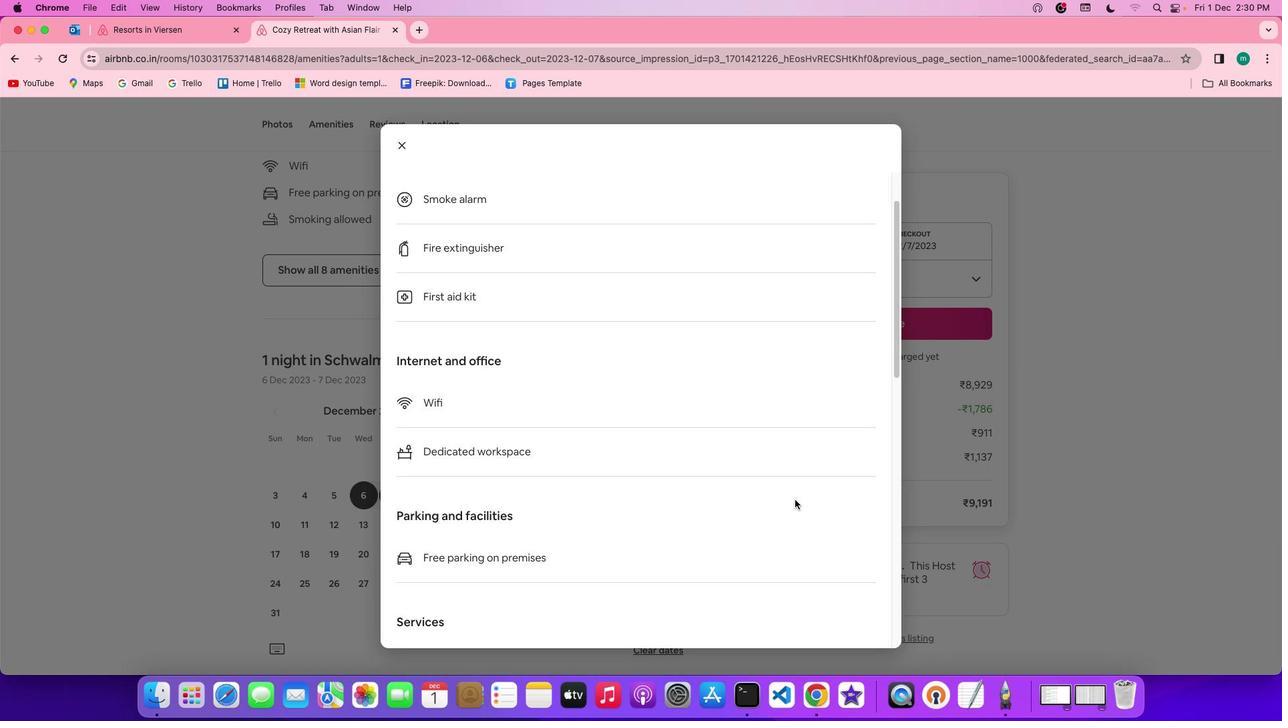 
Action: Mouse scrolled (795, 500) with delta (0, -2)
Screenshot: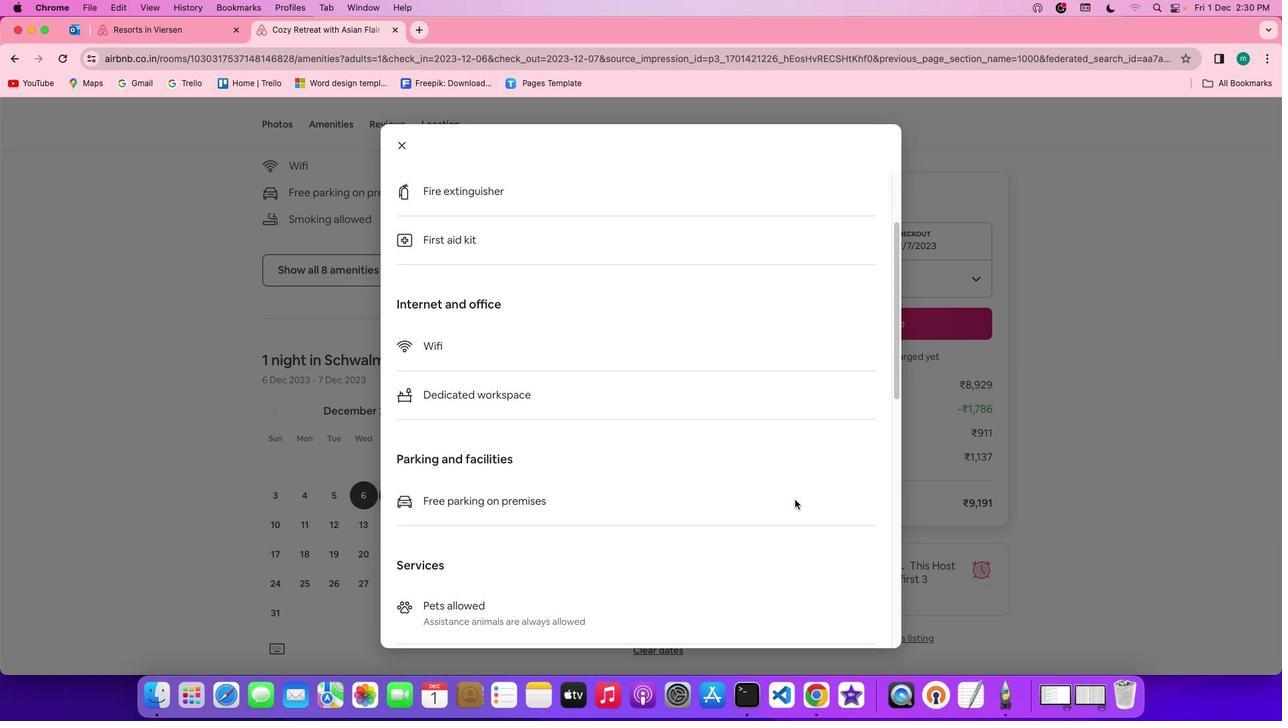 
Action: Mouse scrolled (795, 500) with delta (0, 0)
Screenshot: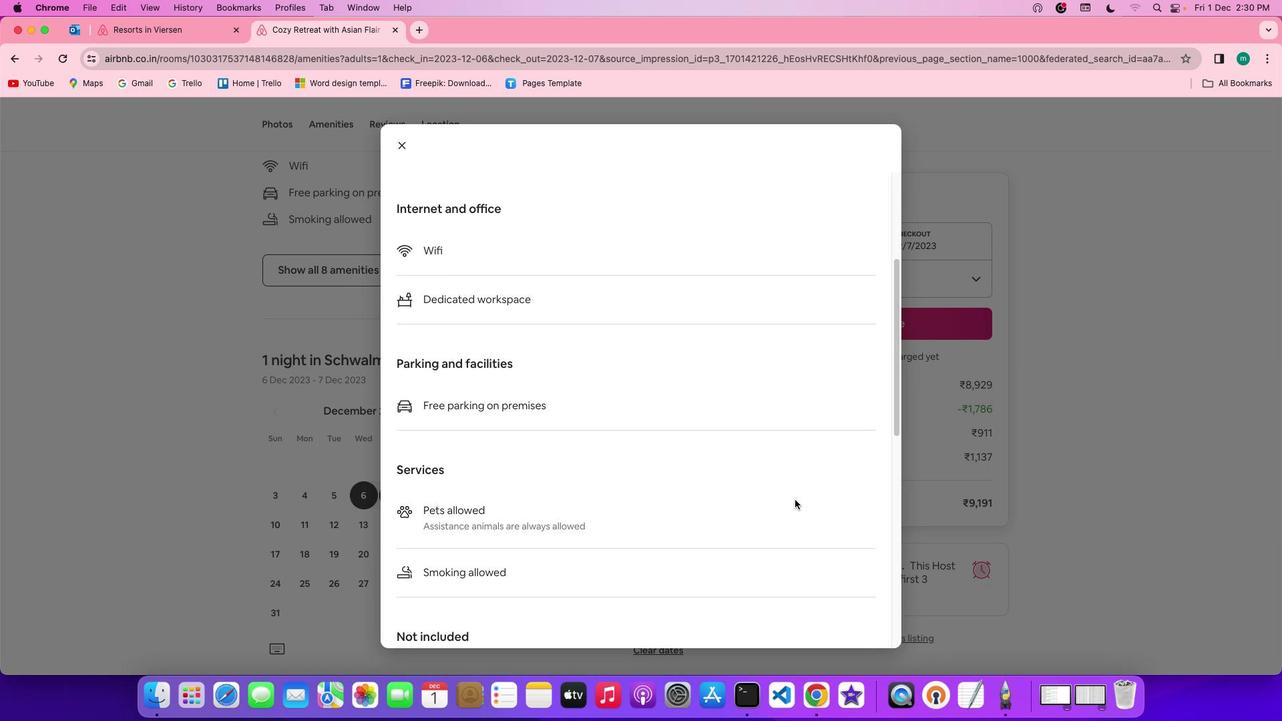 
Action: Mouse scrolled (795, 500) with delta (0, 0)
Screenshot: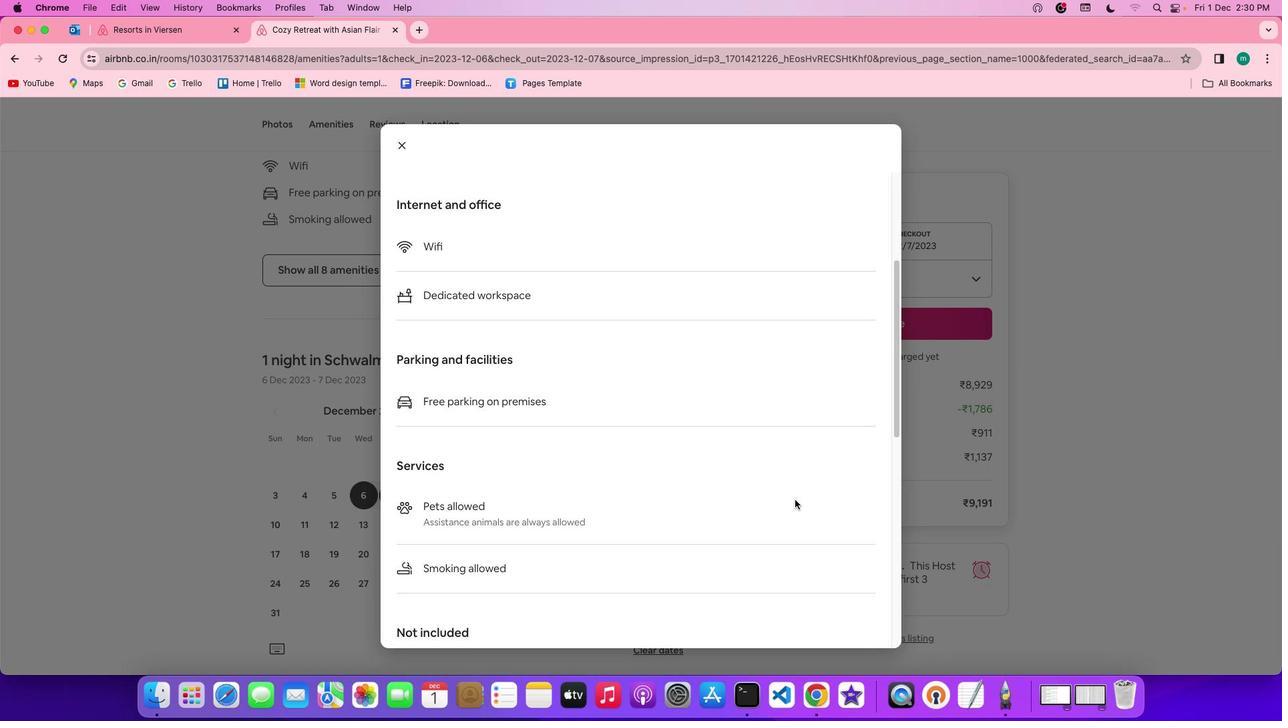 
Action: Mouse scrolled (795, 500) with delta (0, 0)
Screenshot: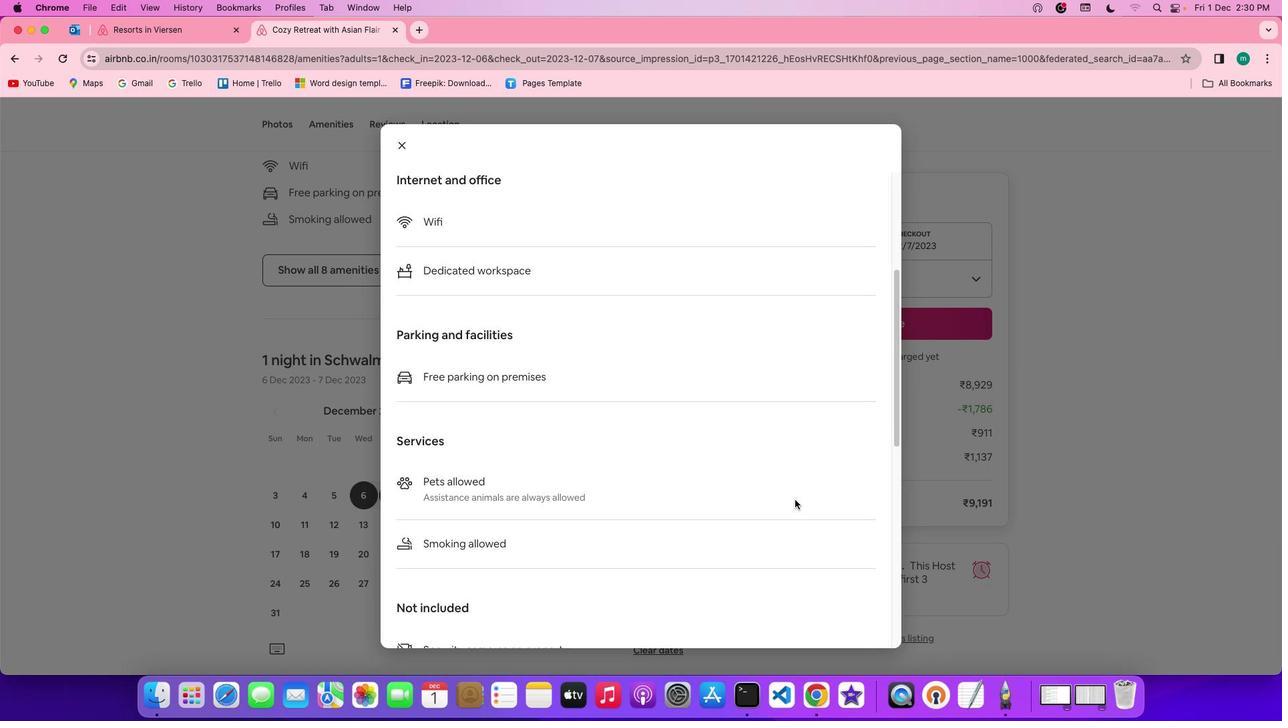 
Action: Mouse scrolled (795, 500) with delta (0, -1)
Screenshot: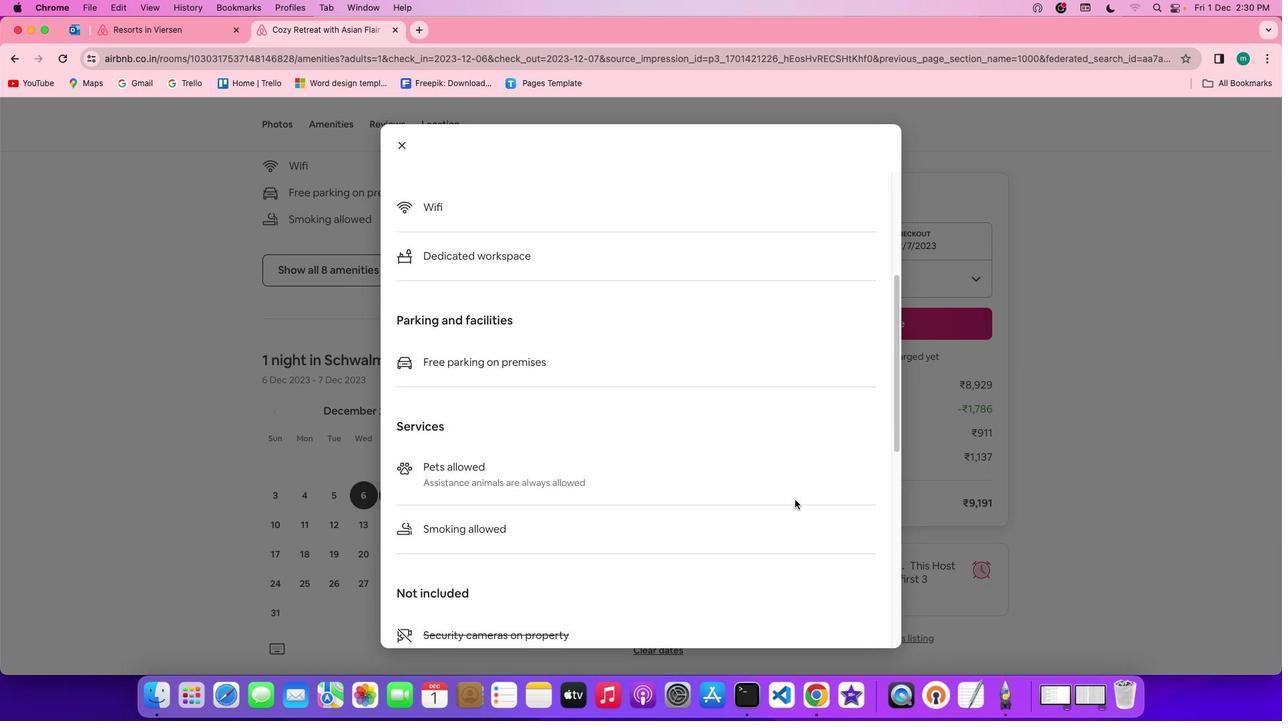 
Action: Mouse scrolled (795, 500) with delta (0, -2)
Screenshot: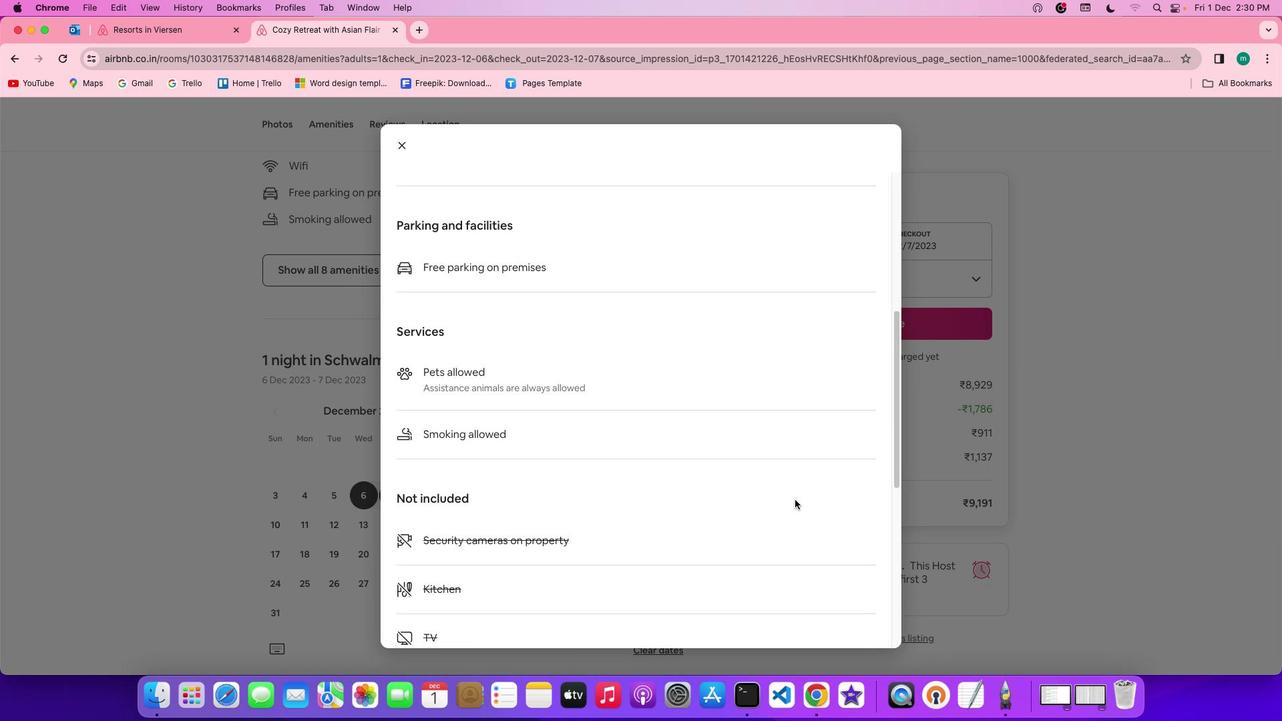 
Action: Mouse scrolled (795, 500) with delta (0, 0)
Screenshot: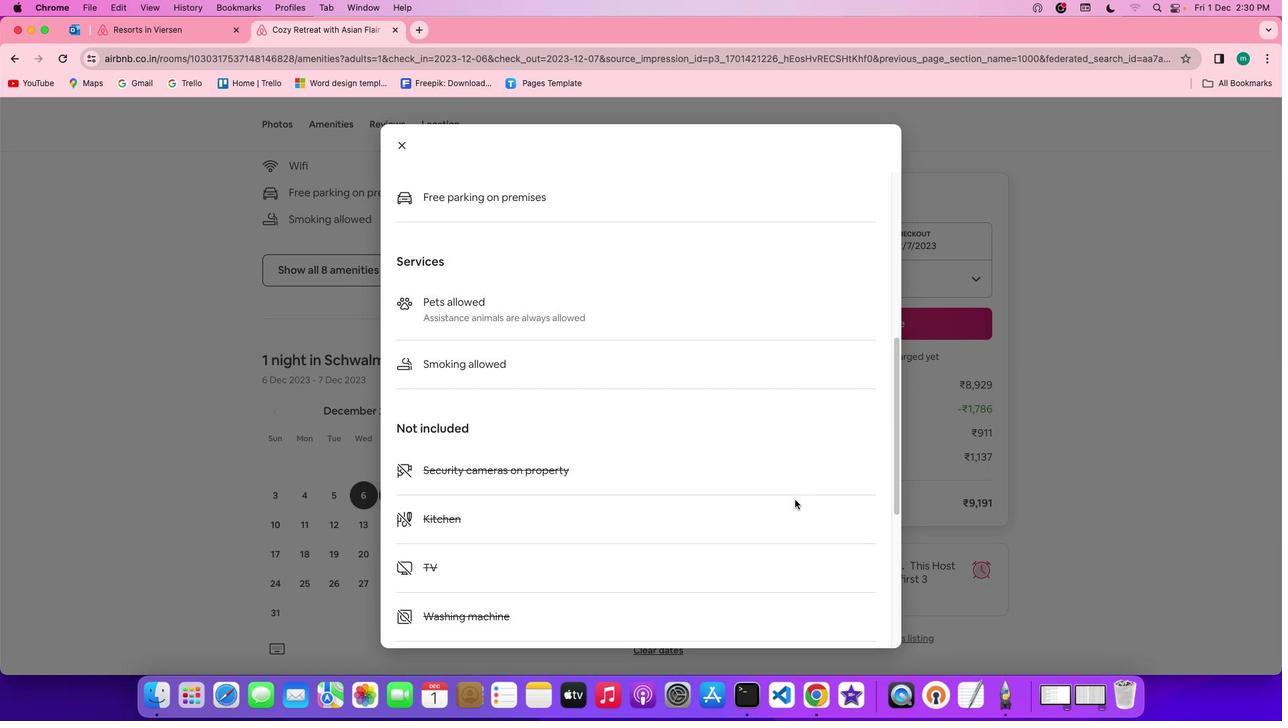 
Action: Mouse scrolled (795, 500) with delta (0, 0)
Screenshot: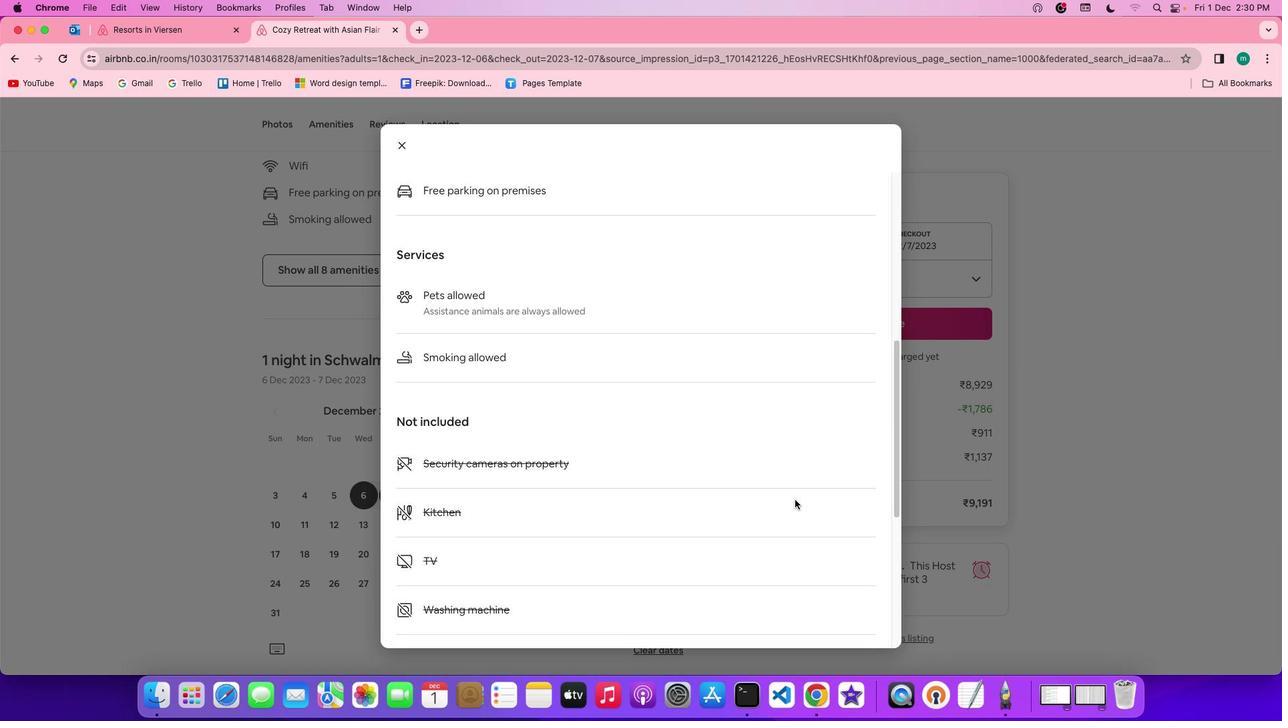 
Action: Mouse scrolled (795, 500) with delta (0, -1)
Screenshot: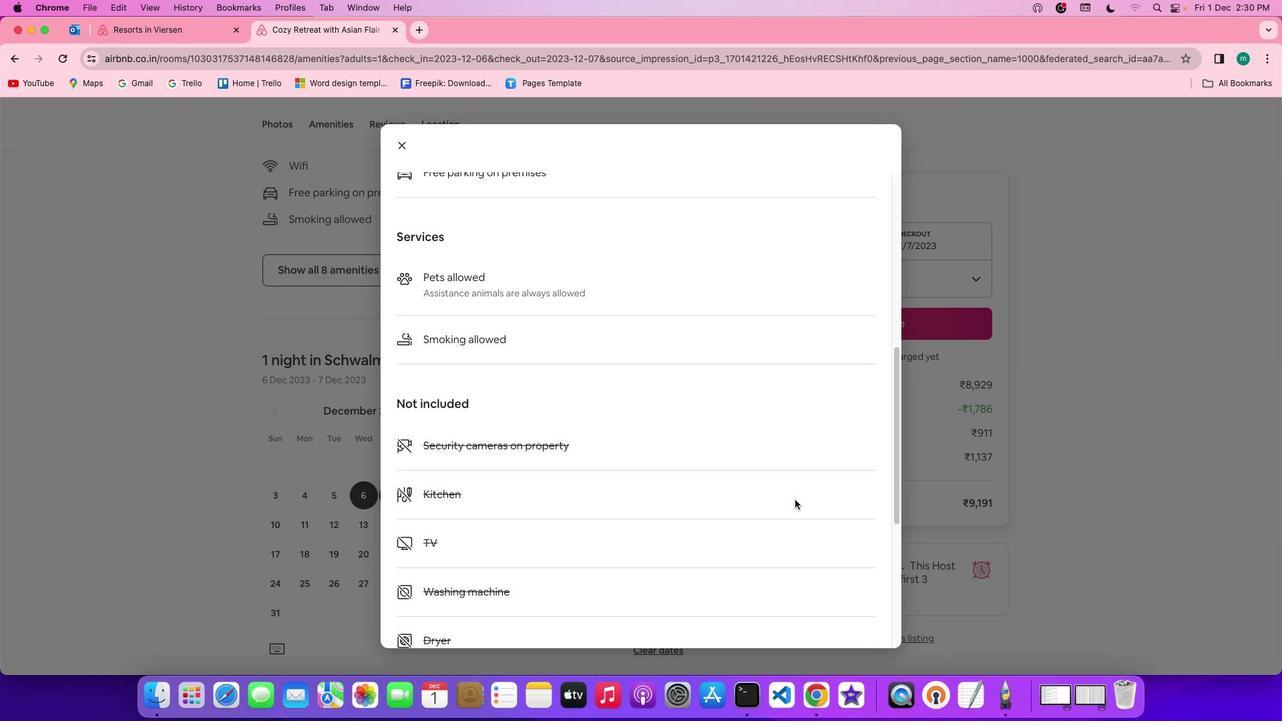
Action: Mouse scrolled (795, 500) with delta (0, -2)
Screenshot: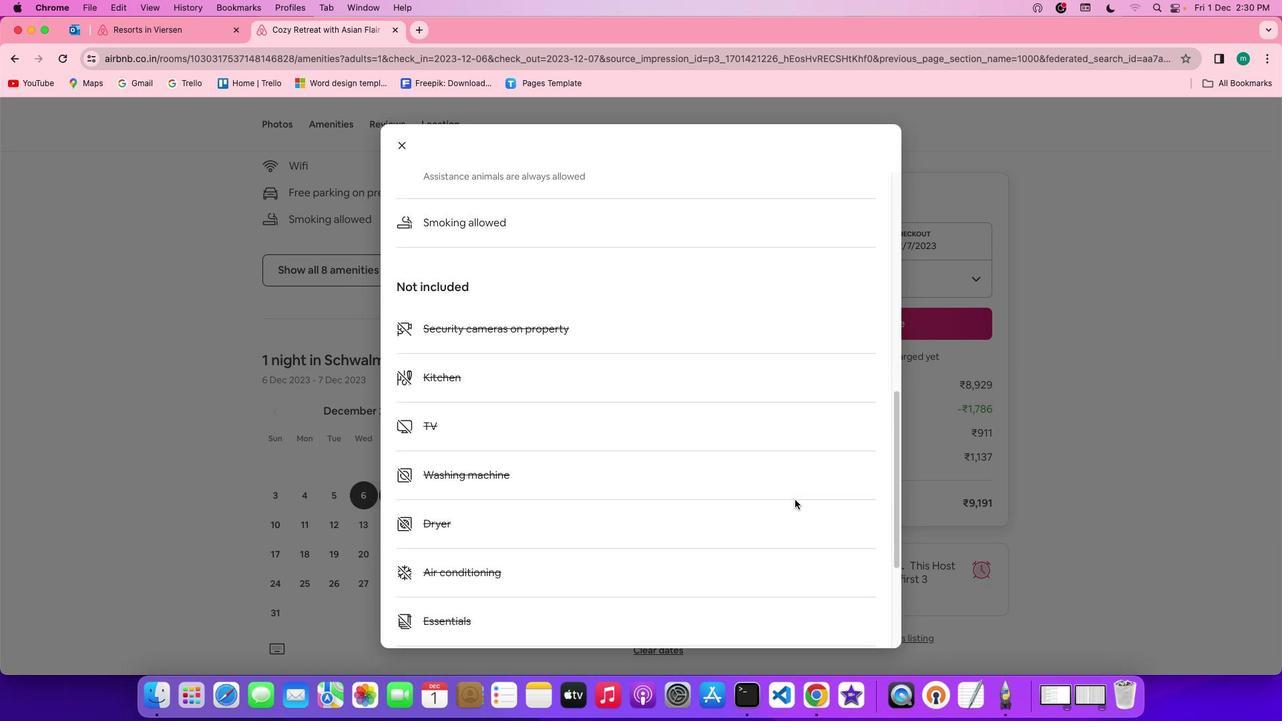 
Action: Mouse scrolled (795, 500) with delta (0, 0)
Screenshot: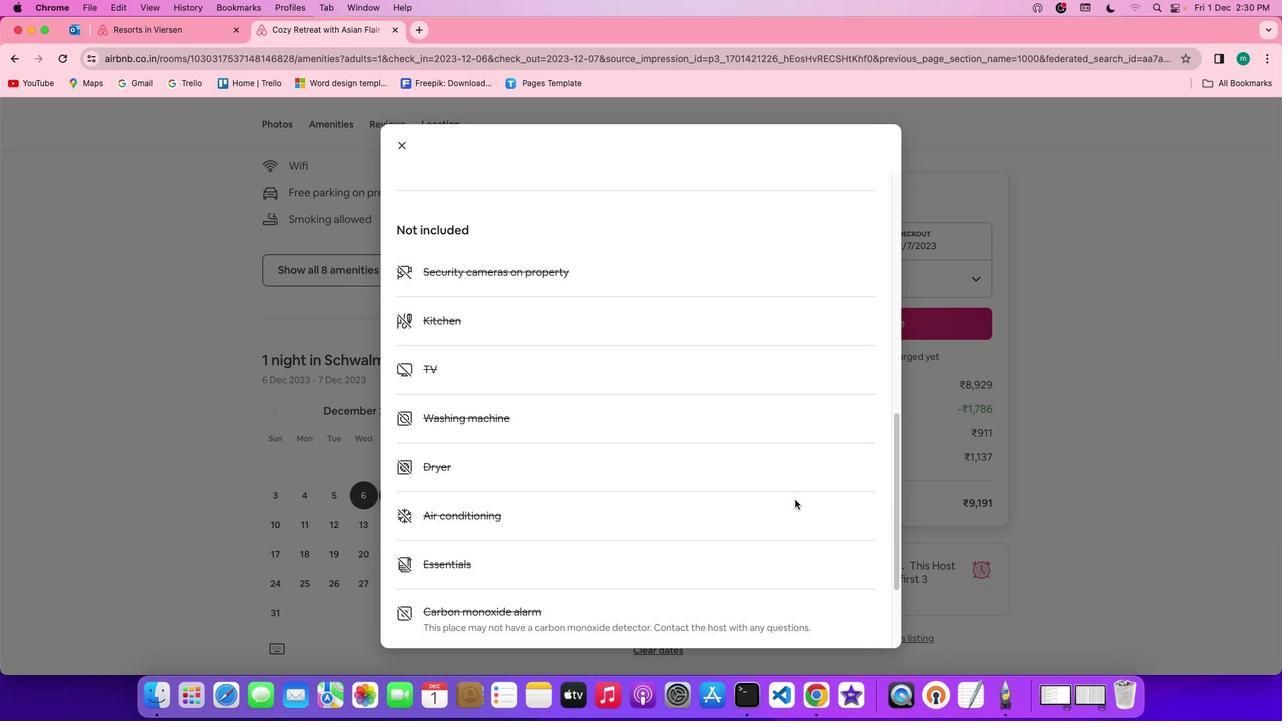 
Action: Mouse scrolled (795, 500) with delta (0, 0)
Screenshot: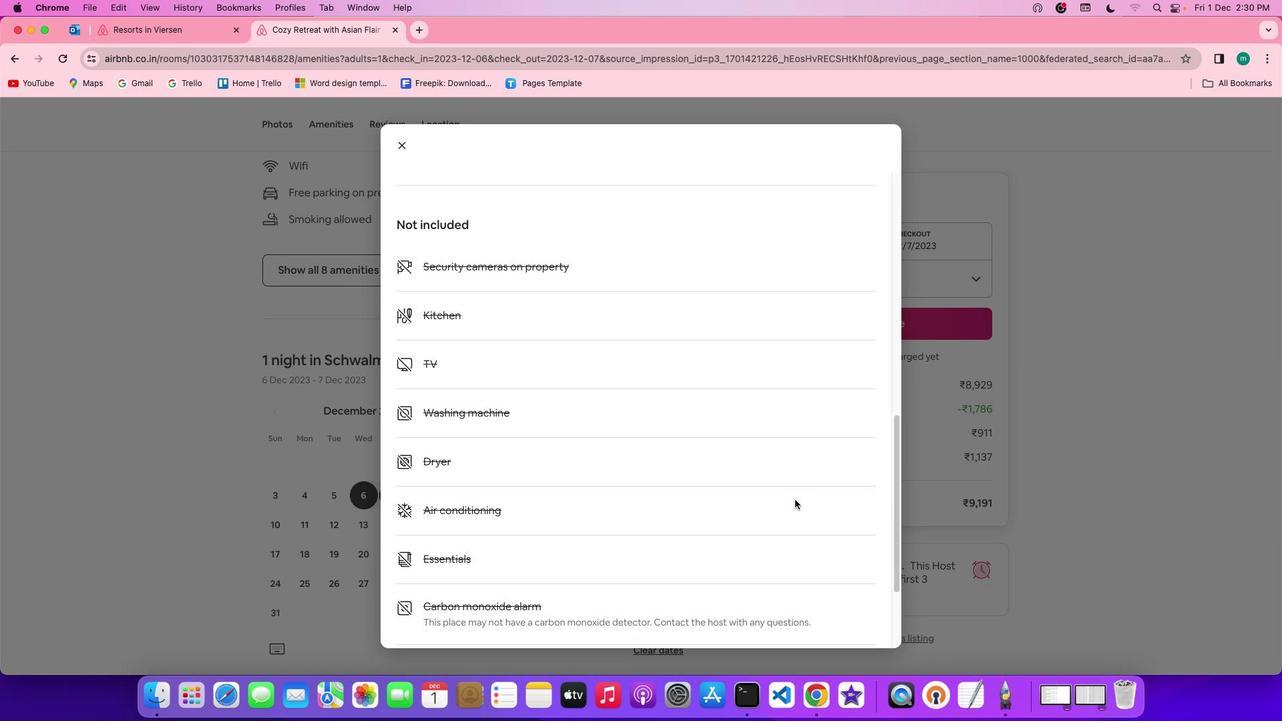 
Action: Mouse scrolled (795, 500) with delta (0, 0)
Screenshot: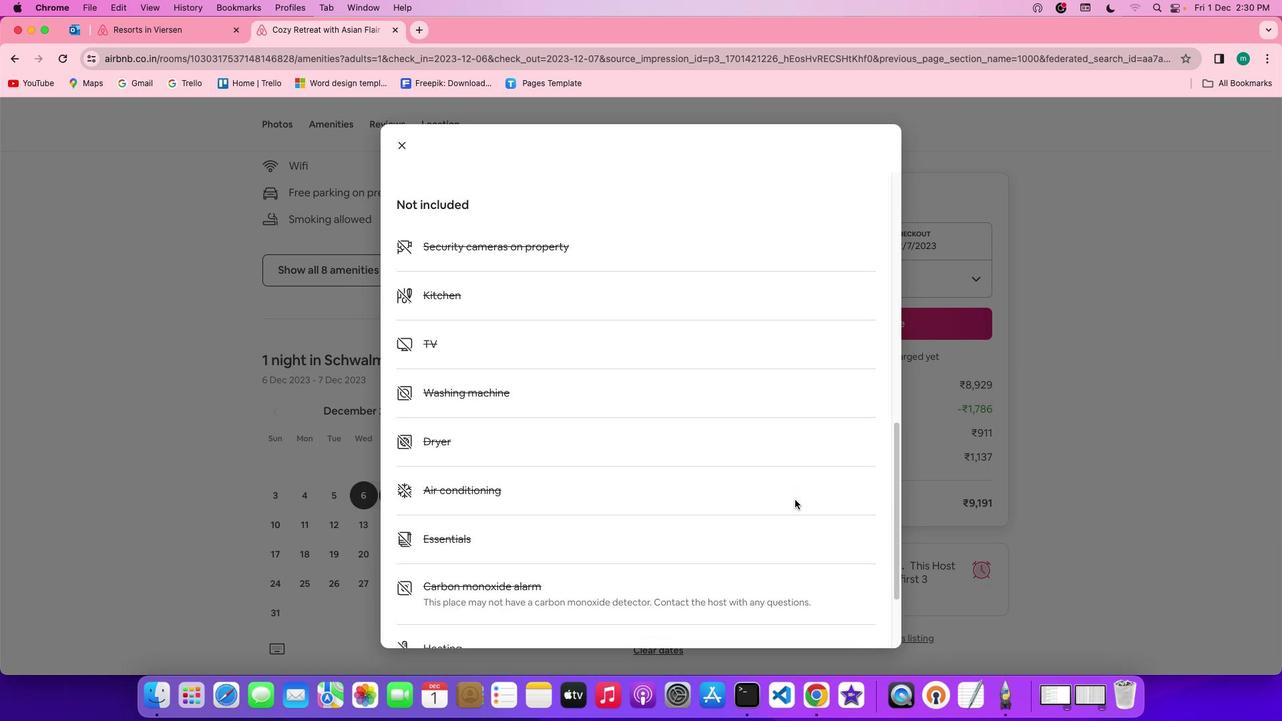 
Action: Mouse scrolled (795, 500) with delta (0, 0)
Screenshot: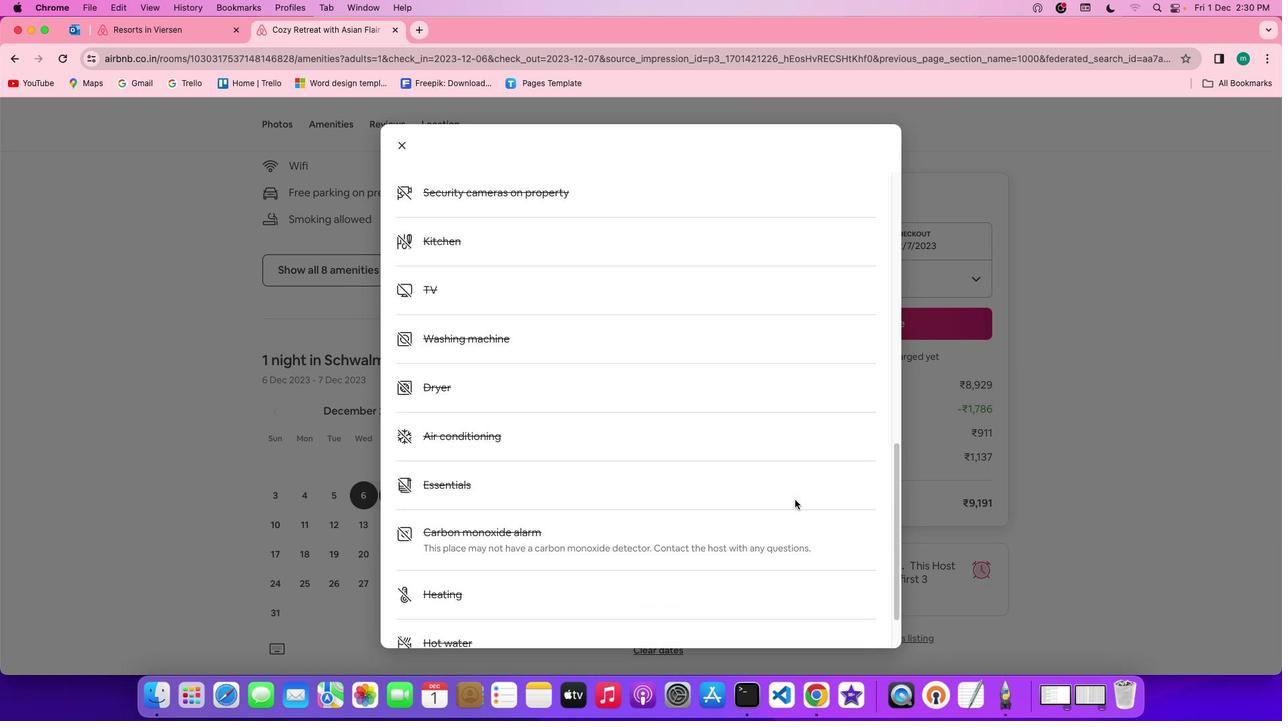 
Action: Mouse scrolled (795, 500) with delta (0, 0)
Screenshot: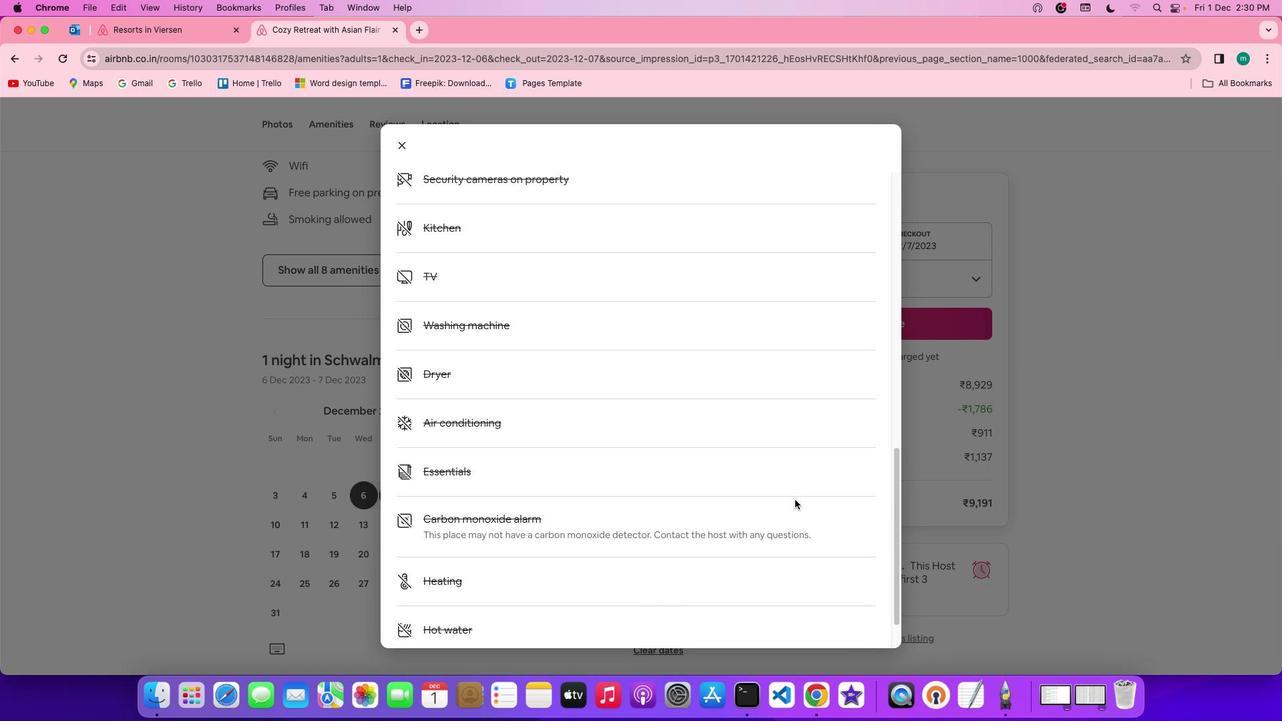 
Action: Mouse scrolled (795, 500) with delta (0, 0)
Screenshot: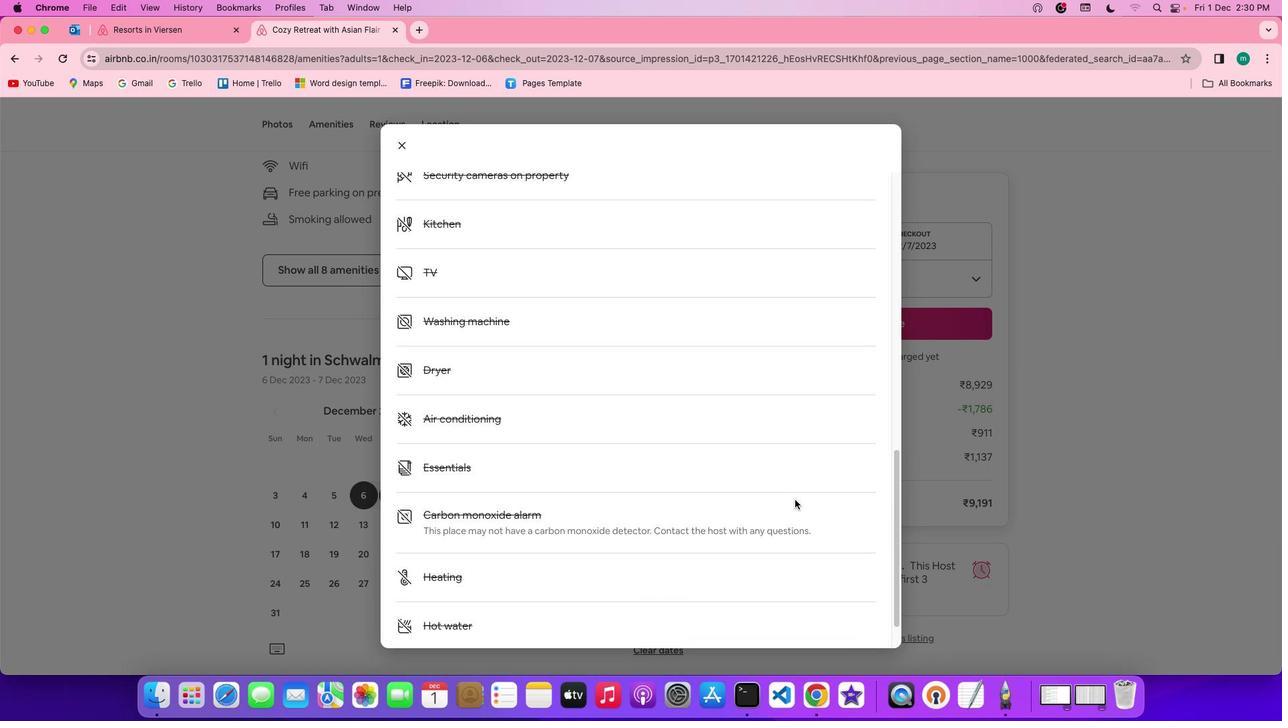 
Action: Mouse scrolled (795, 500) with delta (0, -1)
Screenshot: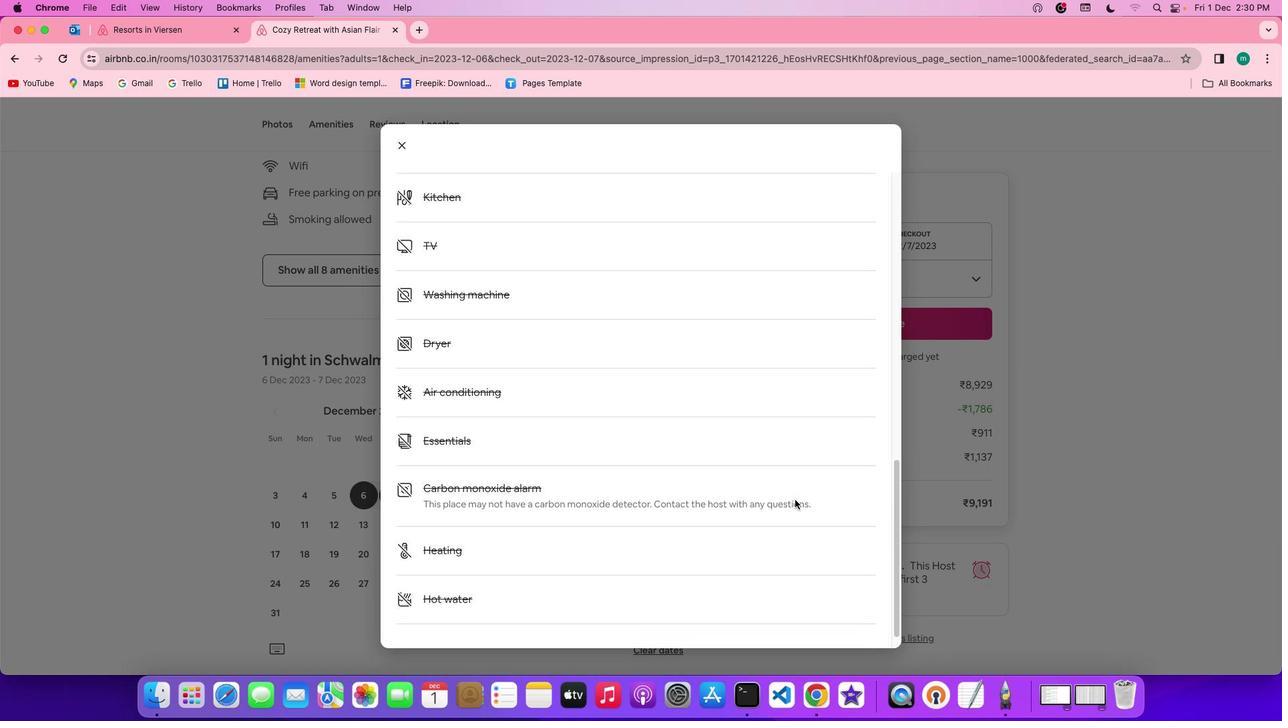 
Action: Mouse scrolled (795, 500) with delta (0, -1)
Screenshot: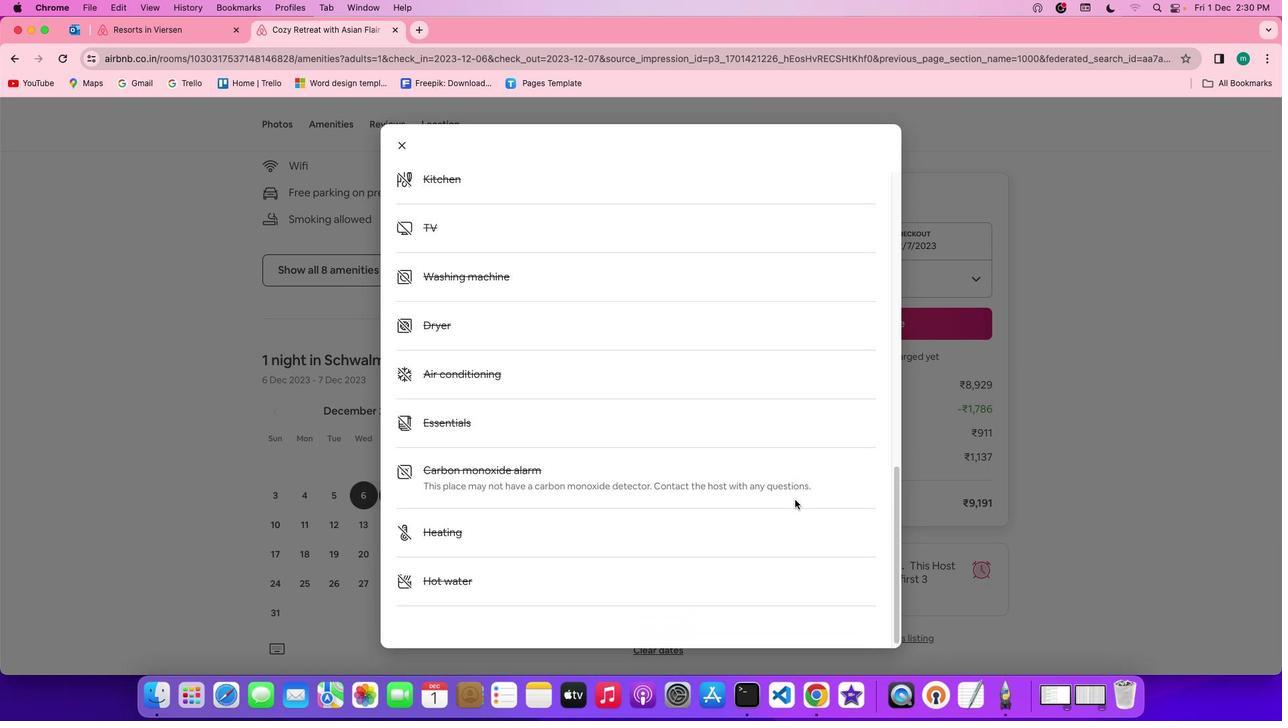 
Action: Mouse scrolled (795, 500) with delta (0, 0)
Screenshot: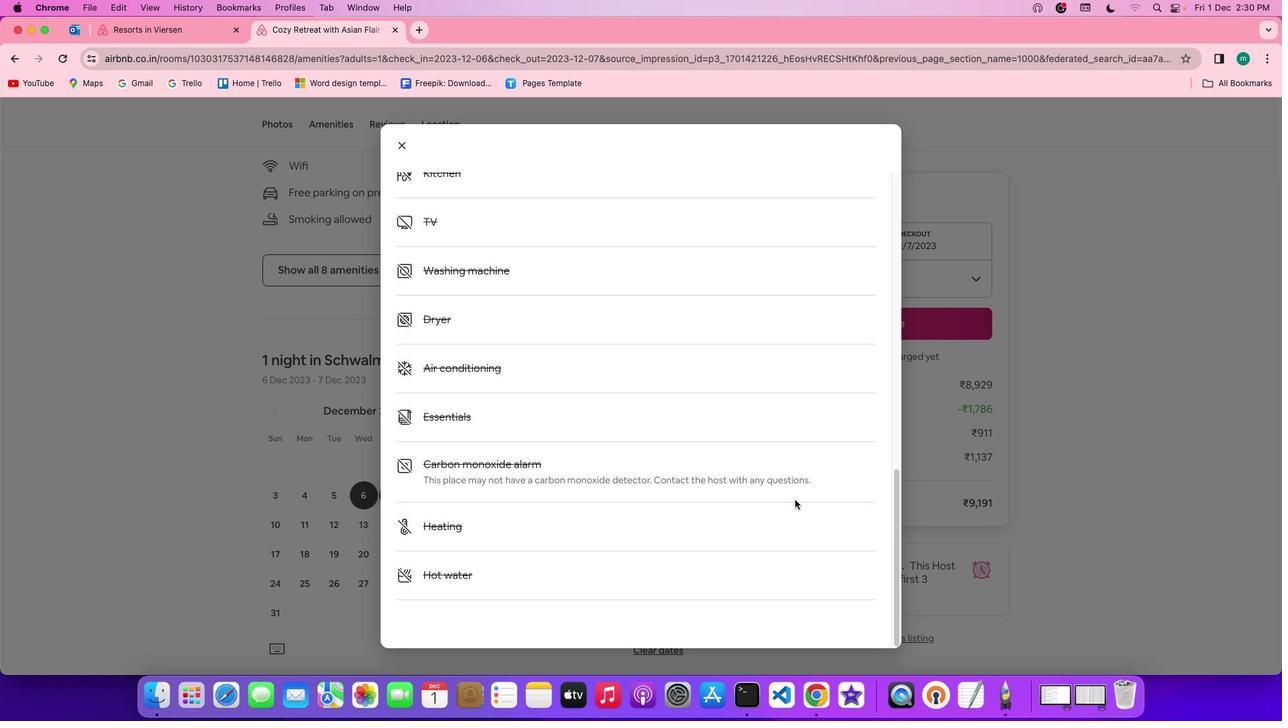 
Action: Mouse scrolled (795, 500) with delta (0, 0)
Screenshot: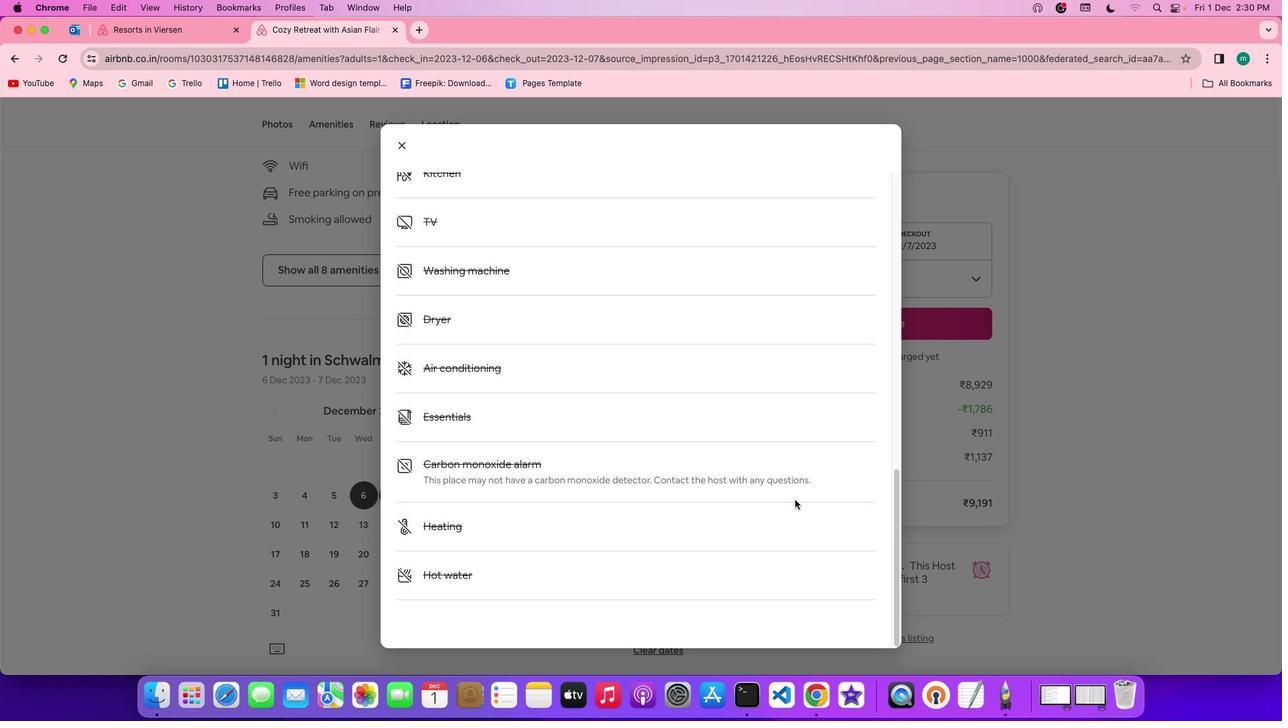 
Action: Mouse scrolled (795, 500) with delta (0, -1)
Screenshot: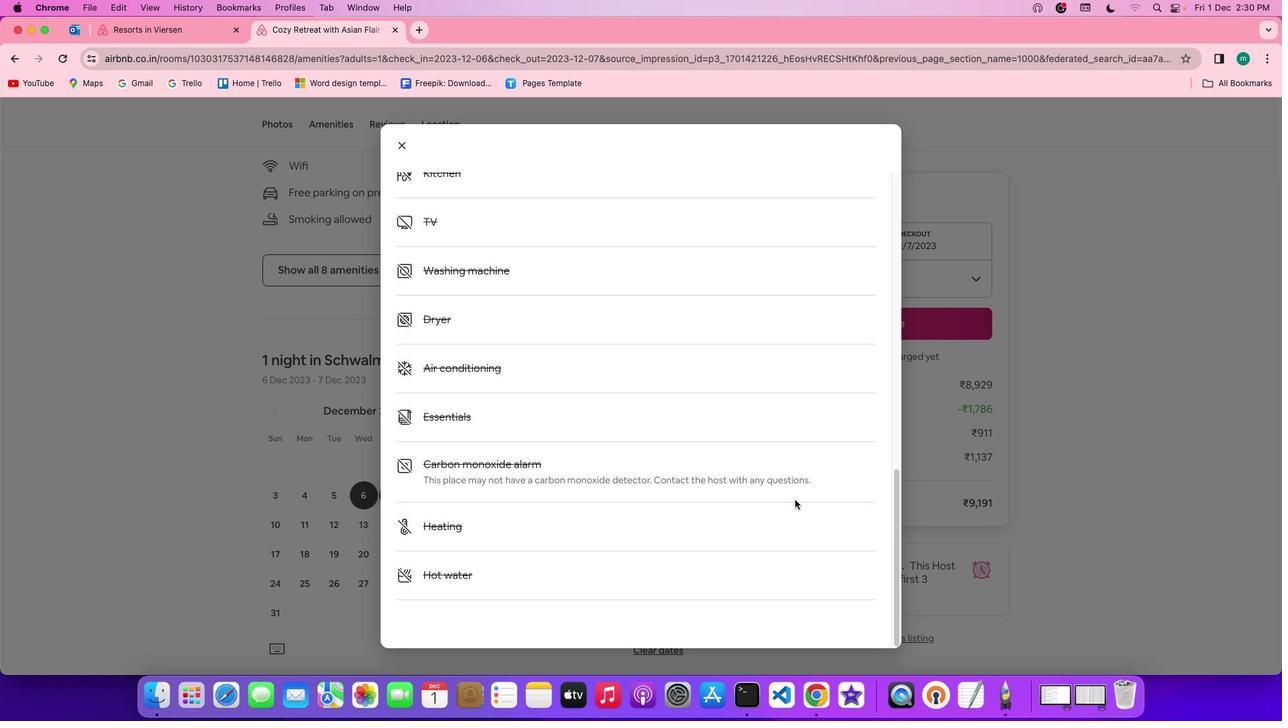 
Action: Mouse scrolled (795, 500) with delta (0, -2)
Screenshot: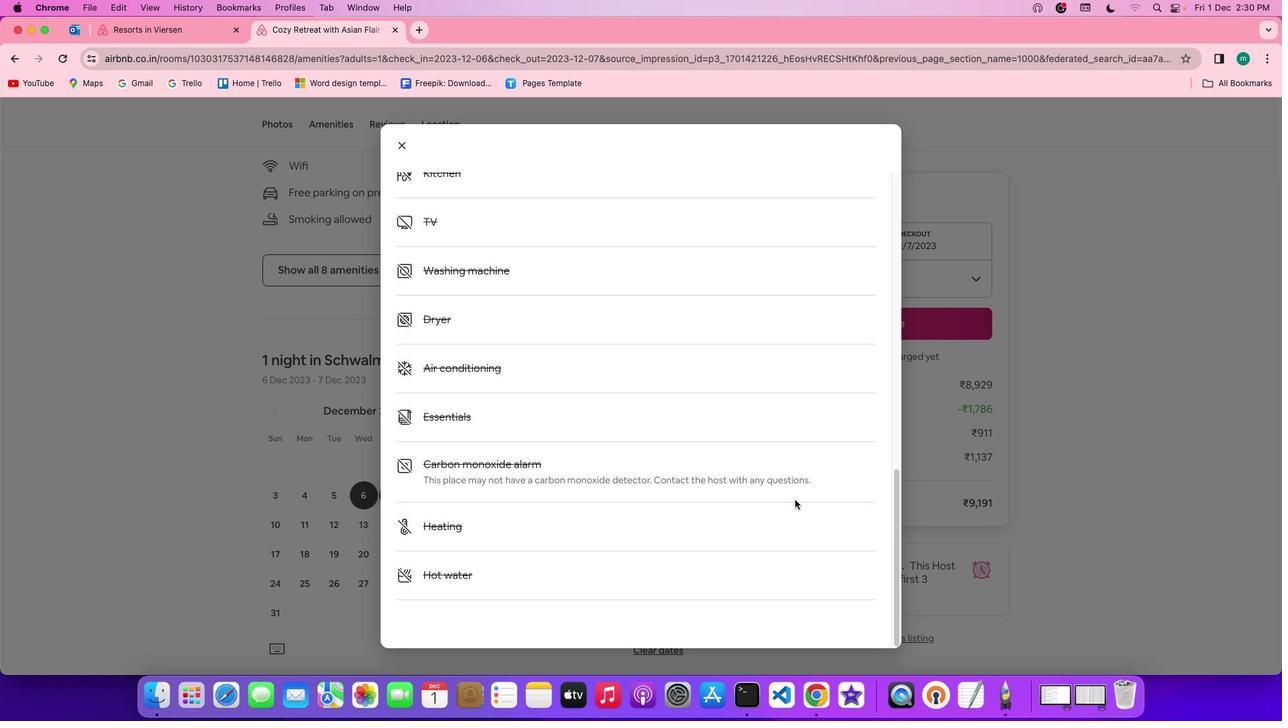 
Action: Mouse moved to (406, 142)
Screenshot: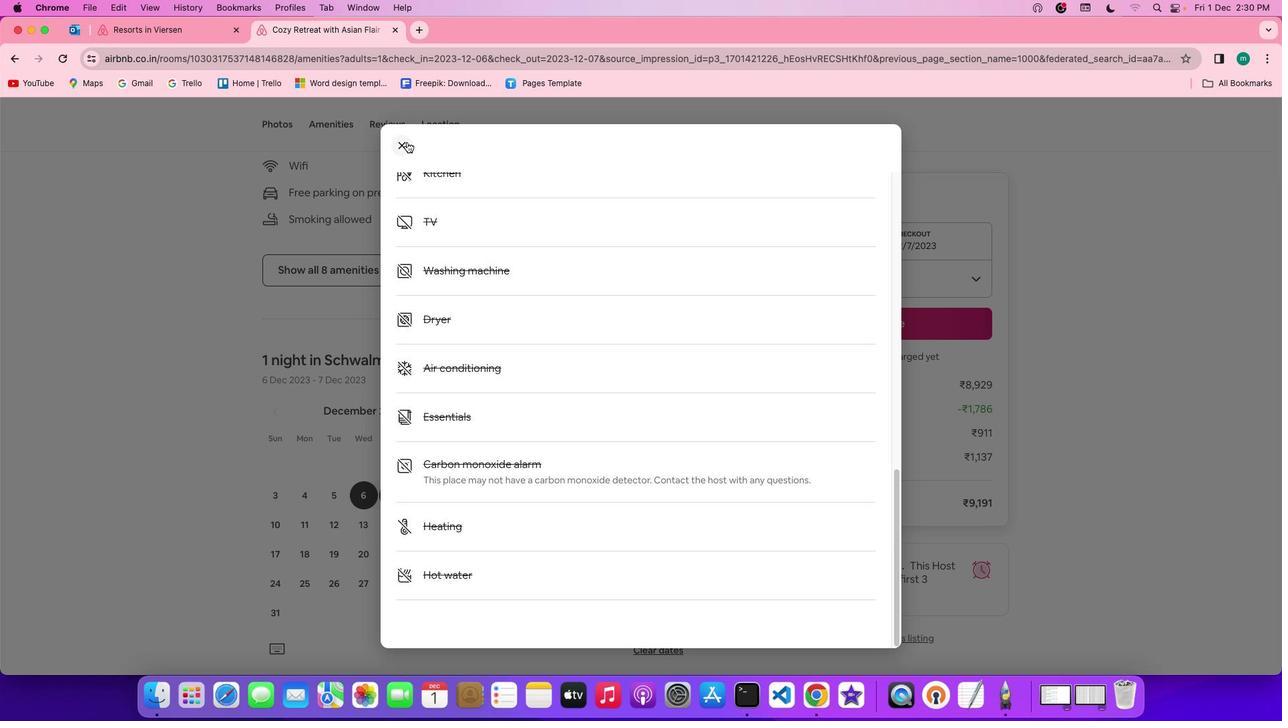 
Action: Mouse pressed left at (406, 142)
Screenshot: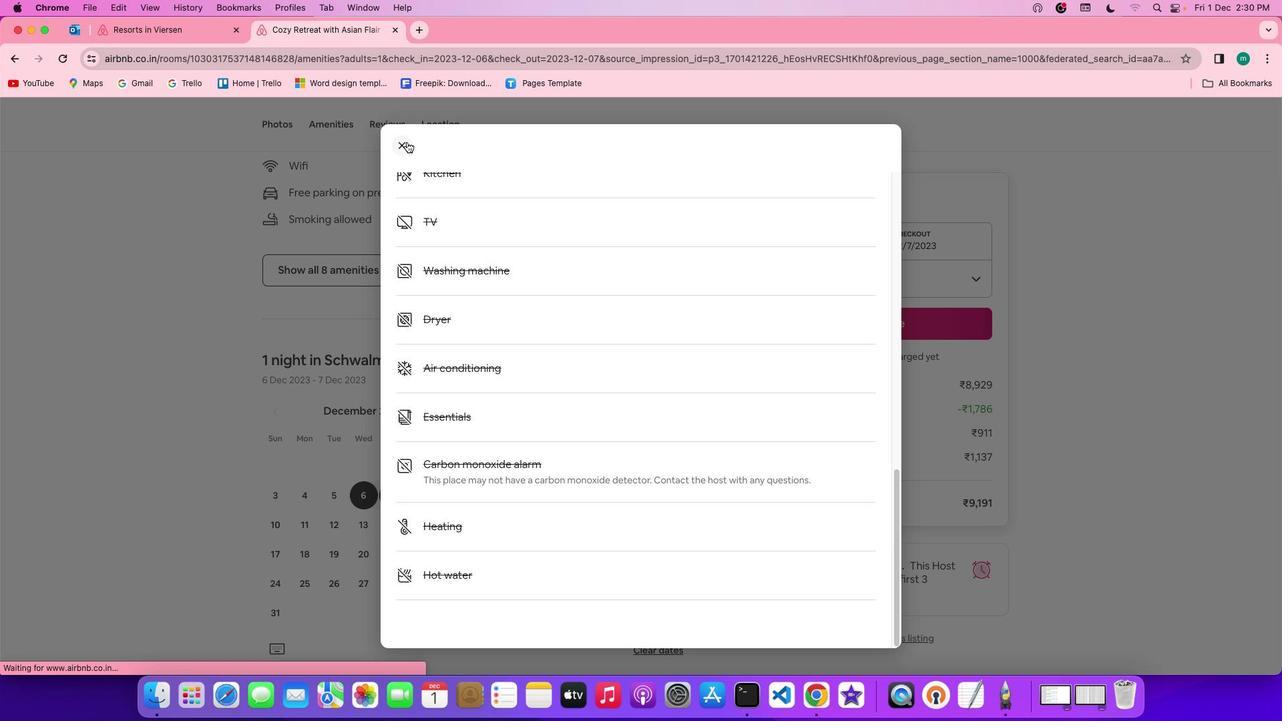 
Action: Mouse moved to (519, 322)
Screenshot: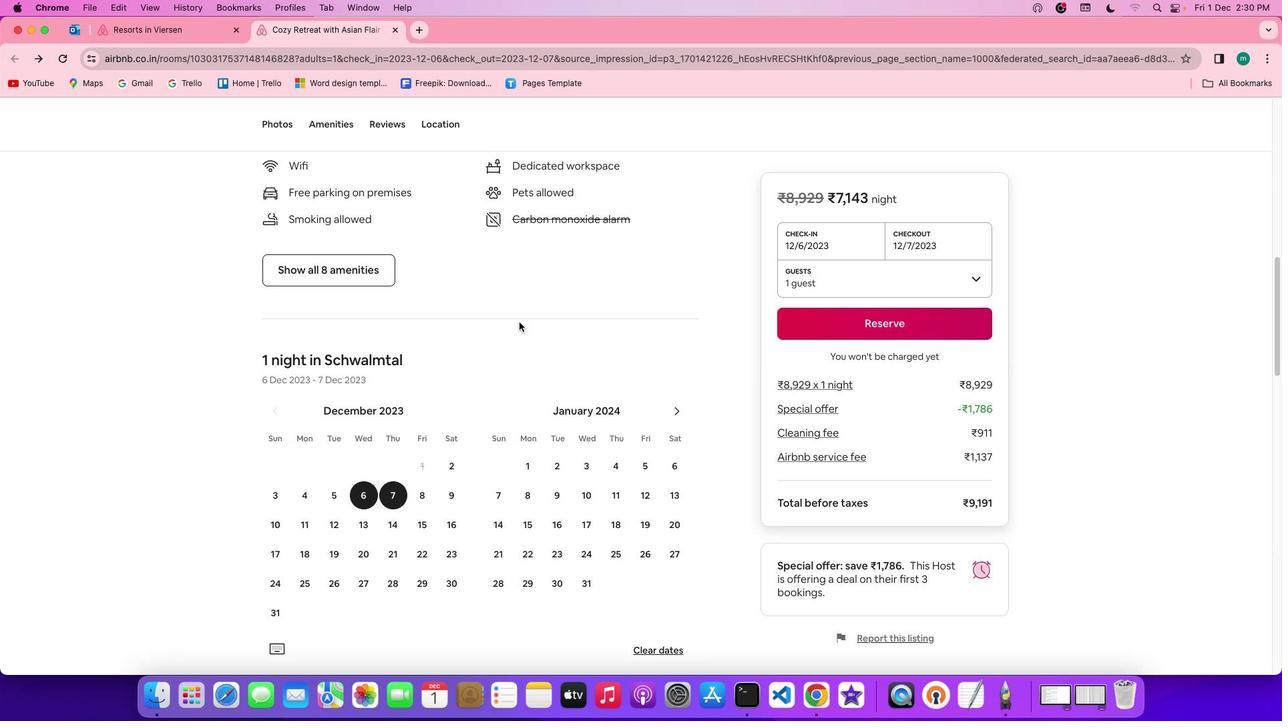 
Action: Mouse scrolled (519, 322) with delta (0, 0)
Screenshot: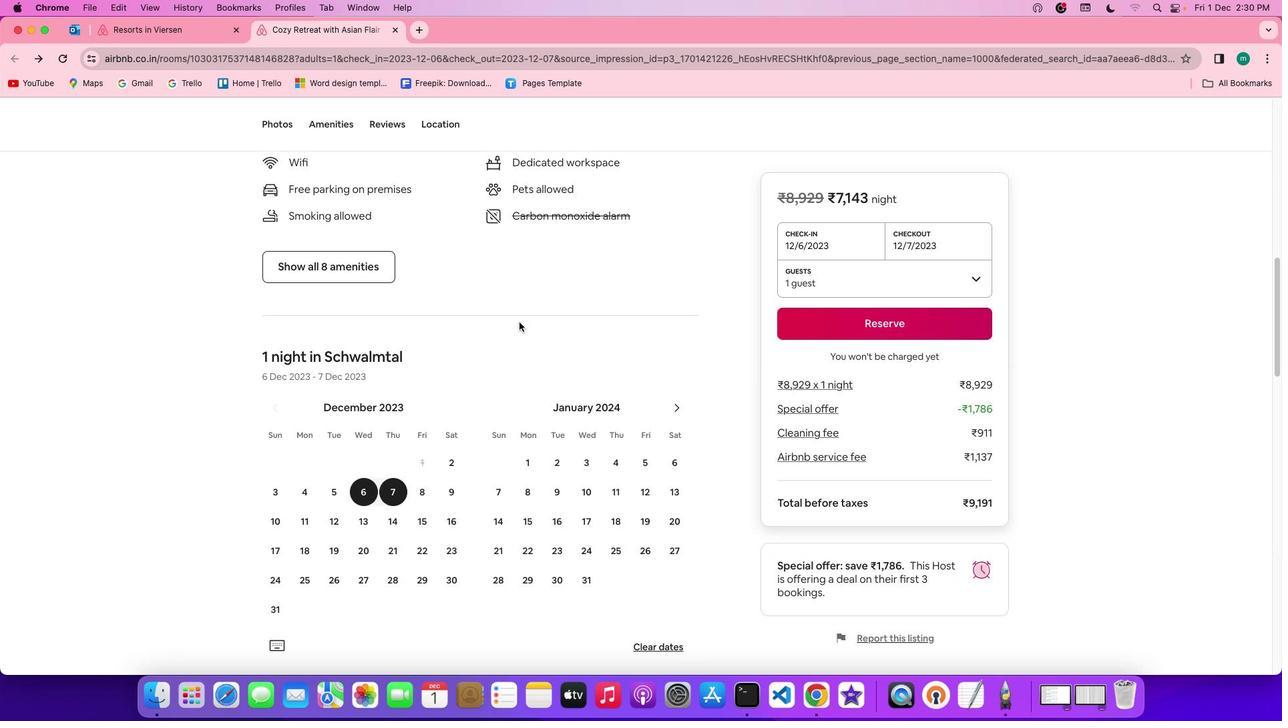 
Action: Mouse scrolled (519, 322) with delta (0, 0)
Screenshot: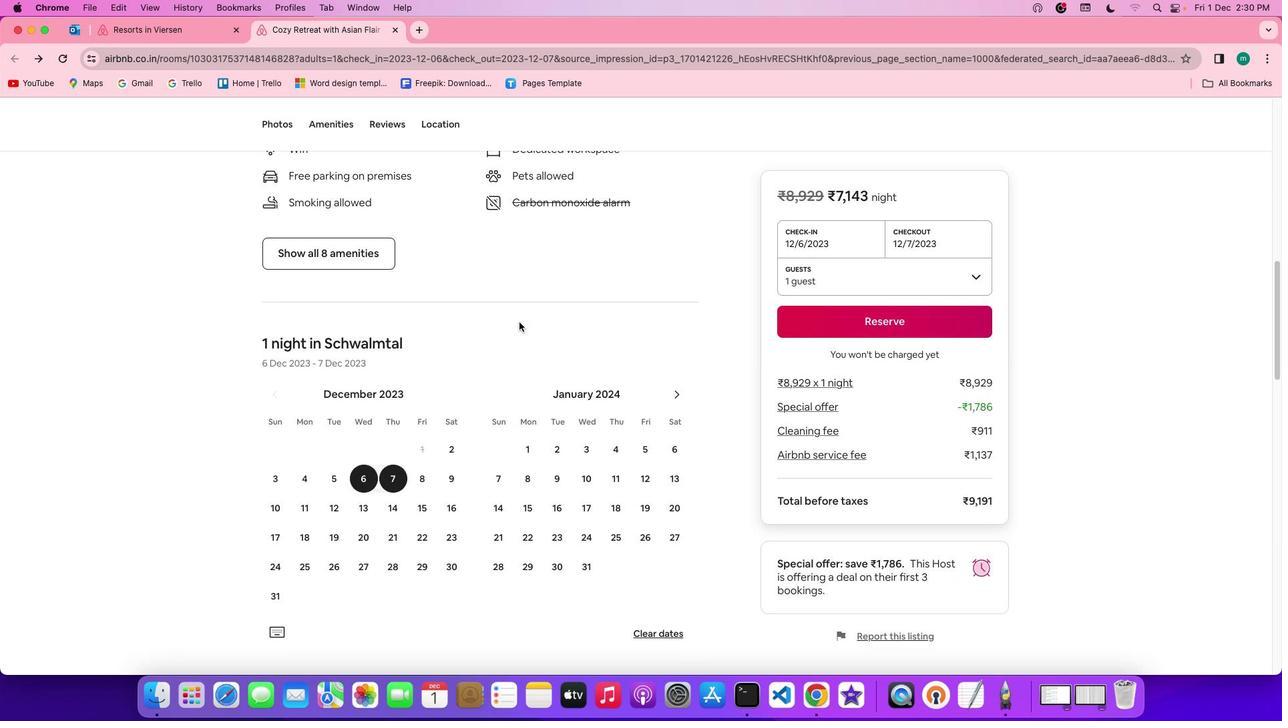 
Action: Mouse scrolled (519, 322) with delta (0, -1)
Screenshot: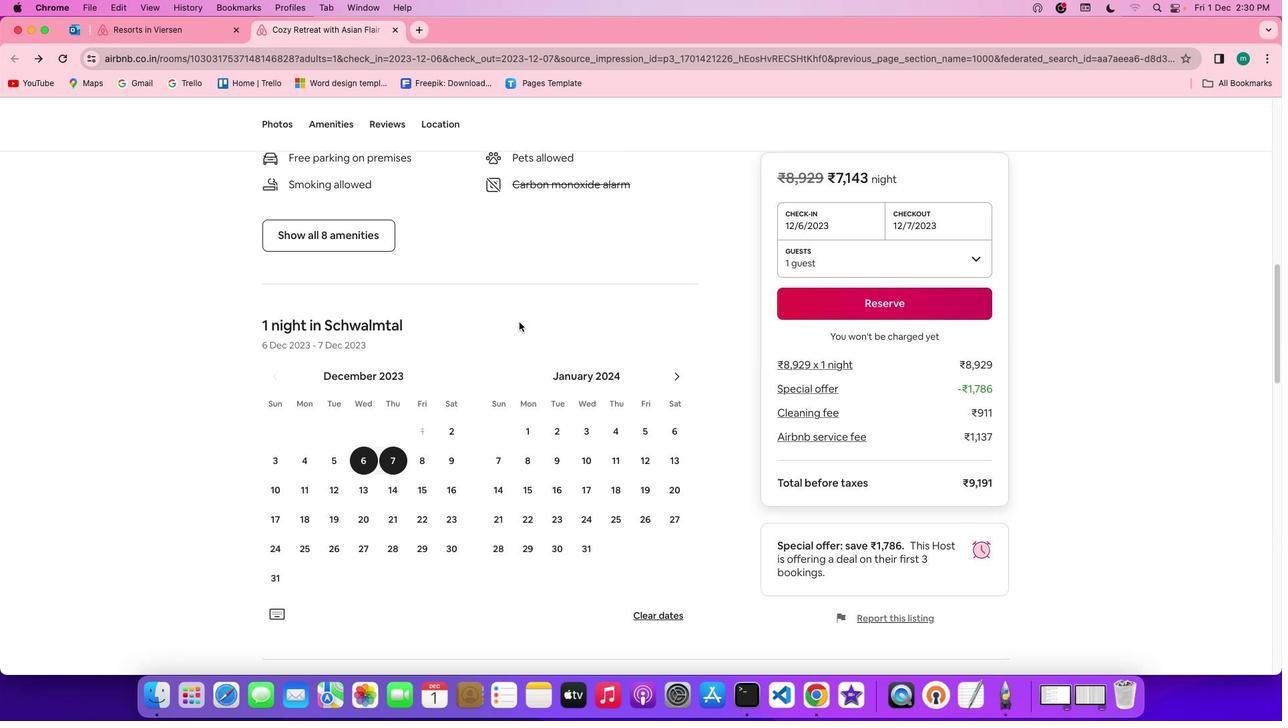 
Action: Mouse scrolled (519, 322) with delta (0, -1)
Screenshot: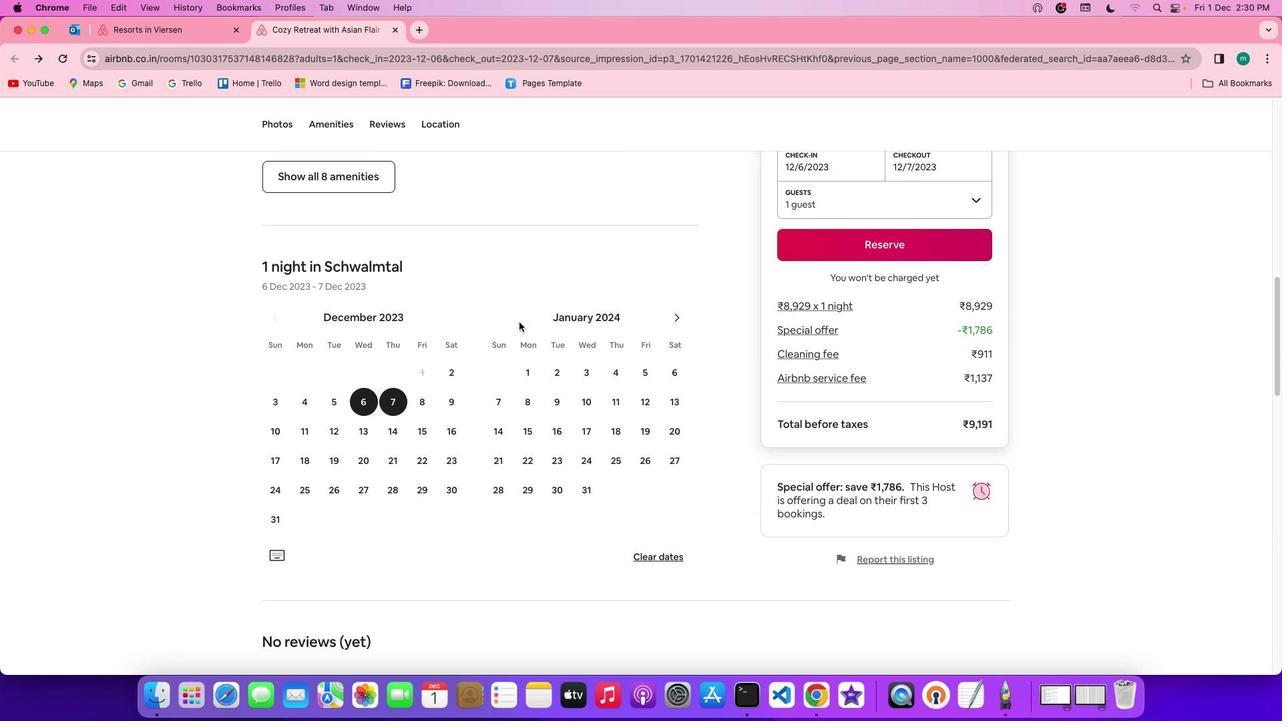 
Action: Mouse scrolled (519, 322) with delta (0, 0)
Screenshot: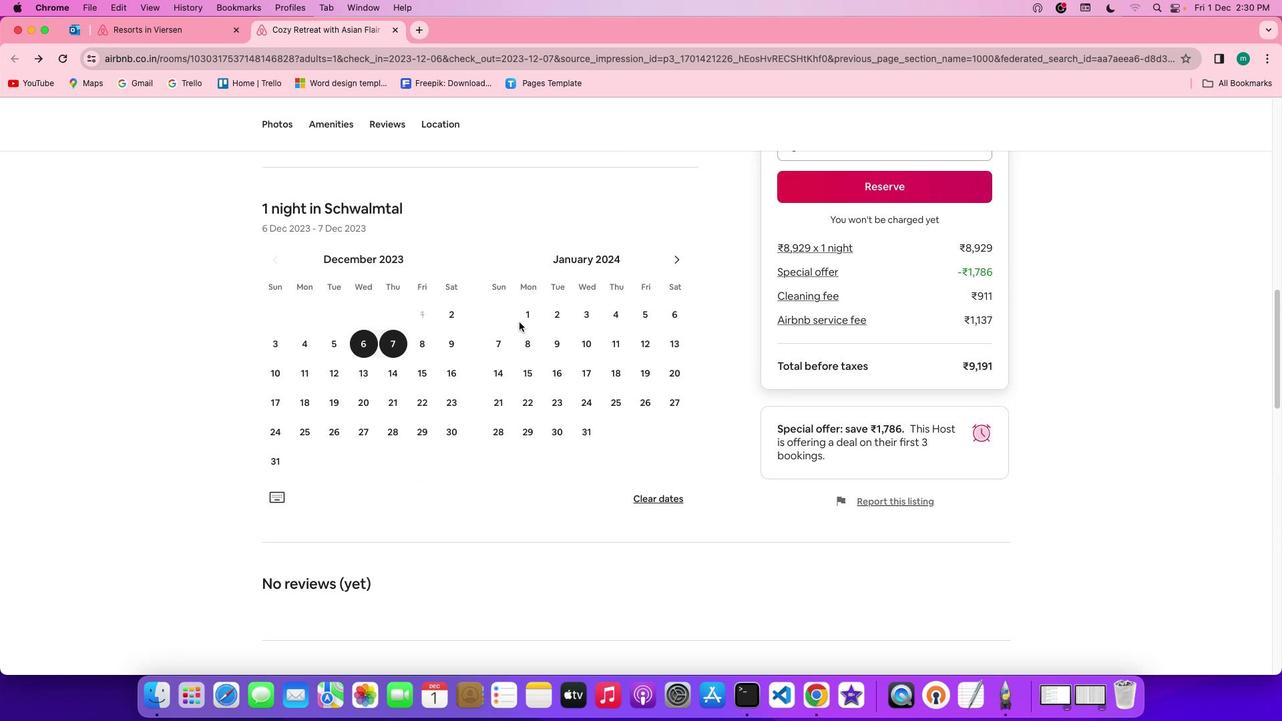 
Action: Mouse scrolled (519, 322) with delta (0, 0)
Screenshot: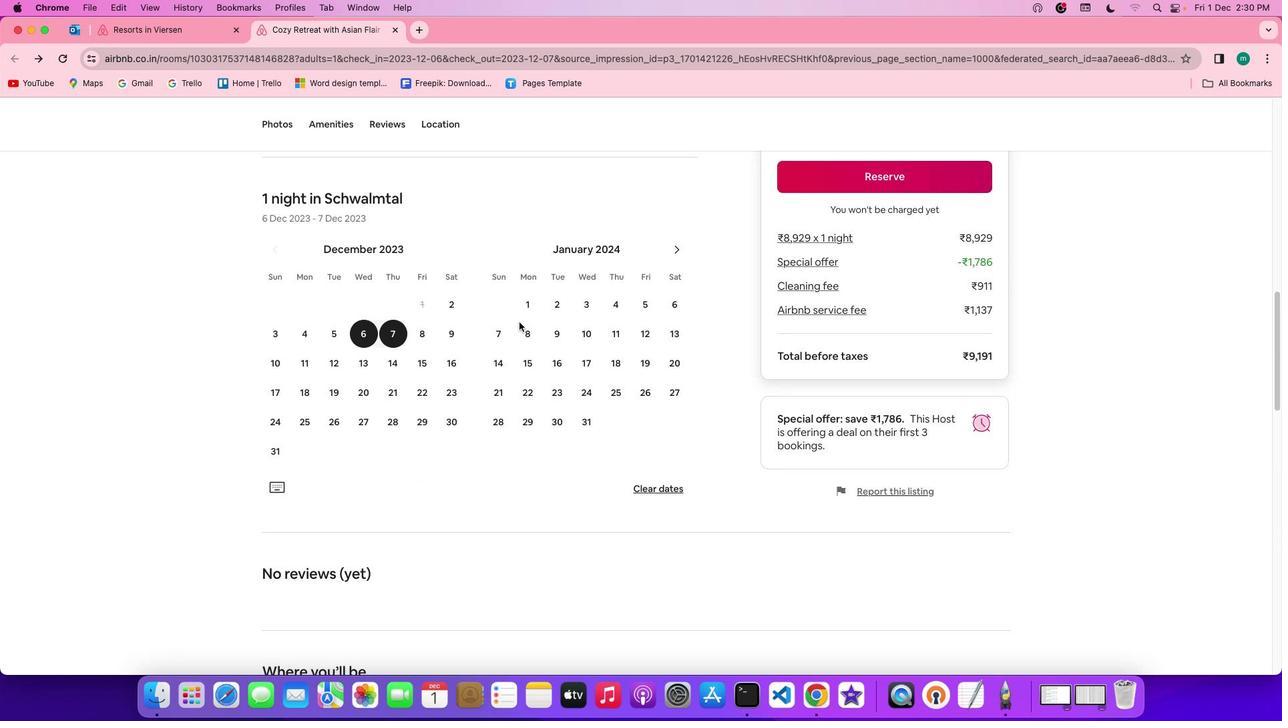 
Action: Mouse scrolled (519, 322) with delta (0, 0)
Screenshot: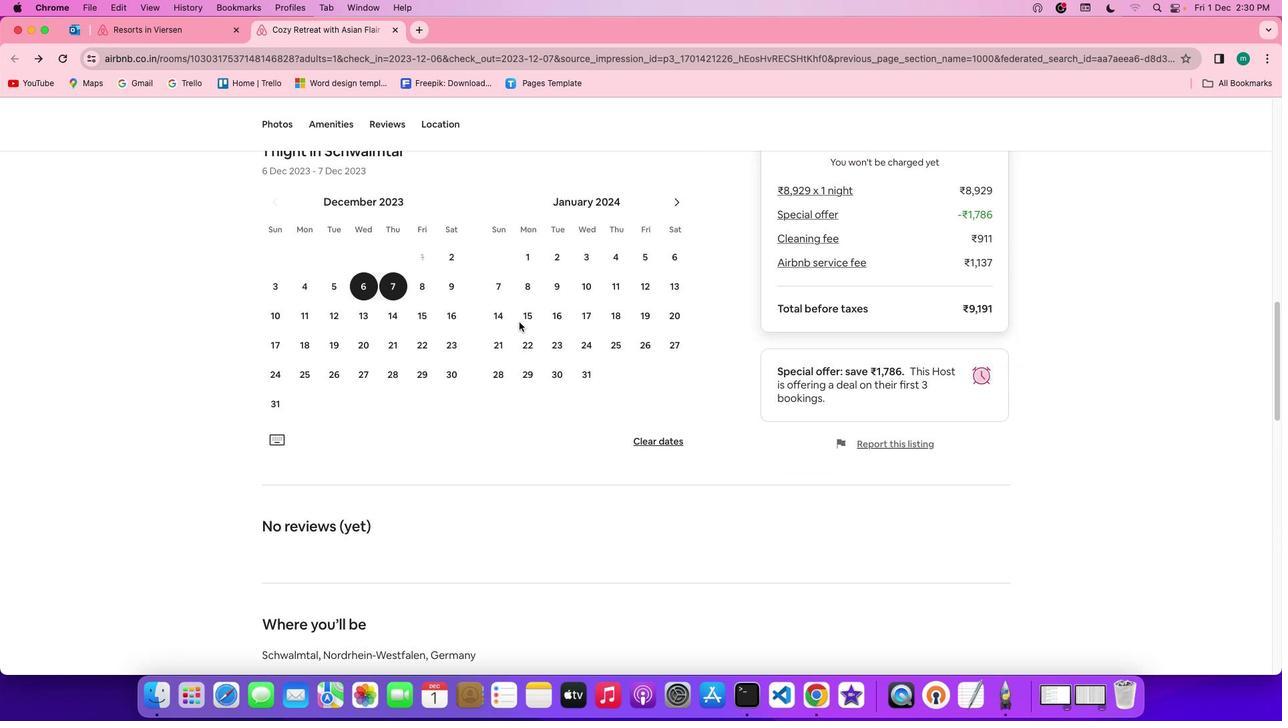 
Action: Mouse scrolled (519, 322) with delta (0, -1)
Screenshot: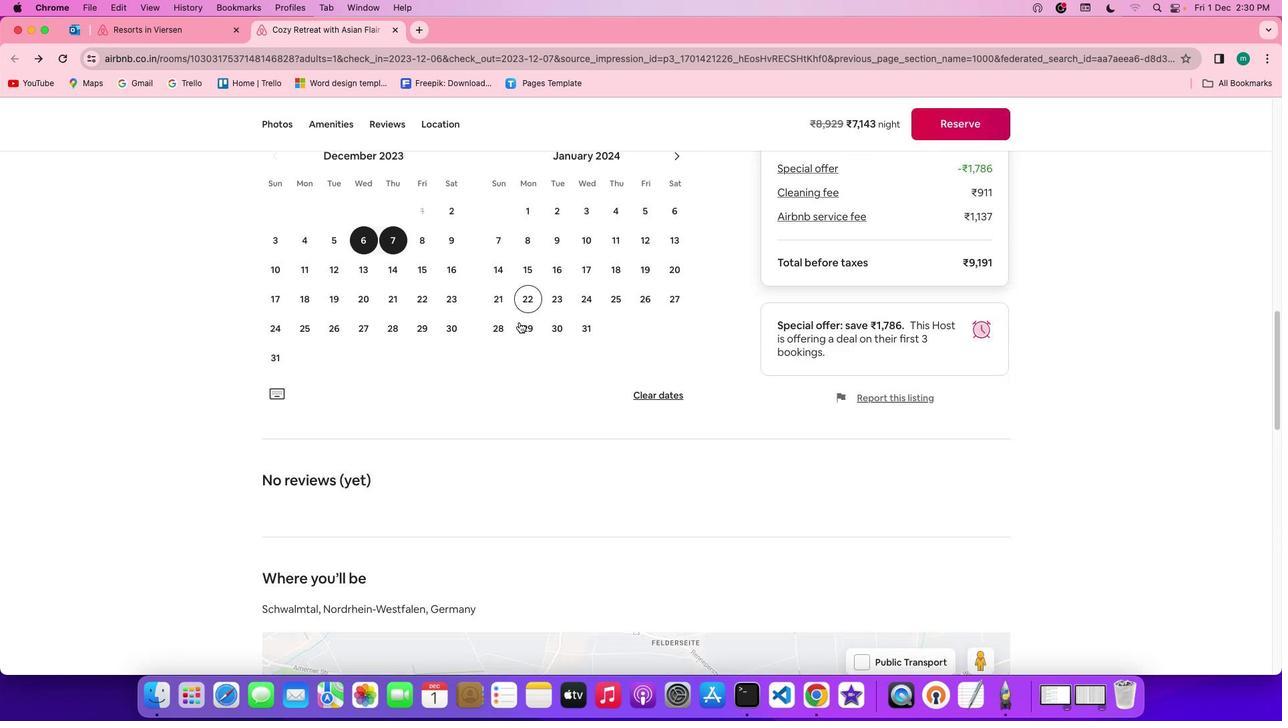 
Action: Mouse moved to (519, 322)
Screenshot: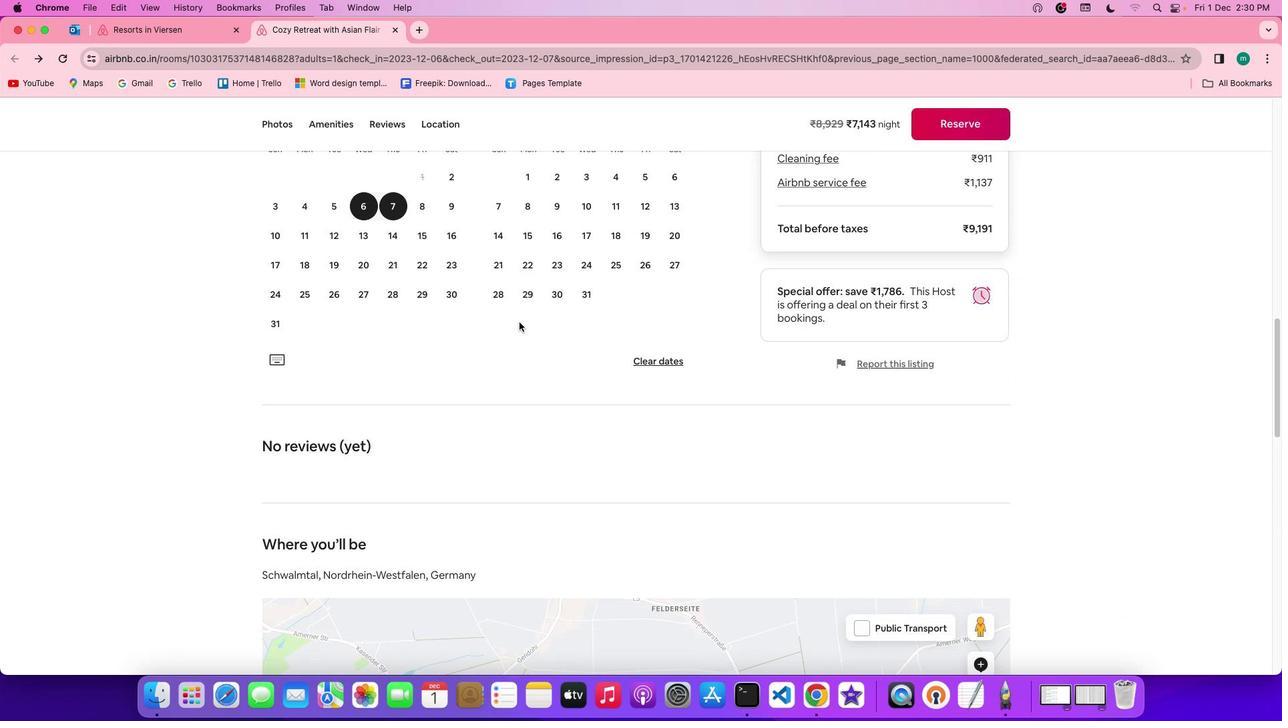 
Action: Mouse scrolled (519, 322) with delta (0, 0)
Screenshot: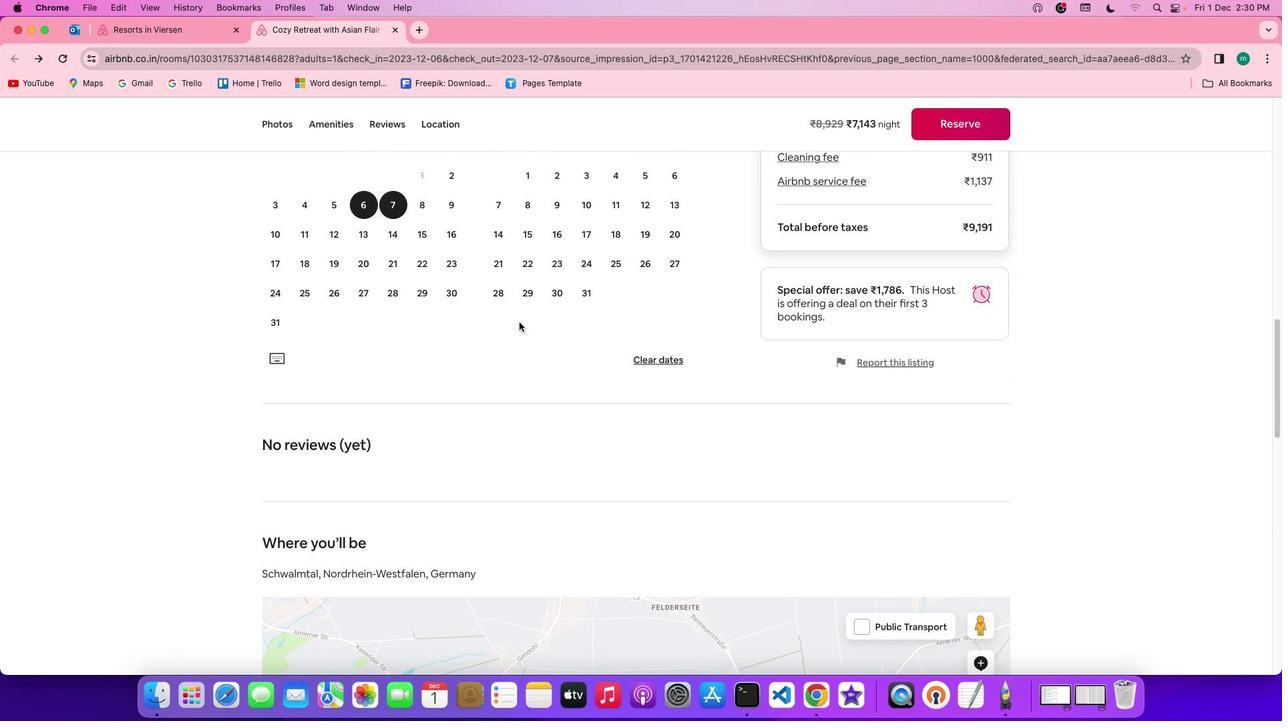 
Action: Mouse scrolled (519, 322) with delta (0, 0)
Screenshot: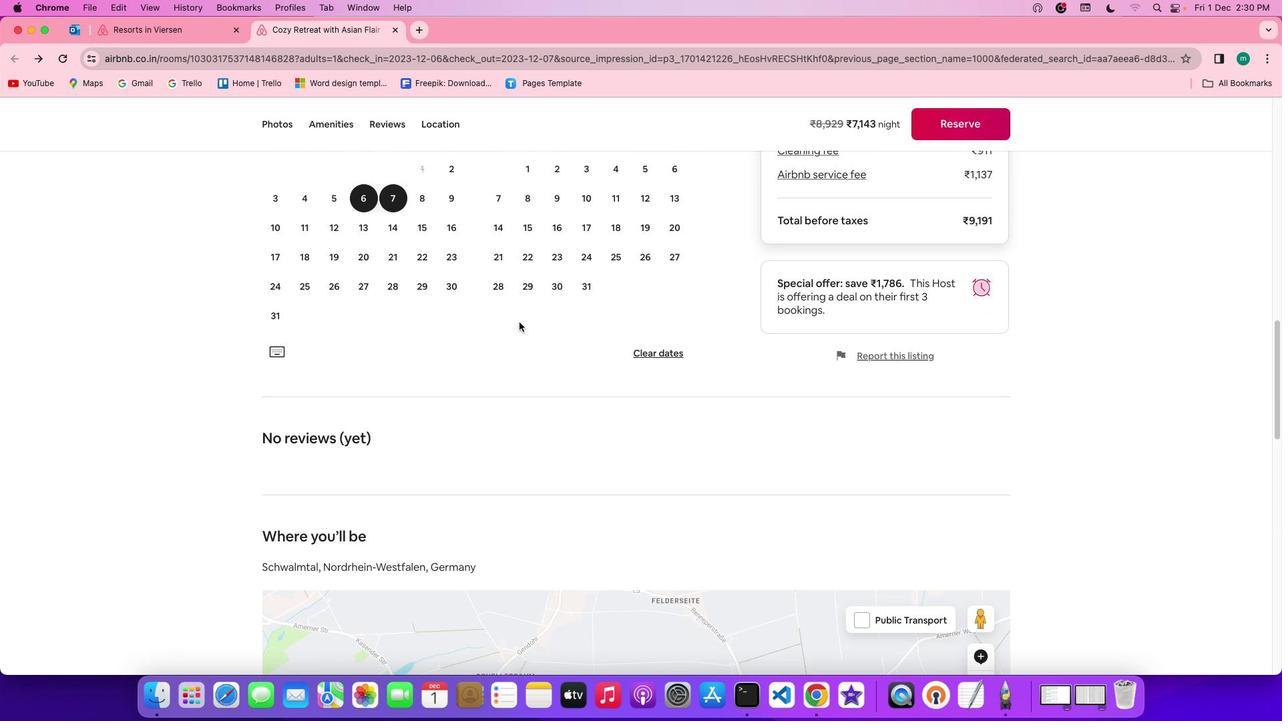 
Action: Mouse scrolled (519, 322) with delta (0, -1)
Screenshot: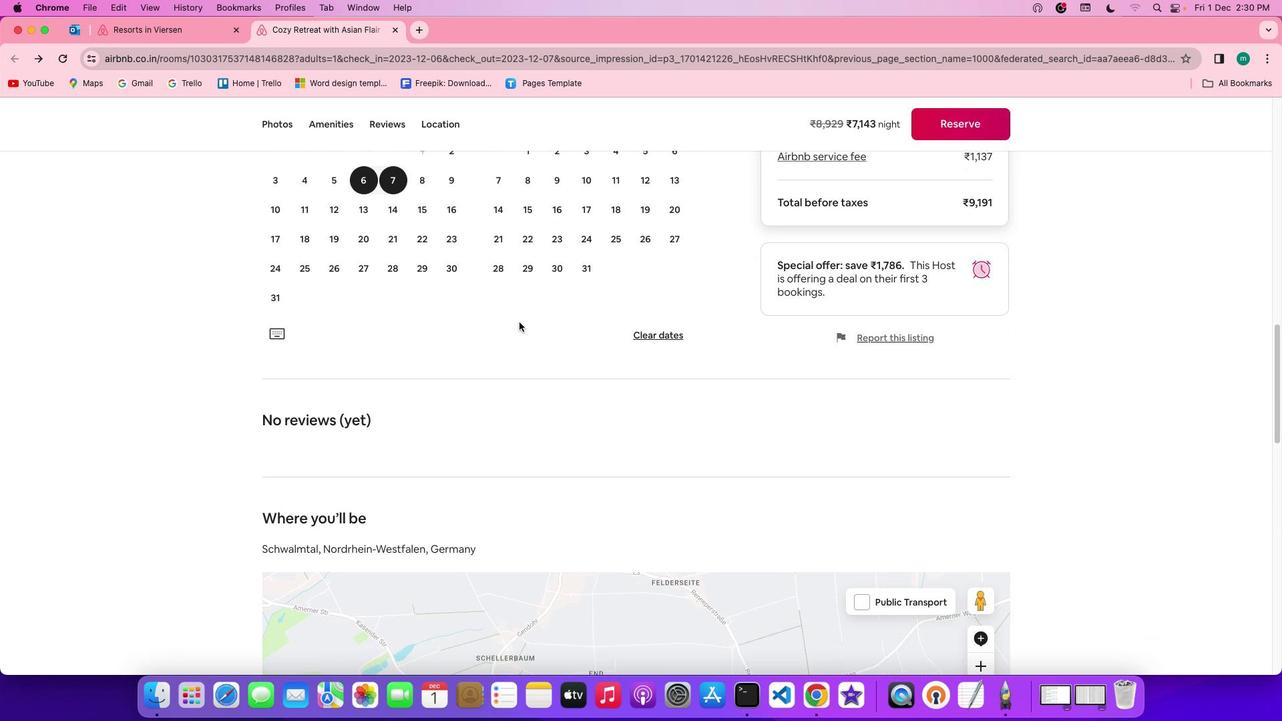 
Action: Mouse moved to (519, 323)
Screenshot: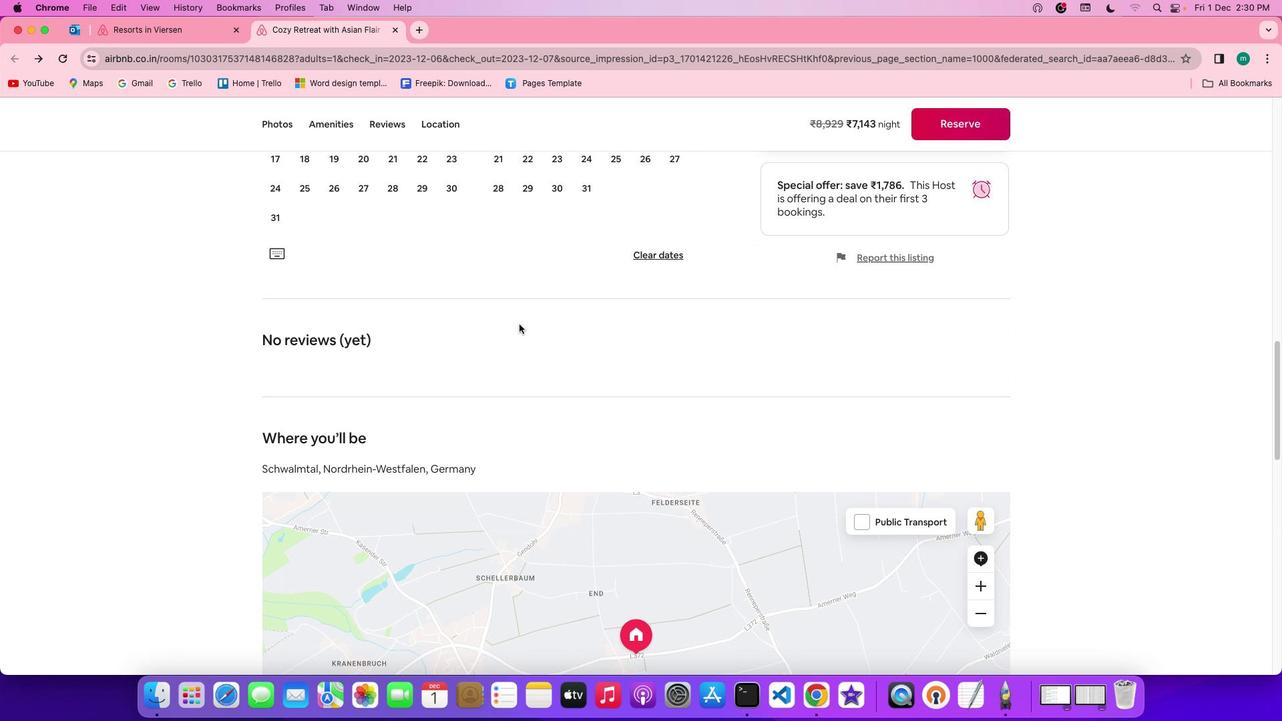 
Action: Mouse scrolled (519, 323) with delta (0, 0)
Screenshot: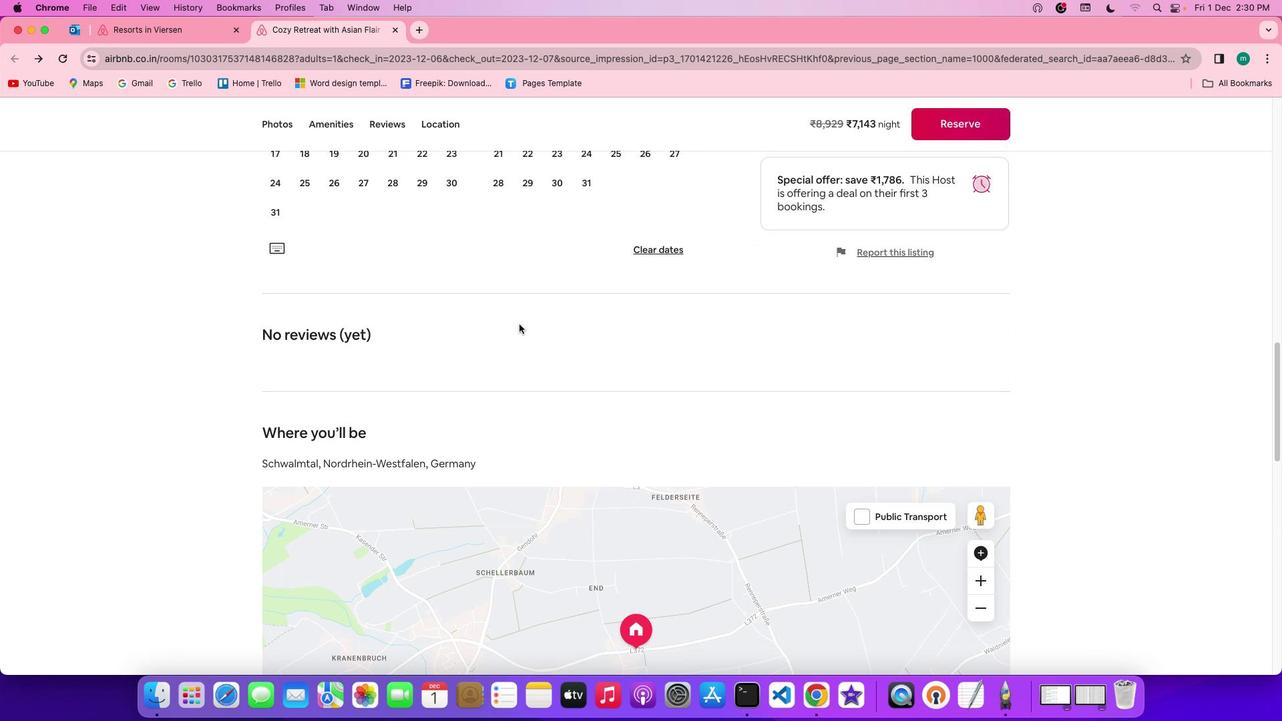 
Action: Mouse scrolled (519, 323) with delta (0, 0)
Screenshot: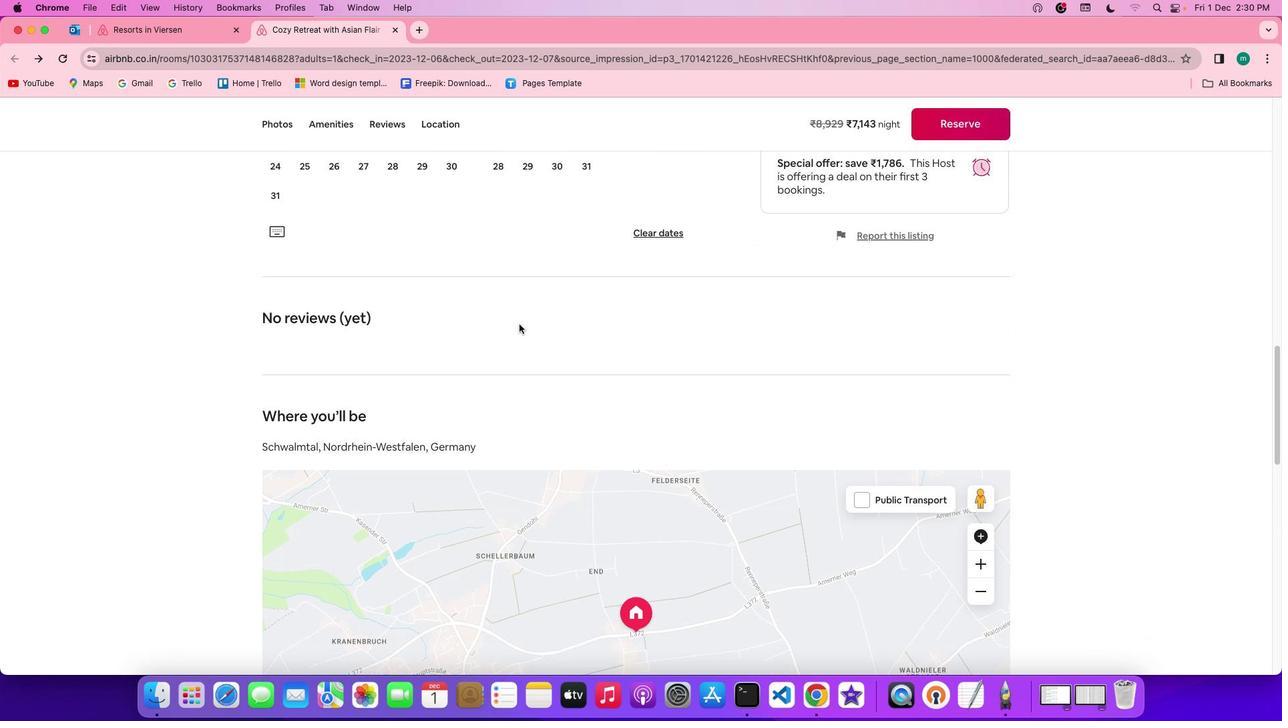 
Action: Mouse scrolled (519, 323) with delta (0, -1)
Screenshot: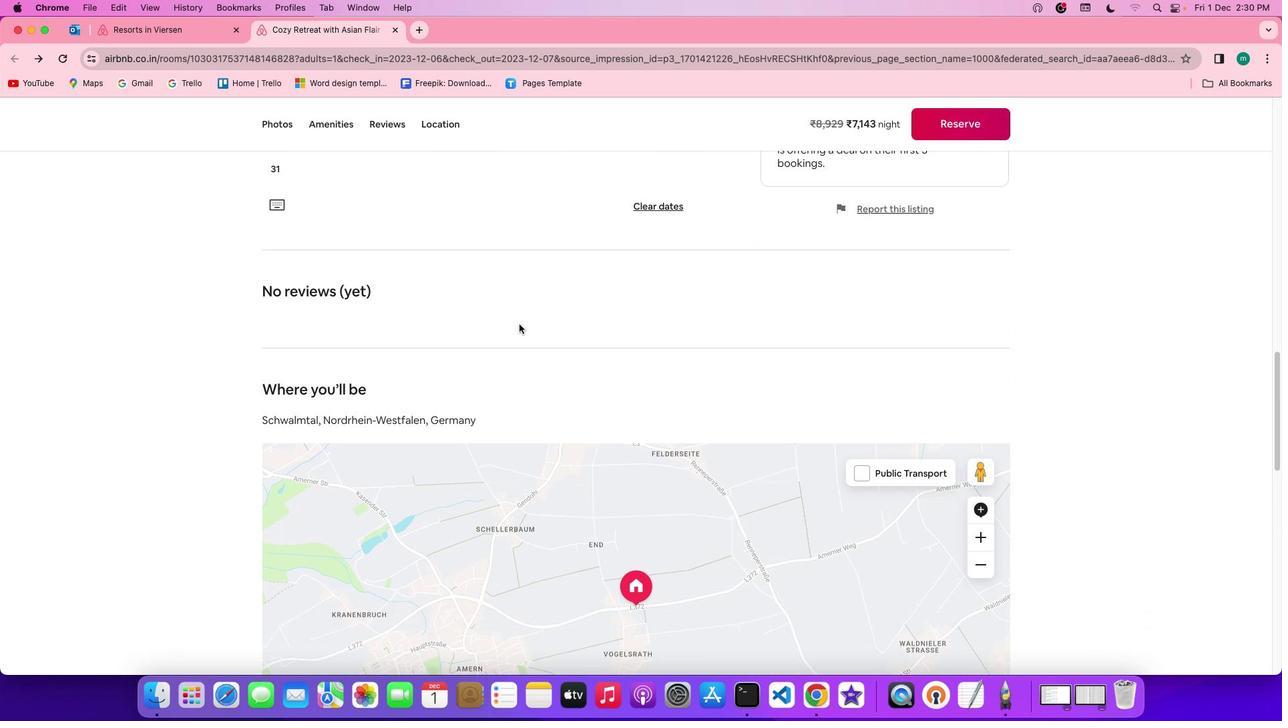 
Action: Mouse scrolled (519, 323) with delta (0, -1)
Screenshot: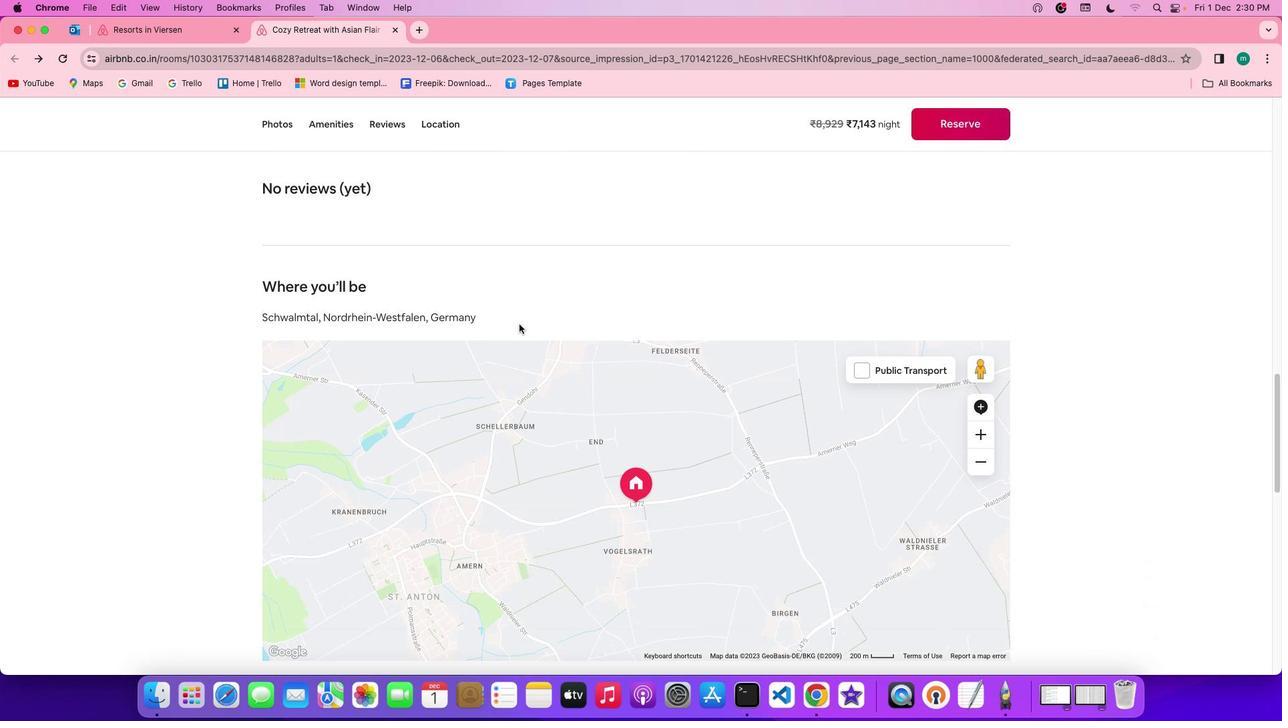 
Action: Mouse scrolled (519, 323) with delta (0, 0)
Screenshot: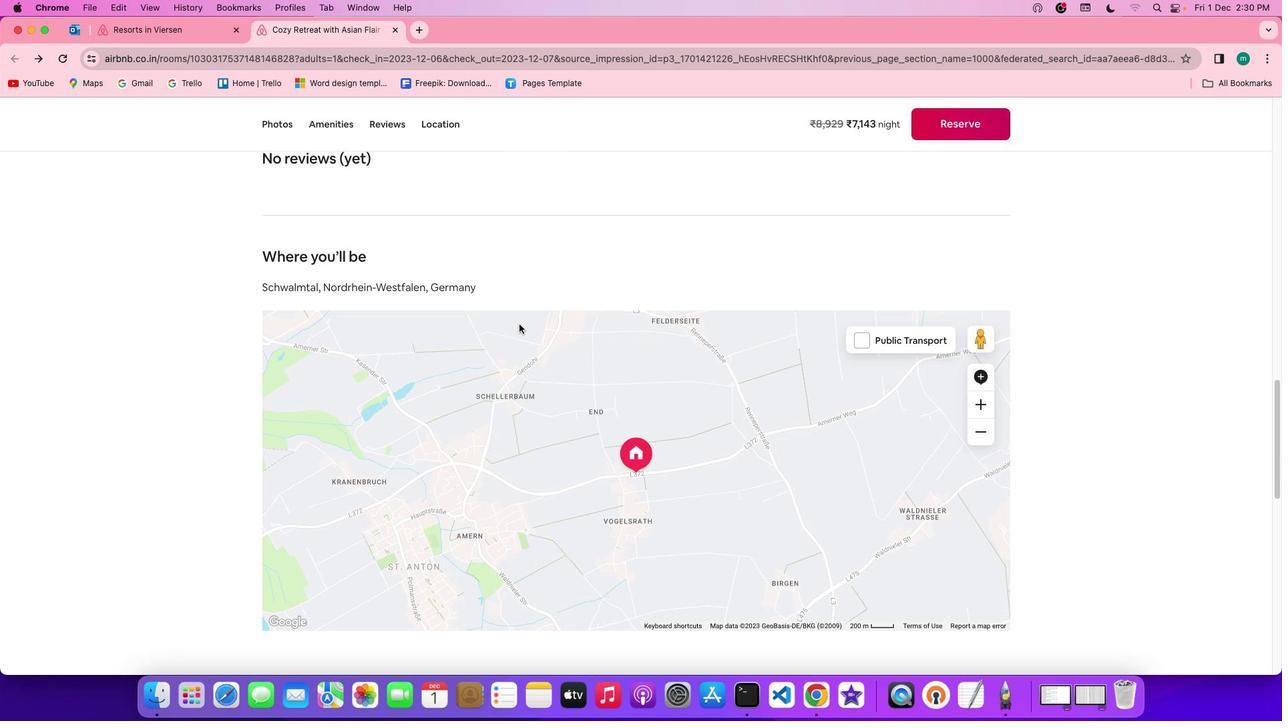 
Action: Mouse scrolled (519, 323) with delta (0, 0)
Screenshot: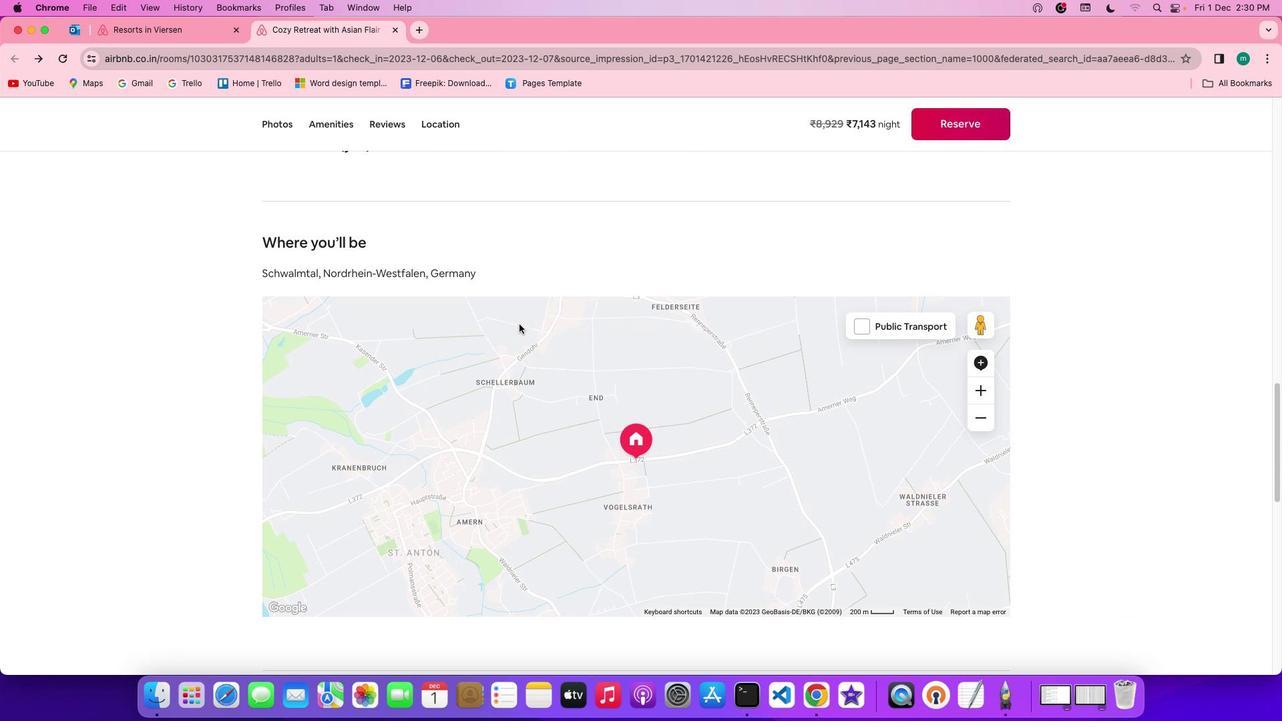 
Action: Mouse scrolled (519, 323) with delta (0, -1)
Screenshot: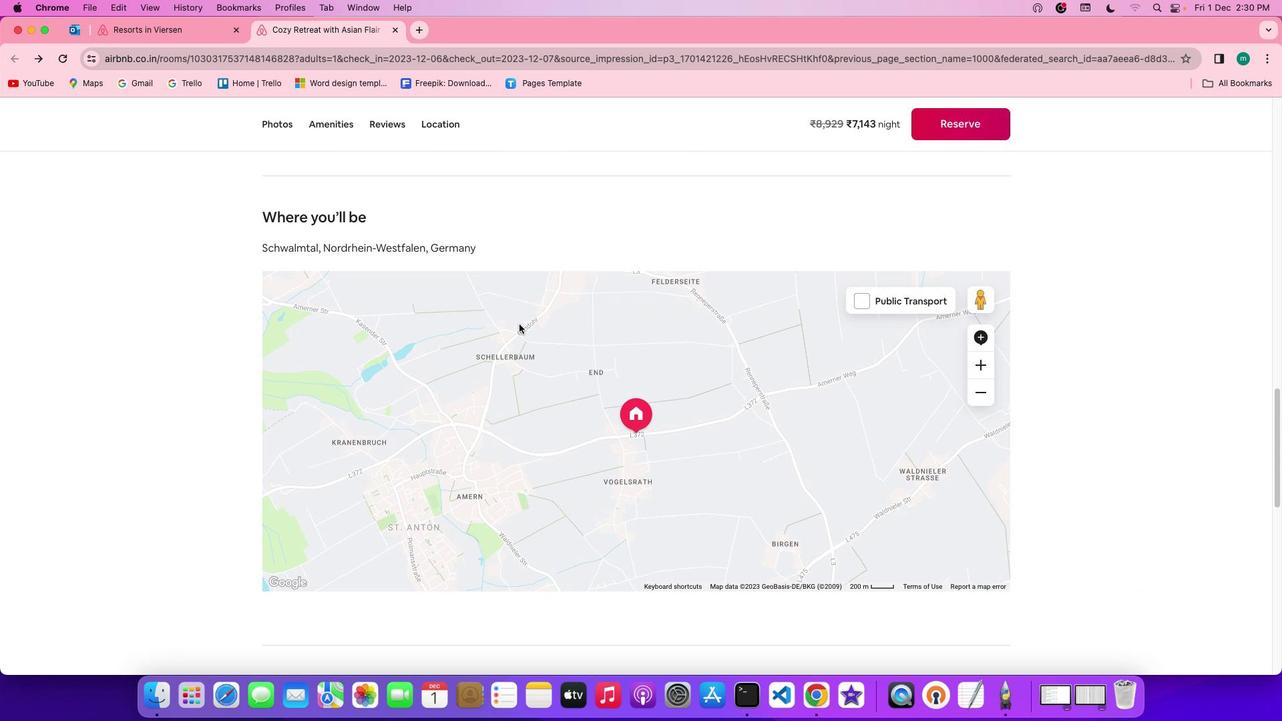 
Action: Mouse scrolled (519, 323) with delta (0, 0)
Screenshot: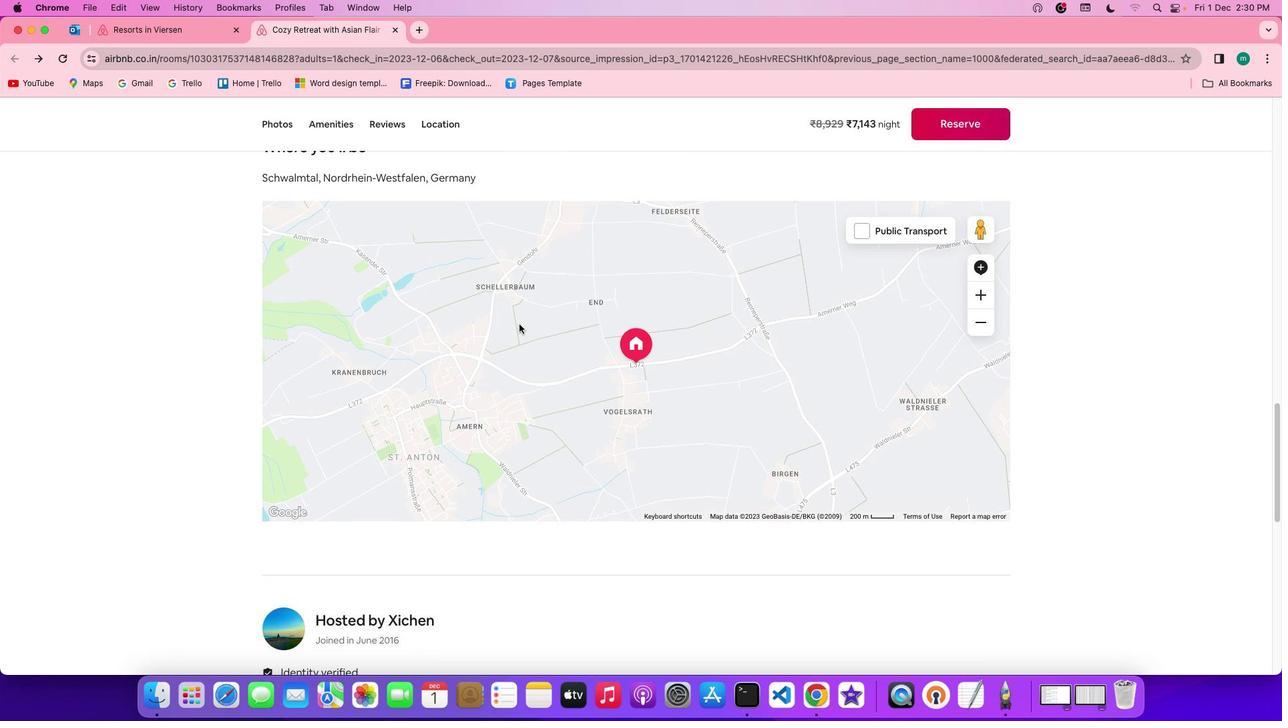 
Action: Mouse scrolled (519, 323) with delta (0, 0)
Screenshot: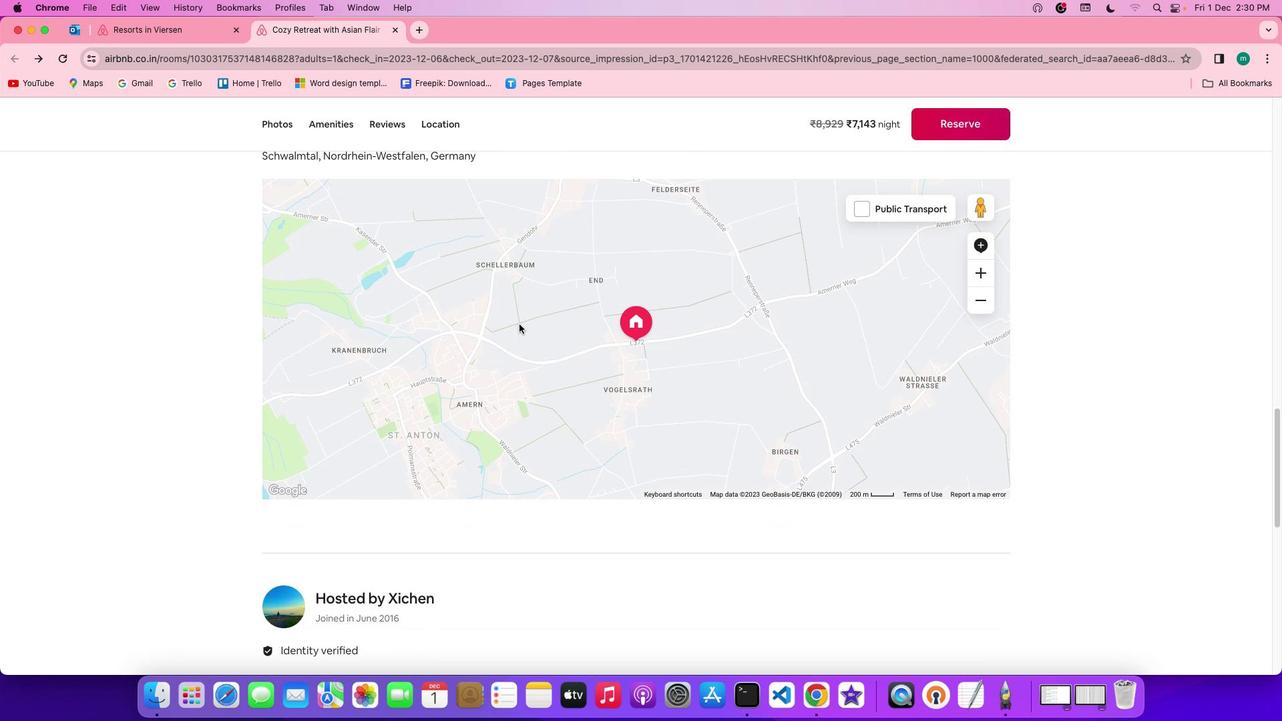 
Action: Mouse scrolled (519, 323) with delta (0, -2)
Screenshot: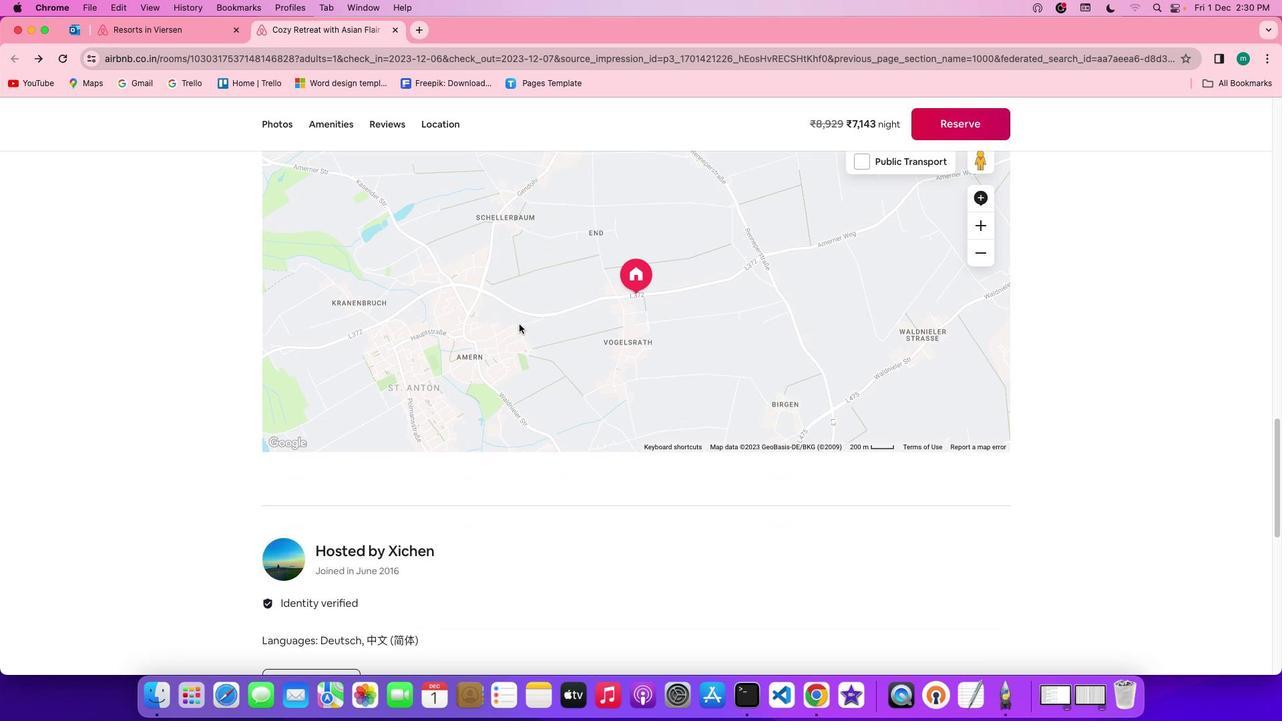 
Action: Mouse scrolled (519, 323) with delta (0, -2)
Screenshot: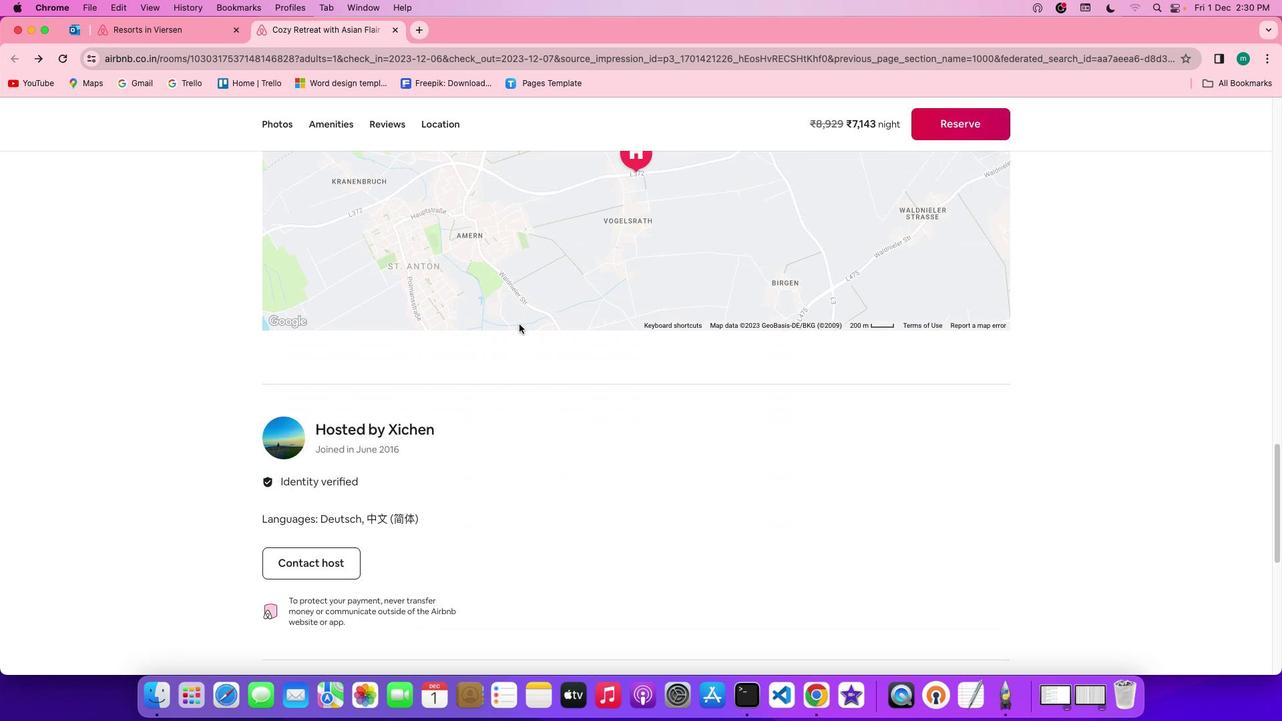 
Action: Mouse scrolled (519, 323) with delta (0, 0)
Screenshot: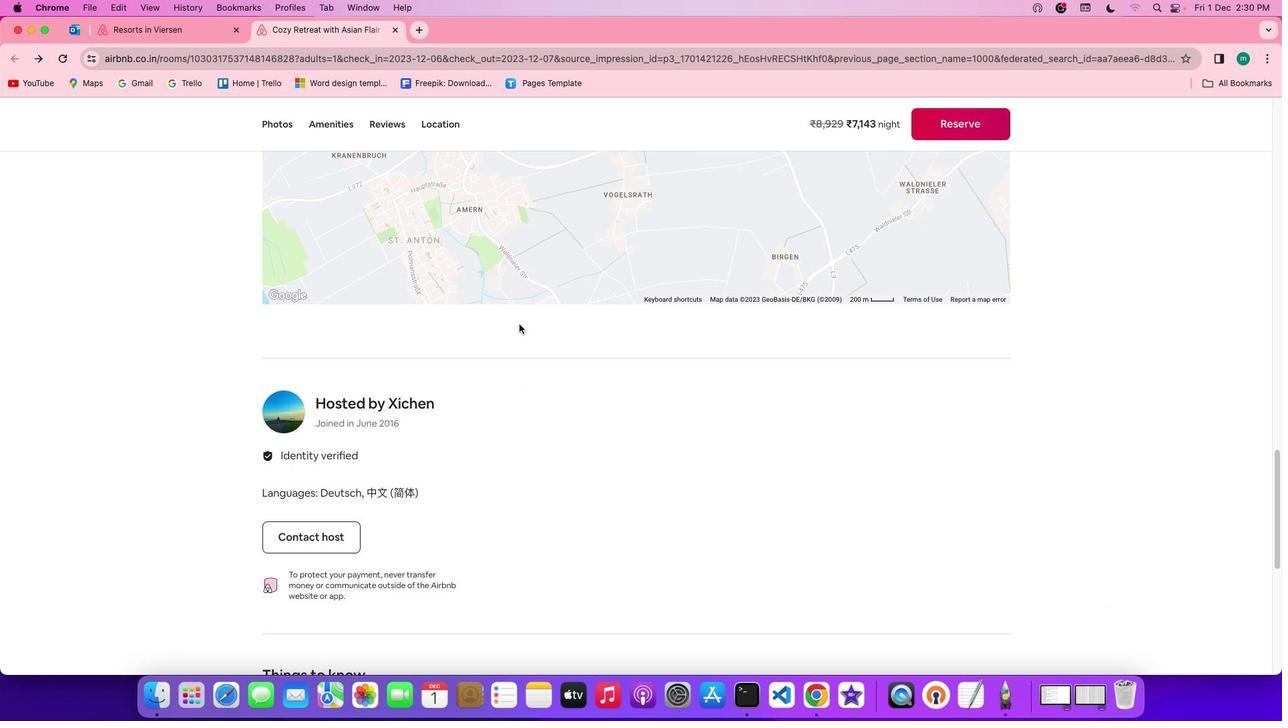 
Action: Mouse scrolled (519, 323) with delta (0, 0)
Screenshot: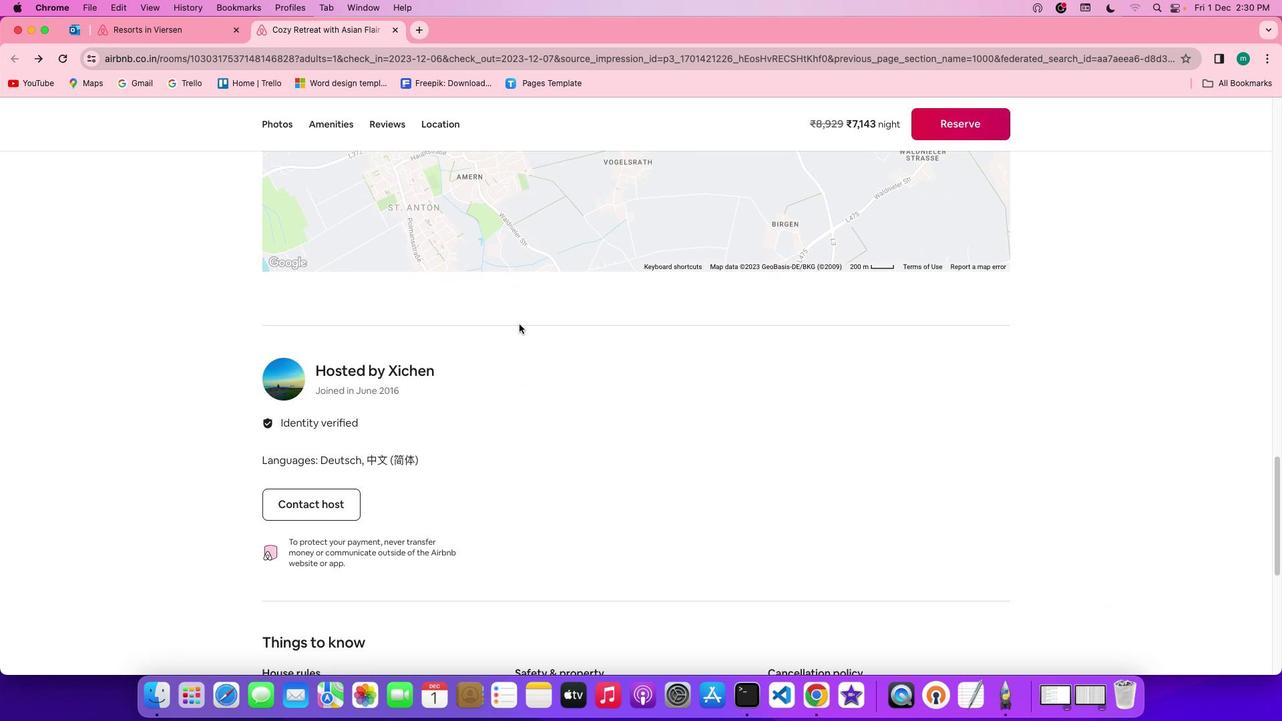 
Action: Mouse scrolled (519, 323) with delta (0, -2)
Screenshot: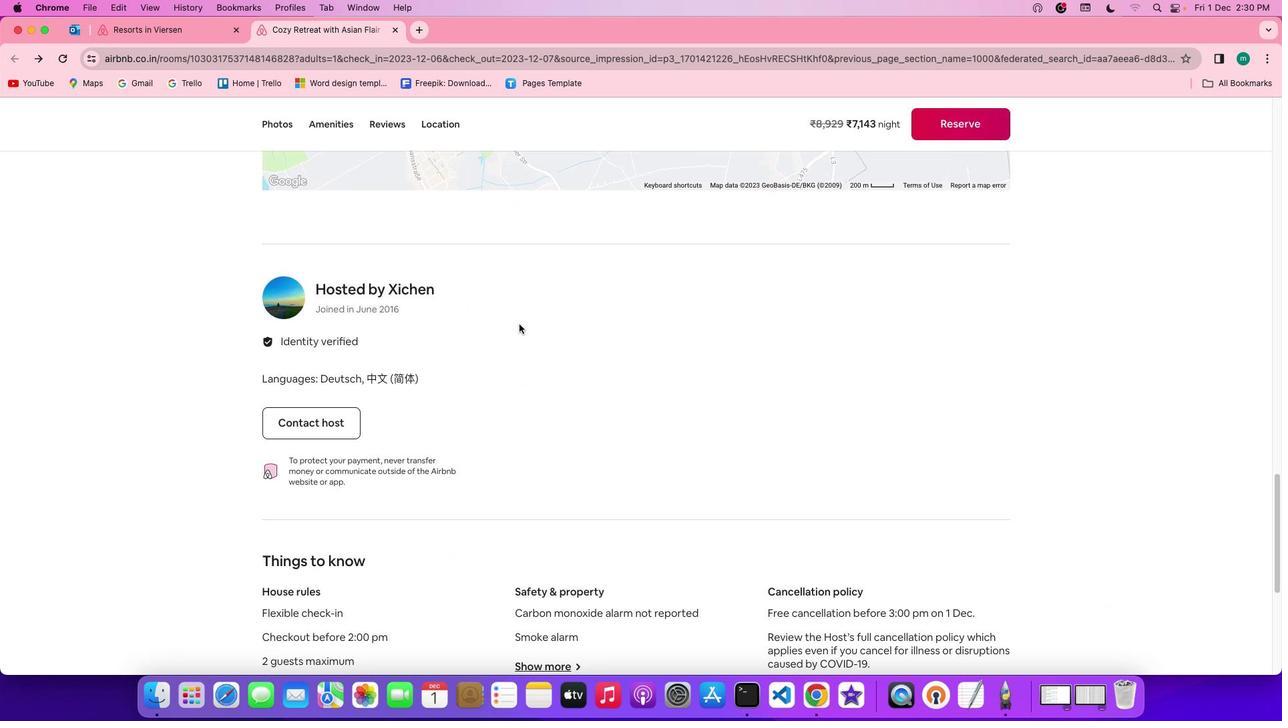 
Action: Mouse scrolled (519, 323) with delta (0, -2)
Screenshot: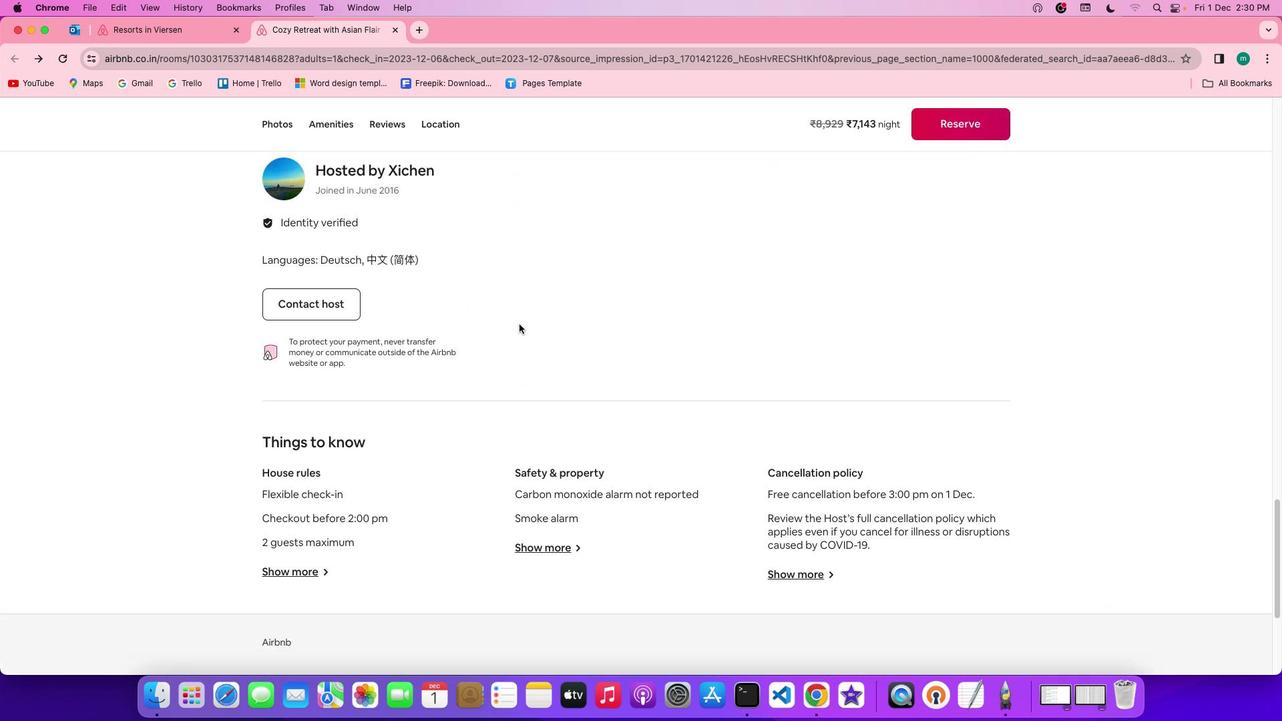 
Action: Mouse scrolled (519, 323) with delta (0, -2)
Screenshot: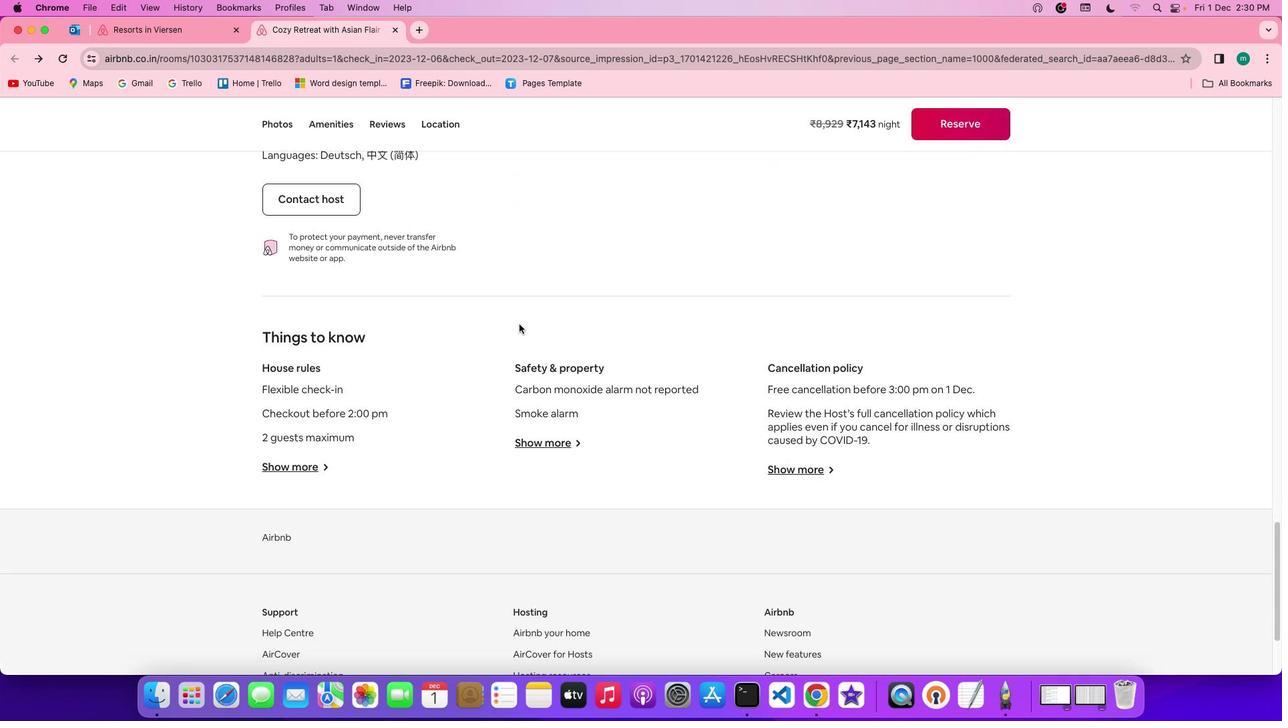 
Action: Mouse scrolled (519, 323) with delta (0, 0)
Screenshot: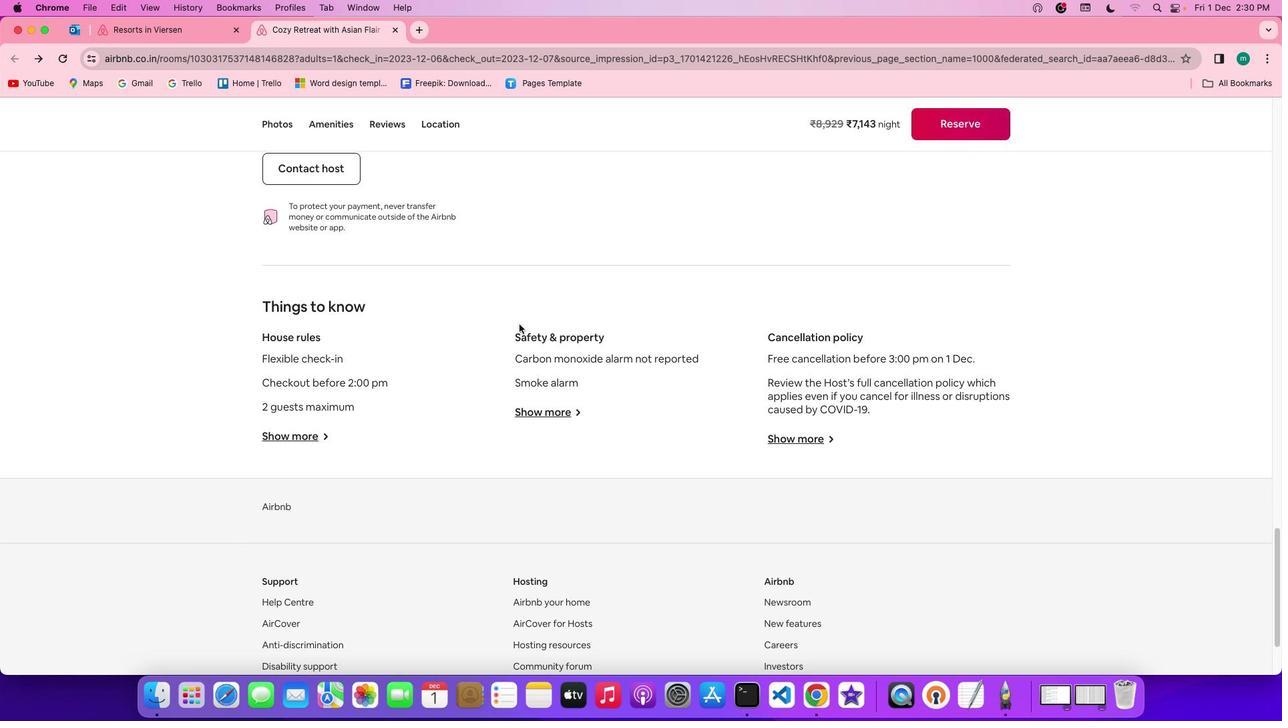 
Action: Mouse scrolled (519, 323) with delta (0, 0)
Screenshot: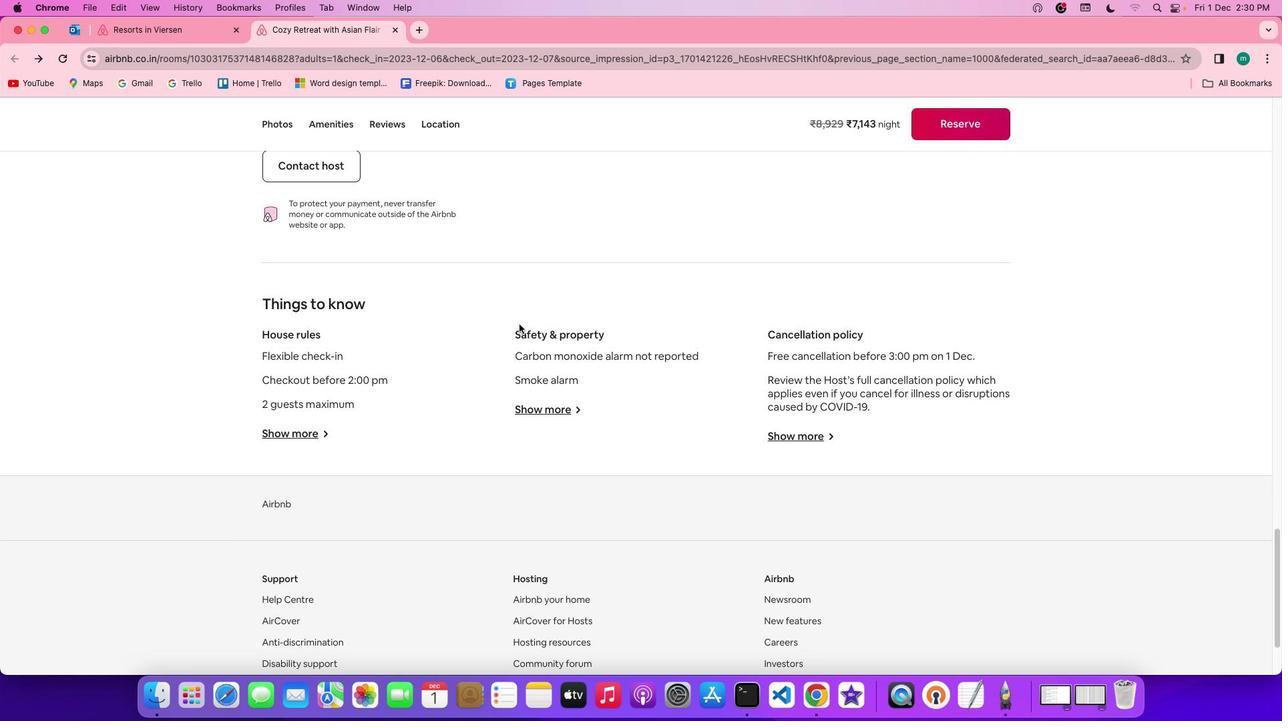 
Action: Mouse moved to (307, 428)
Screenshot: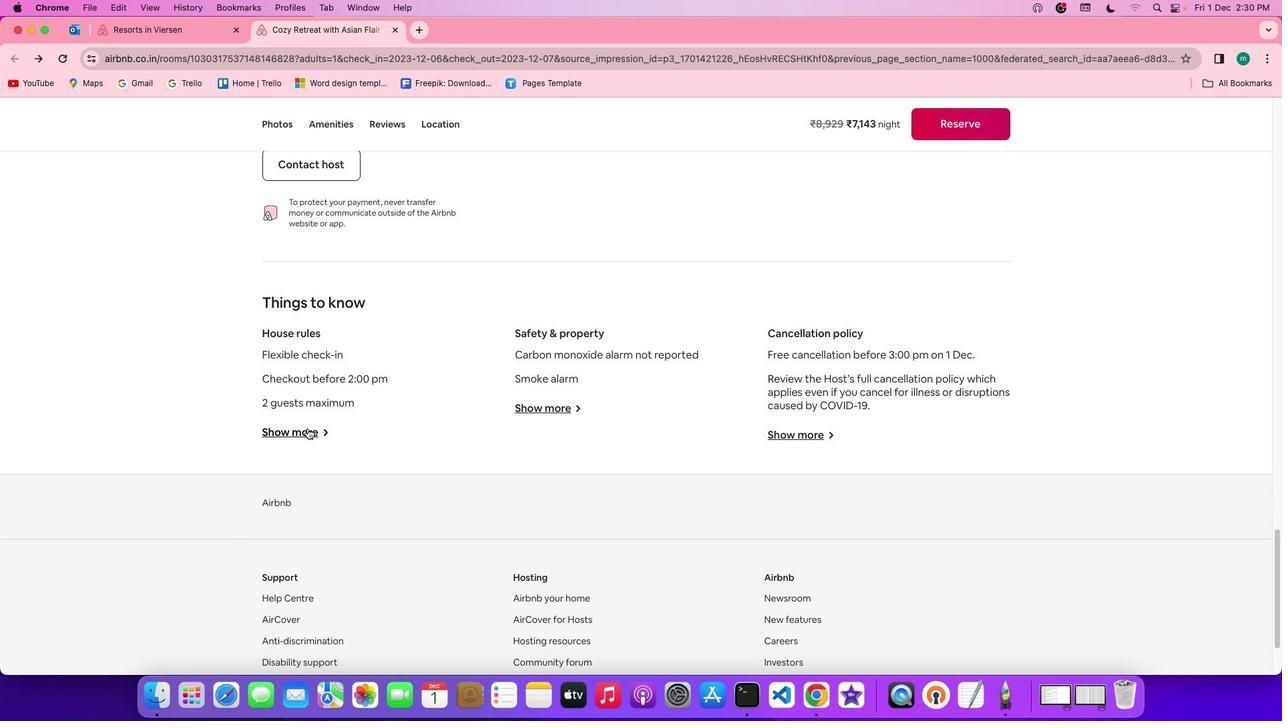 
Action: Mouse pressed left at (307, 428)
Screenshot: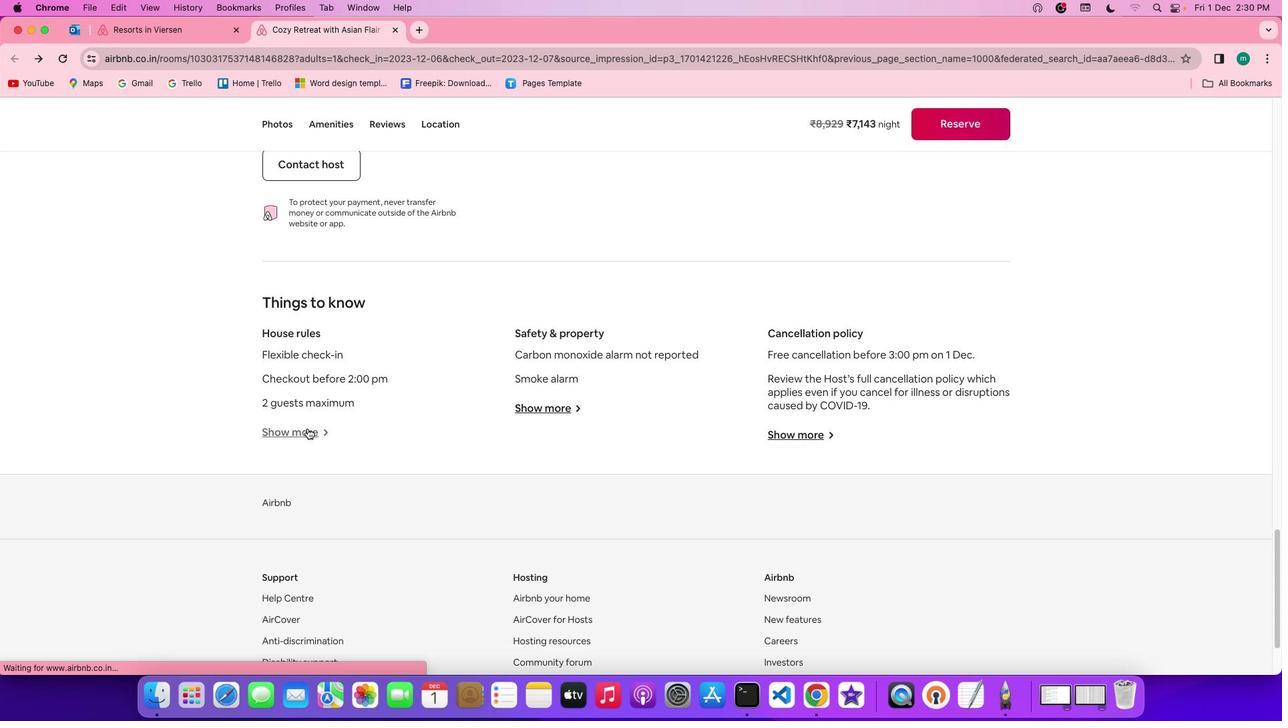 
Action: Mouse moved to (709, 512)
Screenshot: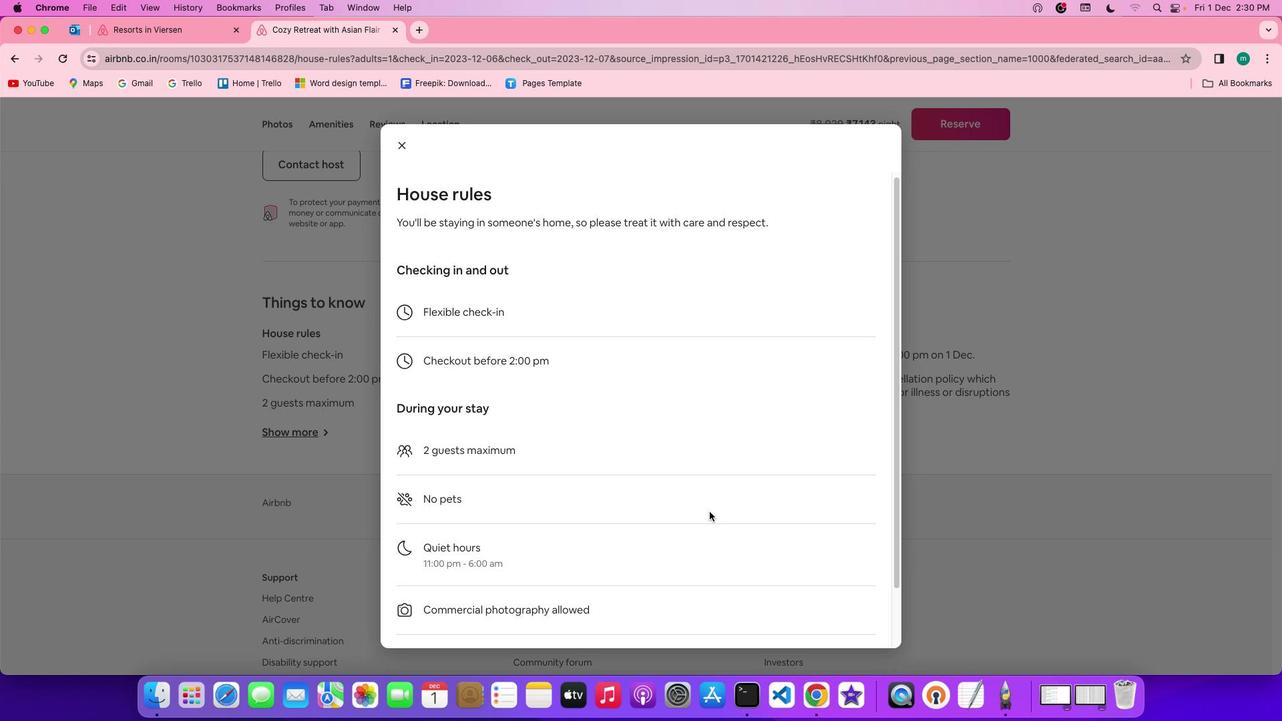 
Action: Mouse scrolled (709, 512) with delta (0, 0)
Screenshot: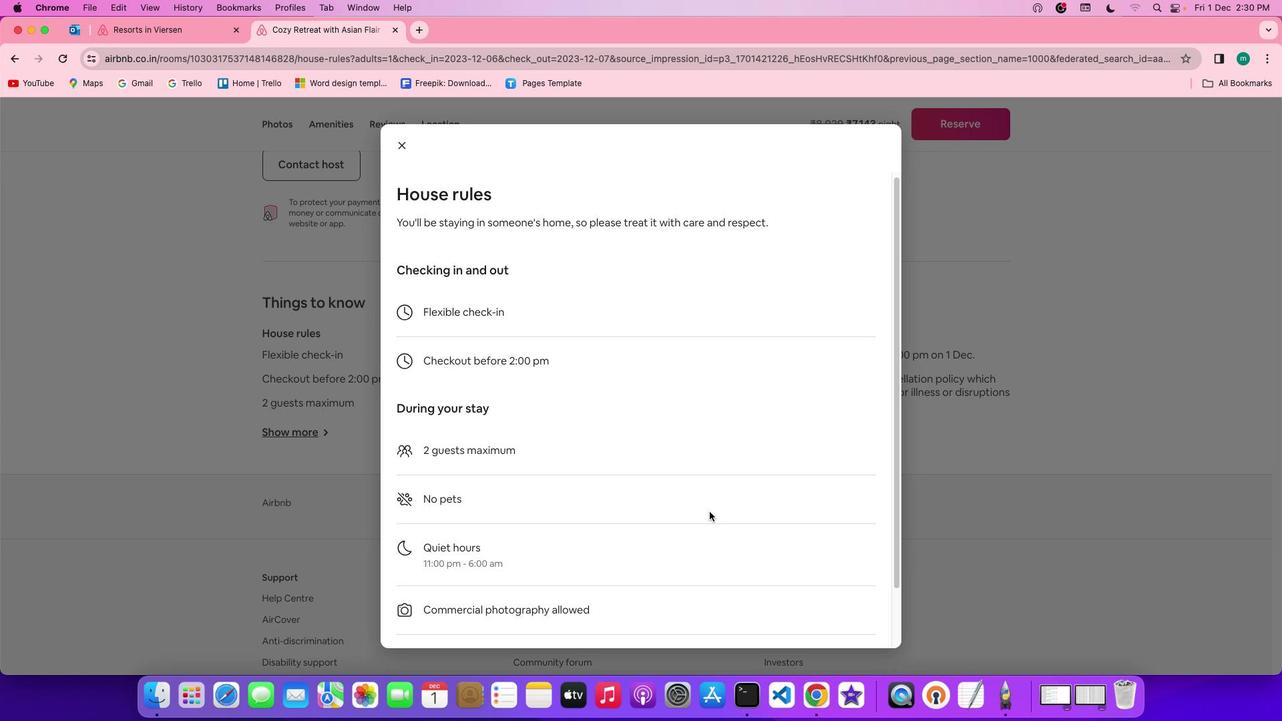 
Action: Mouse scrolled (709, 512) with delta (0, 0)
Screenshot: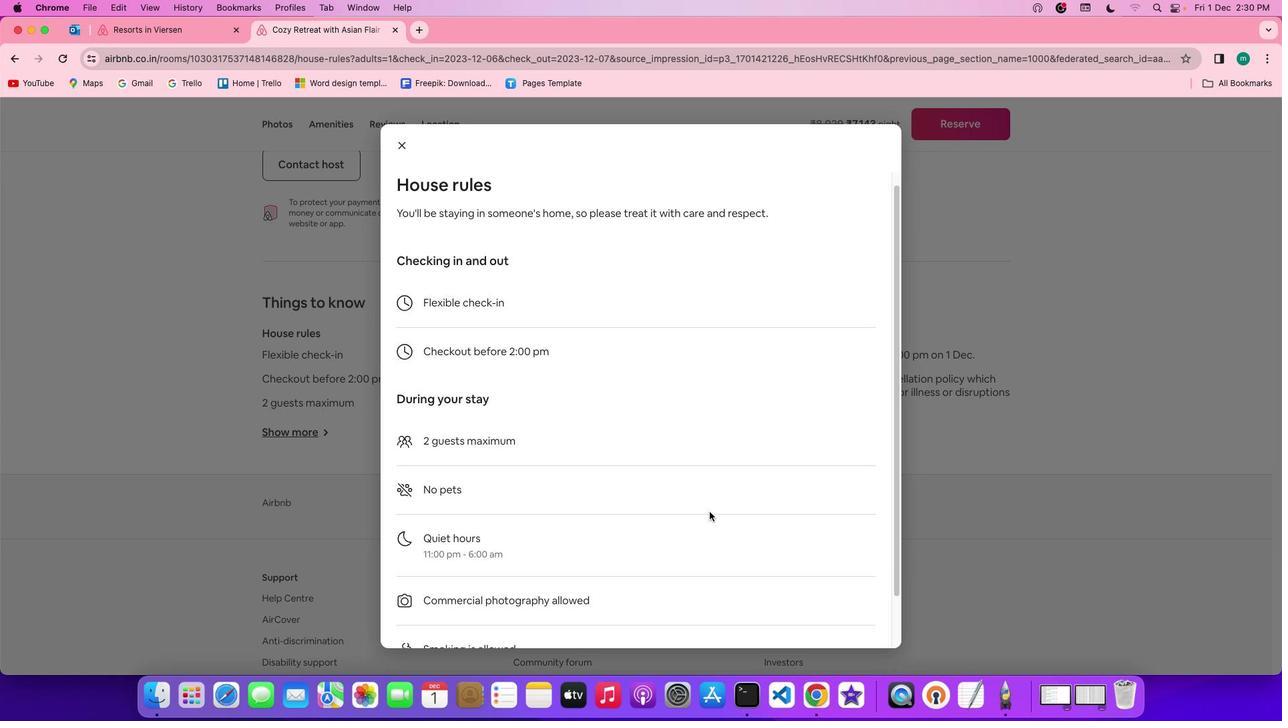 
Action: Mouse scrolled (709, 512) with delta (0, -1)
Screenshot: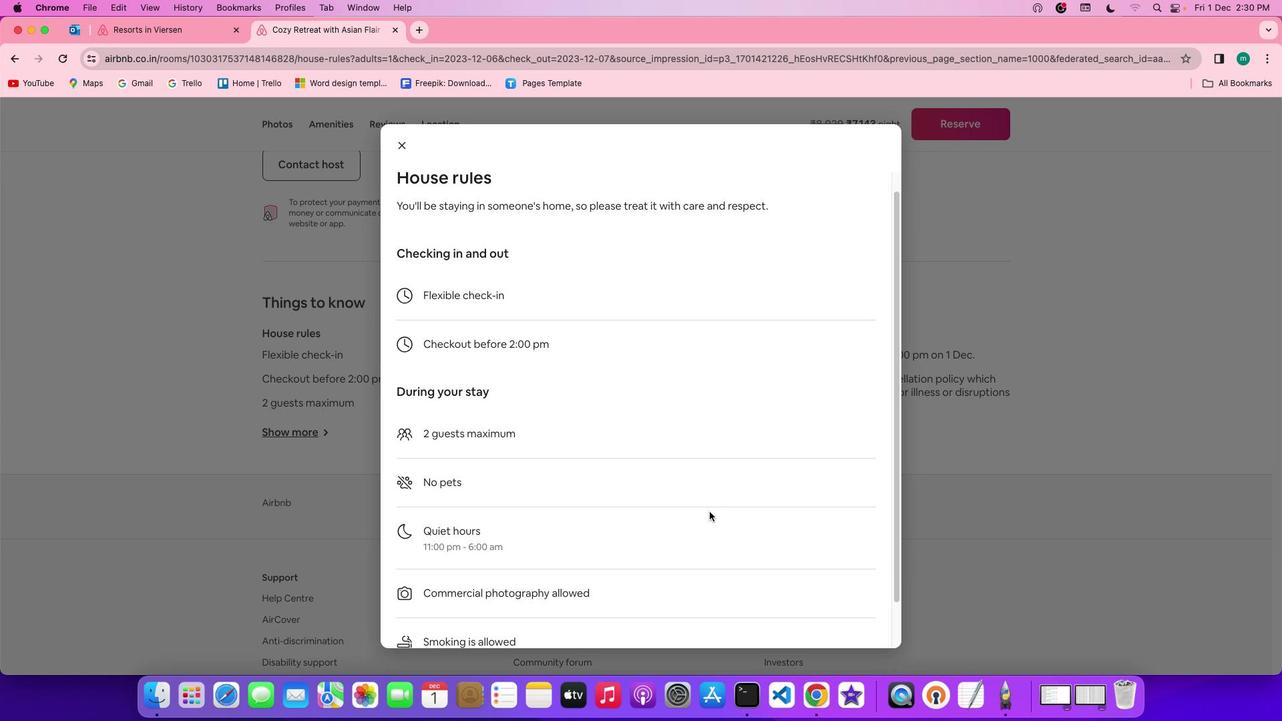 
Action: Mouse scrolled (709, 512) with delta (0, -2)
Screenshot: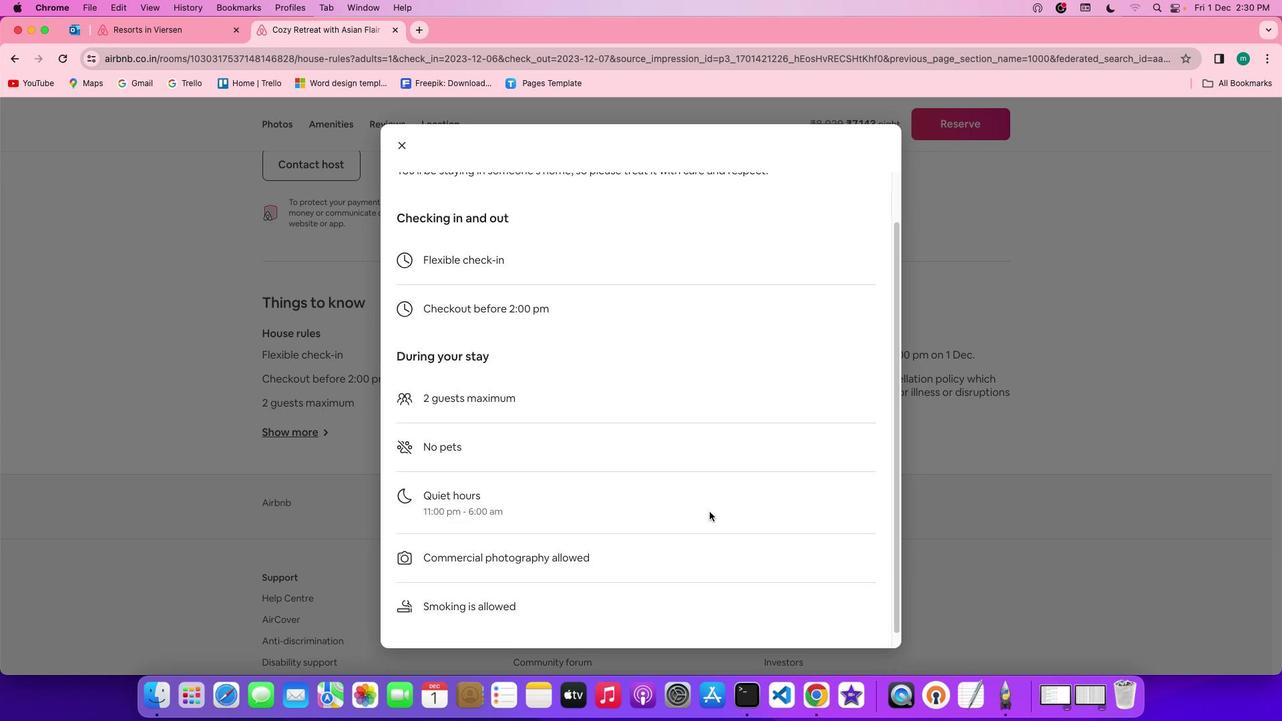 
Action: Mouse scrolled (709, 512) with delta (0, 0)
Screenshot: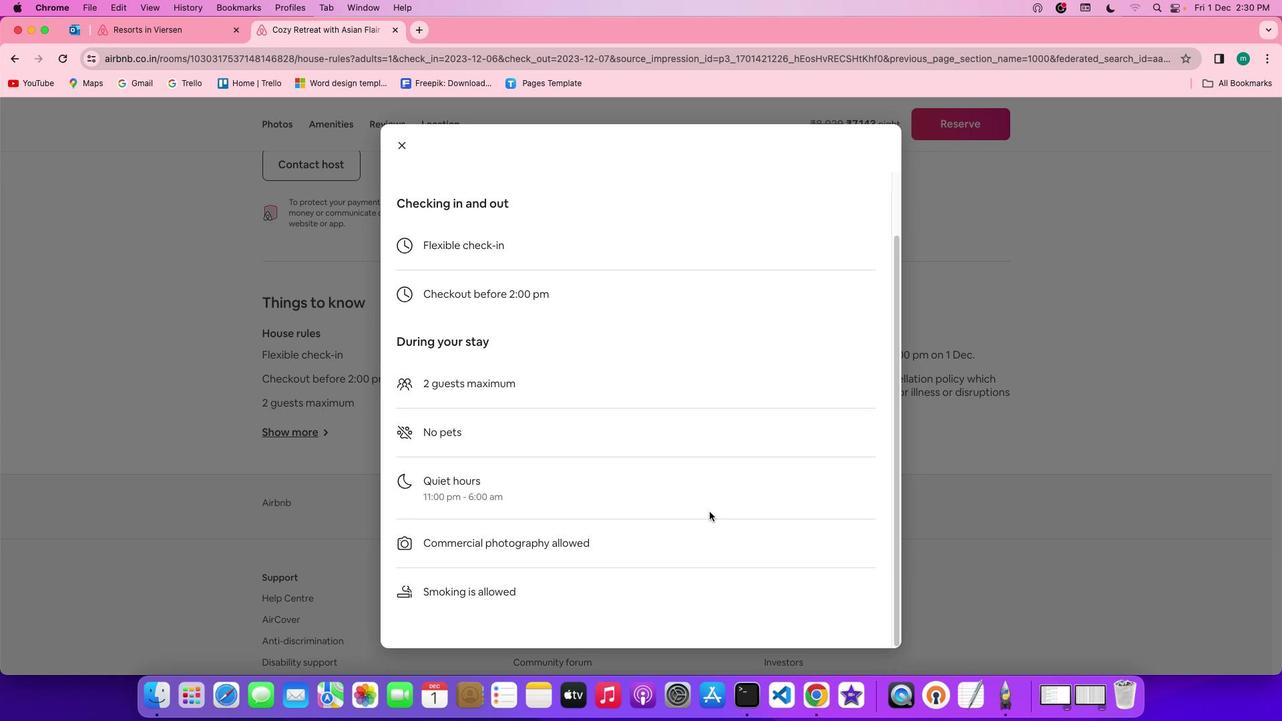 
Action: Mouse scrolled (709, 512) with delta (0, 0)
Screenshot: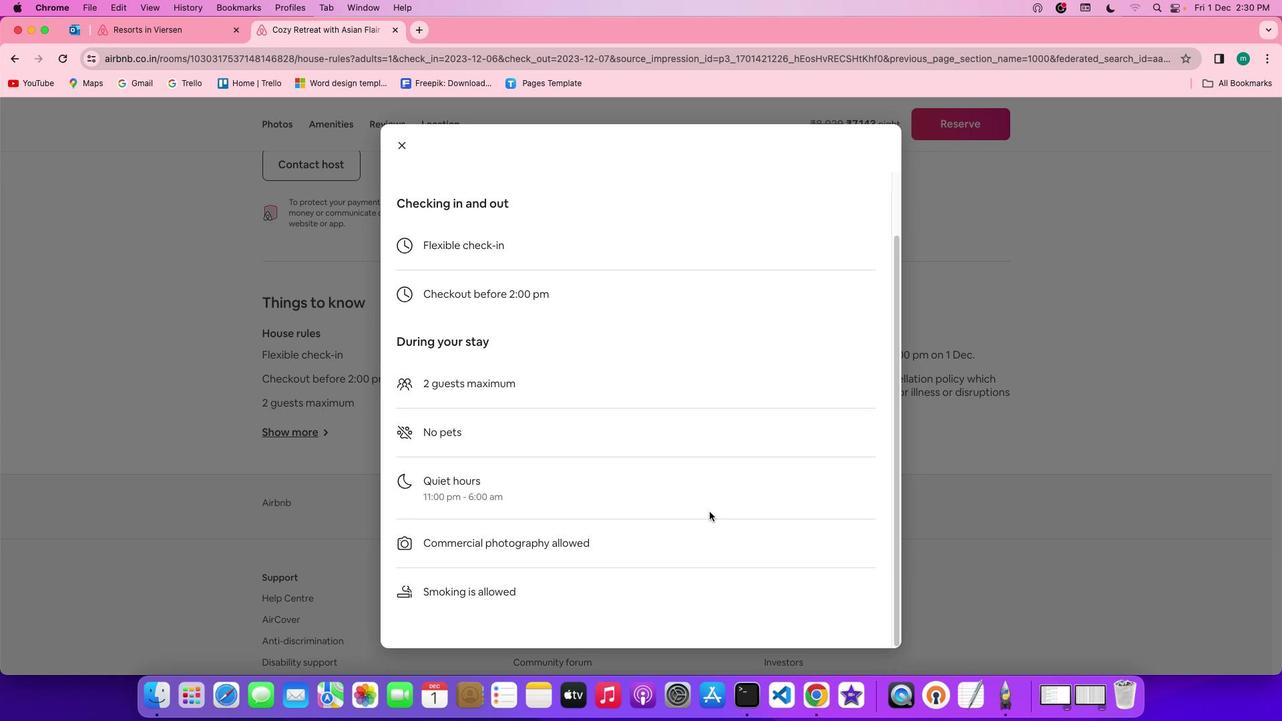 
Action: Mouse scrolled (709, 512) with delta (0, -2)
Screenshot: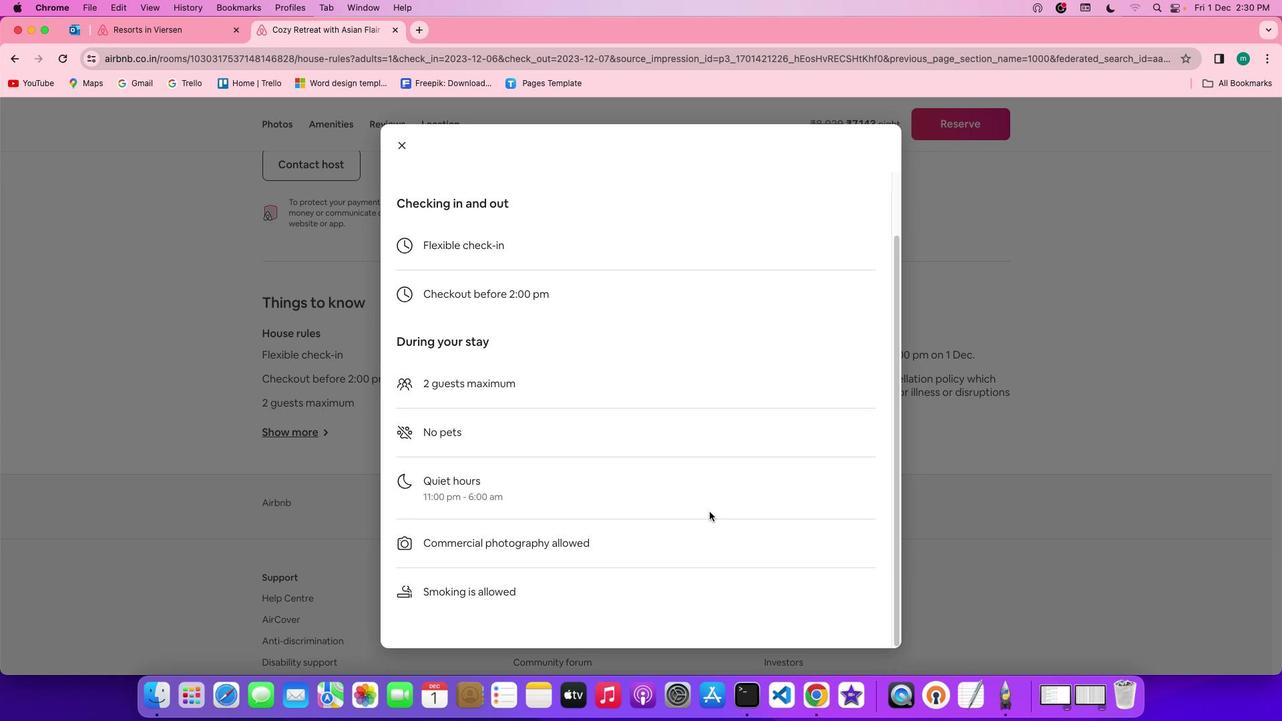 
Action: Mouse scrolled (709, 512) with delta (0, -3)
Screenshot: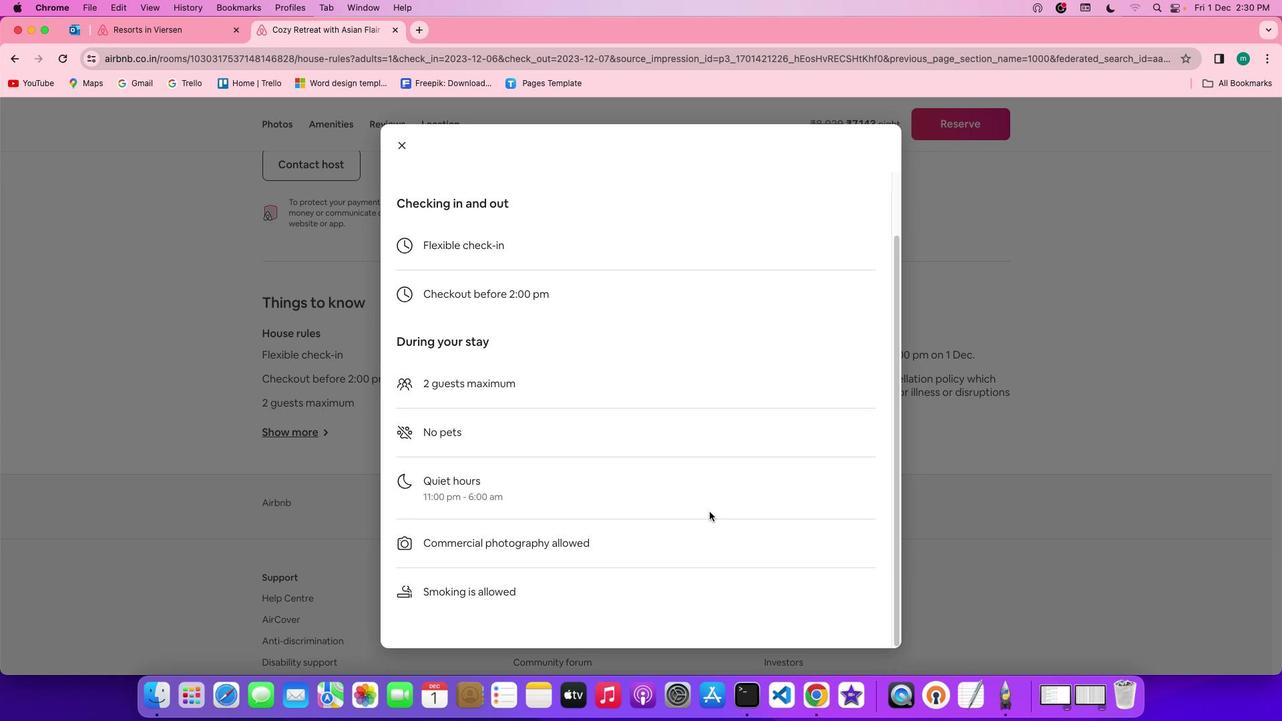 
Action: Mouse scrolled (709, 512) with delta (0, -3)
Screenshot: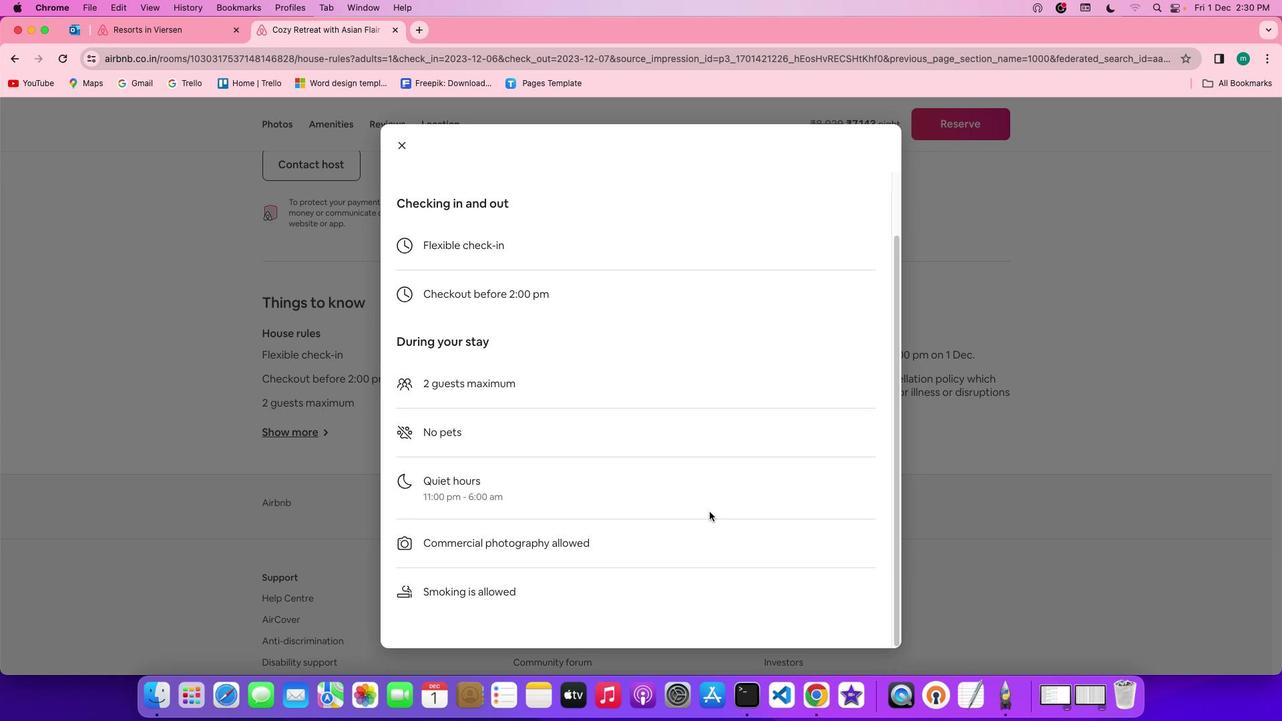 
Action: Mouse moved to (396, 134)
Screenshot: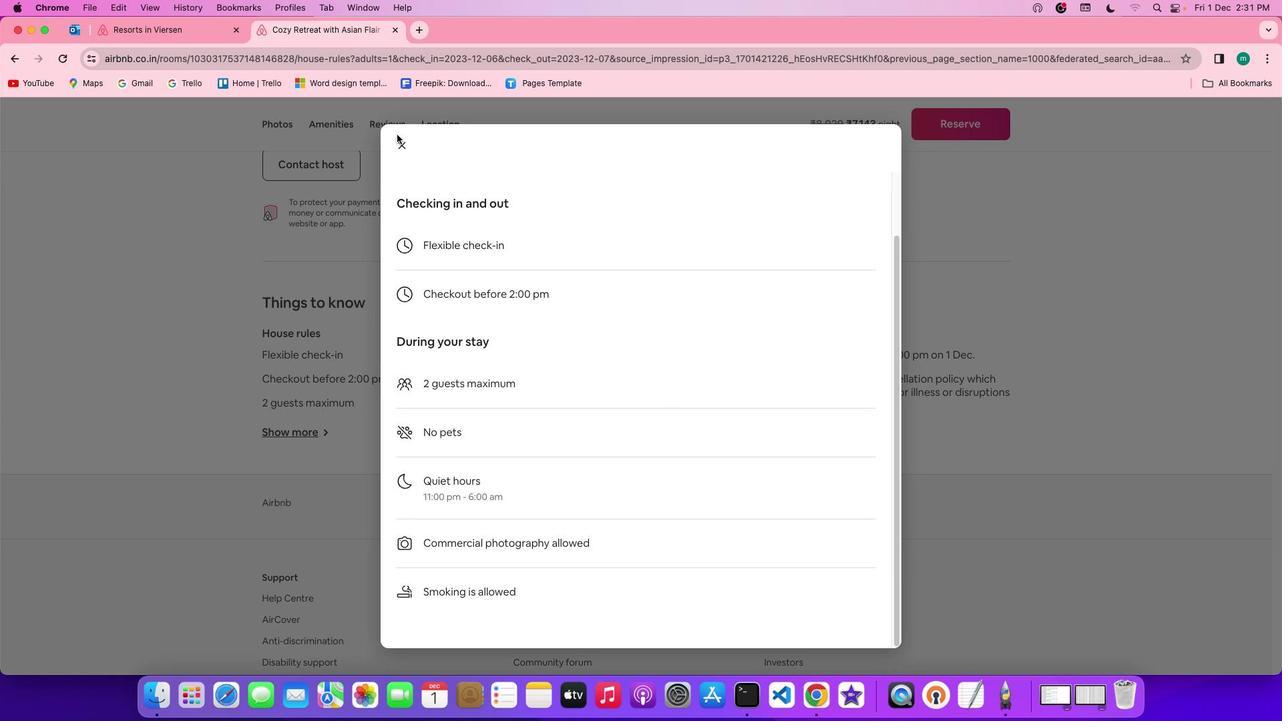
Action: Mouse pressed left at (396, 134)
Screenshot: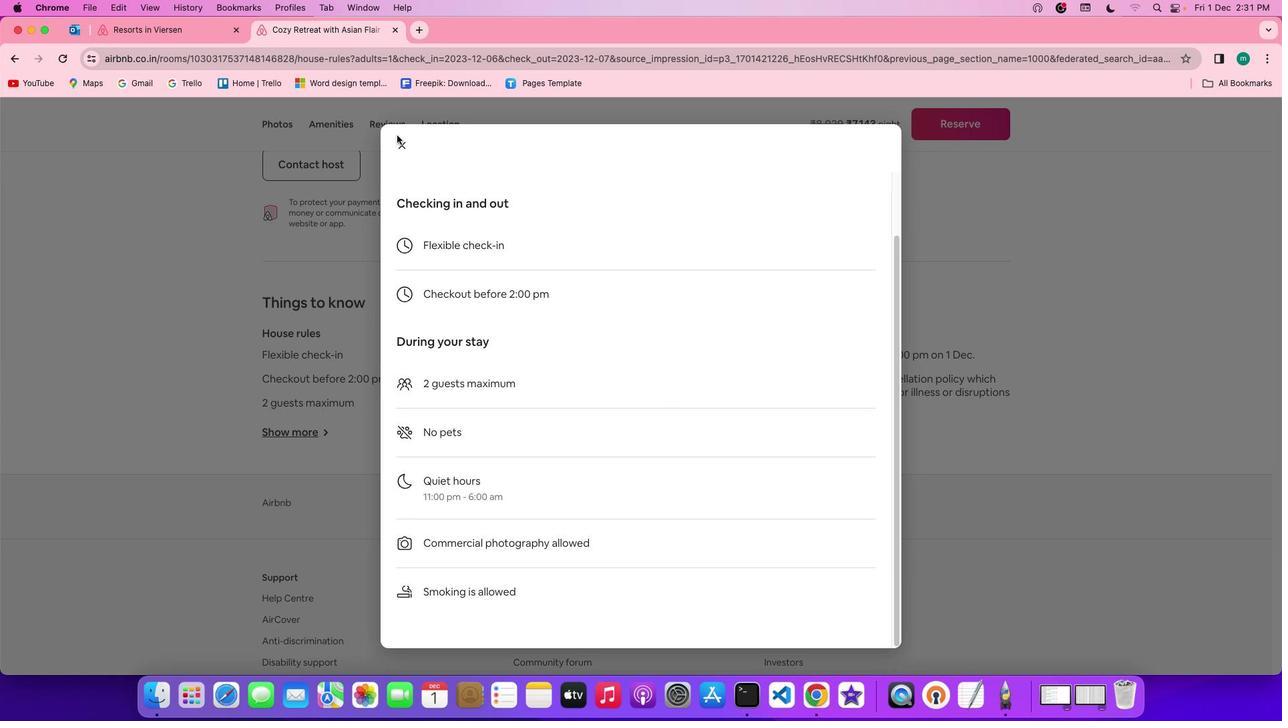 
Action: Mouse moved to (398, 140)
Screenshot: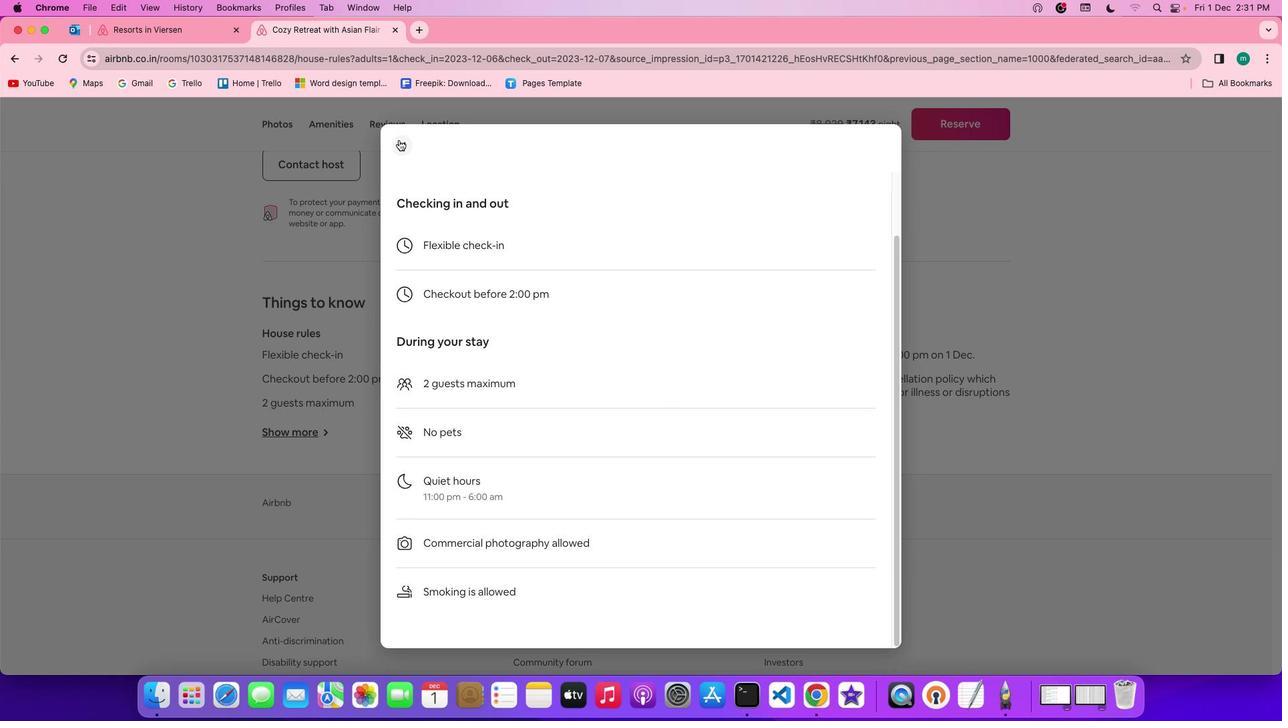 
Action: Mouse pressed left at (398, 140)
Screenshot: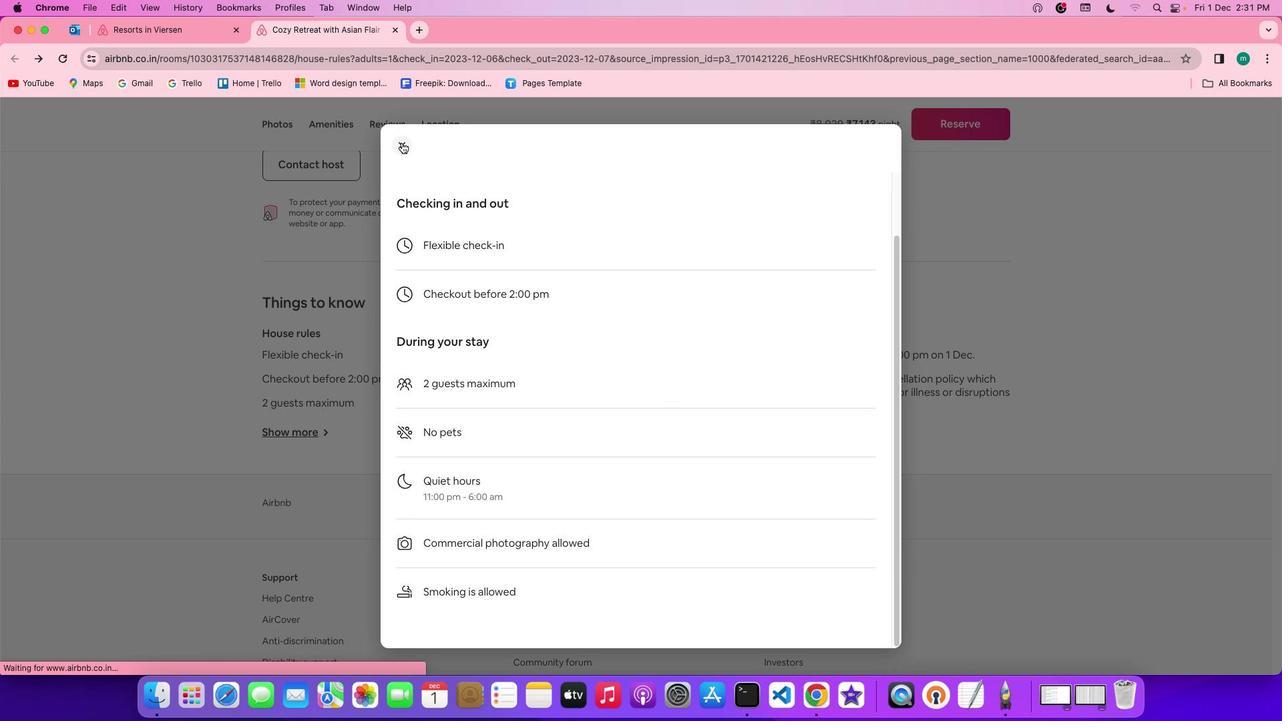 
Action: Mouse moved to (564, 412)
Screenshot: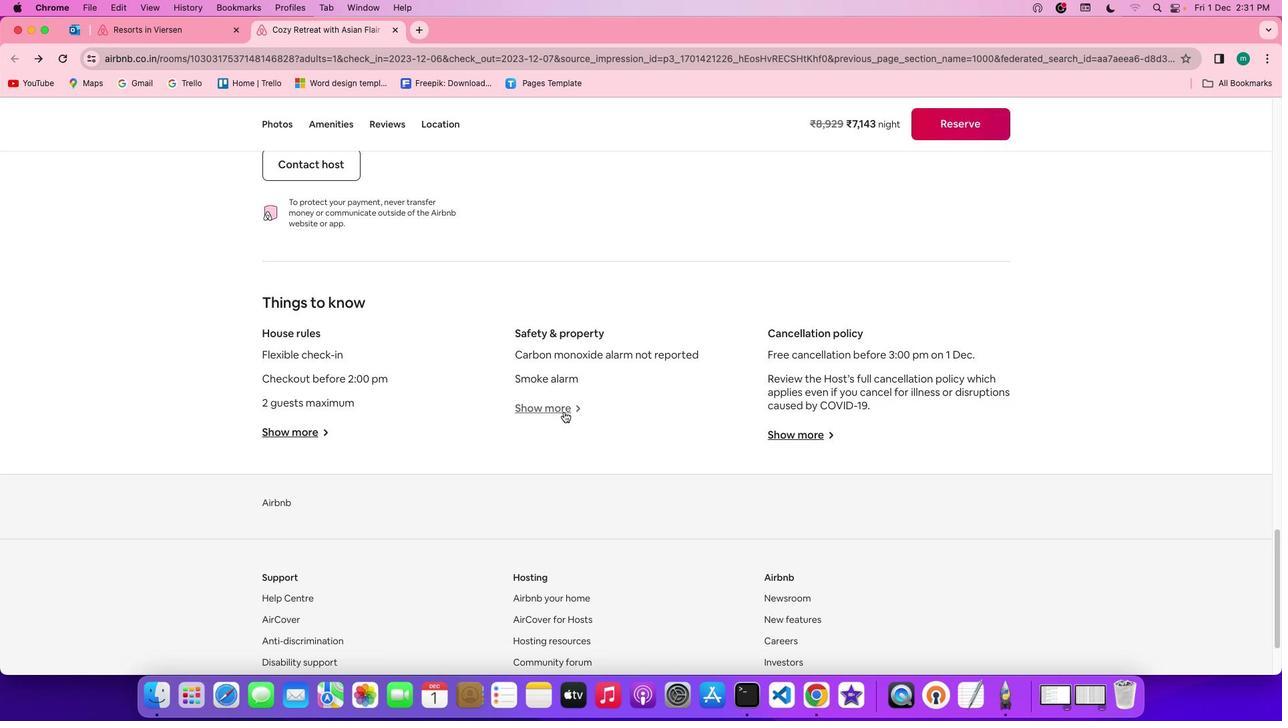 
Action: Mouse pressed left at (564, 412)
Screenshot: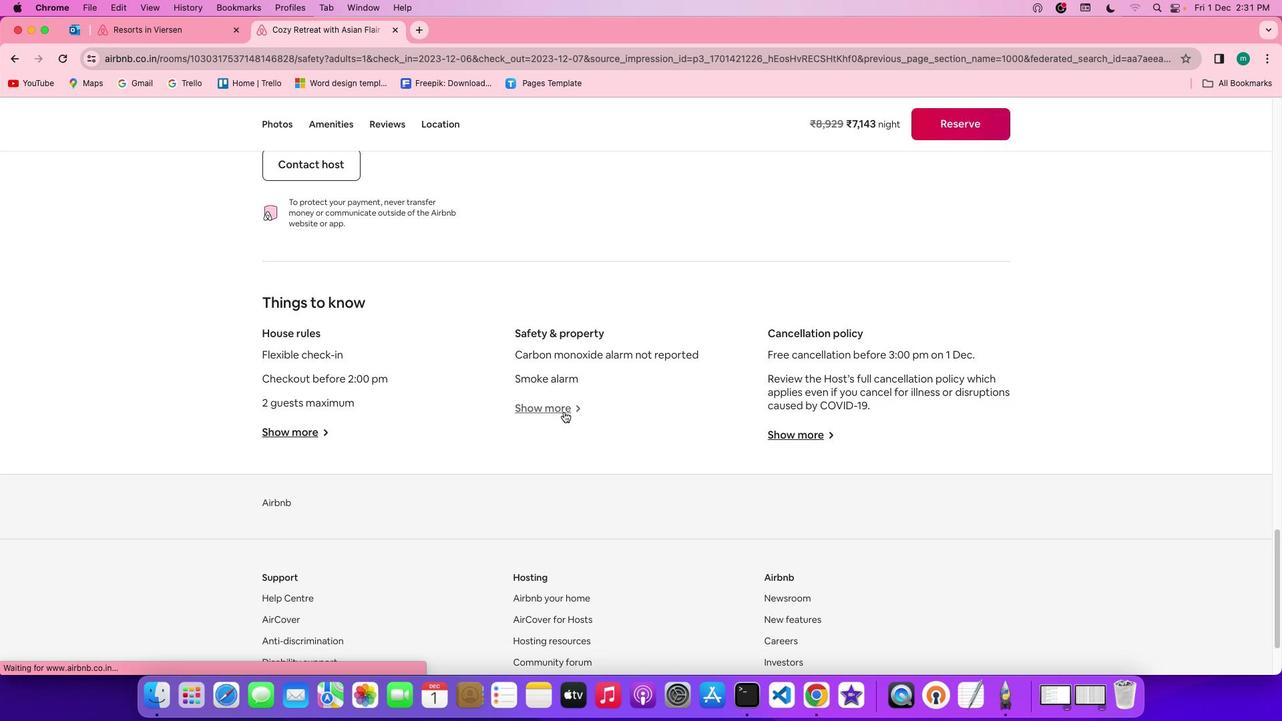 
Action: Mouse moved to (653, 437)
Screenshot: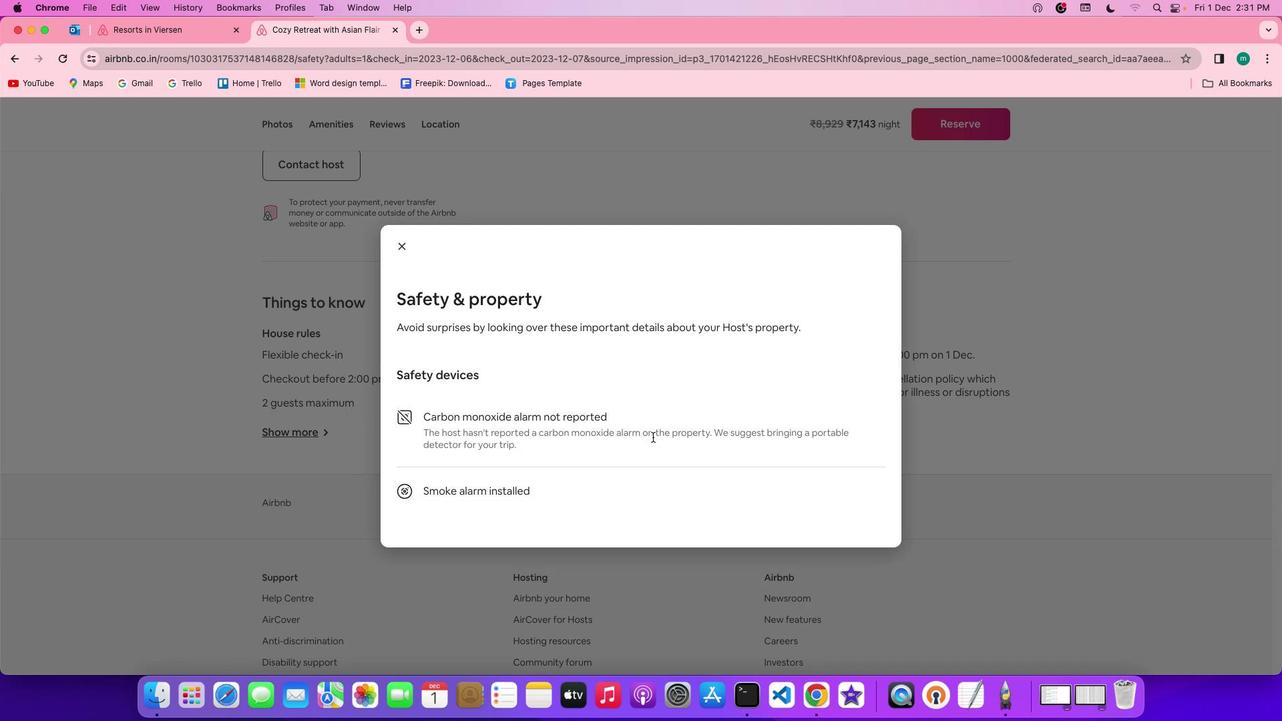 
Action: Mouse scrolled (653, 437) with delta (0, 0)
Screenshot: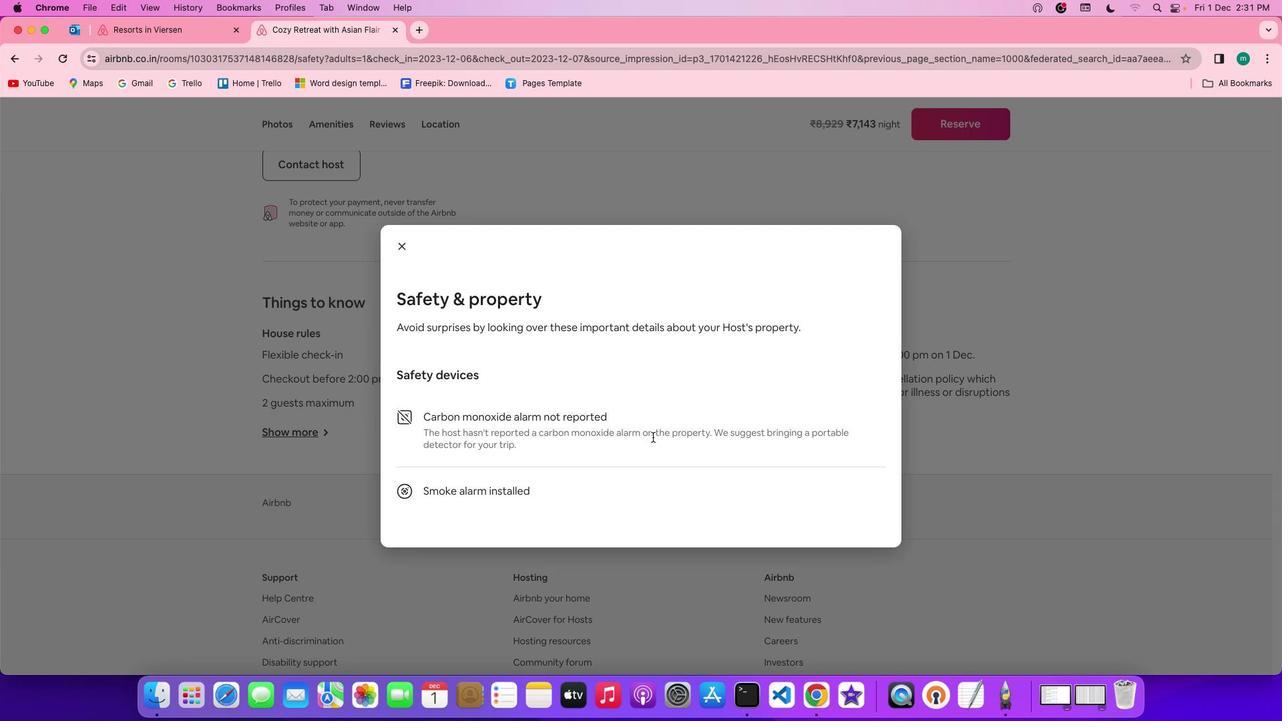 
Action: Mouse scrolled (653, 437) with delta (0, 0)
Screenshot: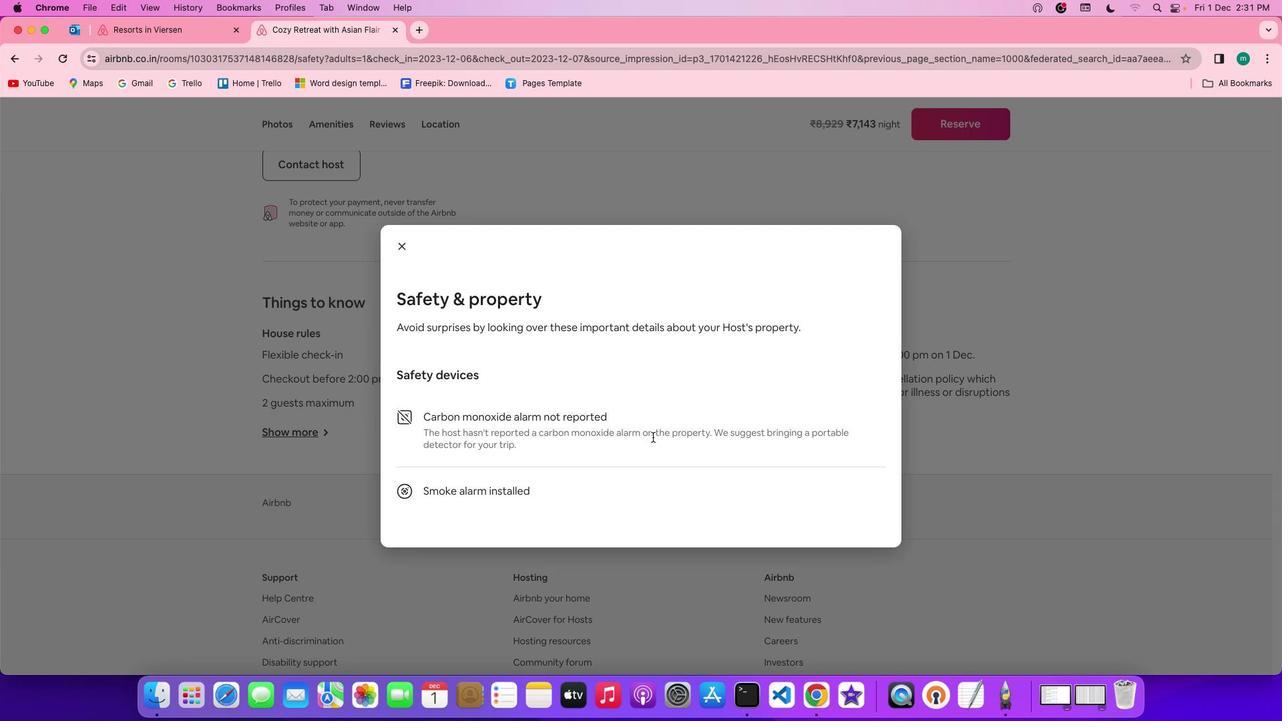 
Action: Mouse scrolled (653, 437) with delta (0, 0)
Screenshot: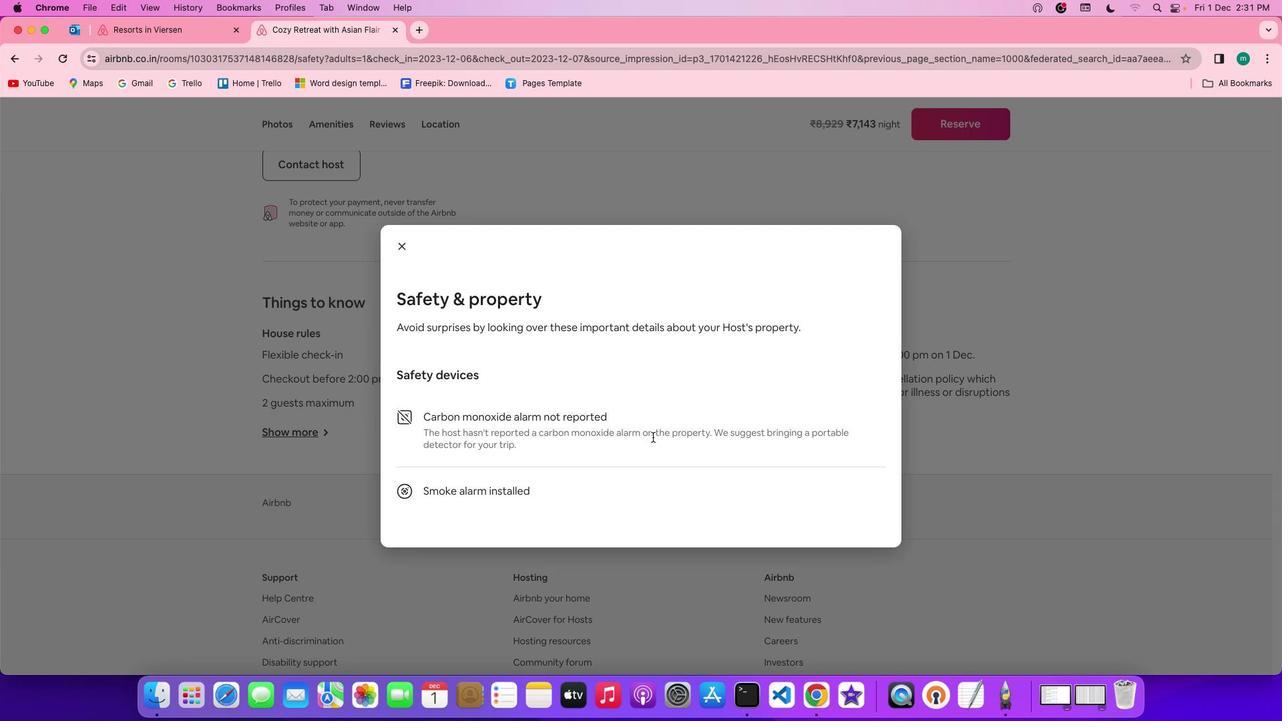 
Action: Mouse scrolled (653, 437) with delta (0, 0)
Screenshot: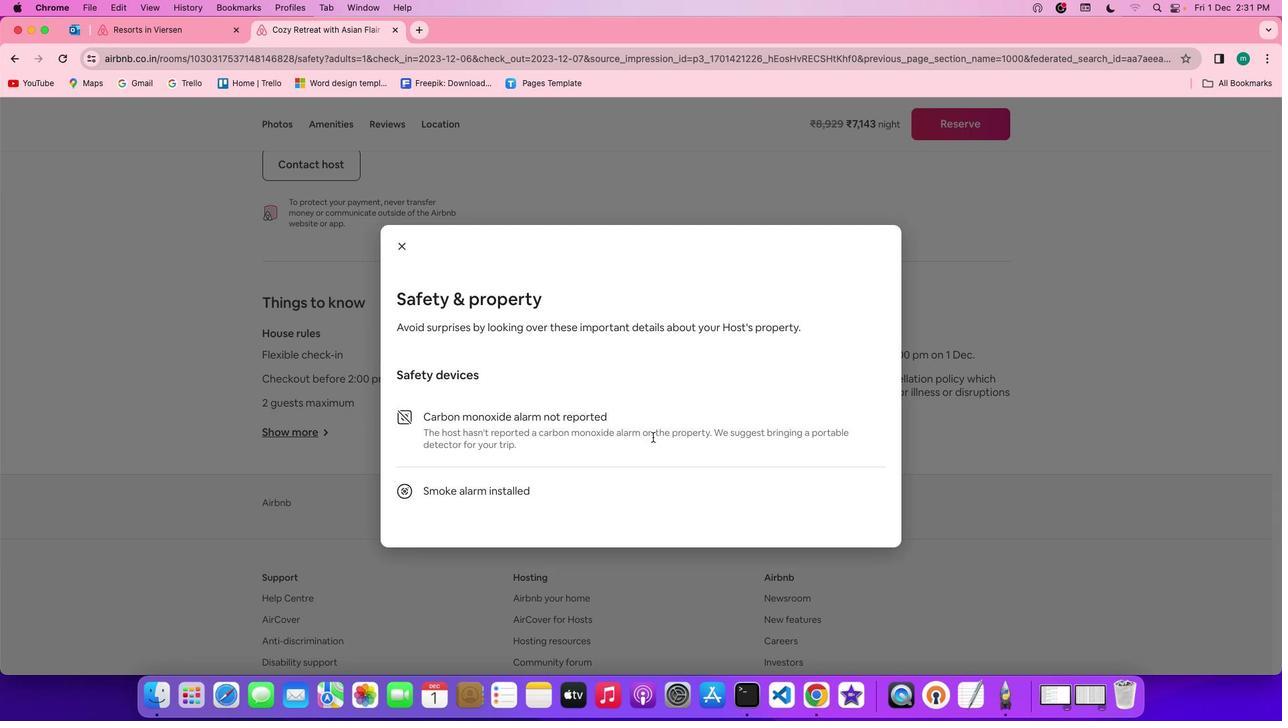 
Action: Mouse scrolled (653, 437) with delta (0, 0)
Screenshot: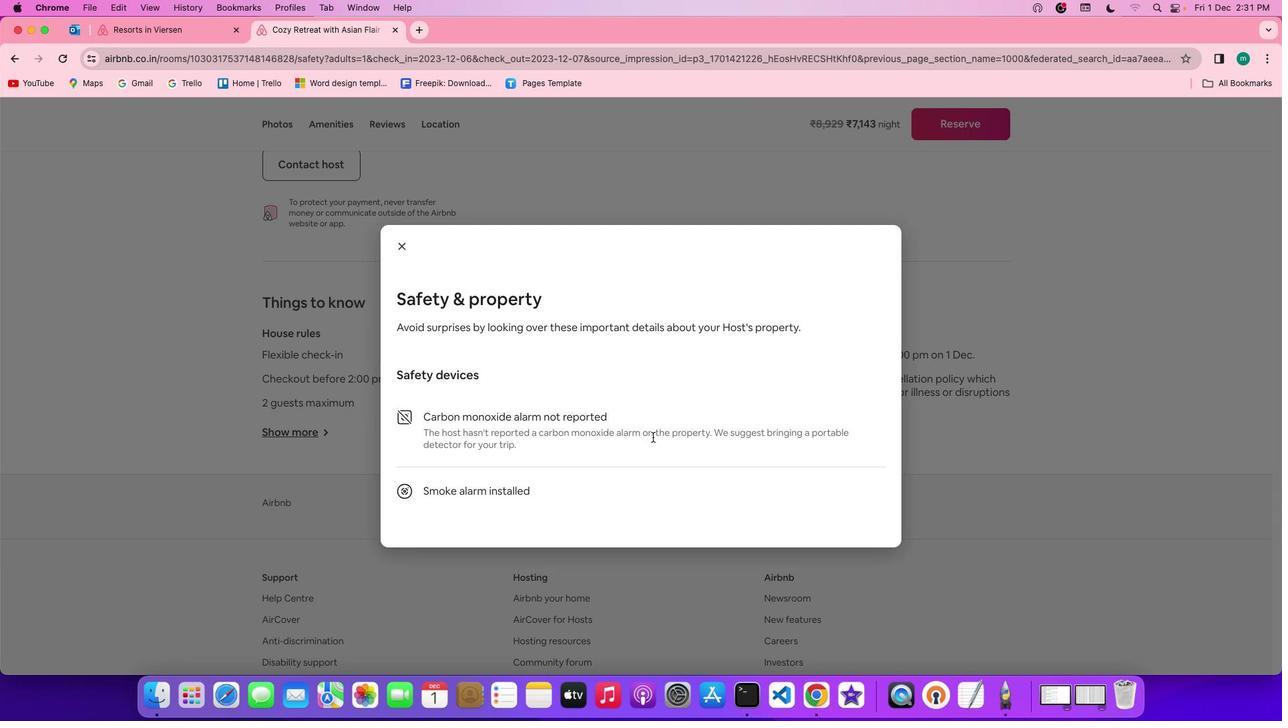 
Action: Mouse scrolled (653, 437) with delta (0, 0)
Screenshot: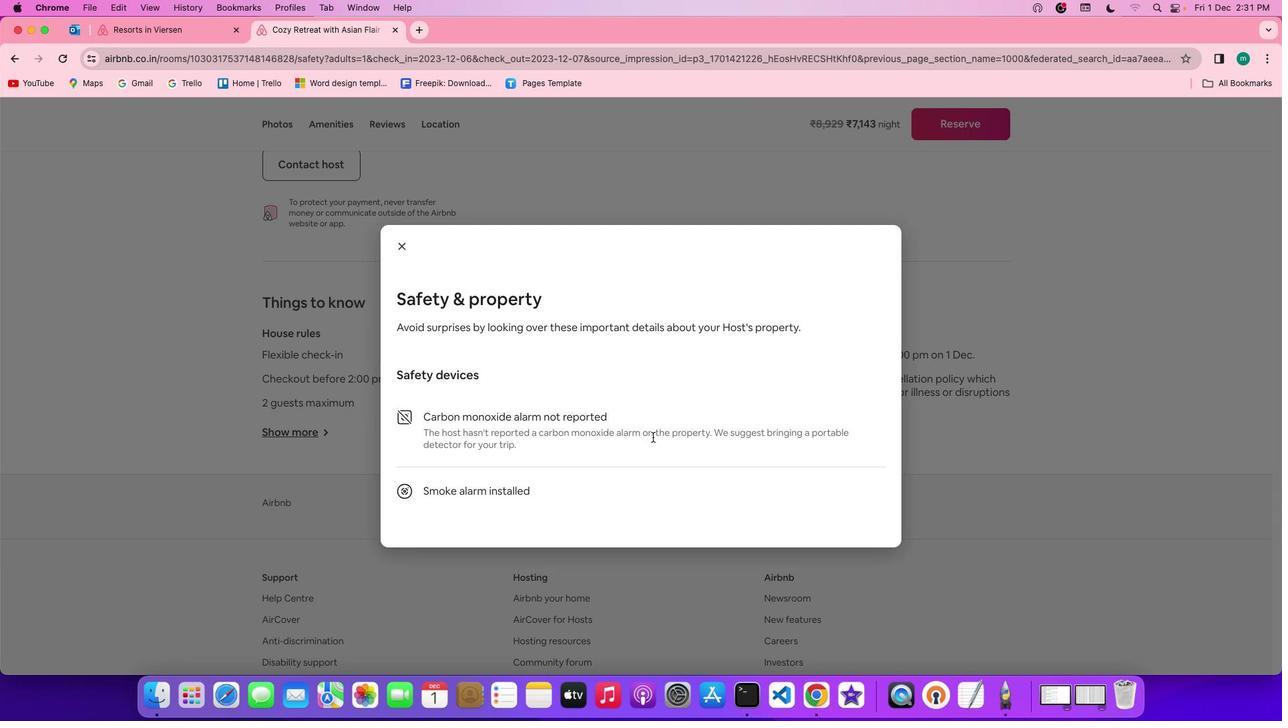 
Action: Mouse scrolled (653, 437) with delta (0, -1)
Screenshot: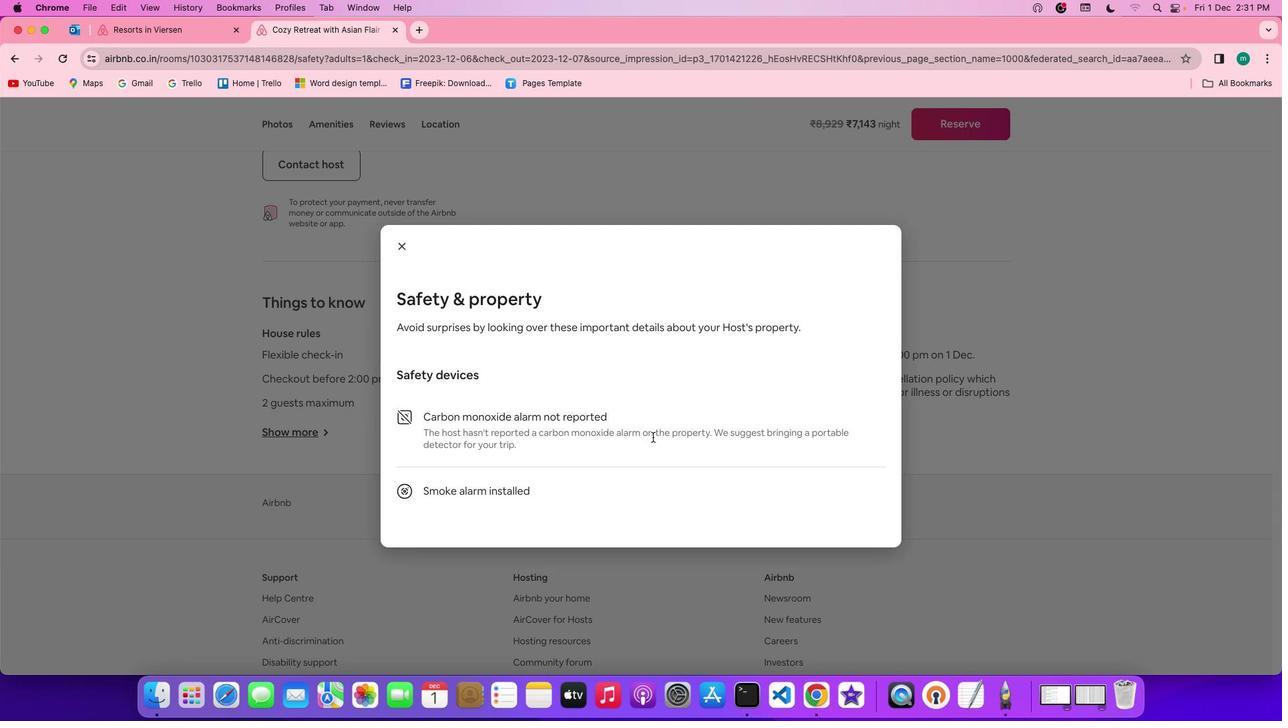 
Action: Mouse scrolled (653, 437) with delta (0, -2)
Screenshot: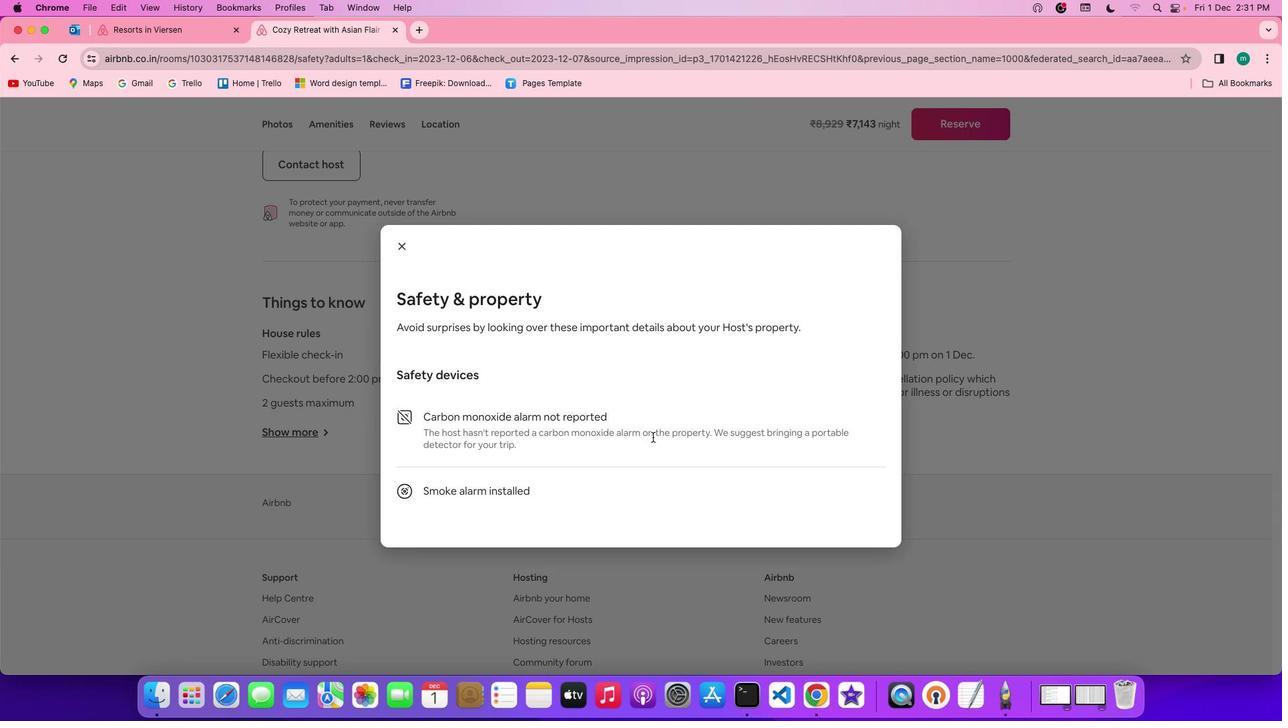 
Action: Mouse moved to (406, 247)
Screenshot: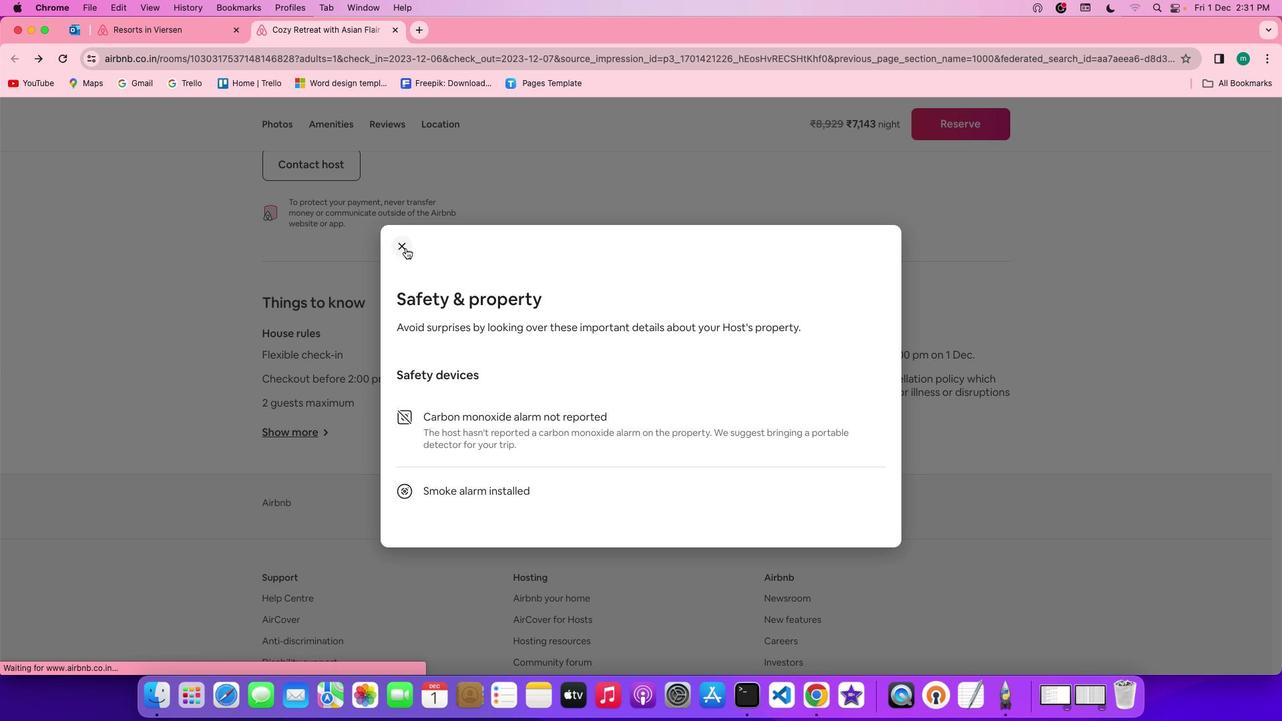 
Action: Mouse pressed left at (406, 247)
Screenshot: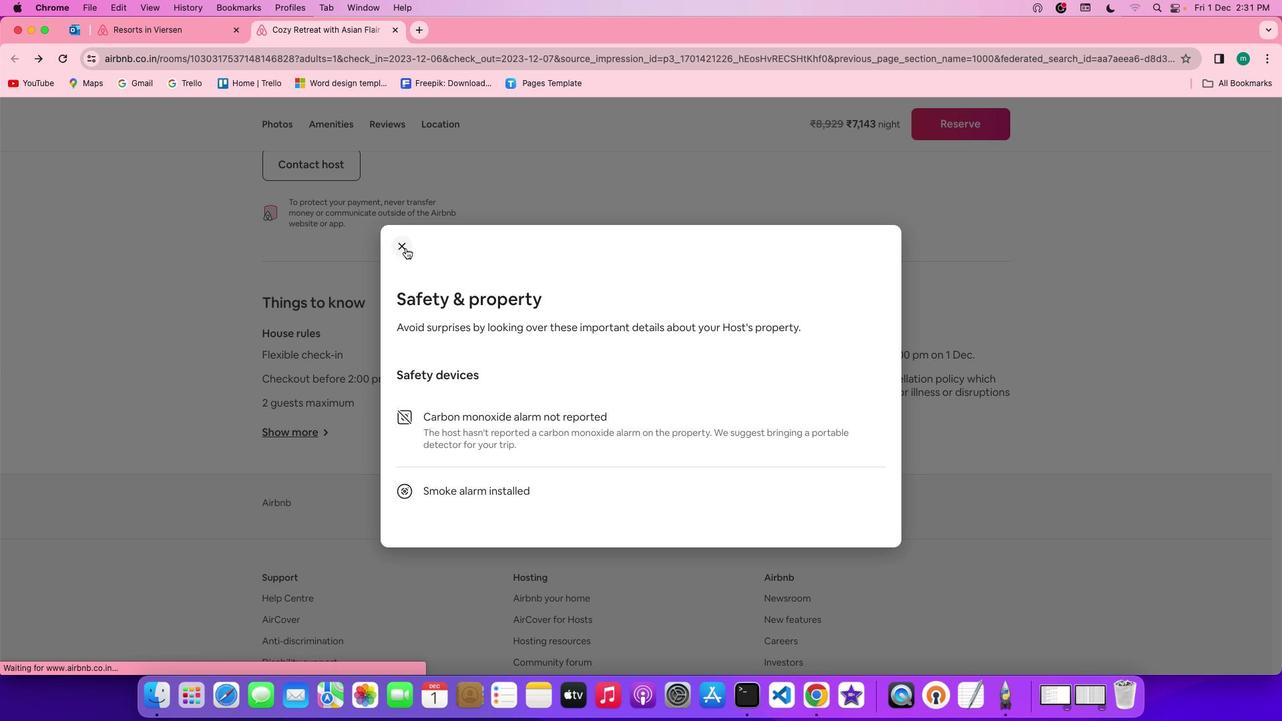 
Action: Mouse moved to (820, 438)
Screenshot: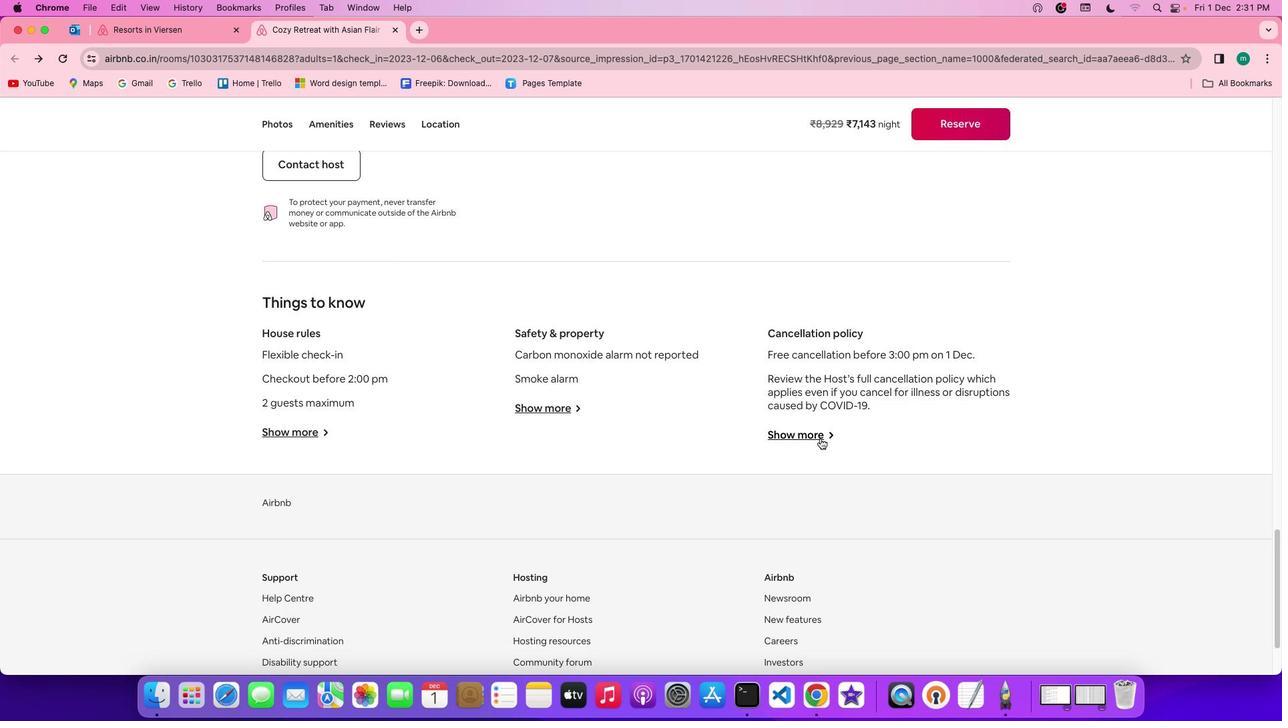 
Action: Mouse pressed left at (820, 438)
Screenshot: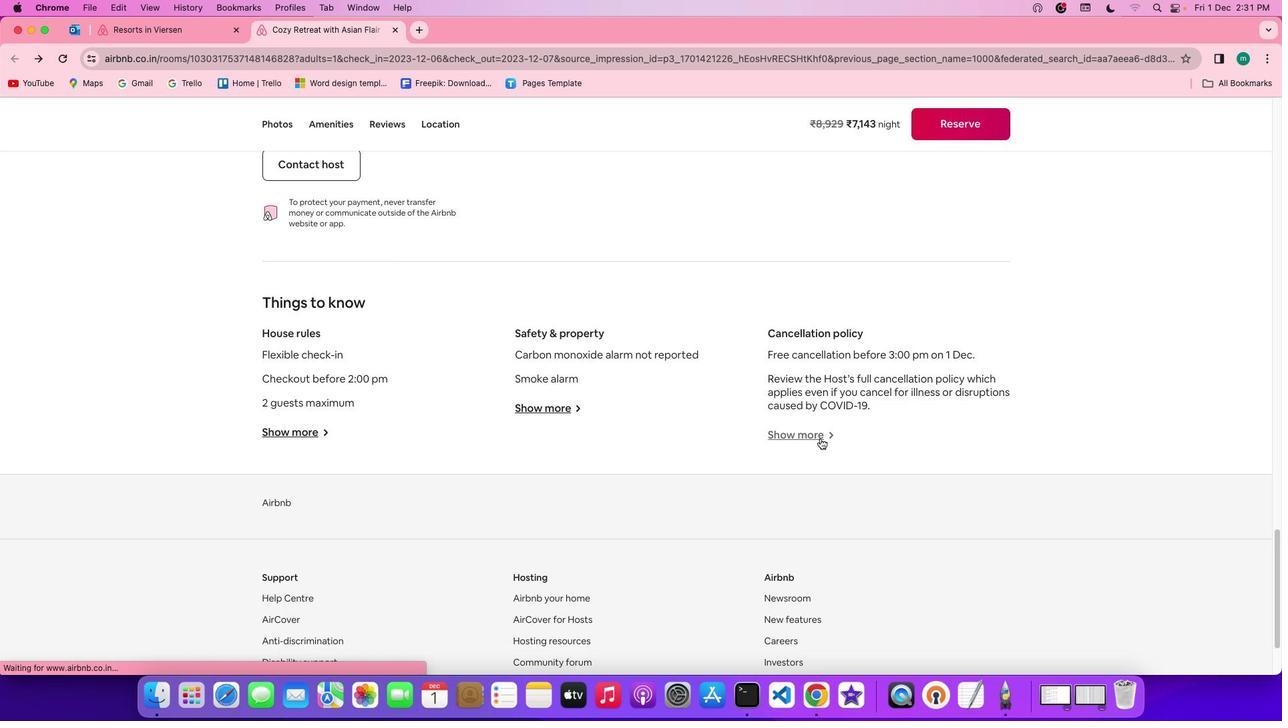 
Action: Mouse moved to (724, 389)
Screenshot: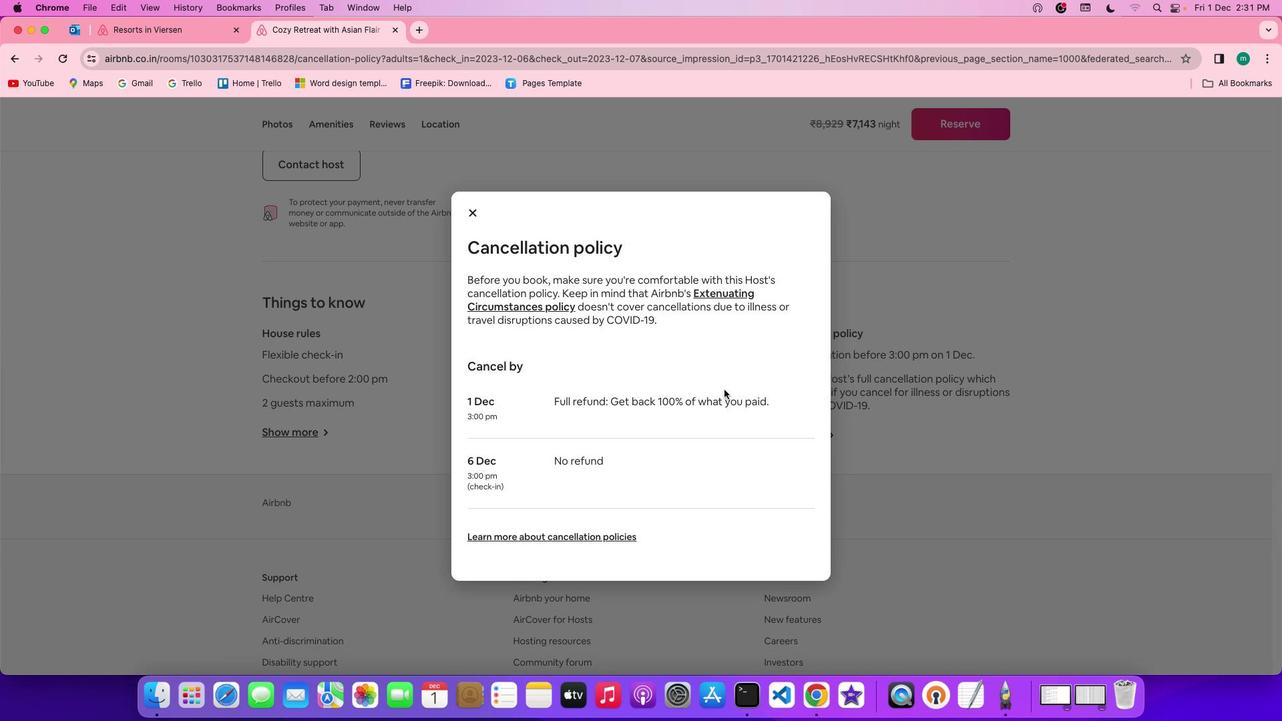 
Action: Mouse scrolled (724, 389) with delta (0, 0)
Screenshot: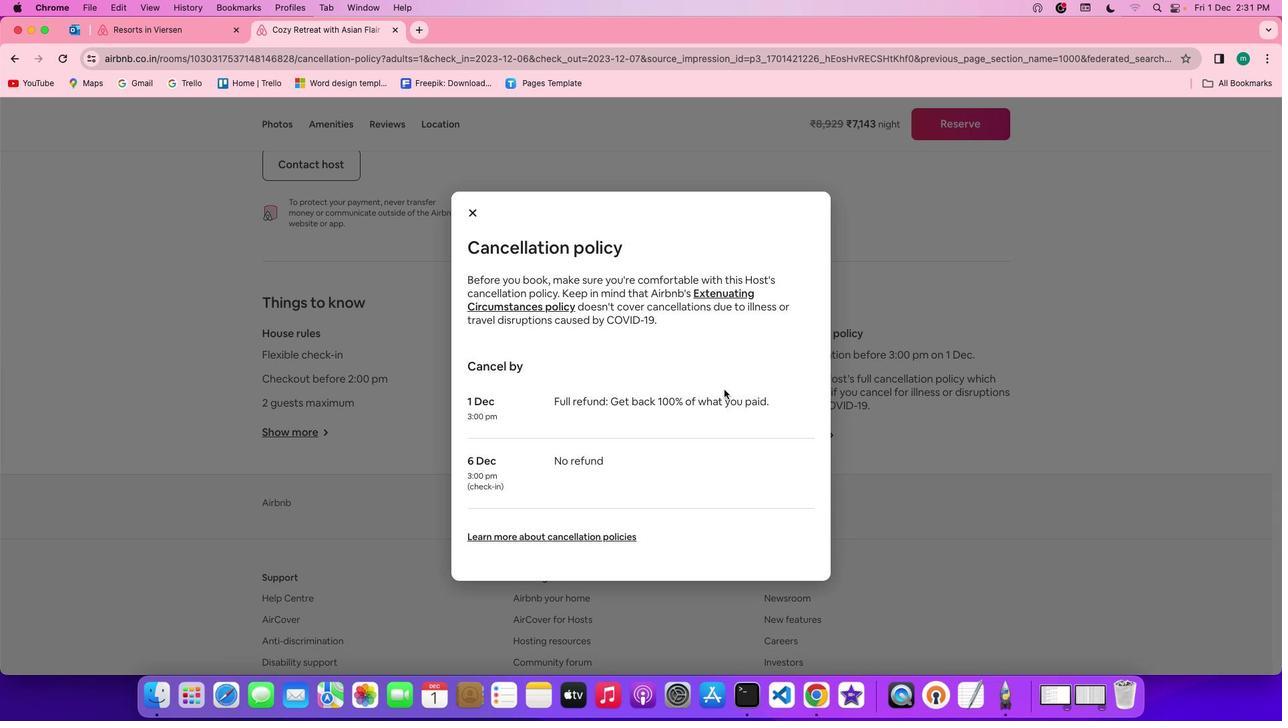 
Action: Mouse scrolled (724, 389) with delta (0, 0)
Screenshot: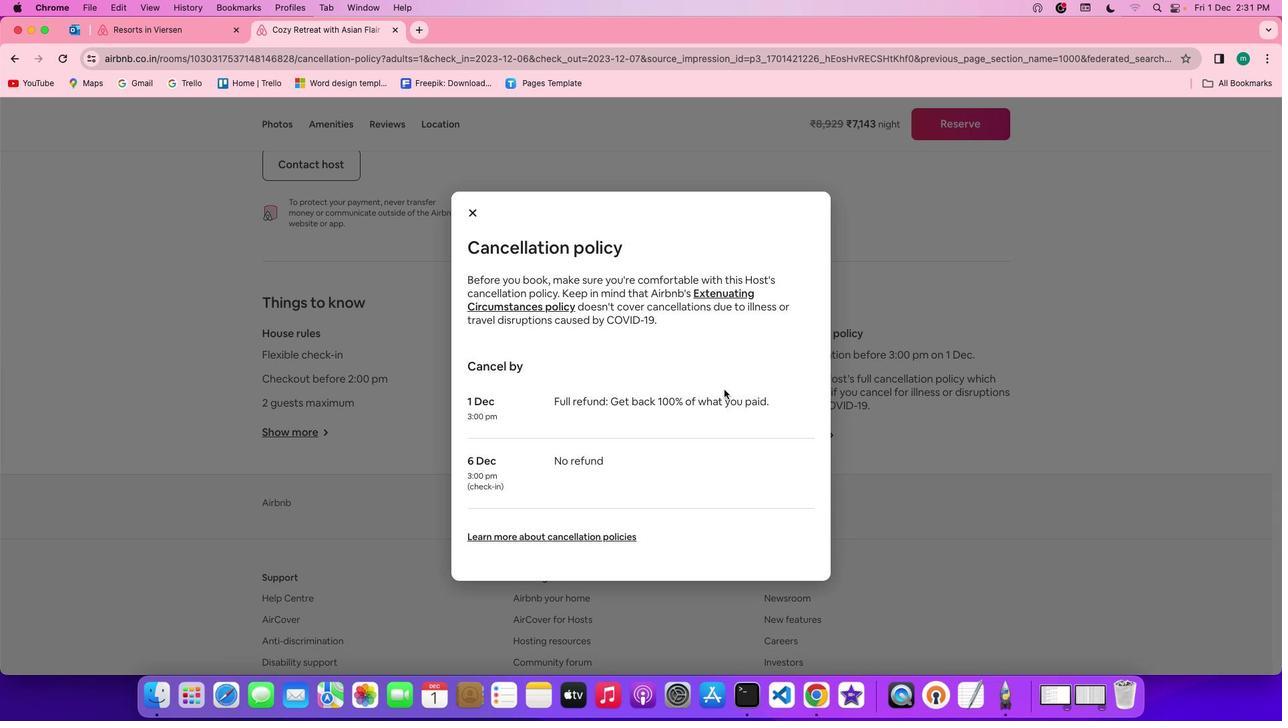
Action: Mouse scrolled (724, 389) with delta (0, -2)
Screenshot: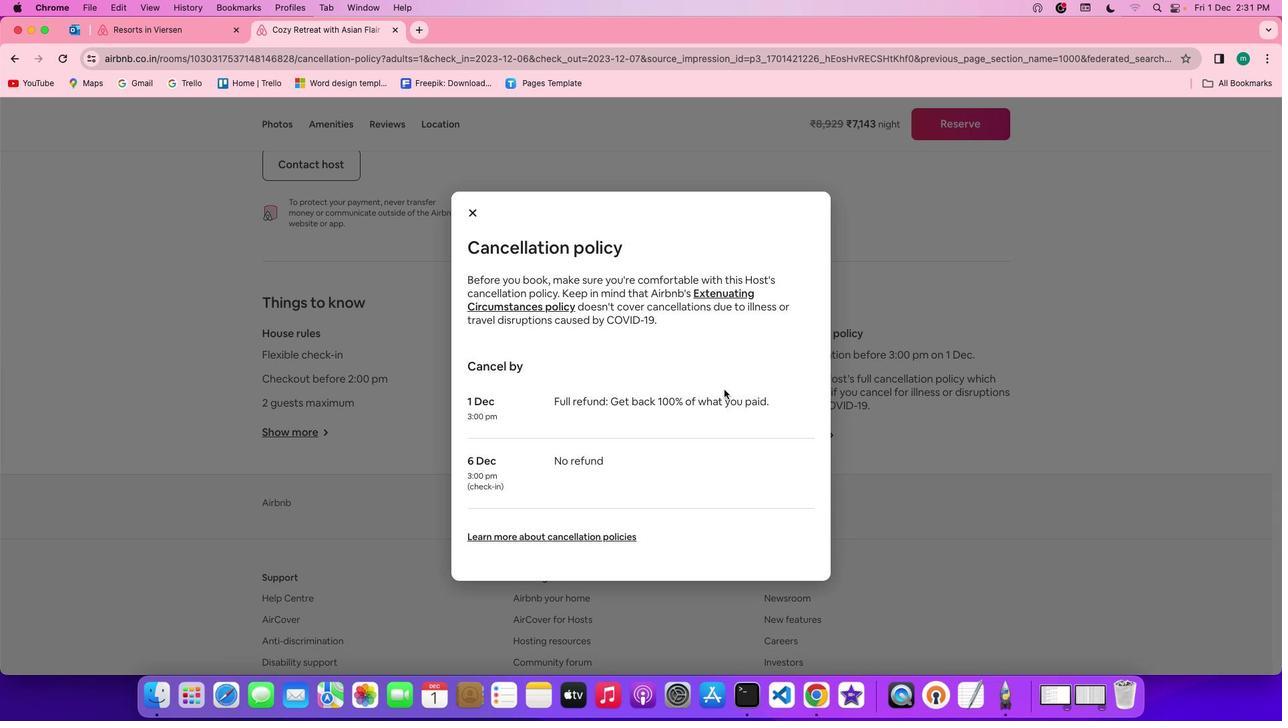 
Action: Mouse scrolled (724, 389) with delta (0, -3)
Screenshot: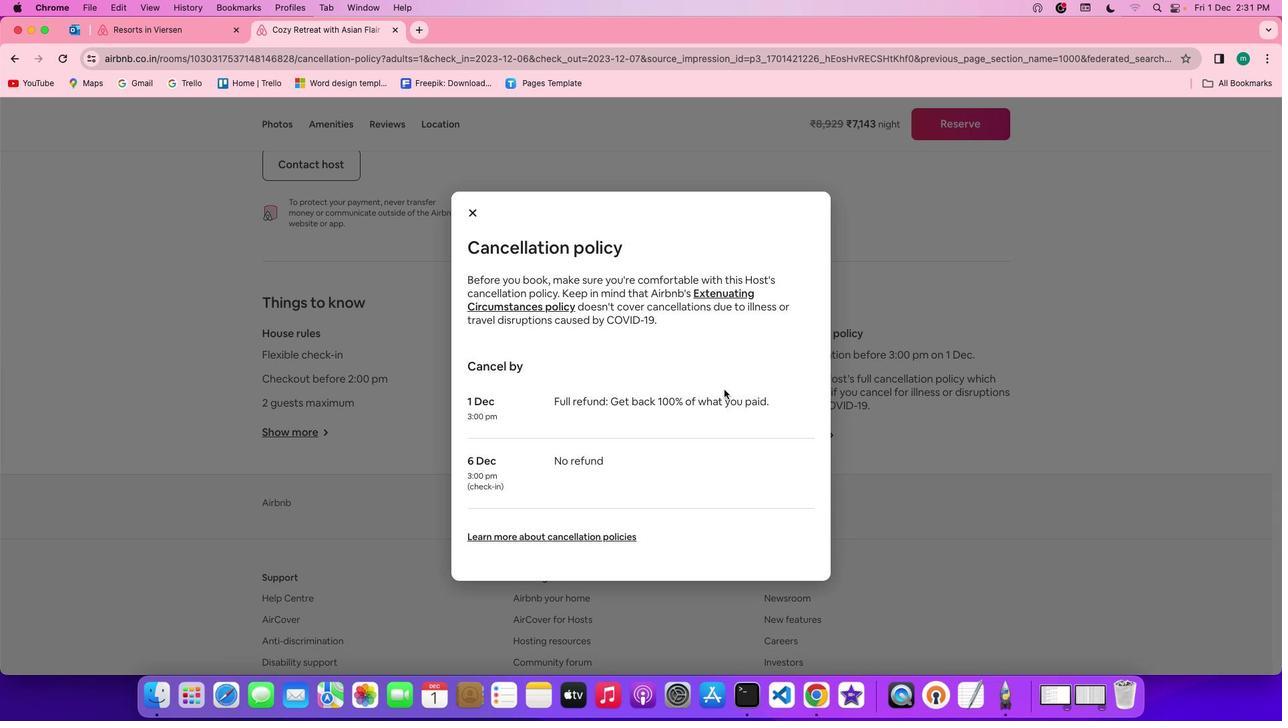 
Action: Mouse scrolled (724, 389) with delta (0, -3)
Screenshot: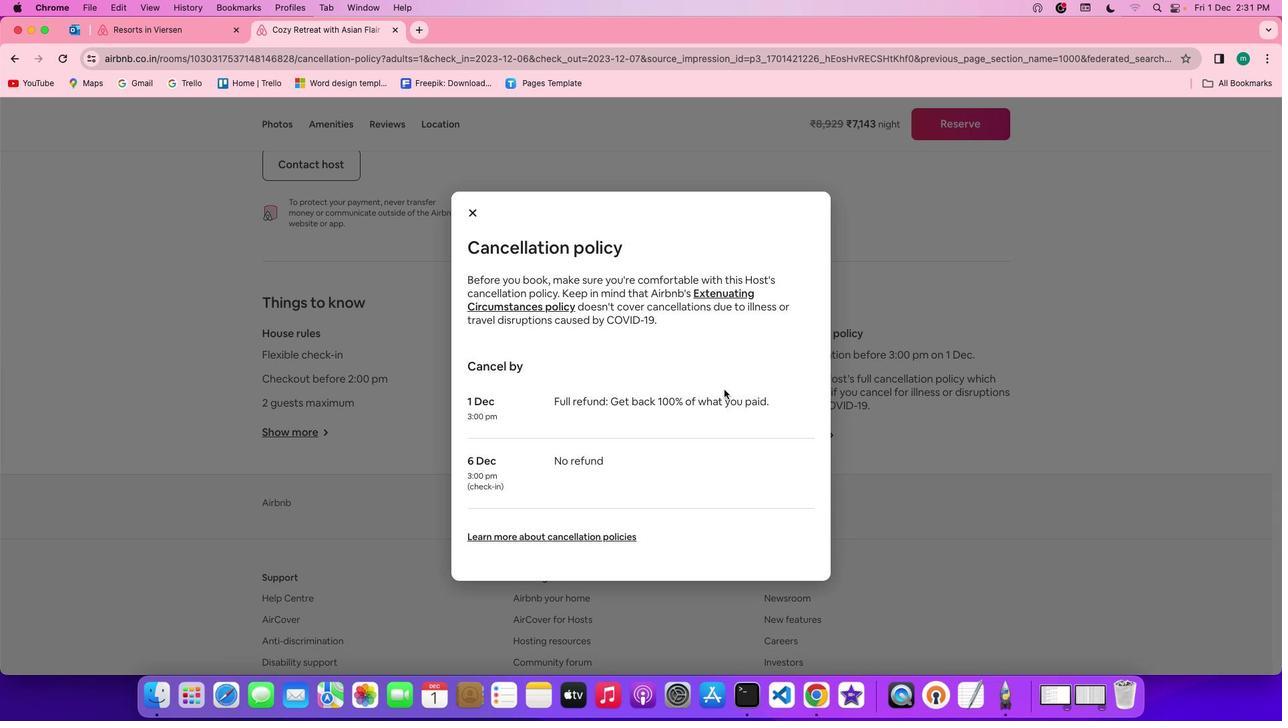 
Action: Mouse moved to (476, 215)
Screenshot: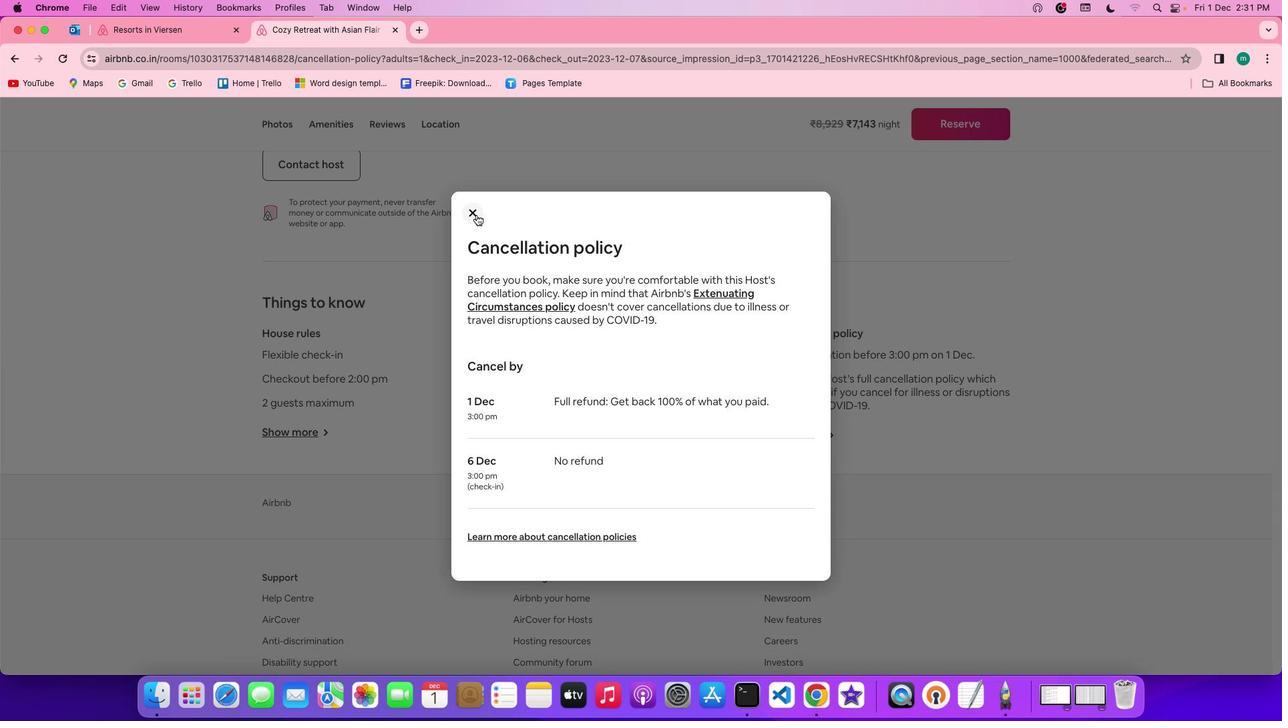 
Action: Mouse pressed left at (476, 215)
Screenshot: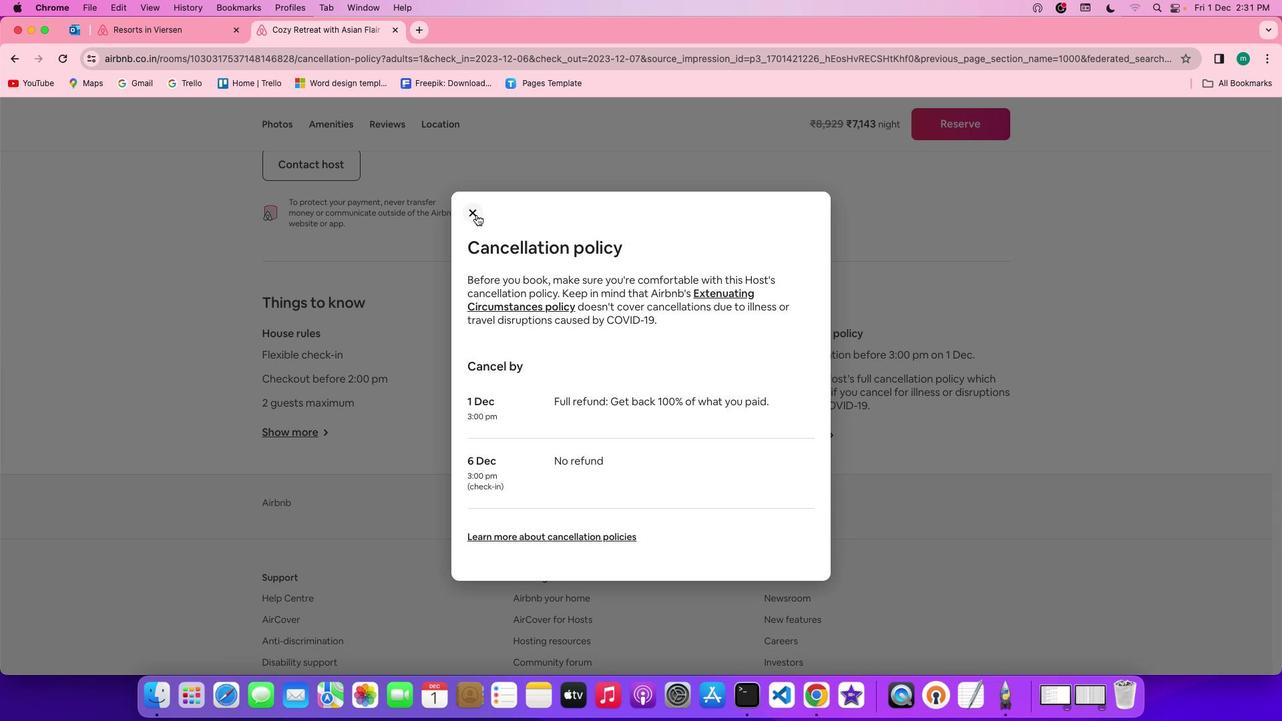 
Action: Mouse moved to (168, 30)
Screenshot: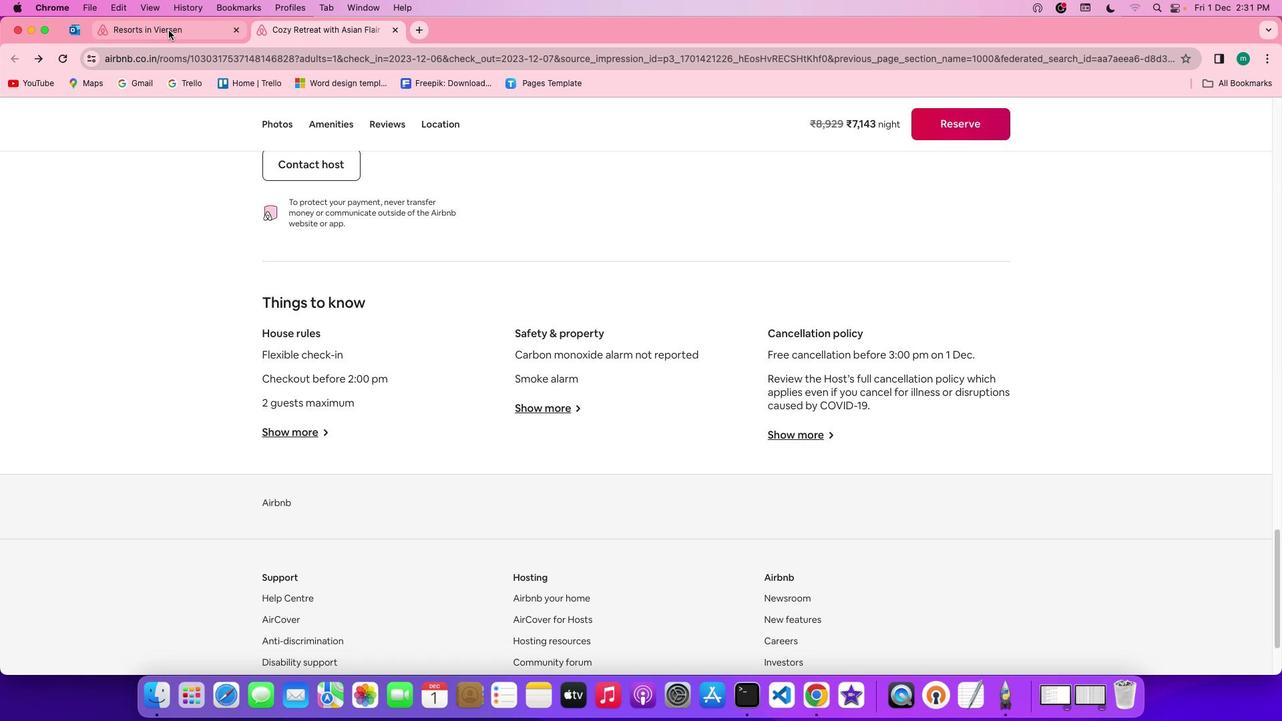 
Action: Mouse pressed left at (168, 30)
